 Task: Simulate Hollywood lighting for a vintage and cinematic visual effect.
Action: Mouse scrolled (735, 178) with delta (570, 295)
Screenshot: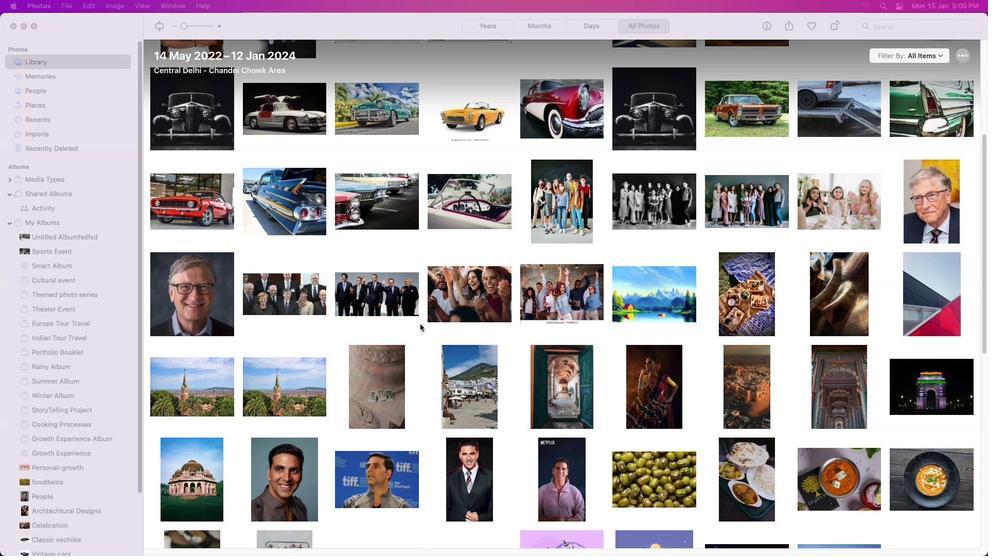 
Action: Mouse scrolled (735, 178) with delta (570, 295)
Screenshot: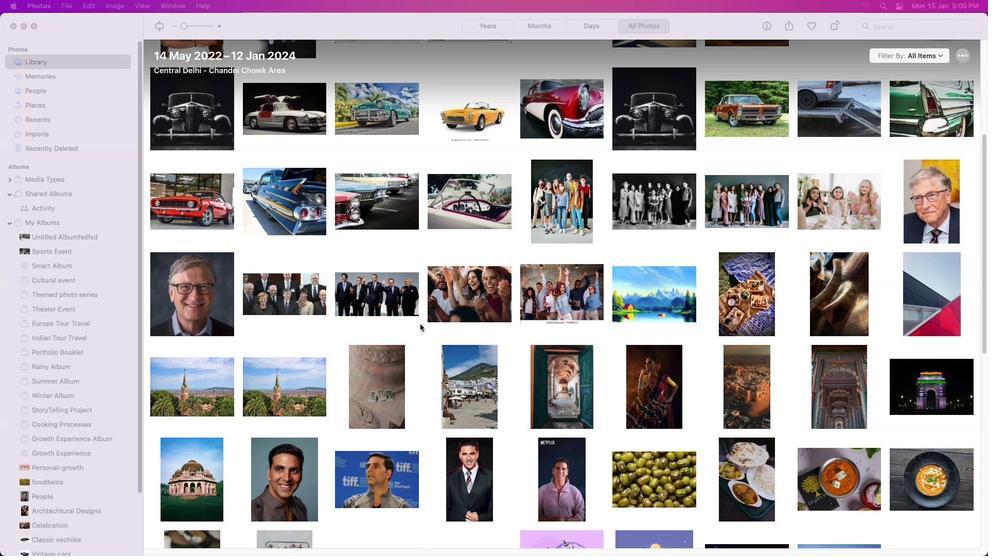 
Action: Mouse scrolled (735, 178) with delta (570, 296)
Screenshot: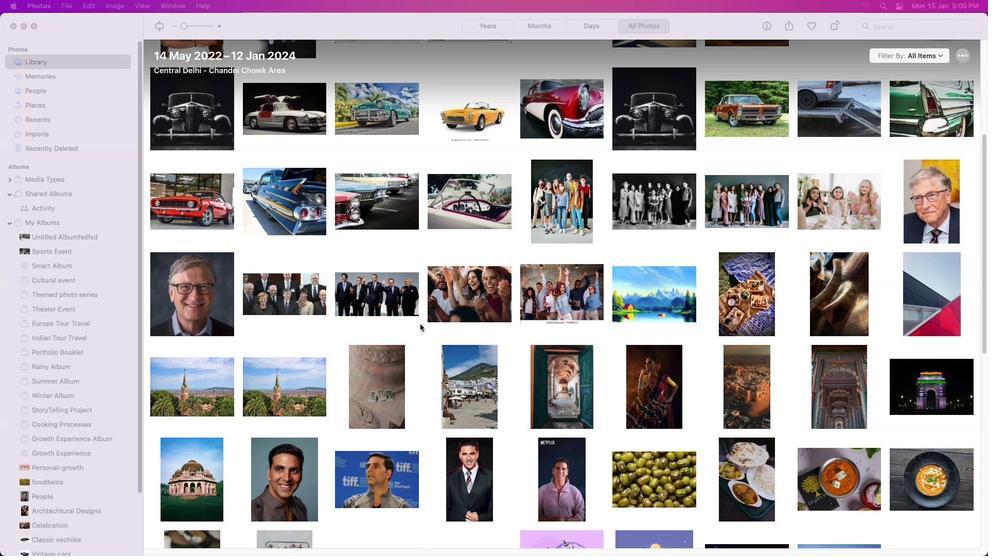
Action: Mouse scrolled (735, 178) with delta (570, 296)
Screenshot: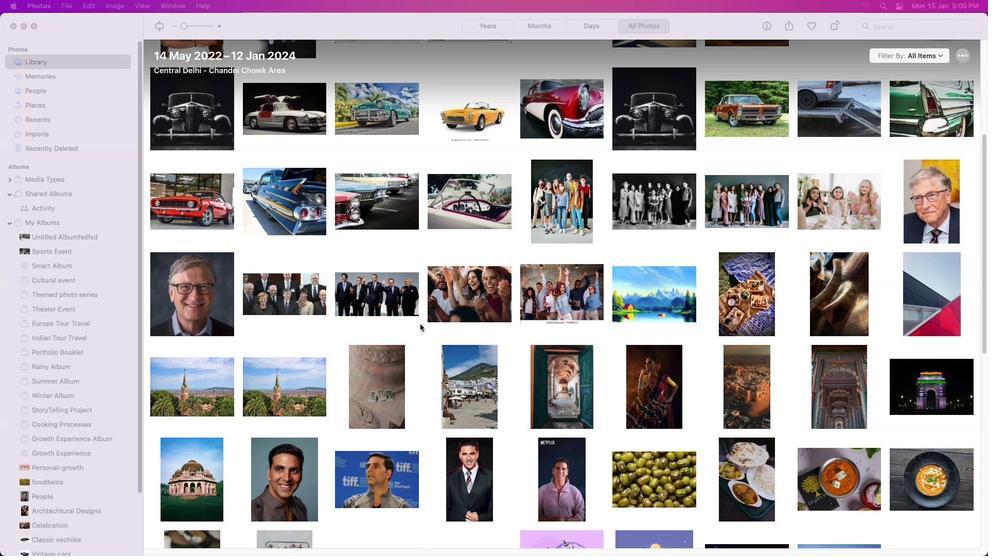 
Action: Mouse scrolled (735, 178) with delta (570, 296)
Screenshot: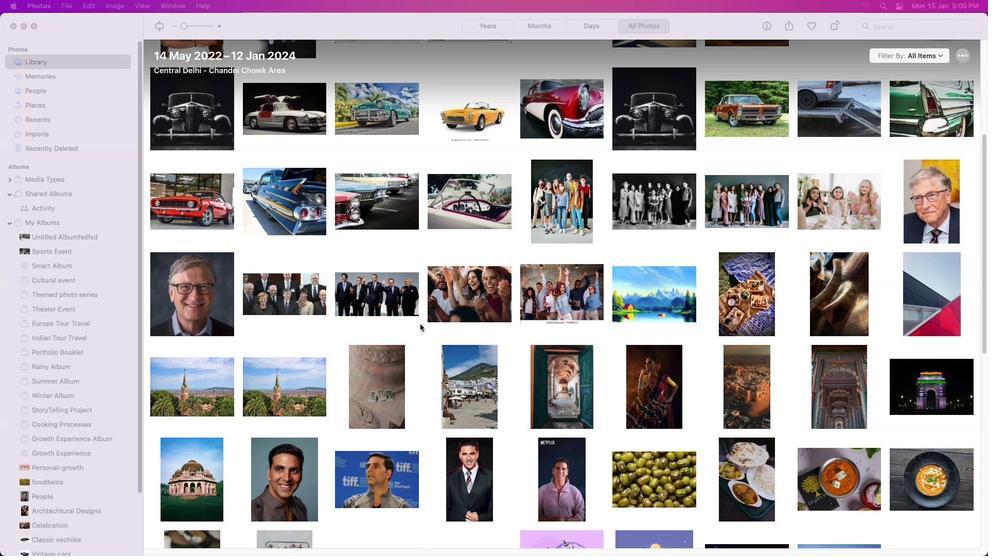 
Action: Mouse scrolled (735, 178) with delta (570, 296)
Screenshot: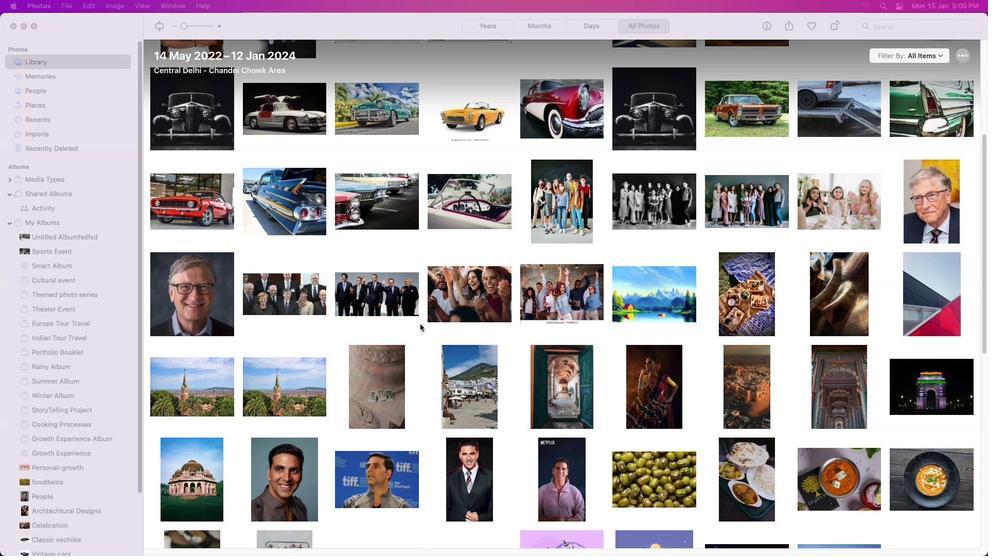 
Action: Mouse scrolled (735, 178) with delta (570, 295)
Screenshot: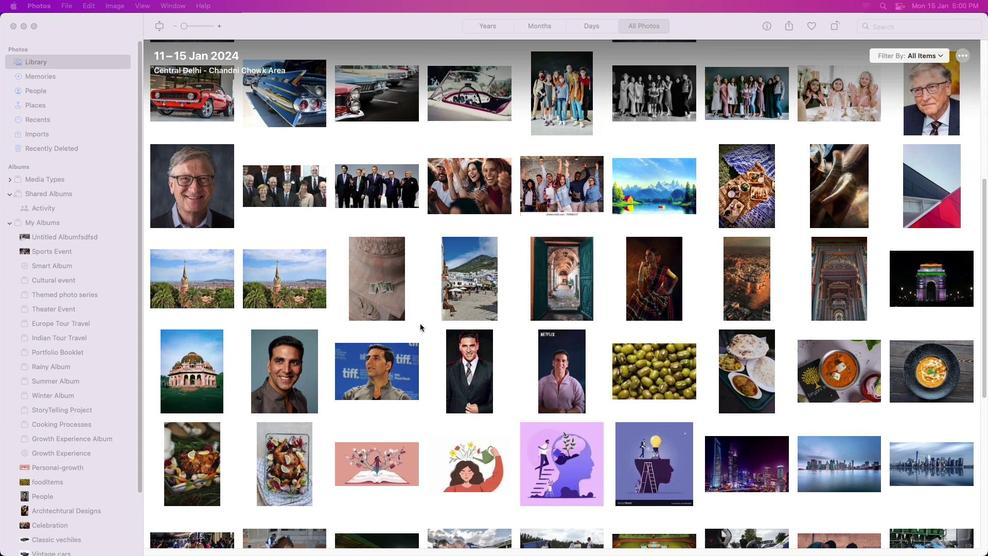 
Action: Mouse scrolled (735, 178) with delta (570, 295)
Screenshot: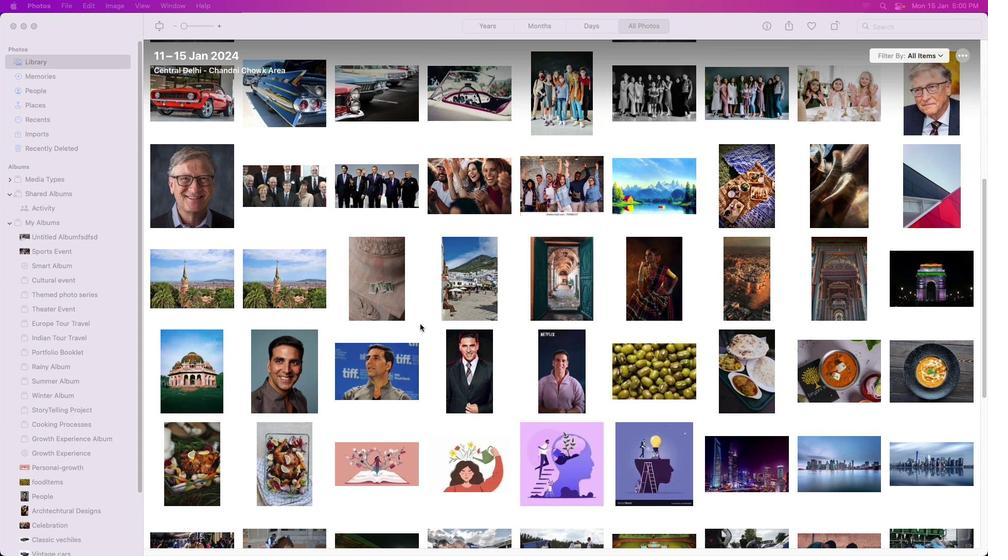 
Action: Mouse scrolled (735, 178) with delta (570, 296)
Screenshot: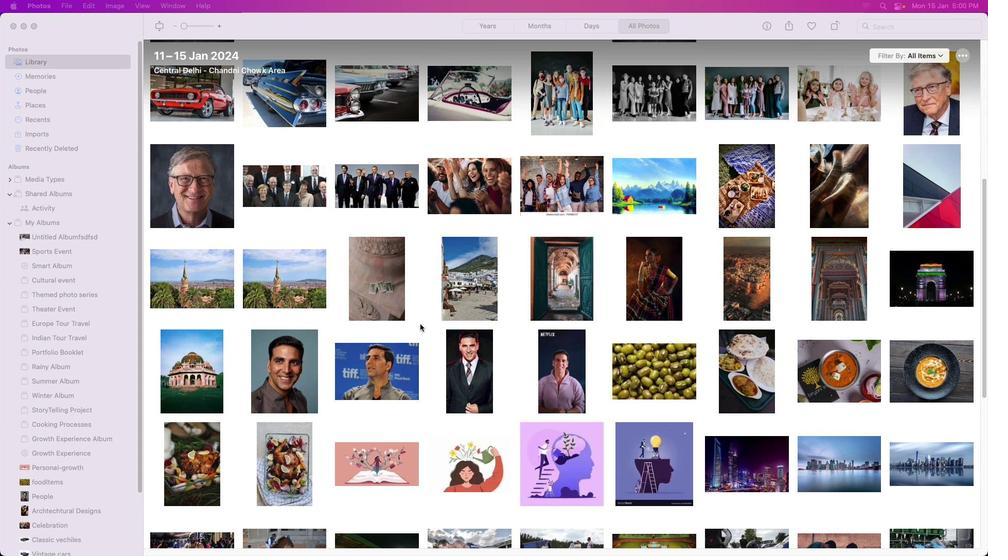 
Action: Mouse scrolled (735, 178) with delta (570, 296)
Screenshot: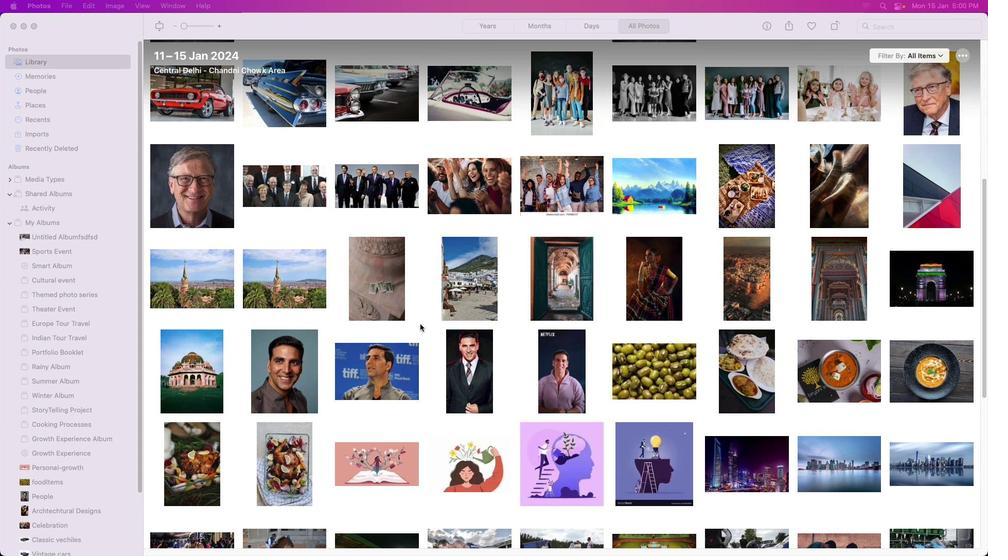 
Action: Mouse scrolled (735, 178) with delta (570, 296)
Screenshot: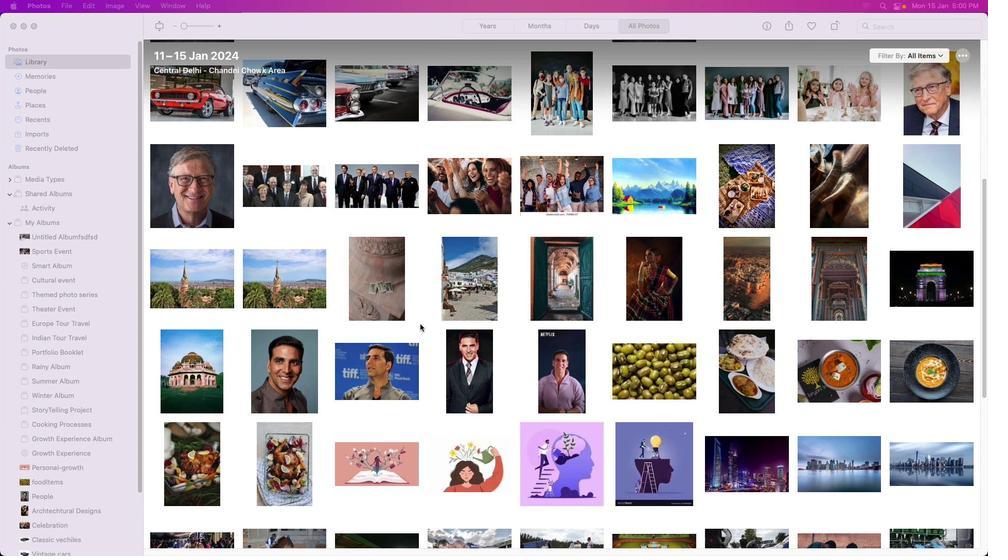 
Action: Mouse scrolled (735, 178) with delta (570, 296)
Screenshot: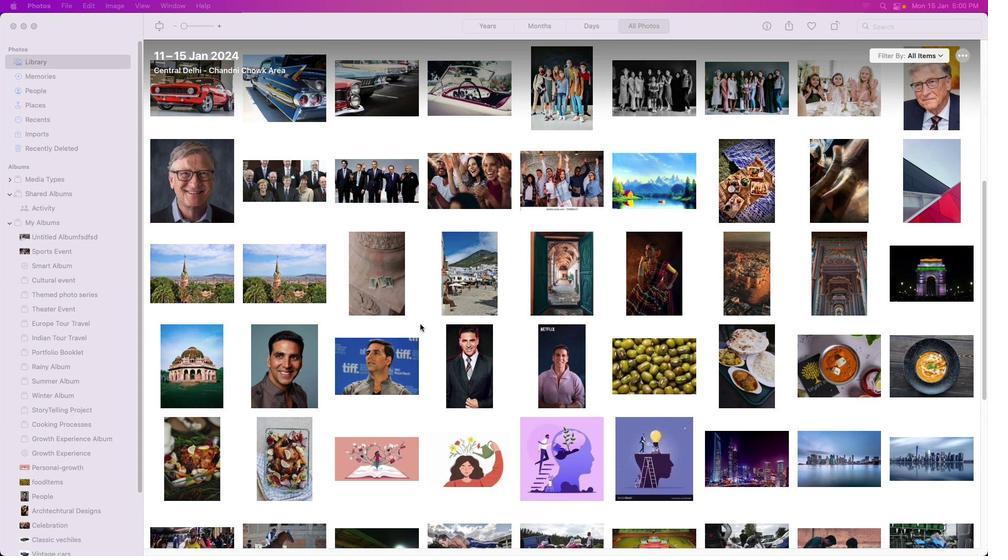 
Action: Mouse scrolled (735, 178) with delta (570, 295)
Screenshot: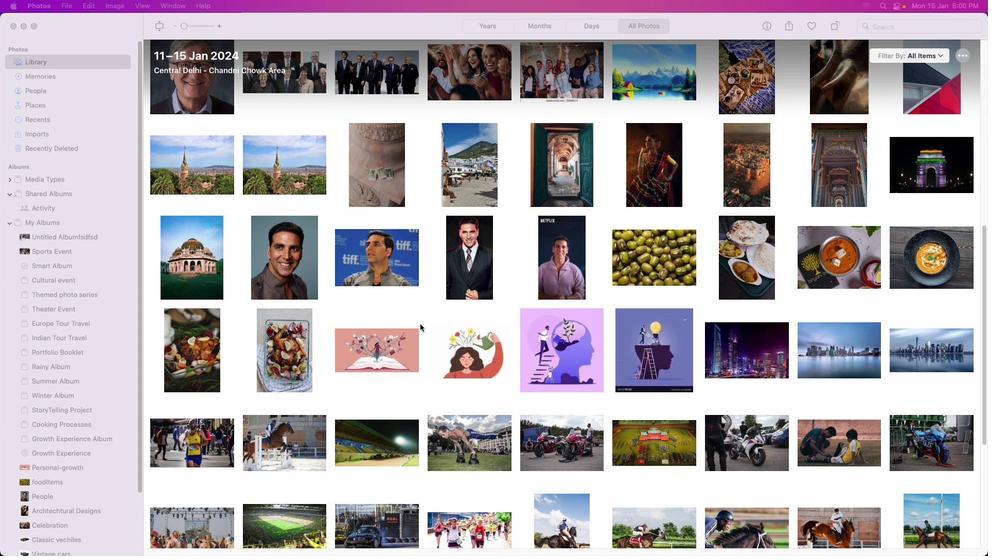 
Action: Mouse scrolled (735, 178) with delta (570, 295)
Screenshot: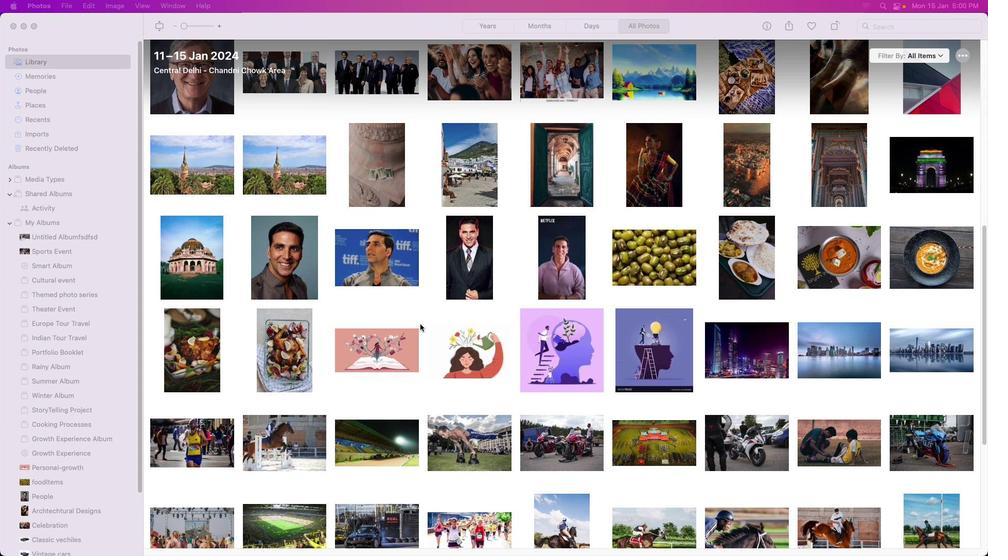 
Action: Mouse scrolled (735, 178) with delta (570, 296)
Screenshot: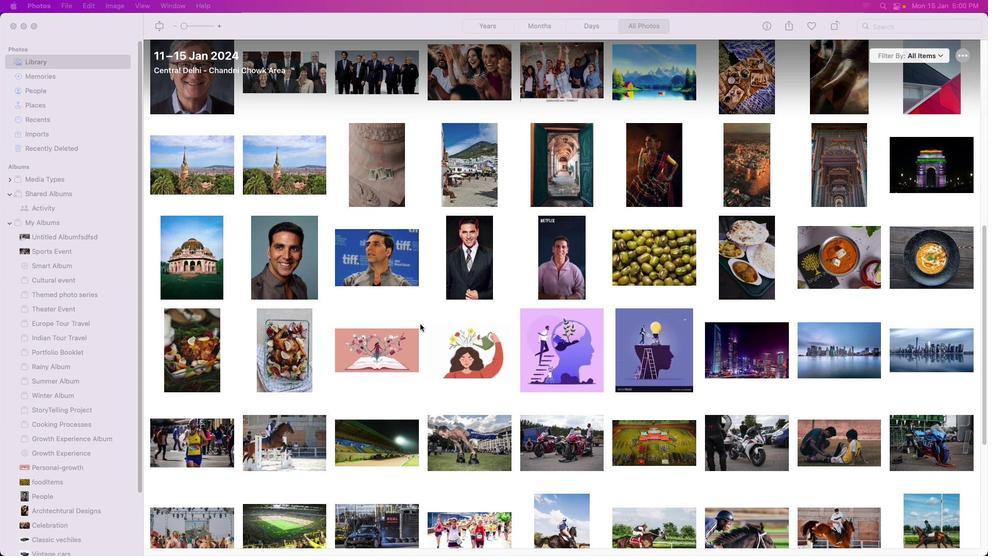 
Action: Mouse scrolled (735, 178) with delta (570, 296)
Screenshot: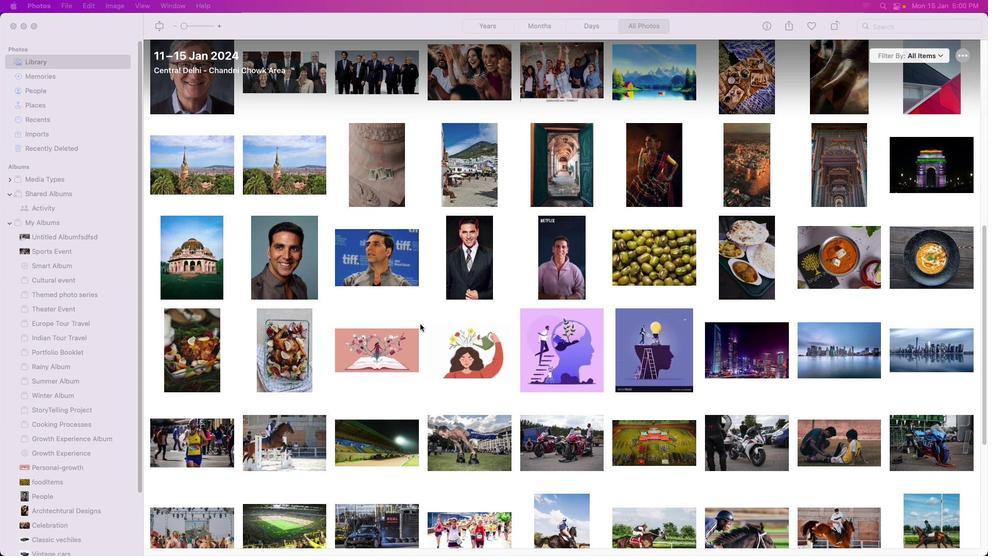 
Action: Mouse scrolled (735, 178) with delta (570, 296)
Screenshot: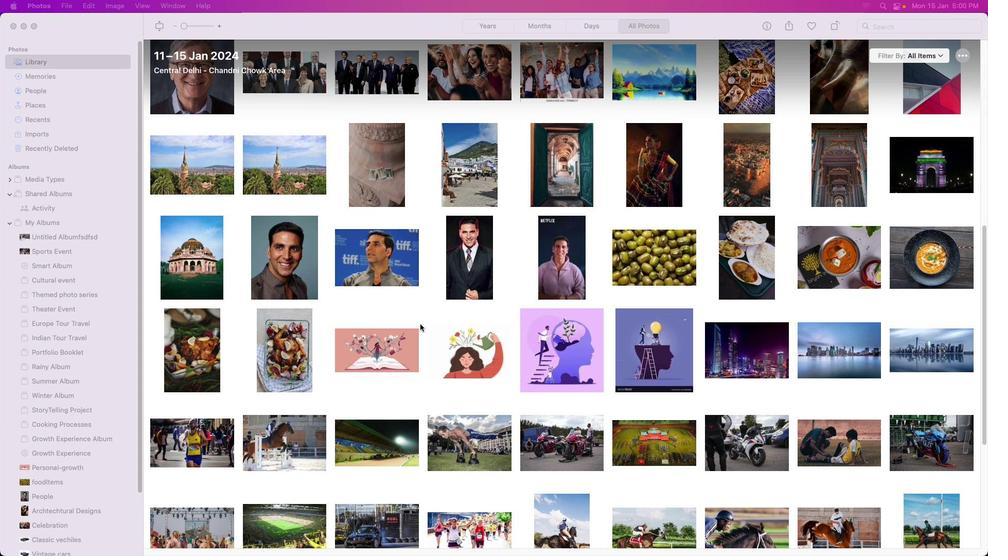 
Action: Mouse scrolled (735, 178) with delta (570, 296)
Screenshot: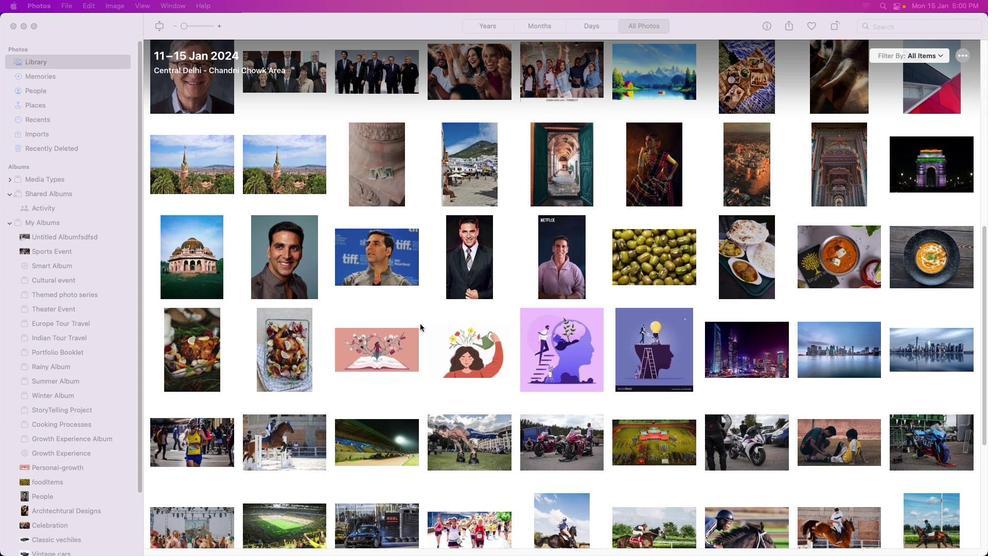 
Action: Mouse scrolled (735, 178) with delta (570, 295)
Screenshot: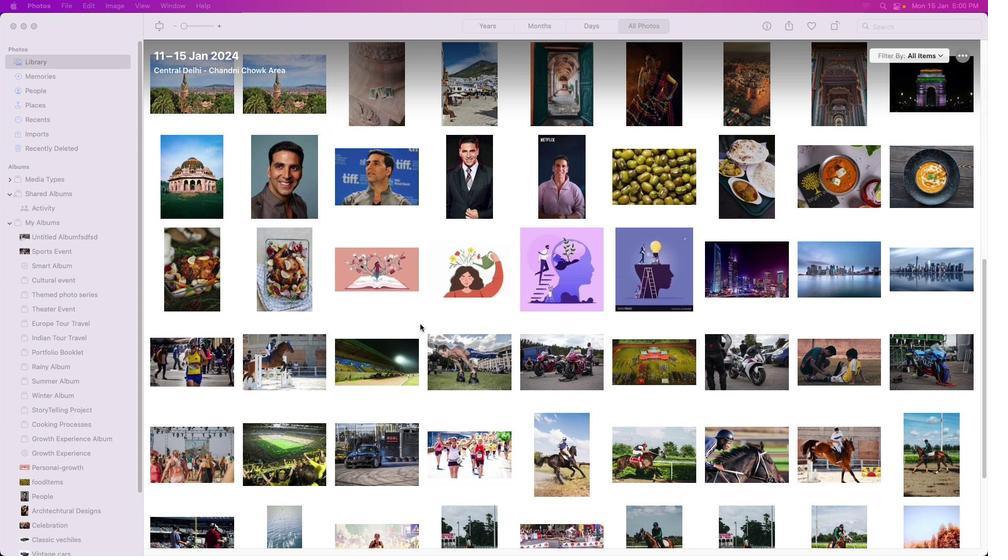 
Action: Mouse scrolled (735, 178) with delta (570, 295)
Screenshot: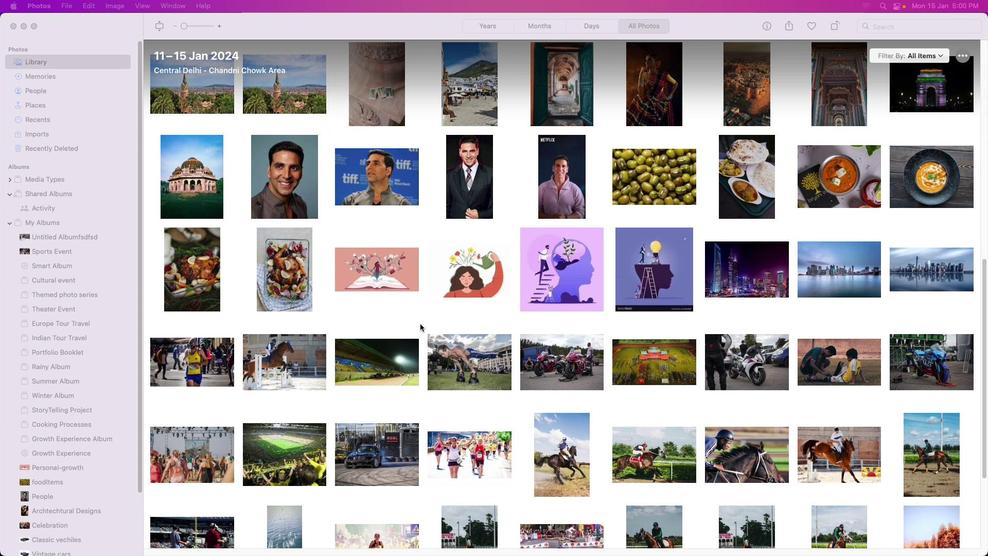 
Action: Mouse scrolled (735, 178) with delta (570, 296)
Screenshot: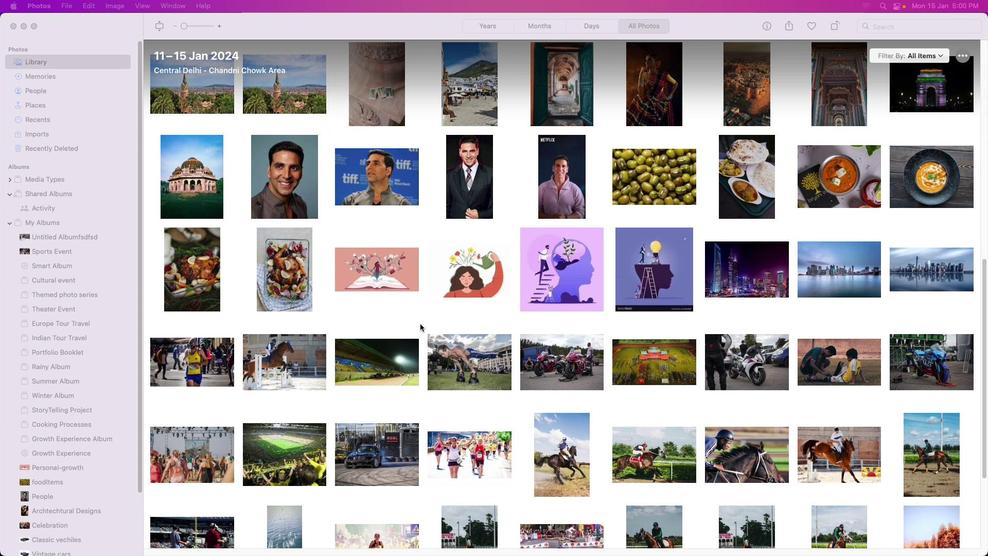 
Action: Mouse scrolled (735, 178) with delta (570, 296)
Screenshot: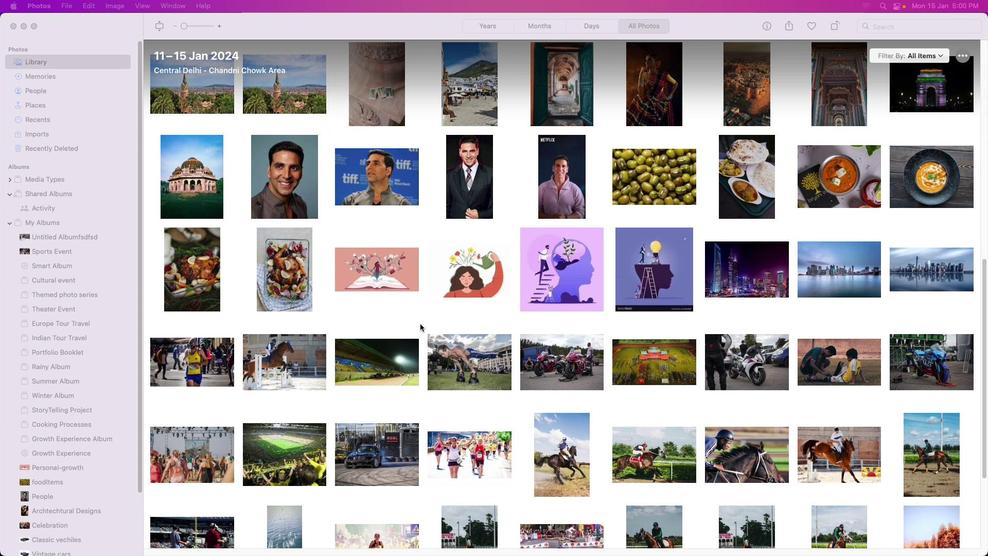 
Action: Mouse scrolled (735, 178) with delta (570, 296)
Screenshot: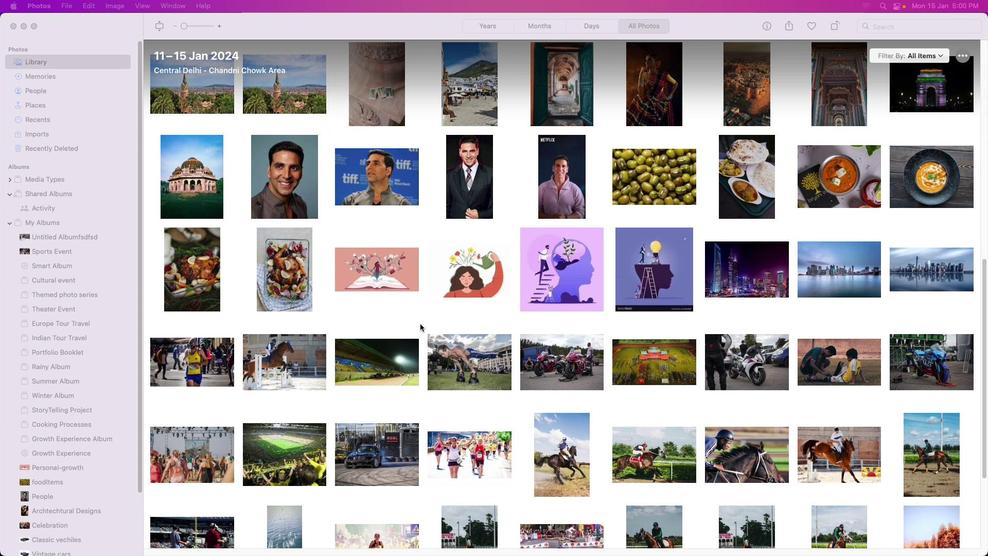 
Action: Mouse scrolled (735, 178) with delta (570, 295)
Screenshot: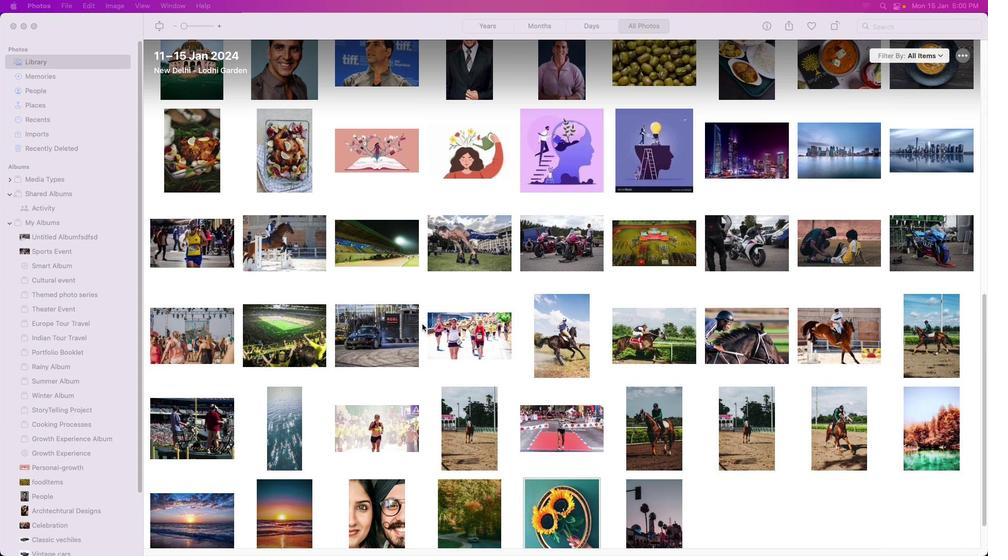 
Action: Mouse scrolled (735, 178) with delta (570, 295)
Screenshot: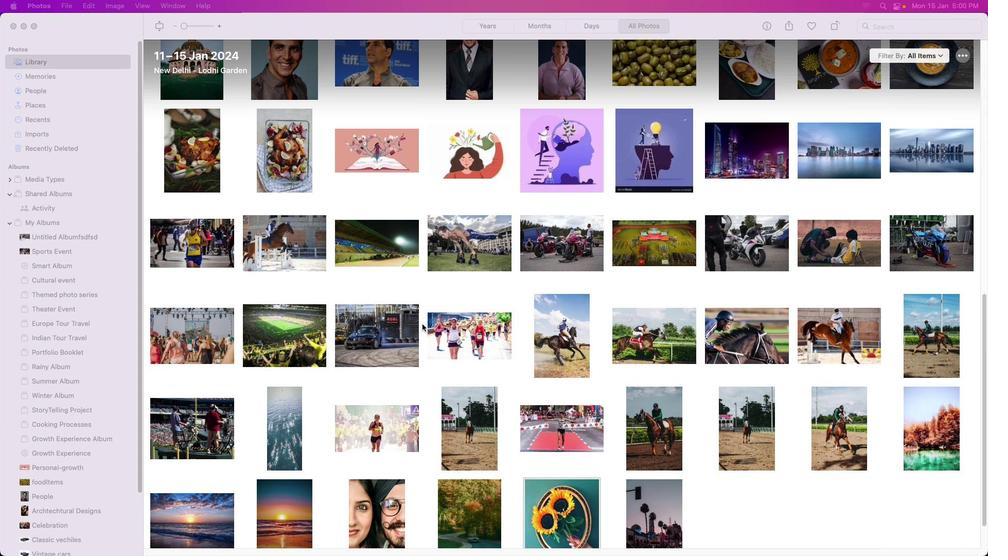 
Action: Mouse scrolled (735, 178) with delta (570, 296)
Screenshot: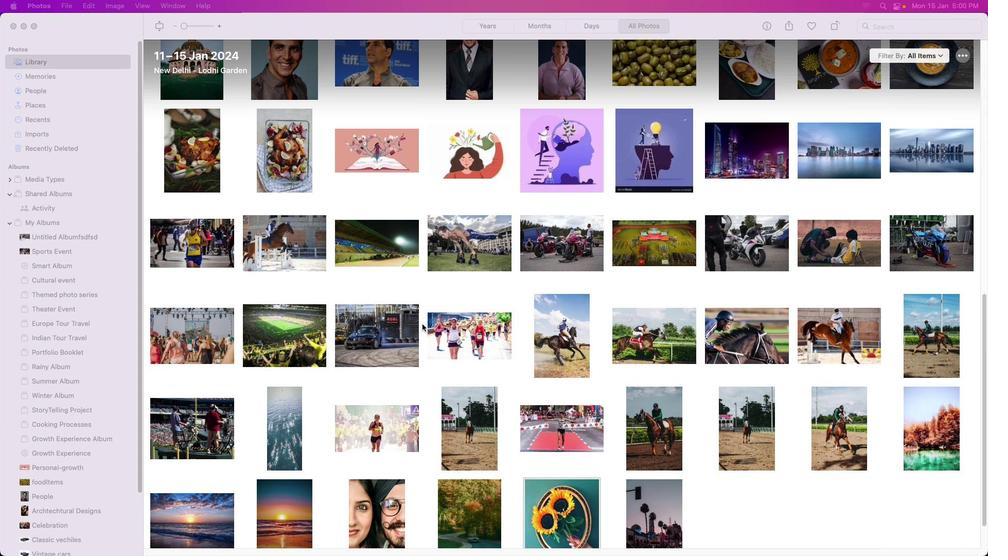 
Action: Mouse moved to (735, 178)
Screenshot: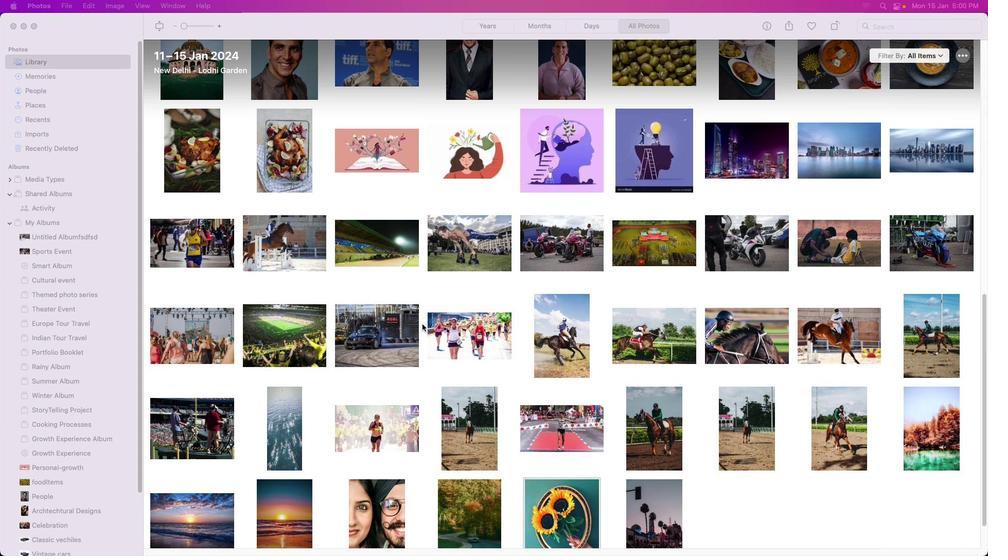 
Action: Mouse scrolled (735, 178) with delta (570, 296)
Screenshot: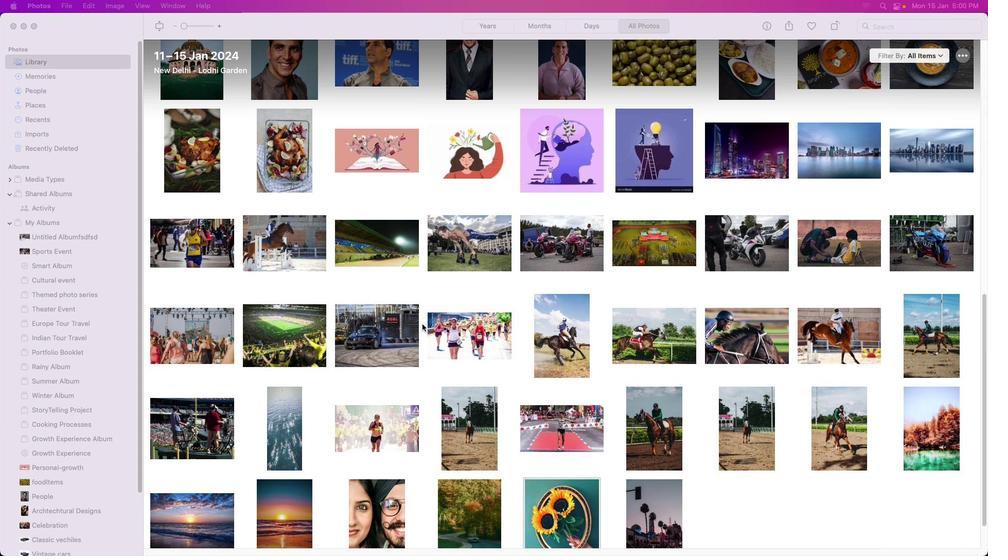 
Action: Mouse moved to (735, 178)
Screenshot: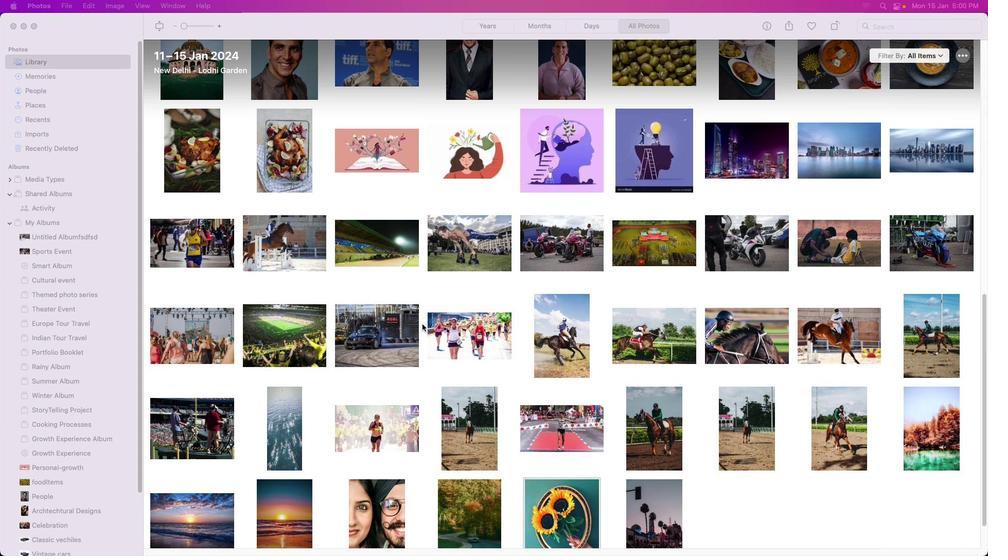 
Action: Mouse scrolled (735, 178) with delta (570, 296)
Screenshot: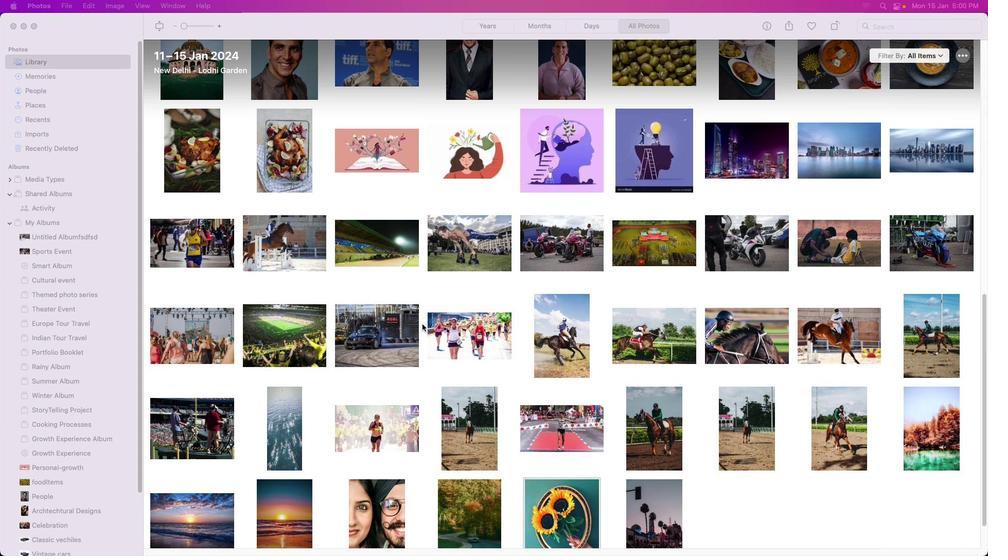 
Action: Mouse scrolled (735, 178) with delta (570, 296)
Screenshot: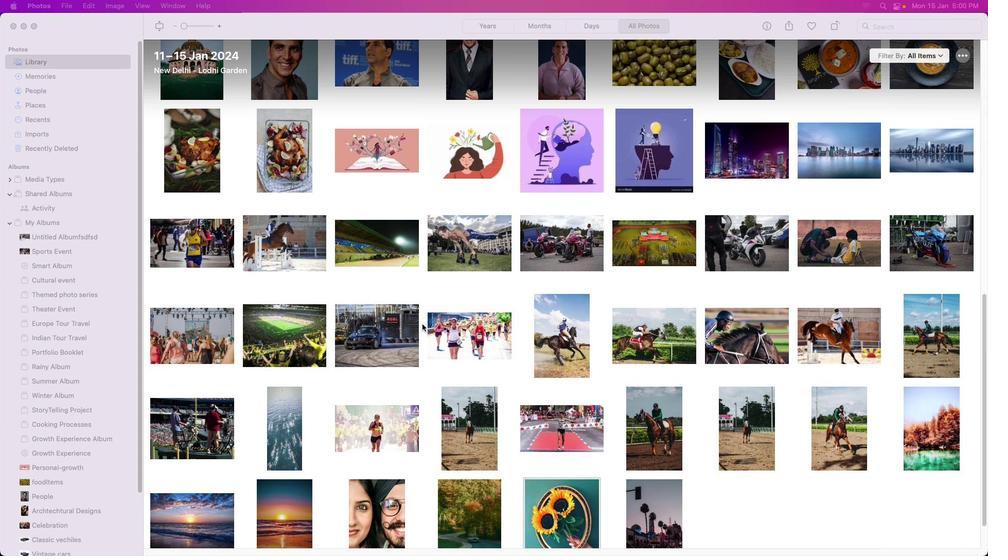 
Action: Mouse moved to (736, 178)
Screenshot: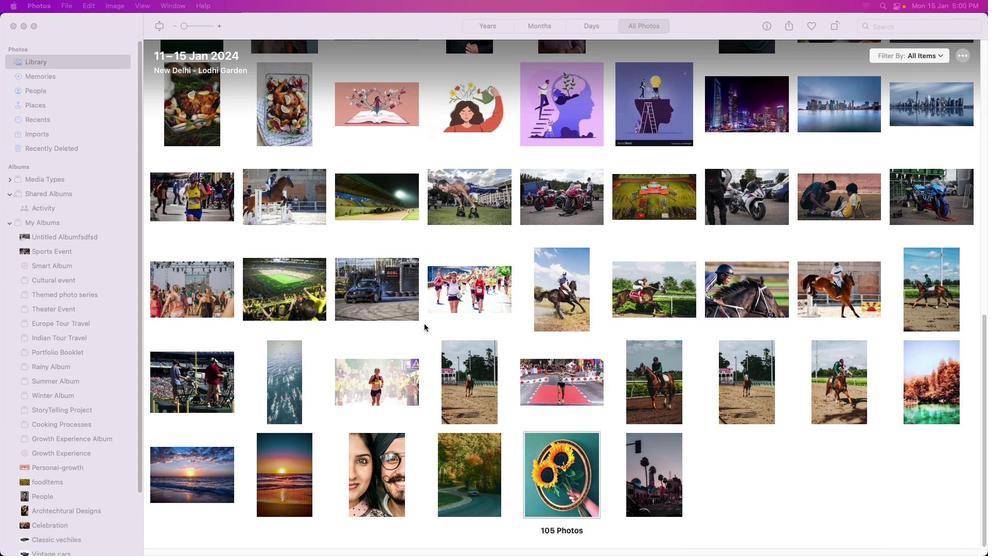 
Action: Mouse scrolled (736, 178) with delta (570, 295)
Screenshot: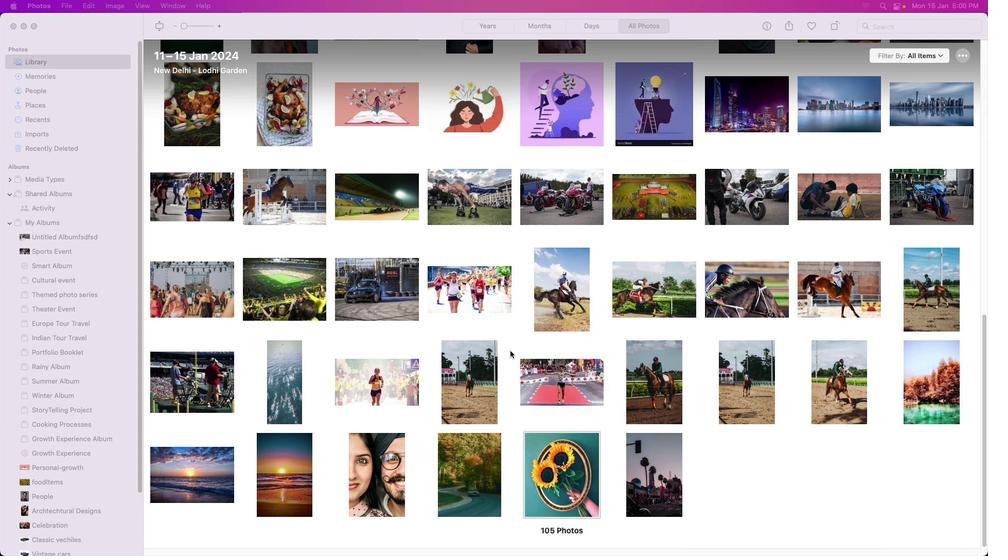 
Action: Mouse moved to (737, 178)
Screenshot: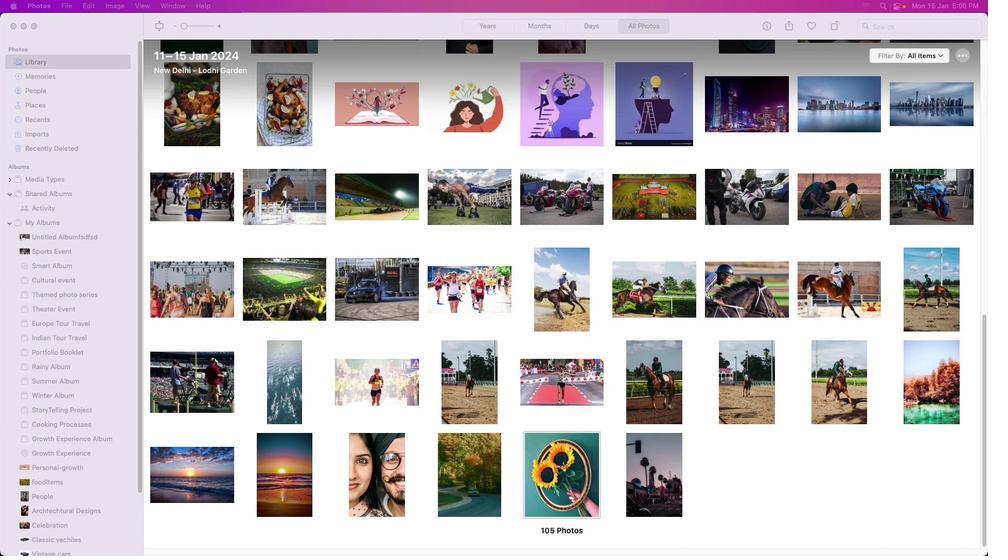 
Action: Mouse scrolled (737, 178) with delta (570, 295)
Screenshot: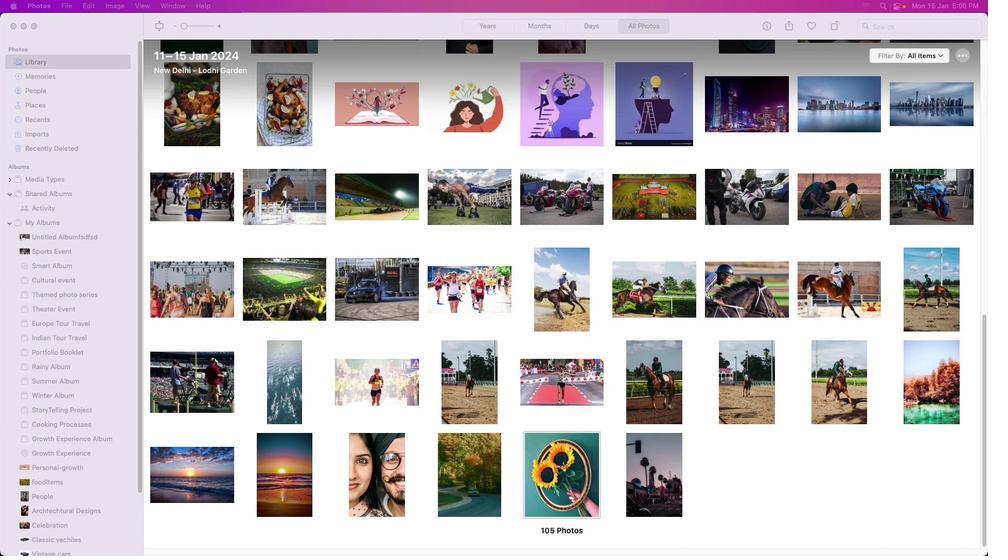 
Action: Mouse moved to (737, 178)
Screenshot: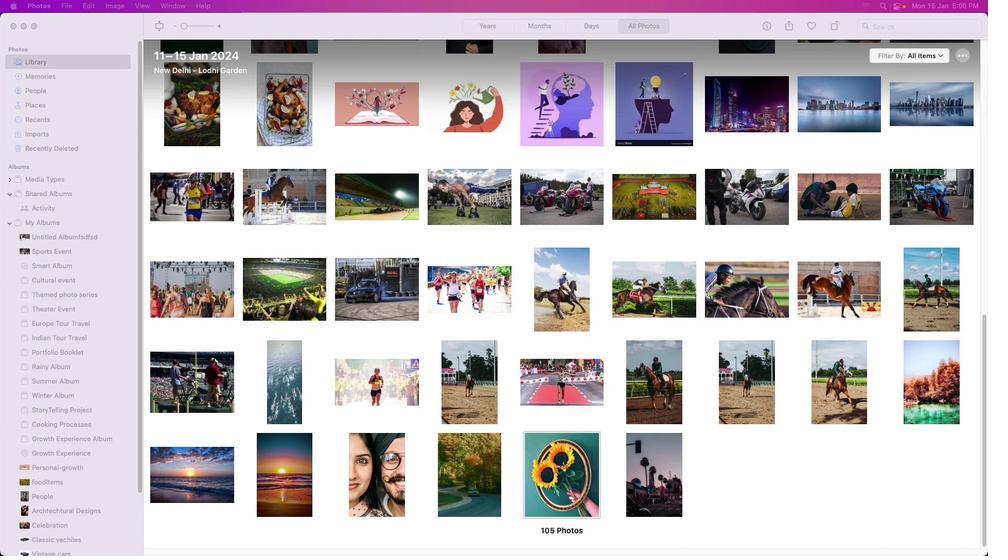 
Action: Mouse scrolled (737, 178) with delta (570, 296)
Screenshot: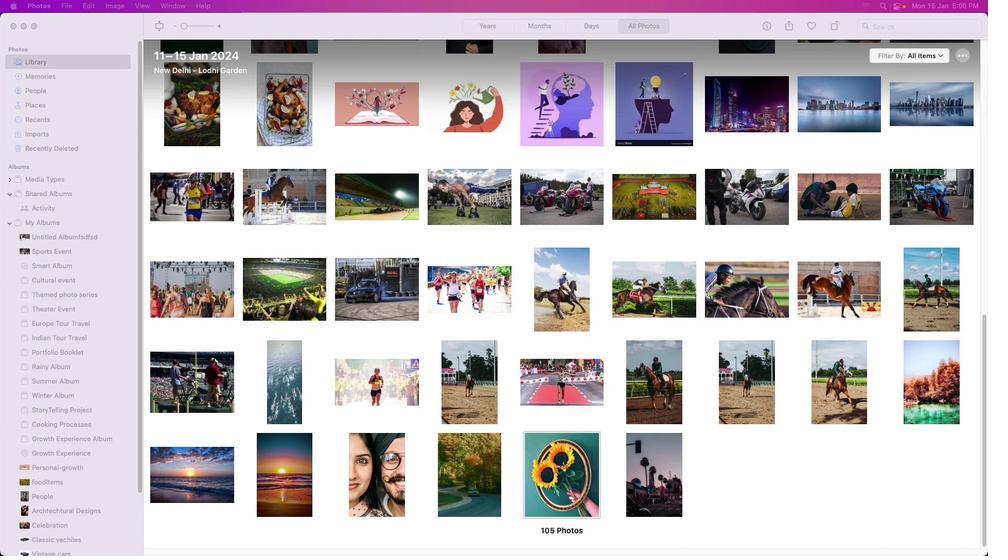 
Action: Mouse scrolled (737, 178) with delta (570, 296)
Screenshot: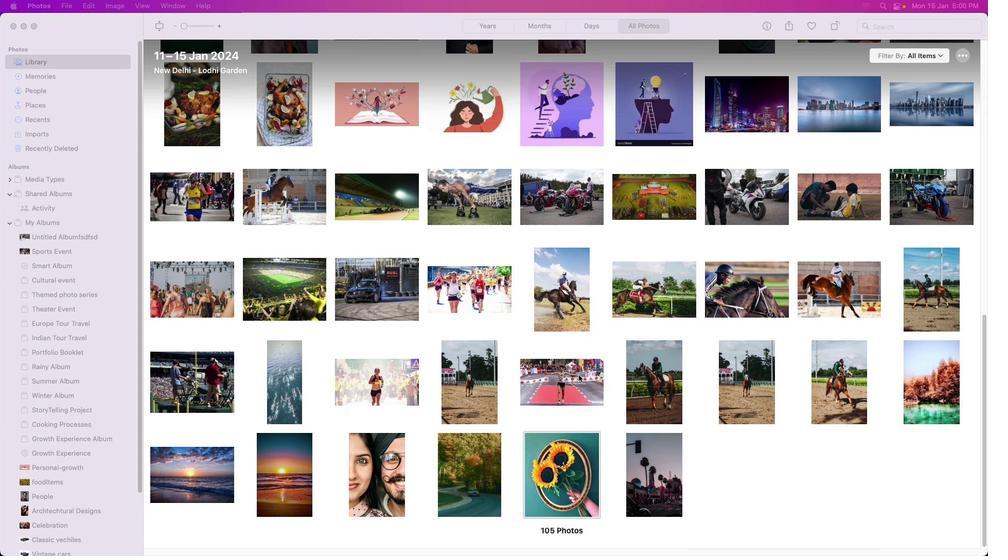 
Action: Mouse scrolled (737, 178) with delta (570, 296)
Screenshot: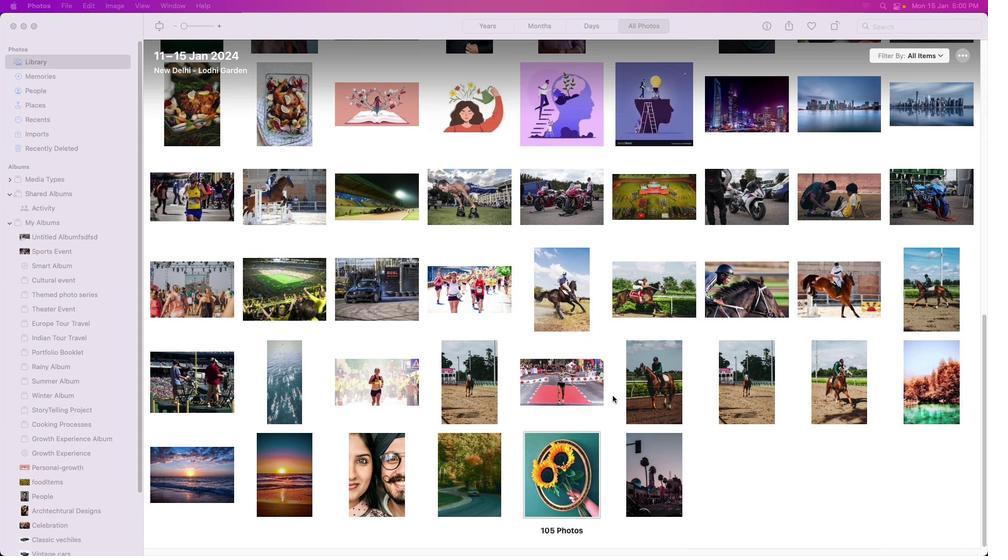 
Action: Mouse scrolled (737, 178) with delta (570, 296)
Screenshot: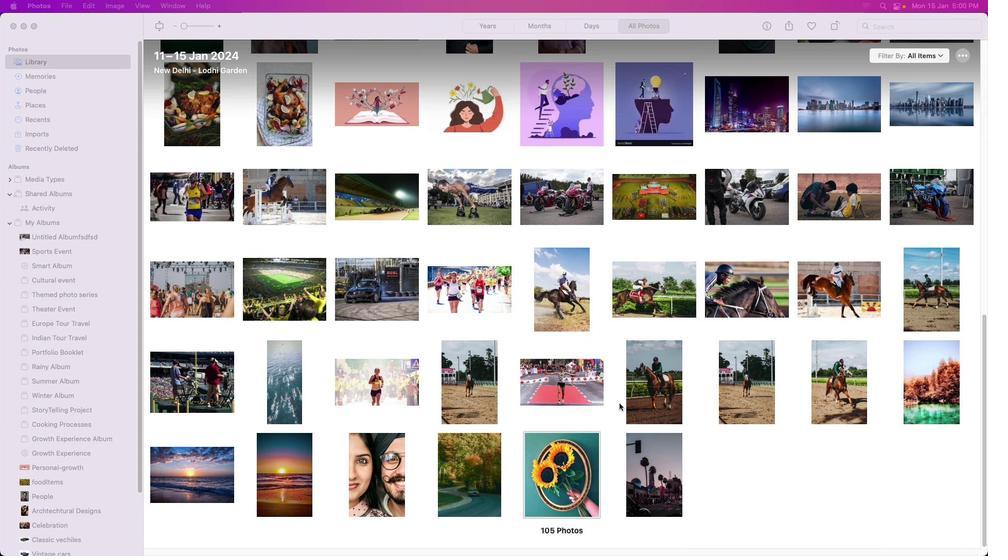 
Action: Mouse moved to (822, 128)
Screenshot: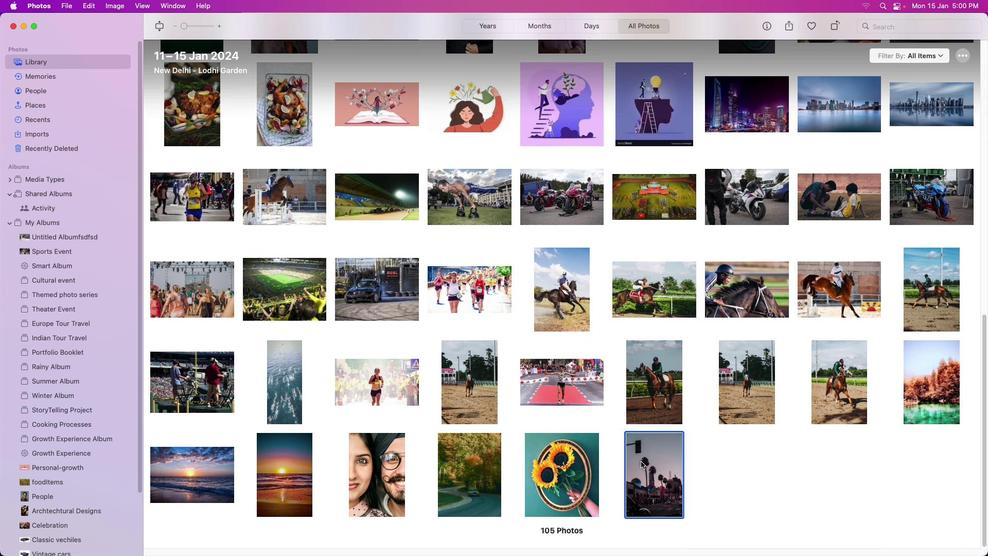 
Action: Mouse pressed left at (822, 128)
Screenshot: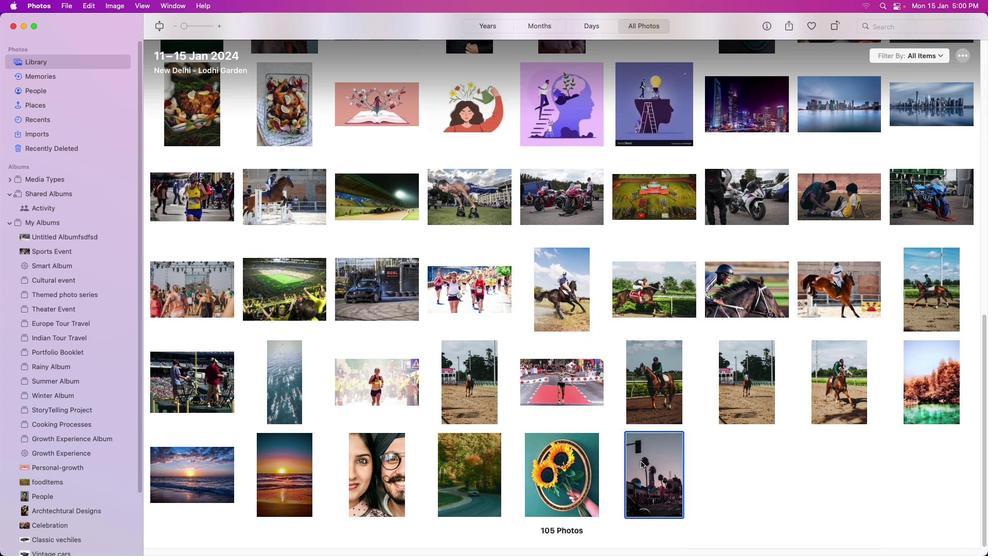 
Action: Mouse pressed left at (822, 128)
Screenshot: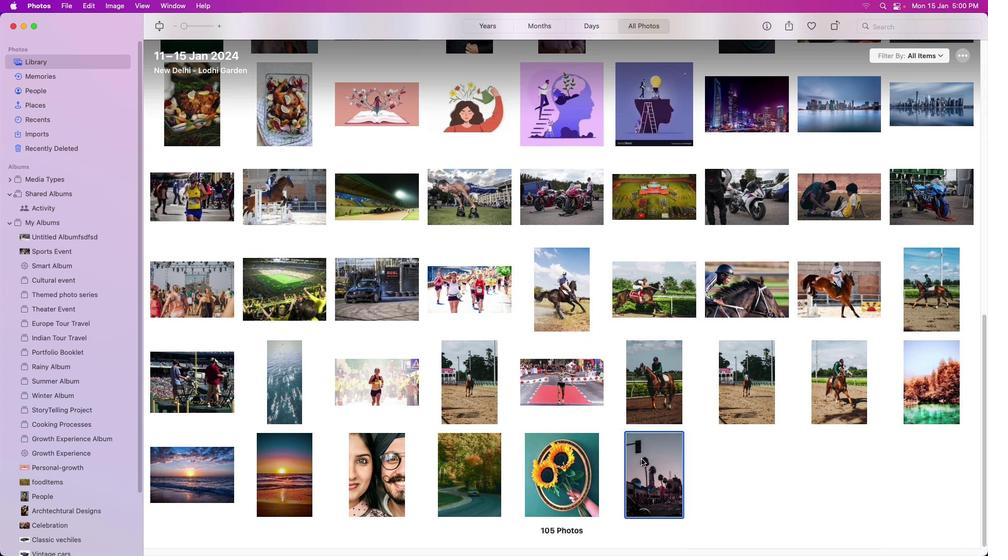 
Action: Mouse pressed left at (822, 128)
Screenshot: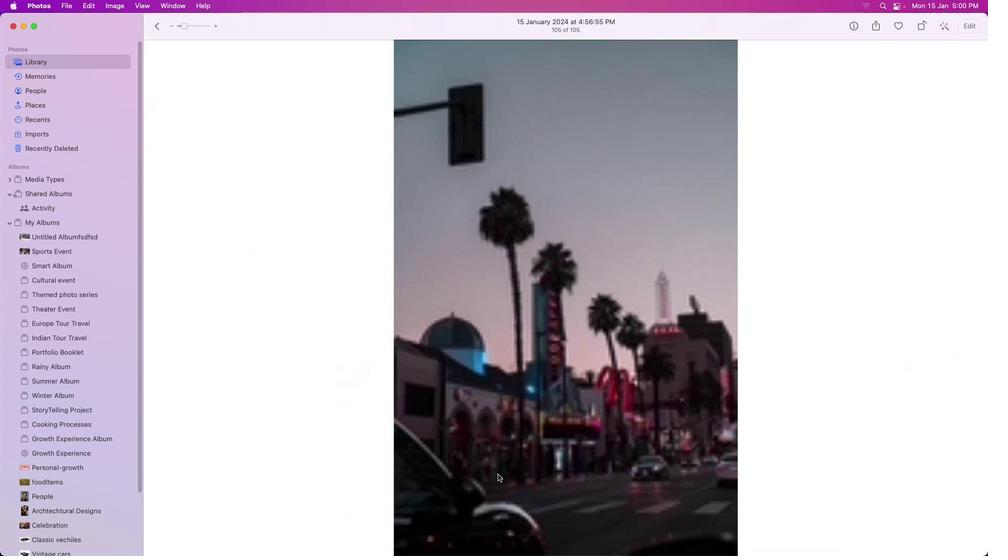 
Action: Mouse moved to (941, 286)
Screenshot: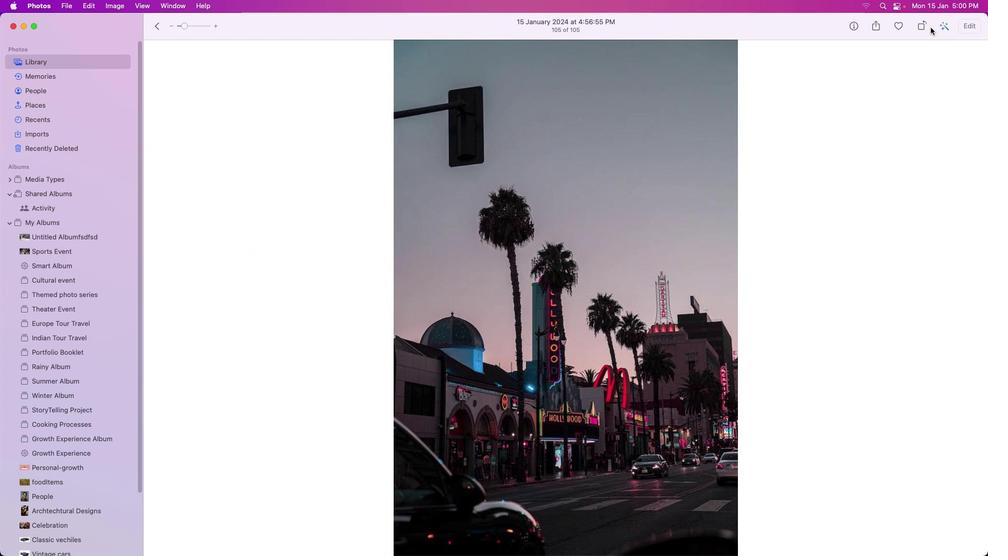 
Action: Mouse pressed left at (941, 286)
Screenshot: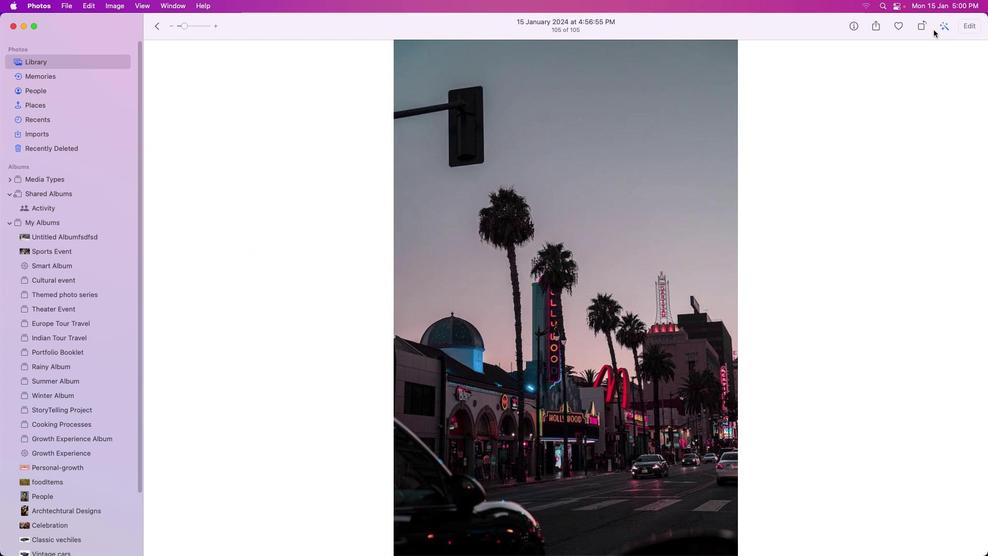 
Action: Mouse moved to (951, 286)
Screenshot: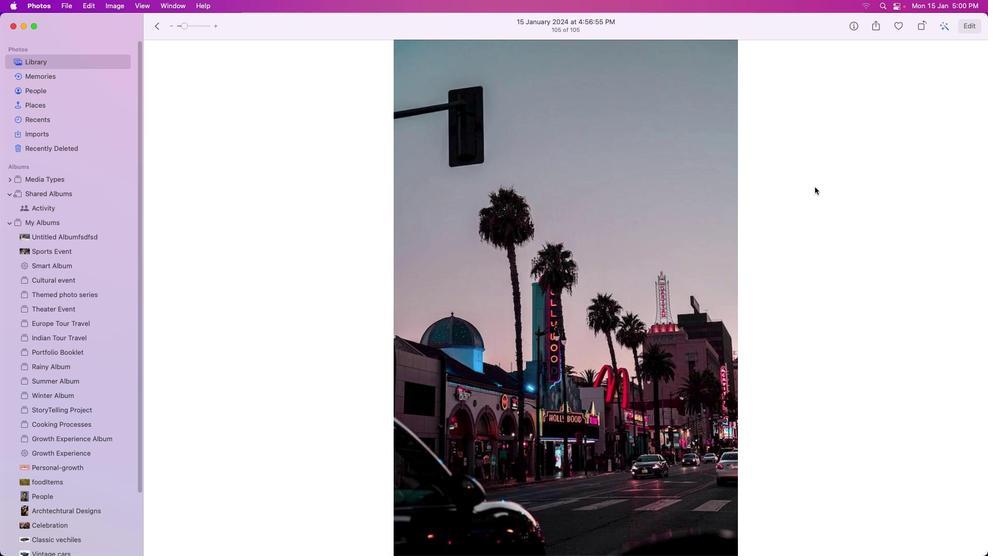 
Action: Mouse pressed left at (951, 286)
Screenshot: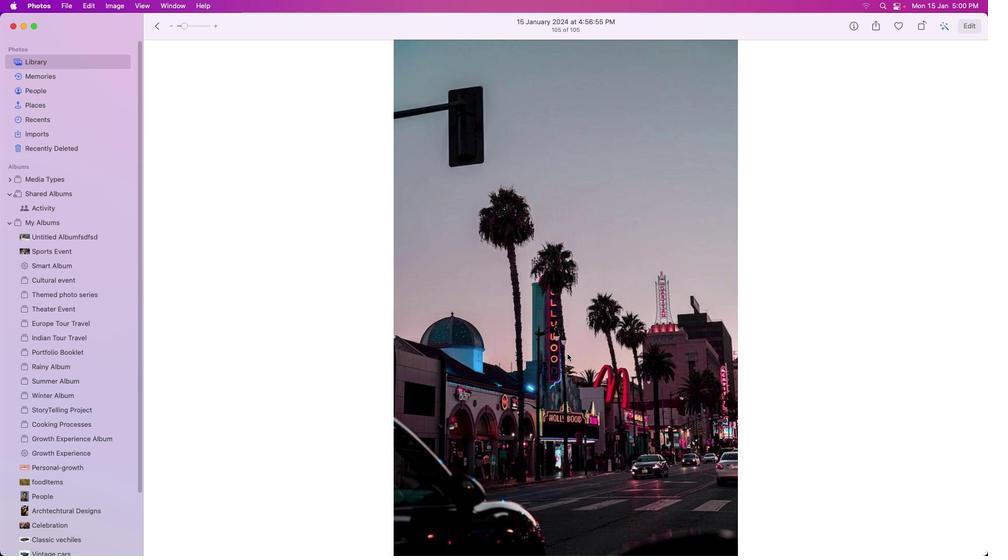 
Action: Mouse moved to (937, 263)
Screenshot: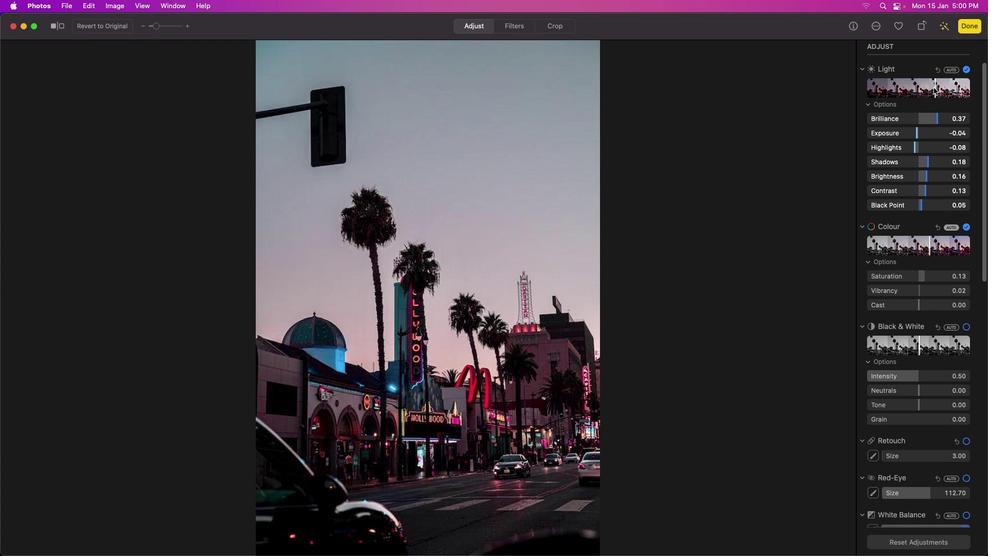 
Action: Mouse pressed left at (937, 263)
Screenshot: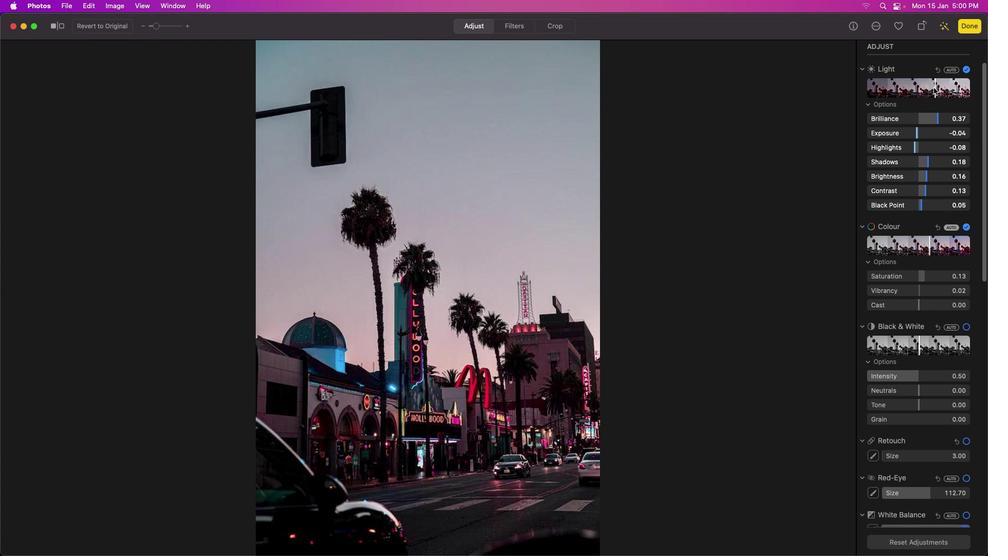 
Action: Mouse moved to (940, 251)
Screenshot: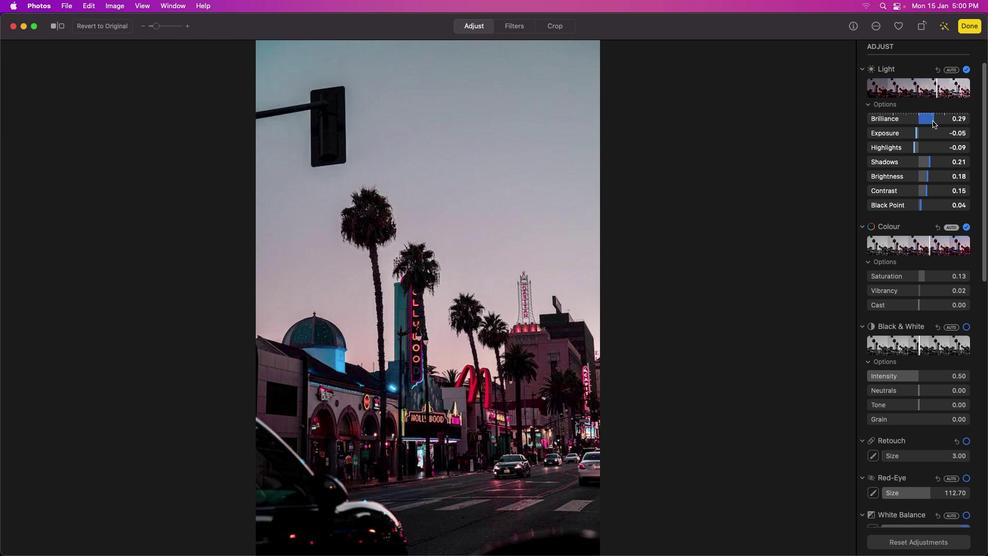 
Action: Mouse pressed left at (940, 251)
Screenshot: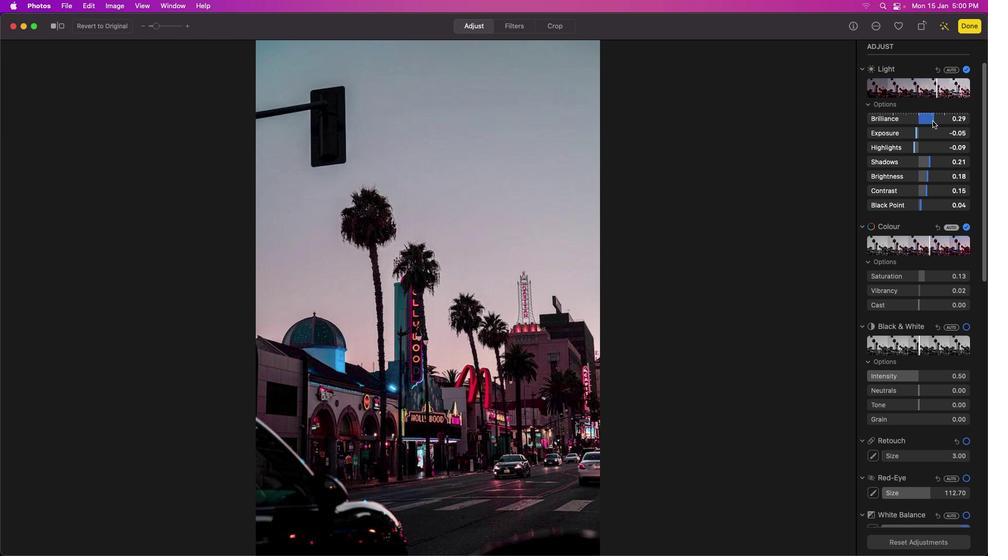 
Action: Mouse moved to (930, 247)
Screenshot: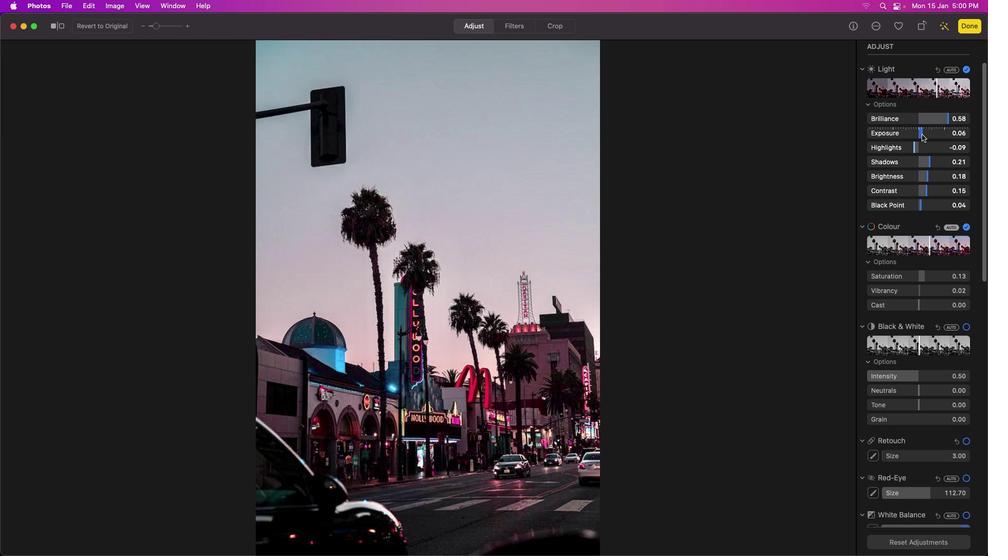 
Action: Mouse pressed left at (930, 247)
Screenshot: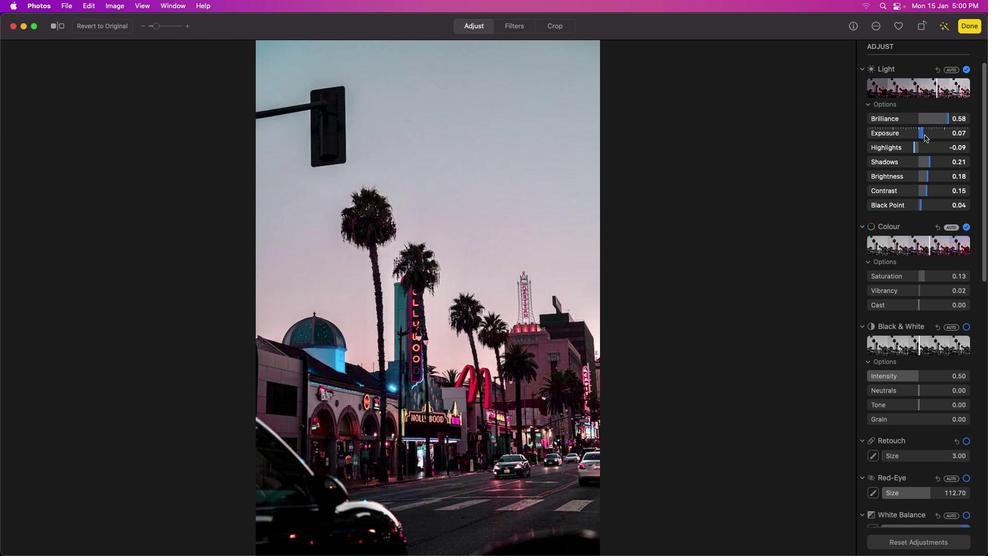 
Action: Mouse moved to (931, 241)
Screenshot: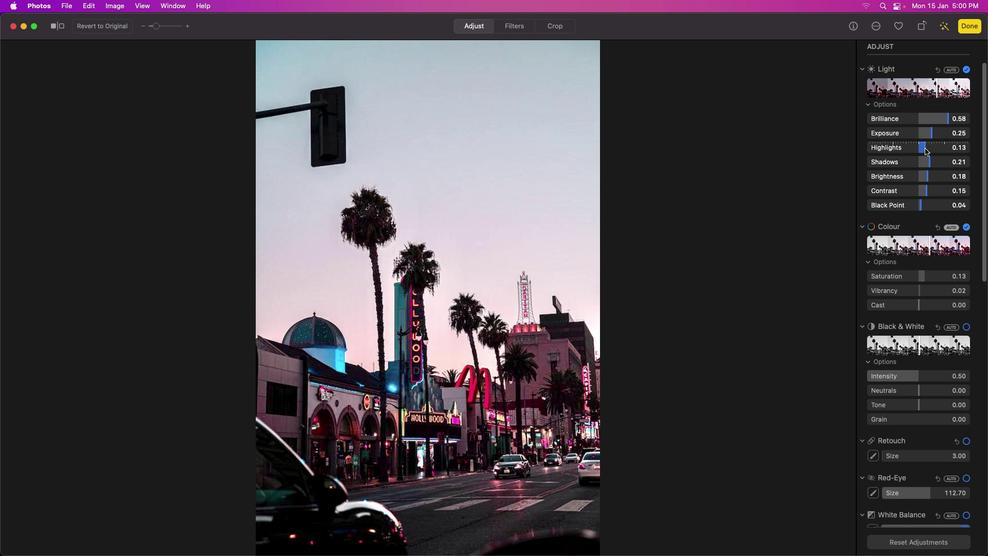 
Action: Mouse pressed left at (931, 241)
Screenshot: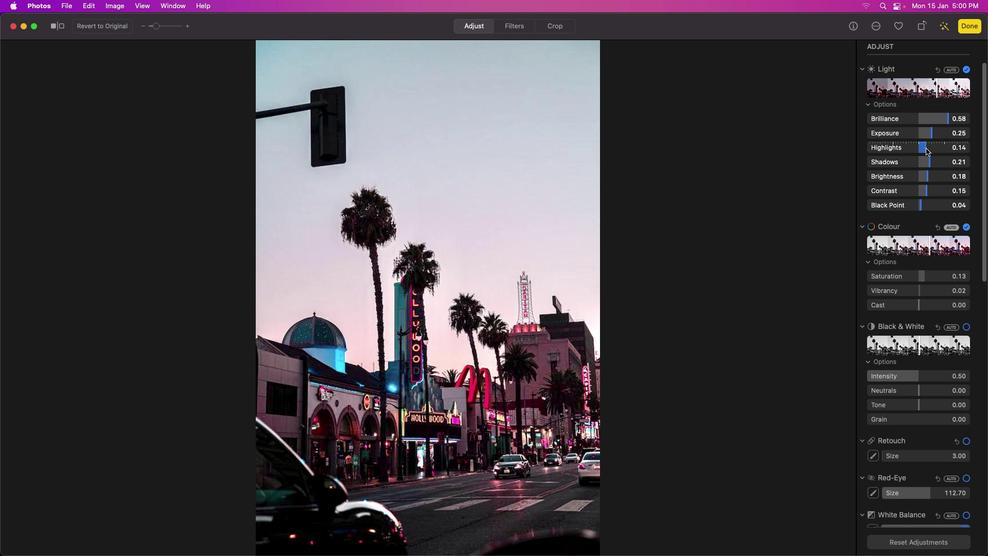 
Action: Mouse moved to (936, 236)
Screenshot: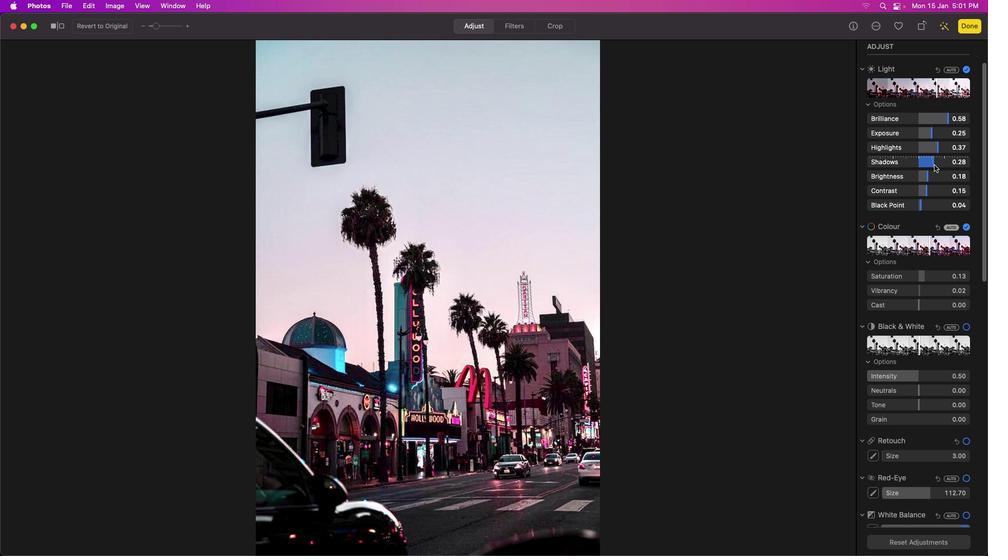 
Action: Mouse pressed left at (936, 236)
Screenshot: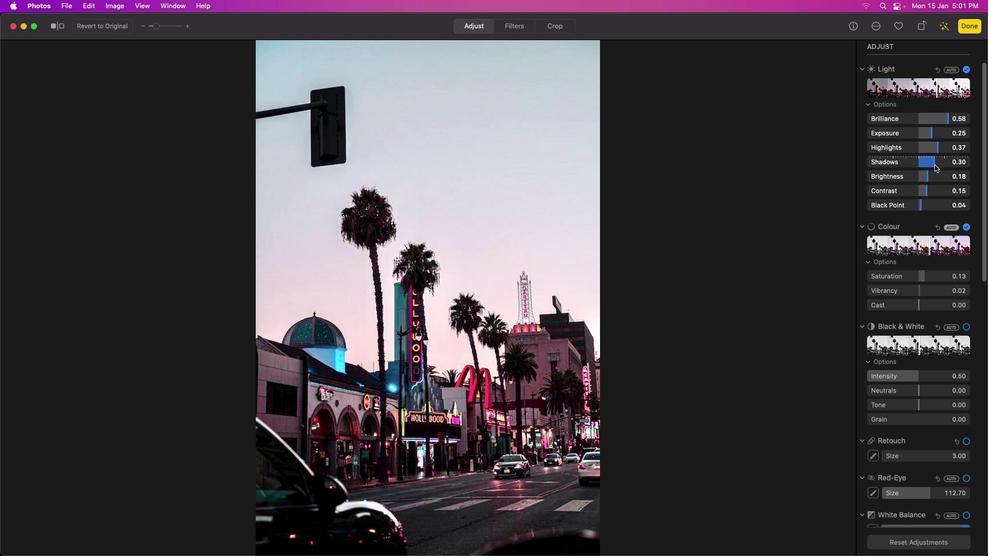 
Action: Mouse moved to (191, 109)
Screenshot: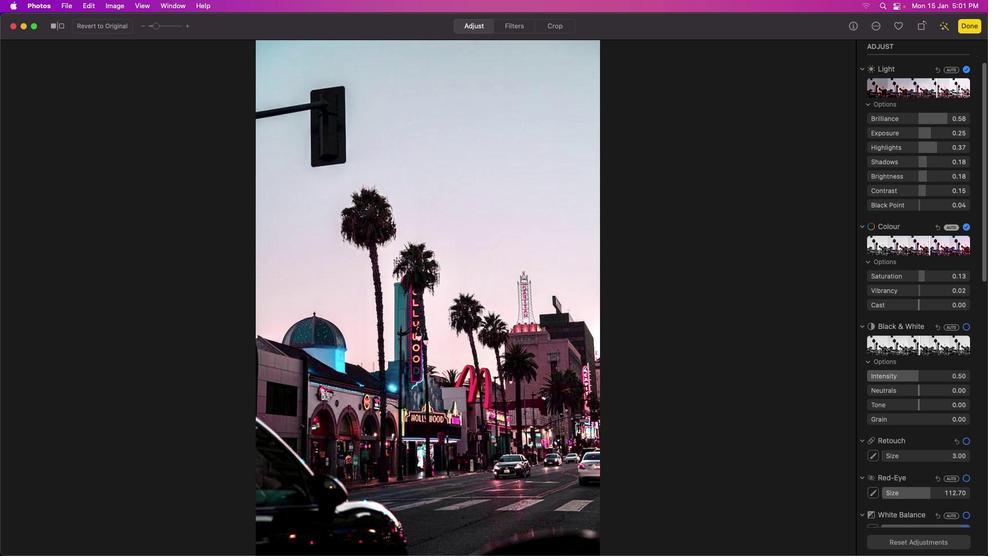 
Action: Mouse pressed left at (191, 109)
Screenshot: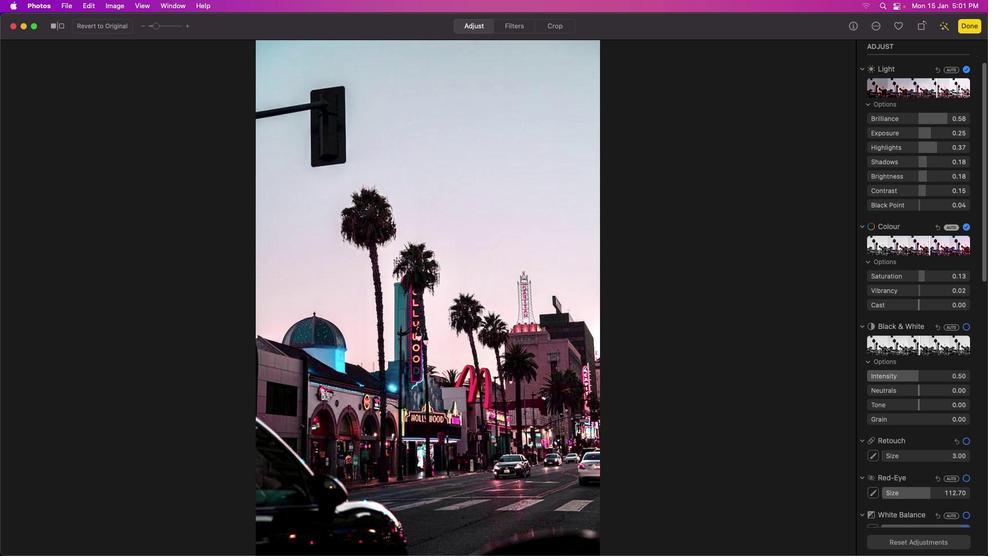 
Action: Mouse moved to (933, 226)
Screenshot: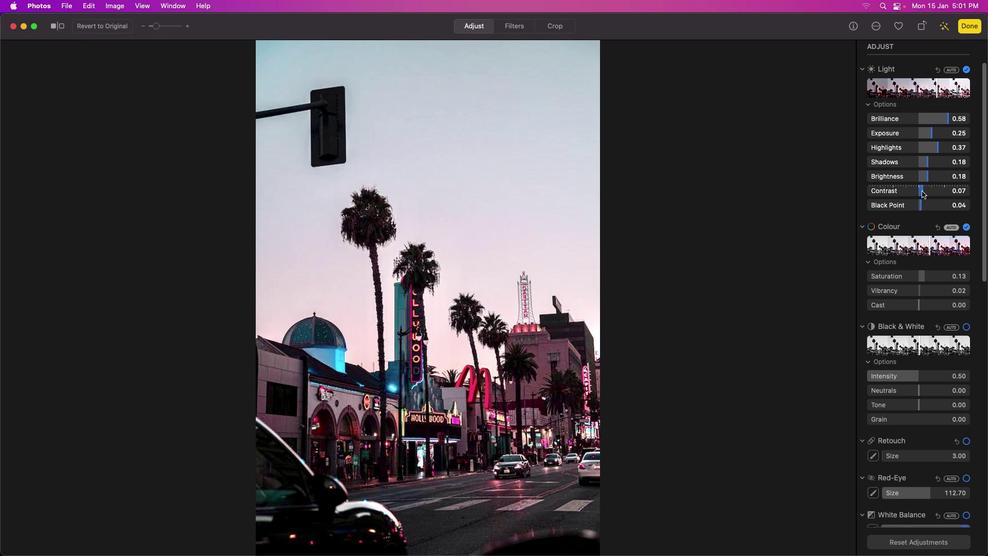 
Action: Mouse pressed left at (933, 226)
Screenshot: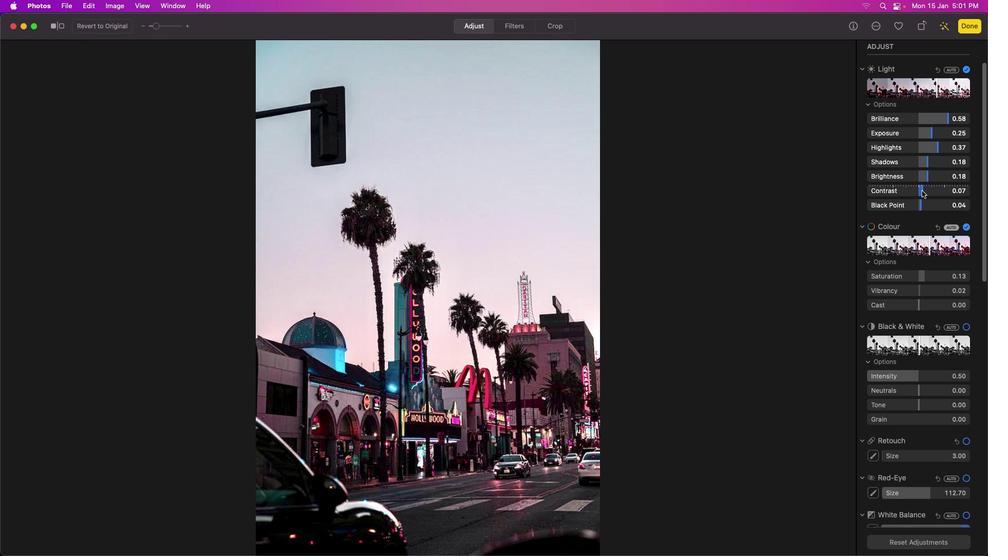 
Action: Mouse moved to (933, 226)
Screenshot: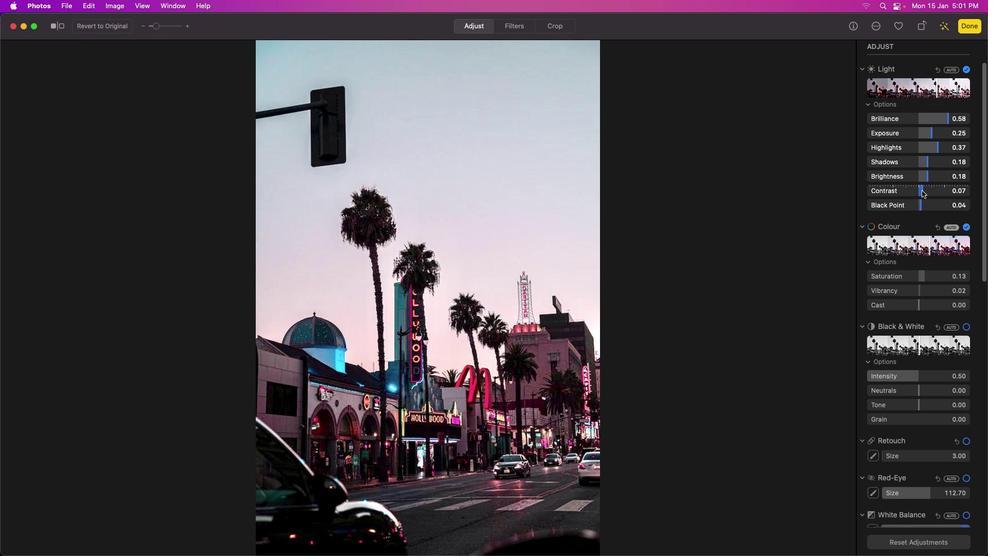 
Action: Mouse pressed left at (933, 226)
Screenshot: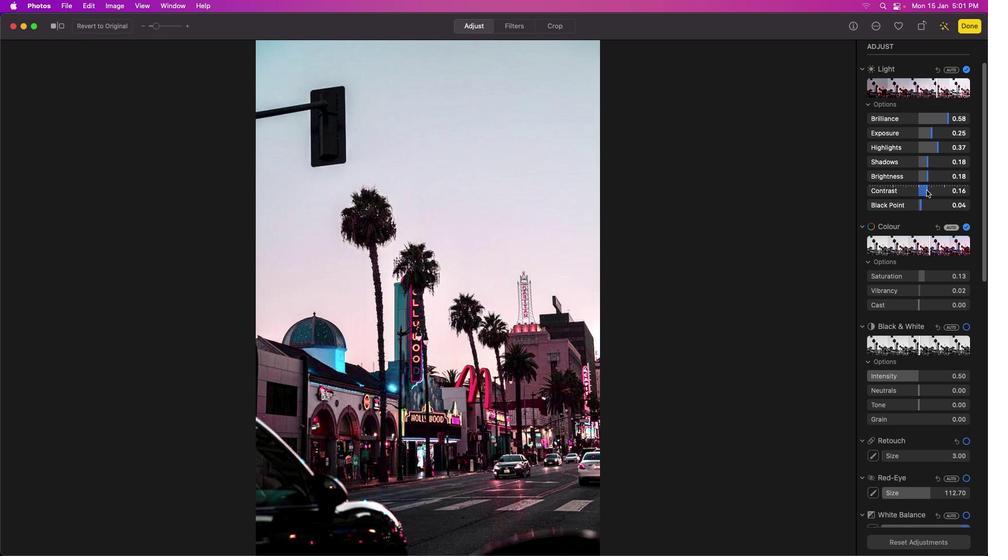 
Action: Mouse moved to (933, 221)
Screenshot: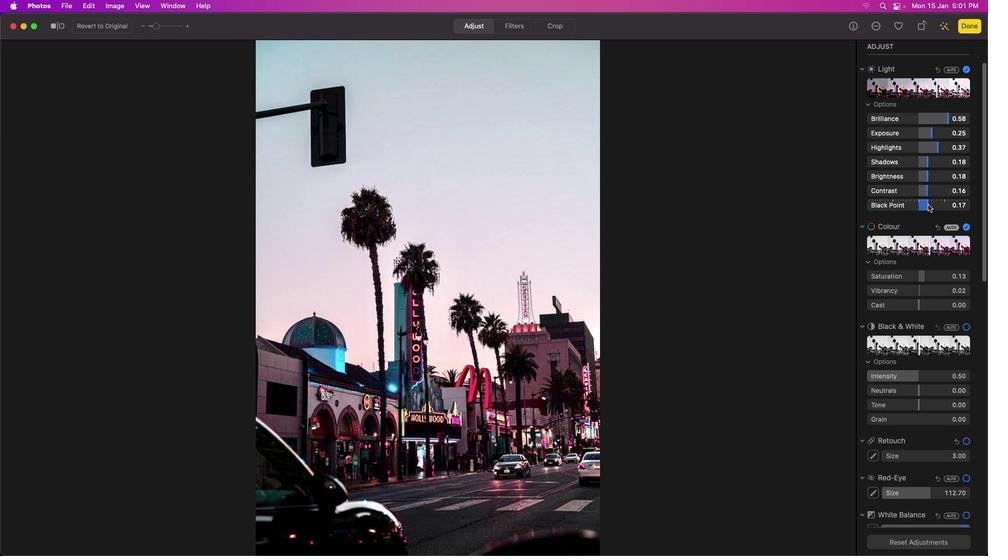 
Action: Mouse pressed left at (933, 221)
Screenshot: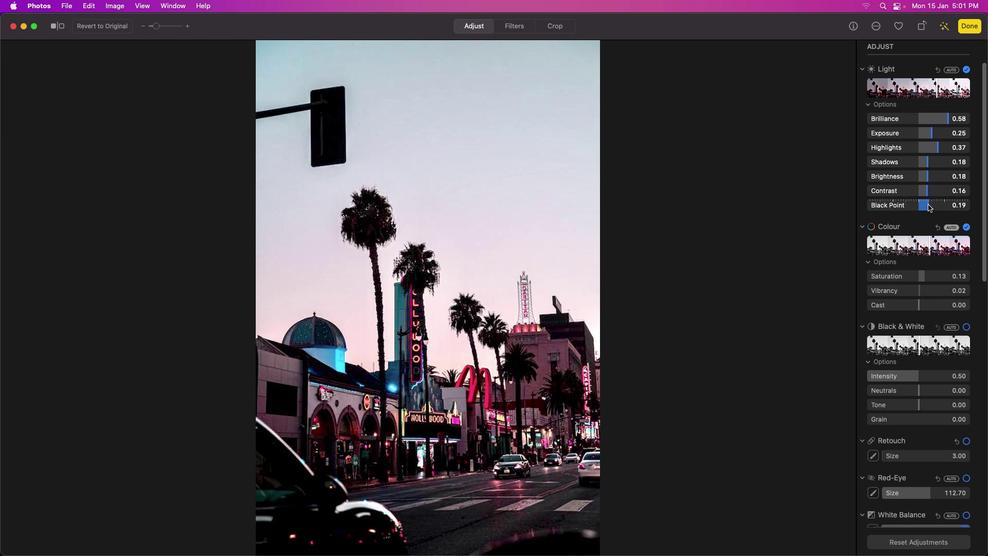 
Action: Mouse moved to (931, 188)
Screenshot: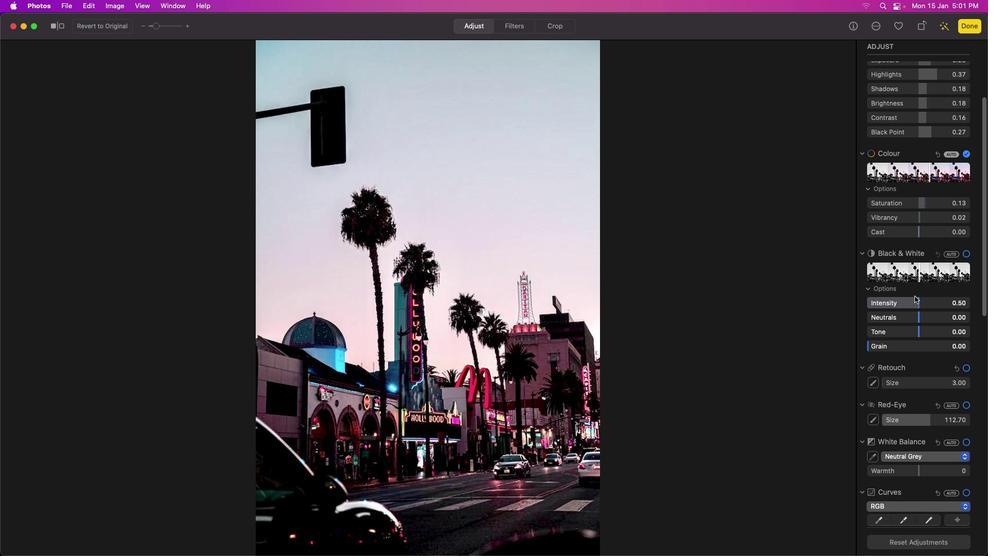 
Action: Mouse scrolled (931, 188) with delta (570, 295)
Screenshot: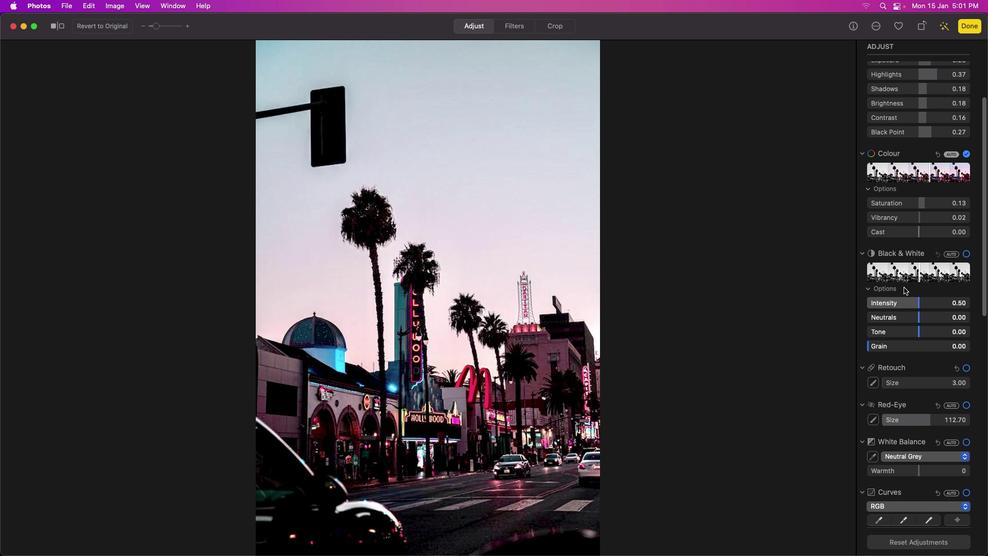 
Action: Mouse scrolled (931, 188) with delta (570, 295)
Screenshot: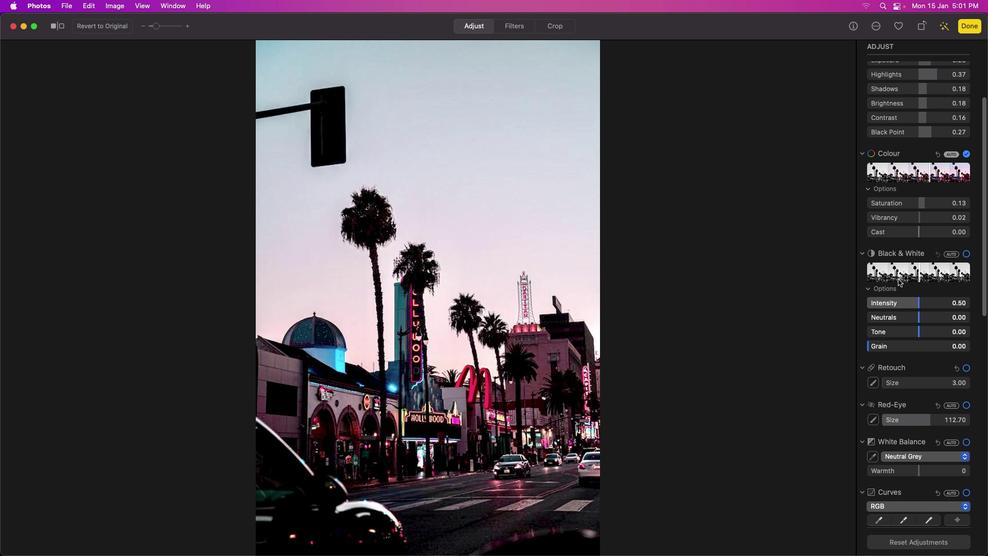 
Action: Mouse moved to (930, 188)
Screenshot: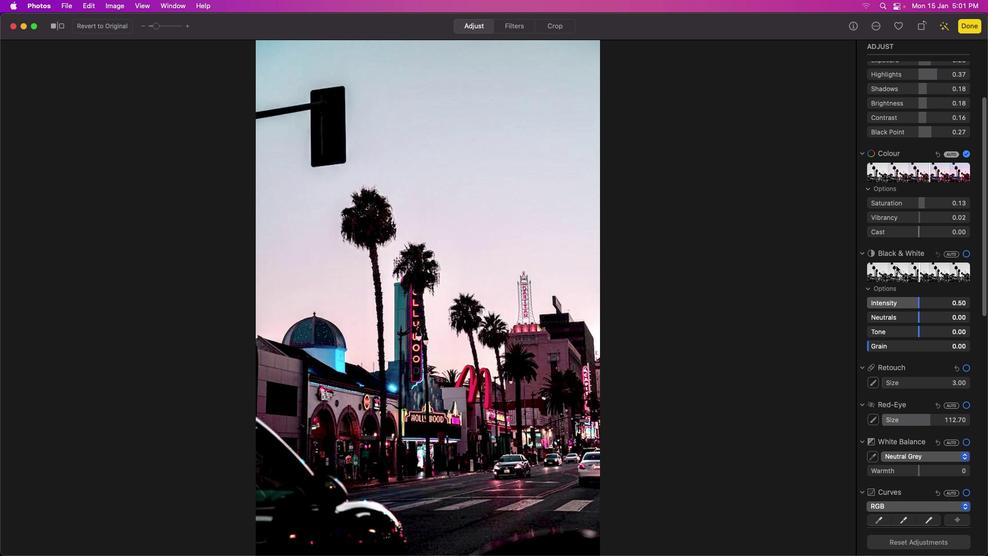 
Action: Mouse scrolled (930, 188) with delta (570, 296)
Screenshot: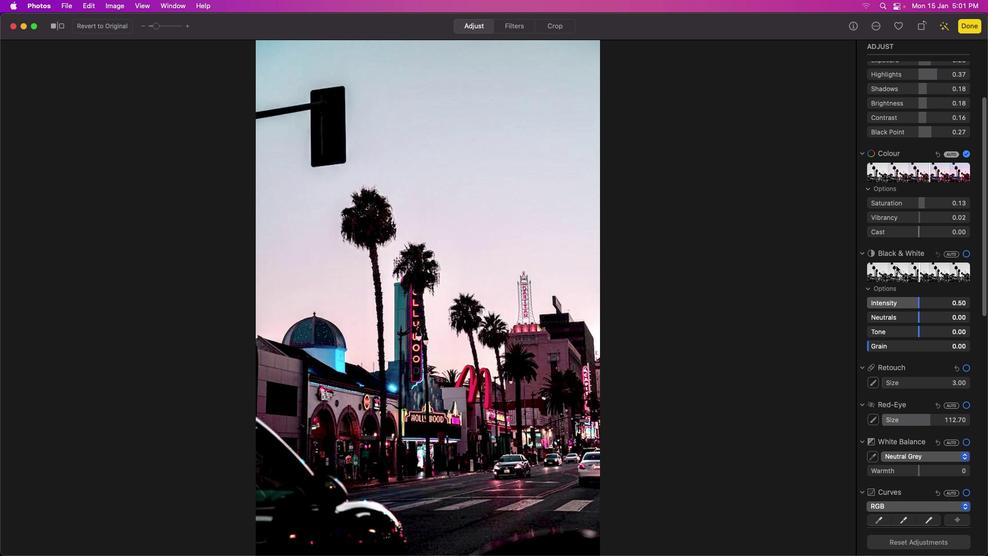 
Action: Mouse moved to (930, 187)
Screenshot: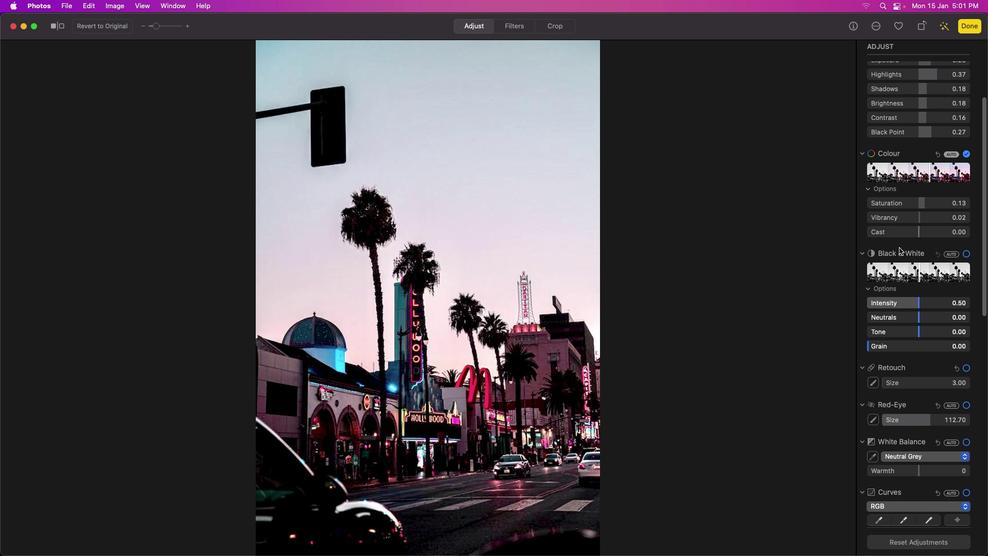 
Action: Mouse scrolled (930, 187) with delta (570, 296)
Screenshot: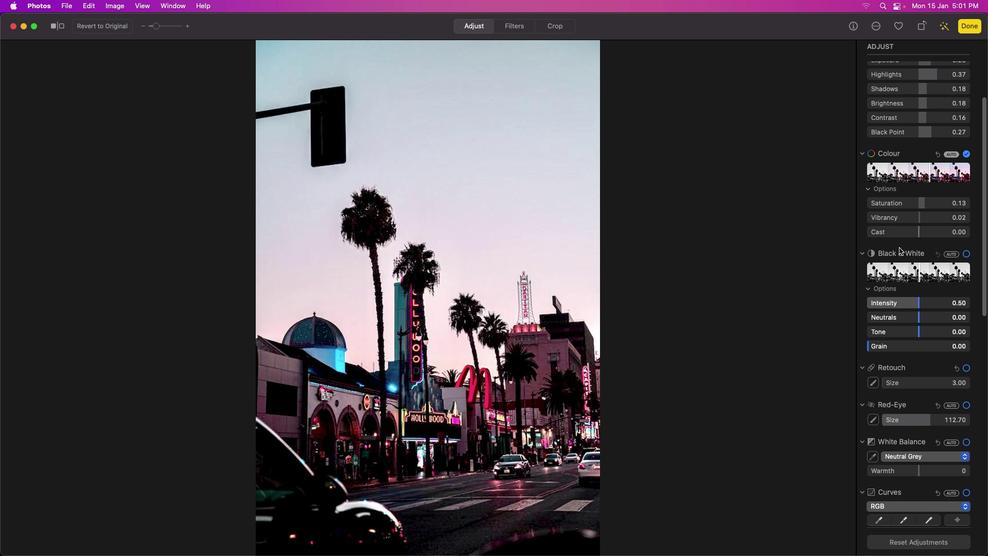 
Action: Mouse moved to (930, 187)
Screenshot: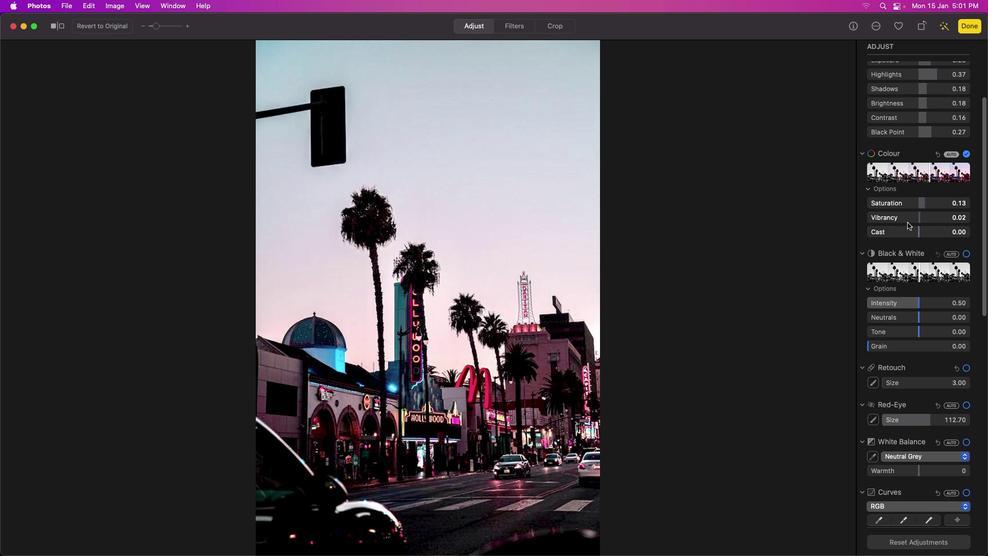 
Action: Mouse scrolled (930, 187) with delta (570, 296)
Screenshot: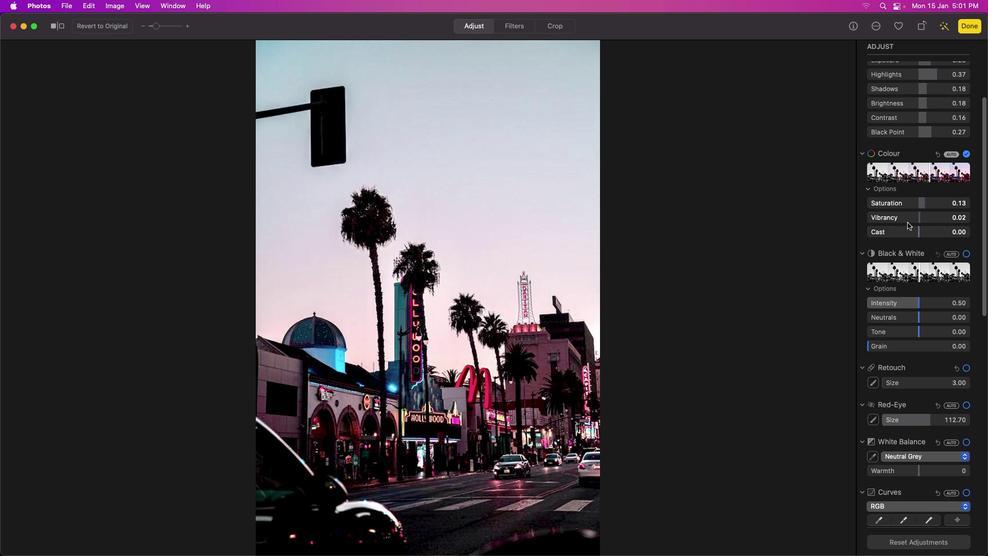 
Action: Mouse moved to (934, 222)
Screenshot: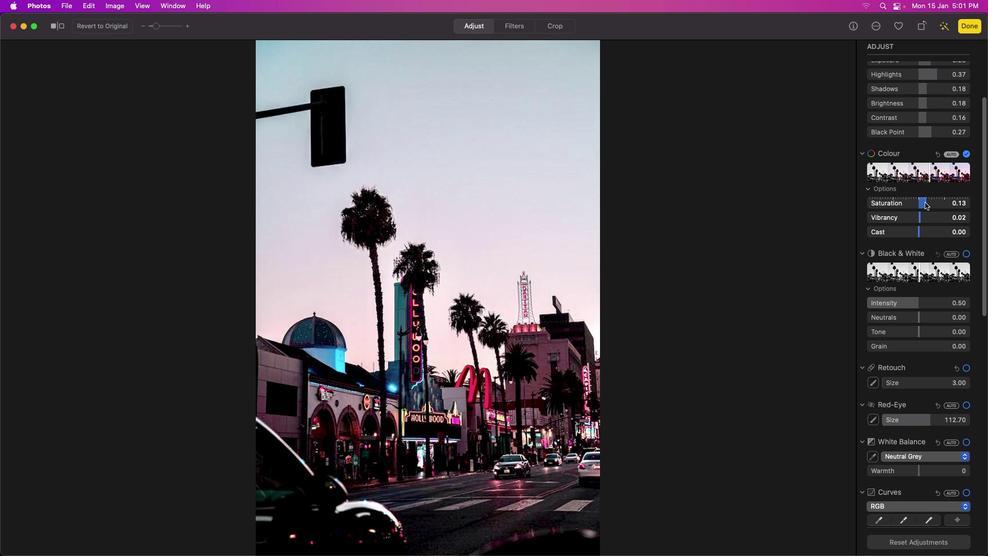 
Action: Mouse pressed left at (934, 222)
Screenshot: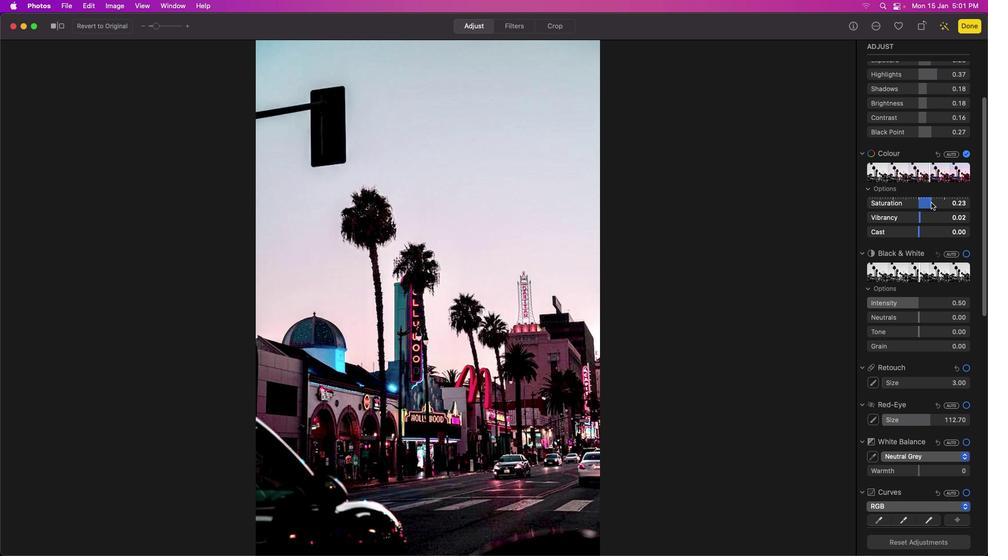 
Action: Mouse moved to (933, 216)
Screenshot: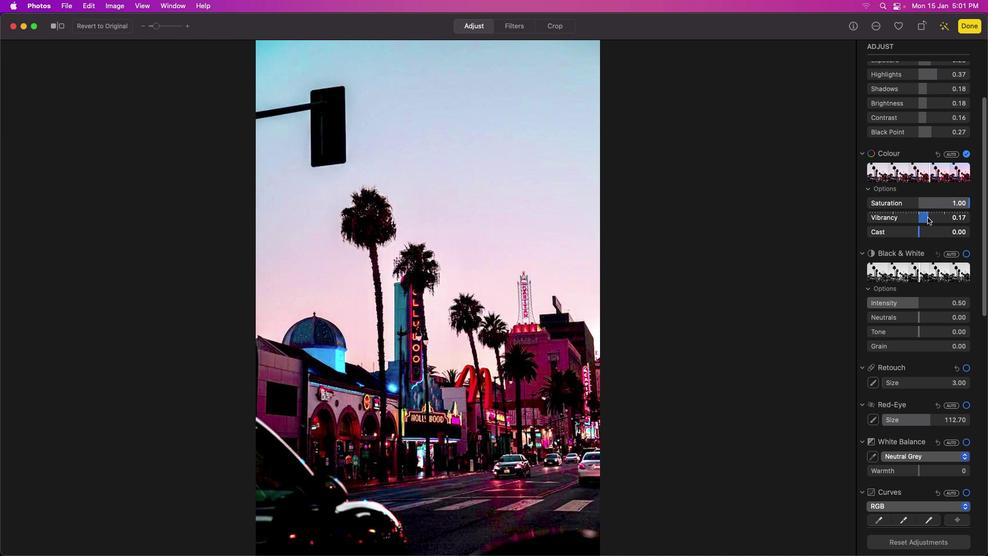 
Action: Mouse pressed left at (933, 216)
Screenshot: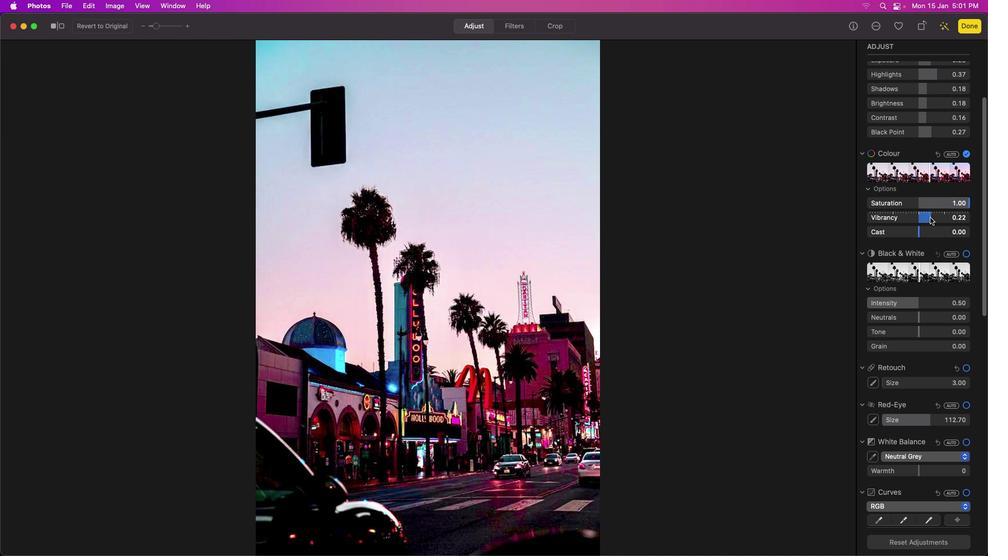 
Action: Mouse moved to (932, 211)
Screenshot: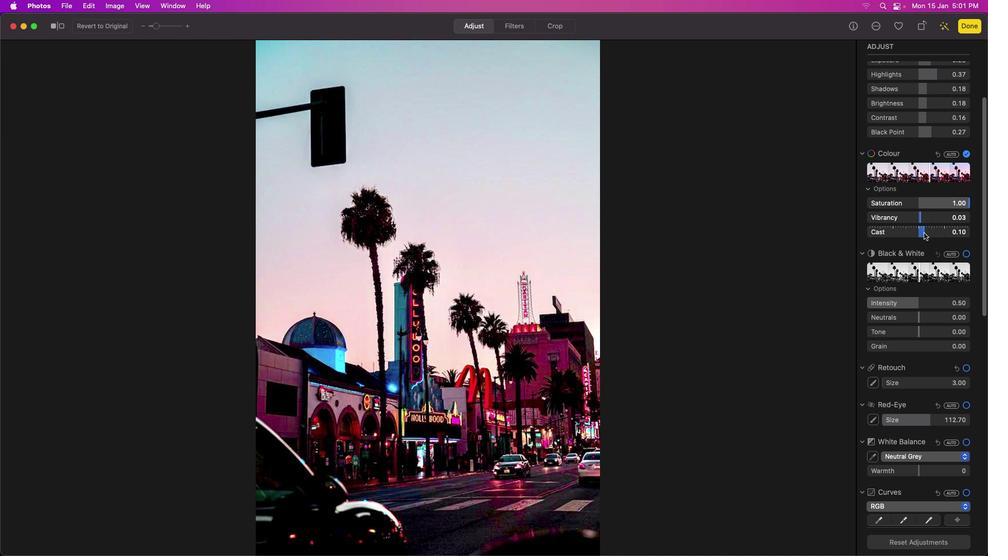 
Action: Mouse pressed left at (932, 211)
Screenshot: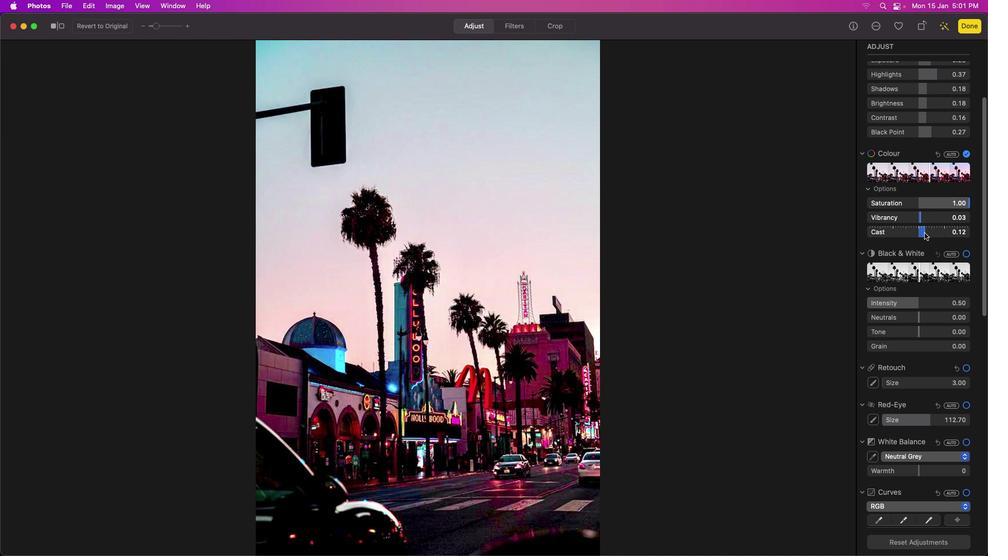 
Action: Mouse moved to (938, 159)
Screenshot: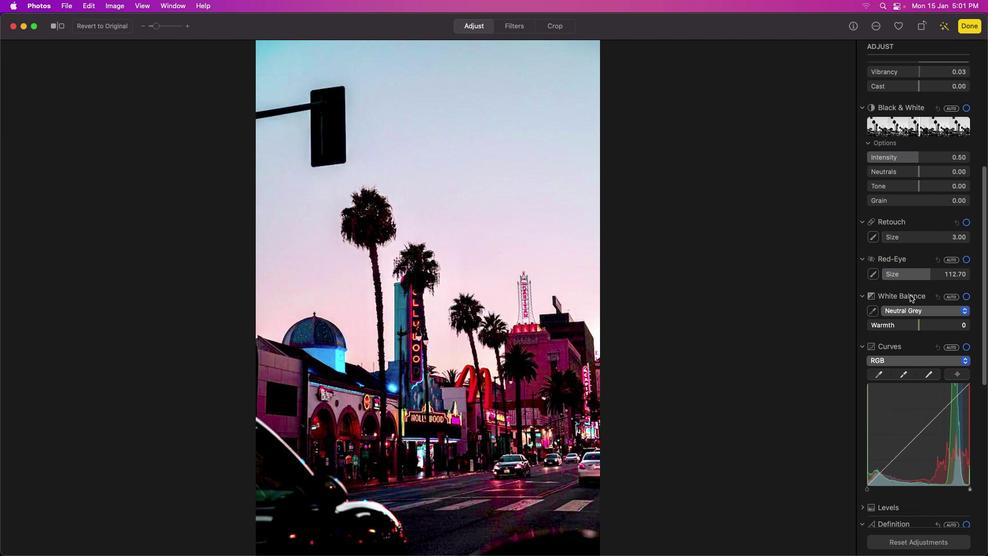
Action: Mouse scrolled (938, 159) with delta (570, 295)
Screenshot: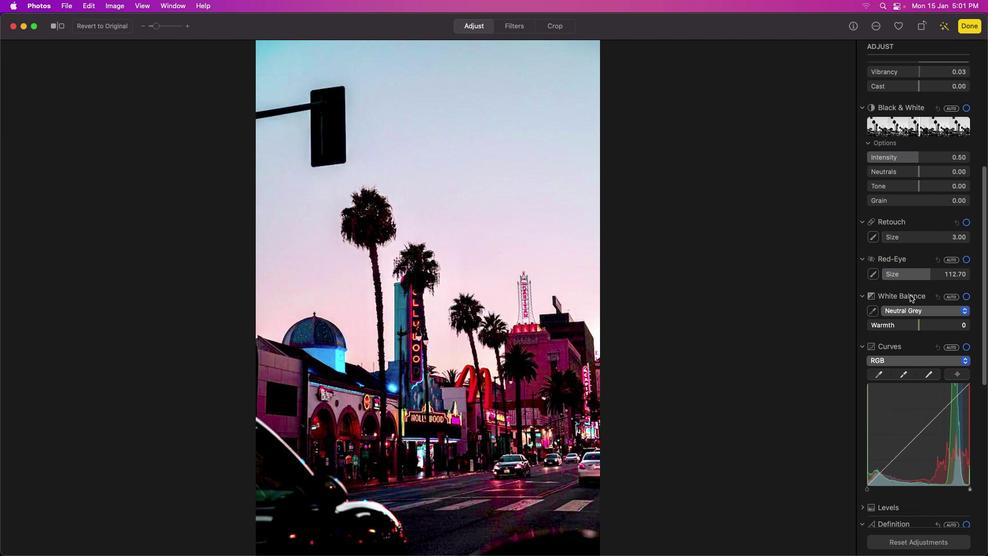 
Action: Mouse moved to (938, 159)
Screenshot: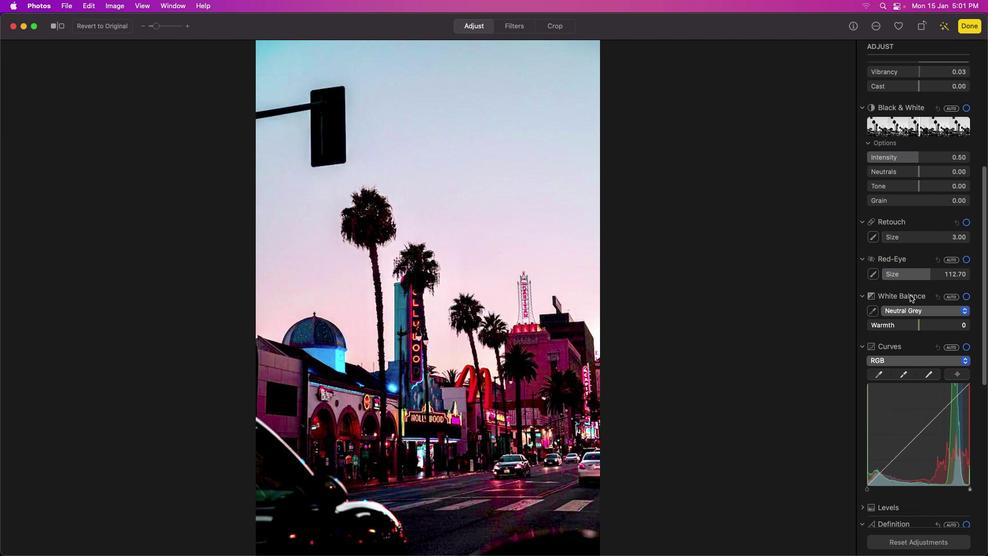 
Action: Mouse scrolled (938, 159) with delta (570, 295)
Screenshot: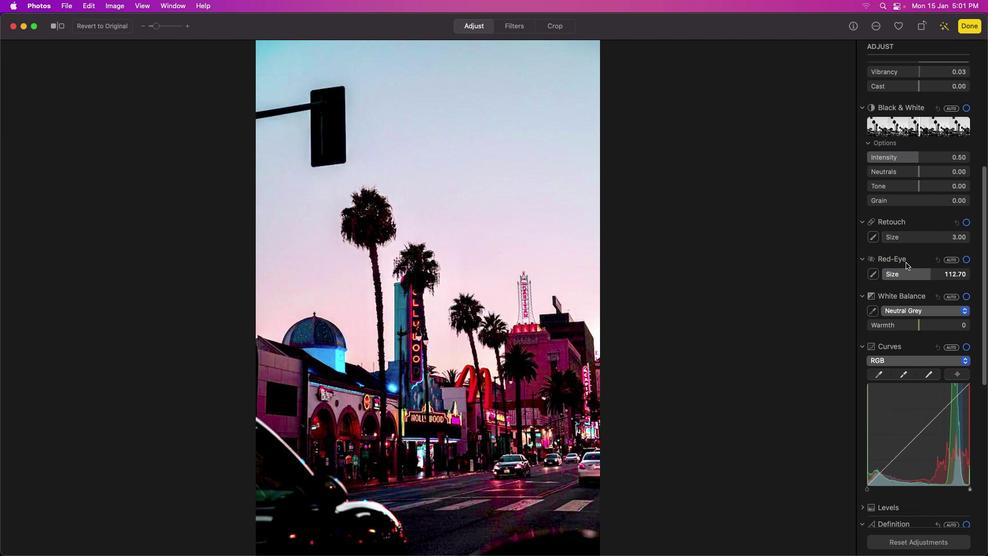 
Action: Mouse scrolled (938, 159) with delta (570, 296)
Screenshot: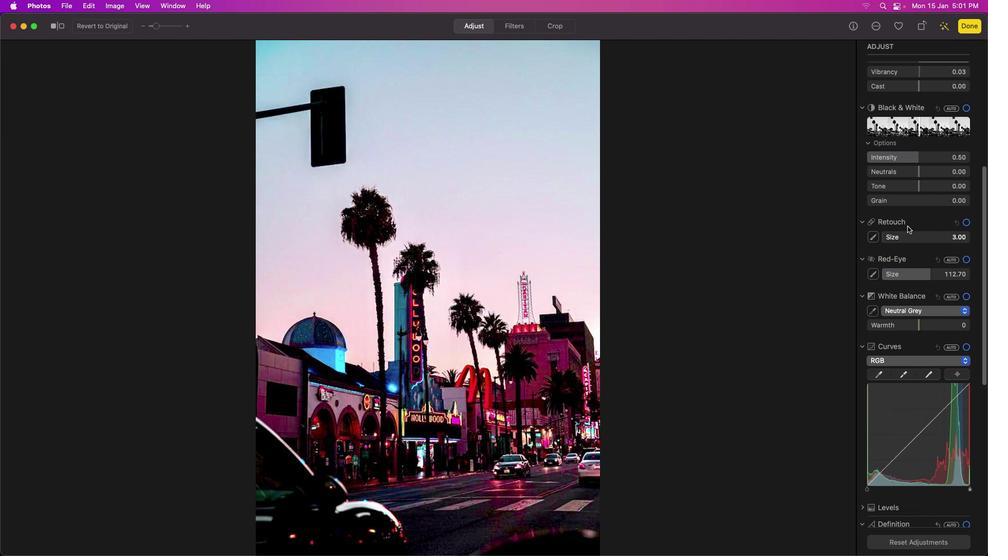 
Action: Mouse scrolled (938, 159) with delta (570, 296)
Screenshot: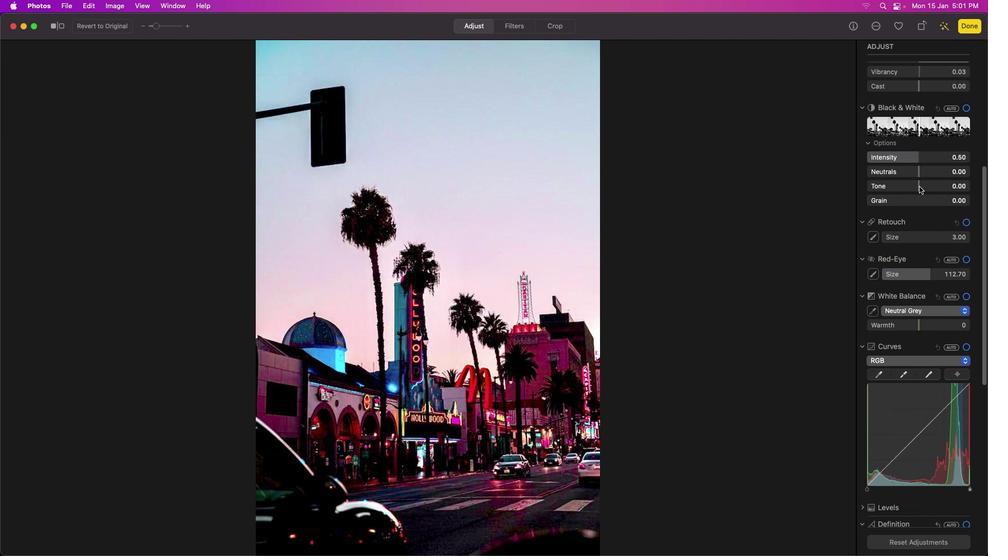 
Action: Mouse scrolled (938, 159) with delta (570, 296)
Screenshot: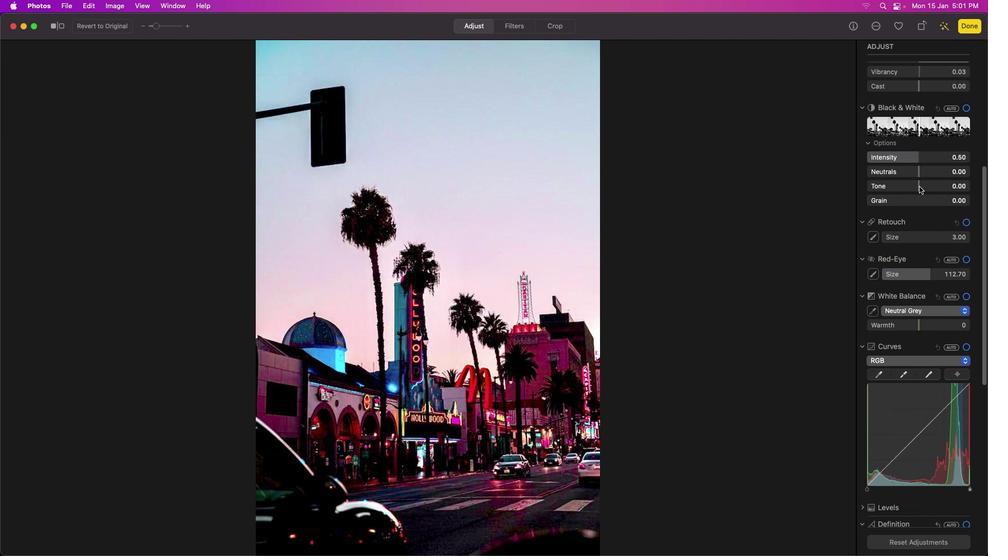 
Action: Mouse scrolled (938, 159) with delta (570, 296)
Screenshot: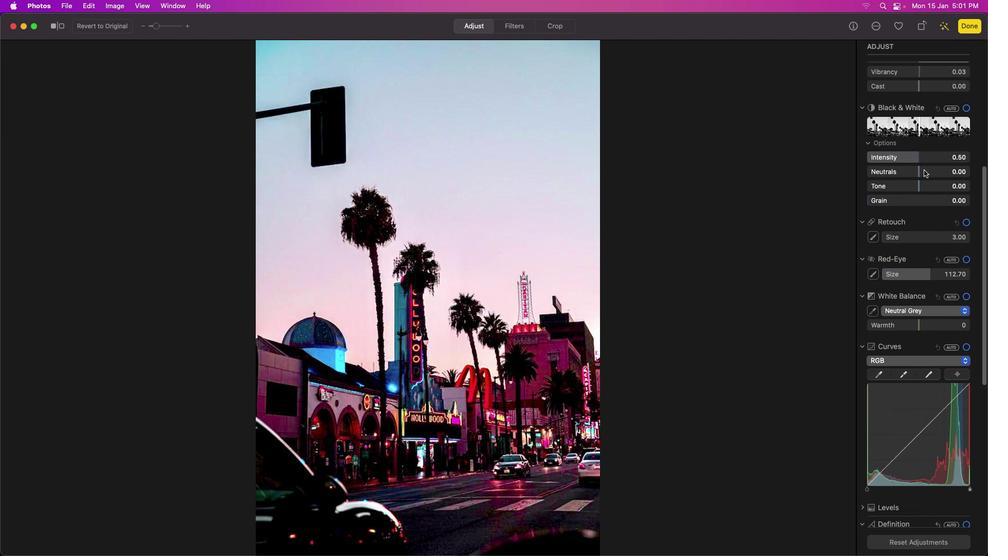 
Action: Mouse scrolled (938, 159) with delta (570, 296)
Screenshot: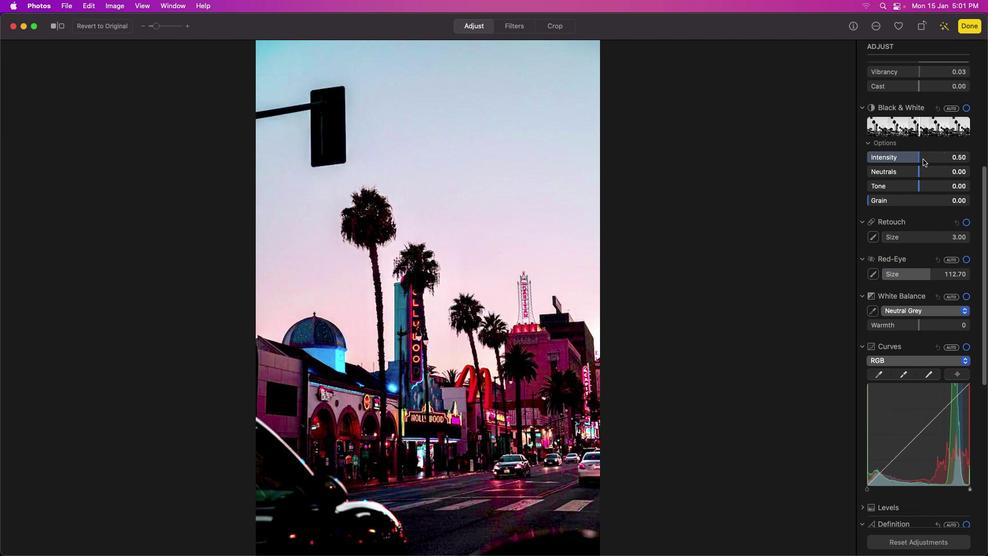 
Action: Mouse moved to (932, 237)
Screenshot: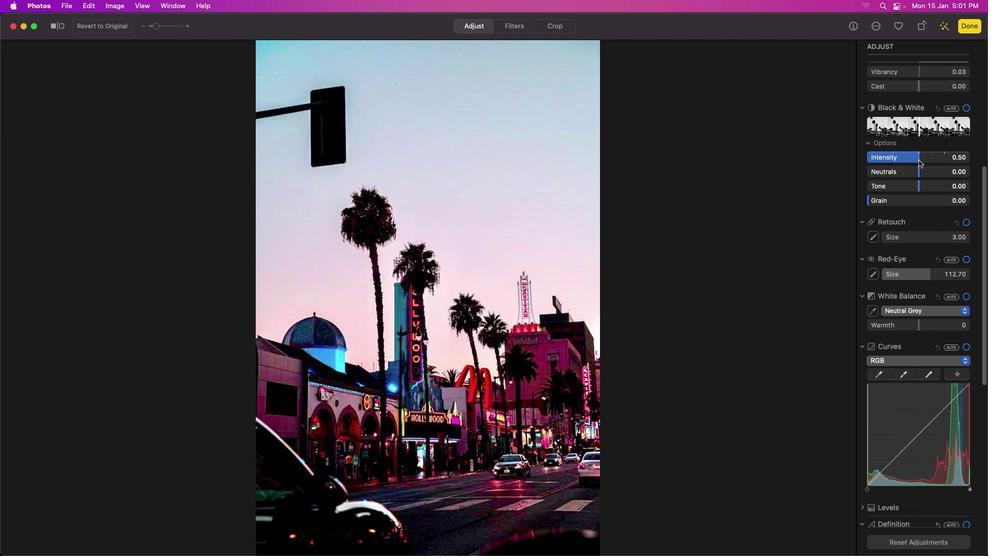 
Action: Mouse pressed left at (932, 237)
Screenshot: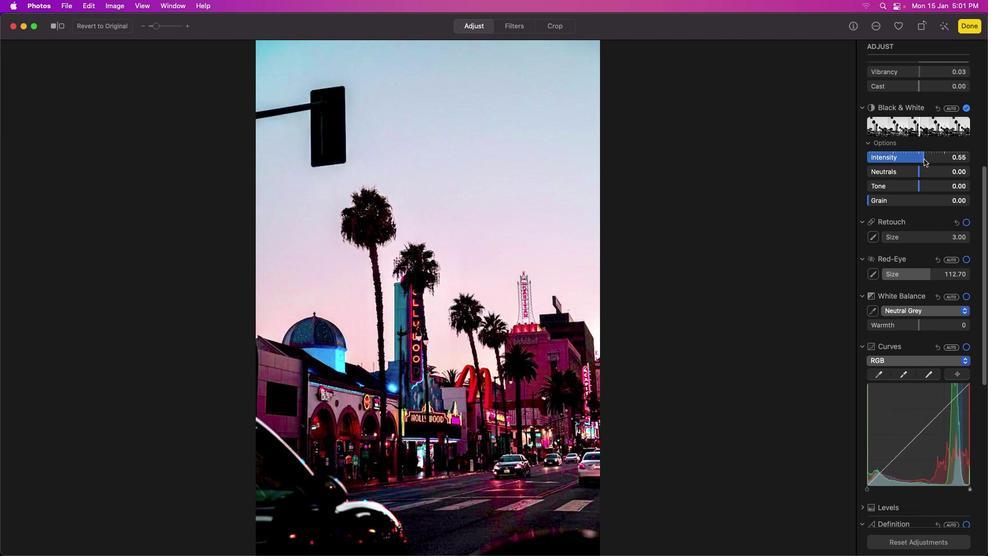 
Action: Mouse moved to (950, 255)
Screenshot: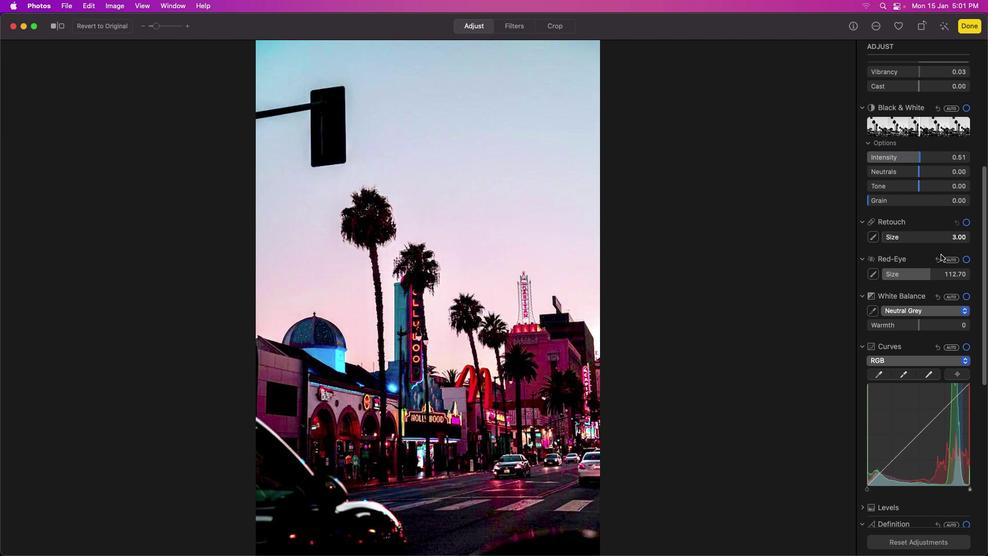 
Action: Mouse pressed left at (950, 255)
Screenshot: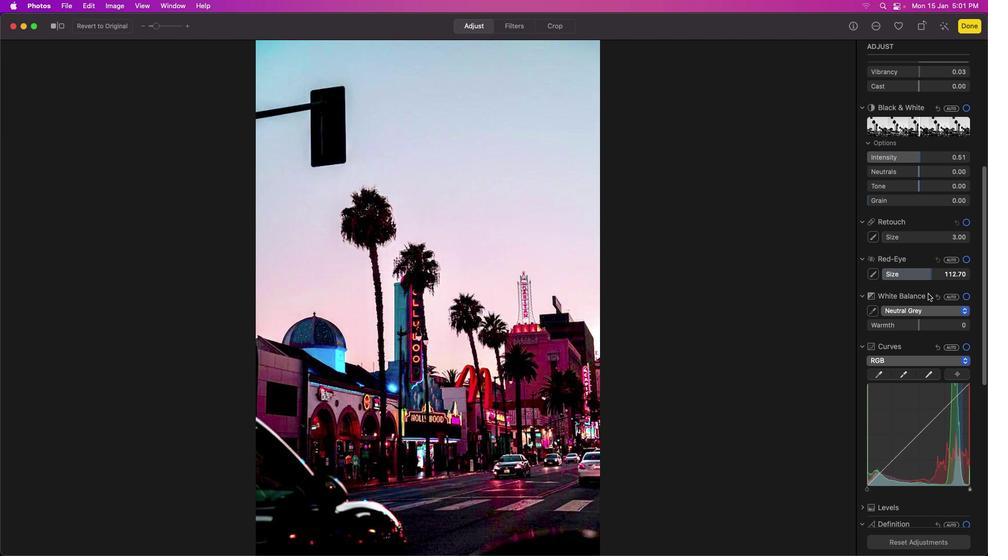 
Action: Mouse moved to (928, 195)
Screenshot: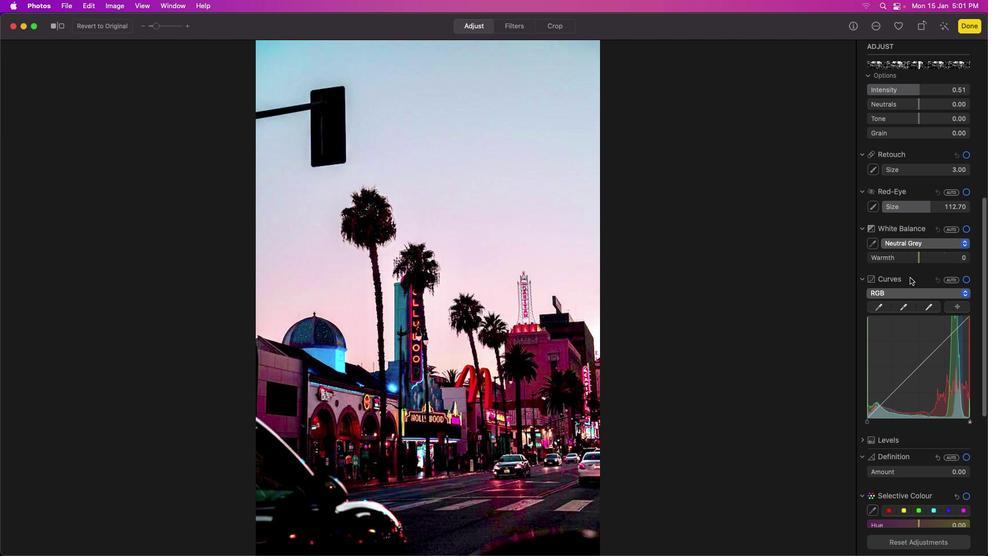 
Action: Mouse scrolled (928, 195) with delta (570, 295)
Screenshot: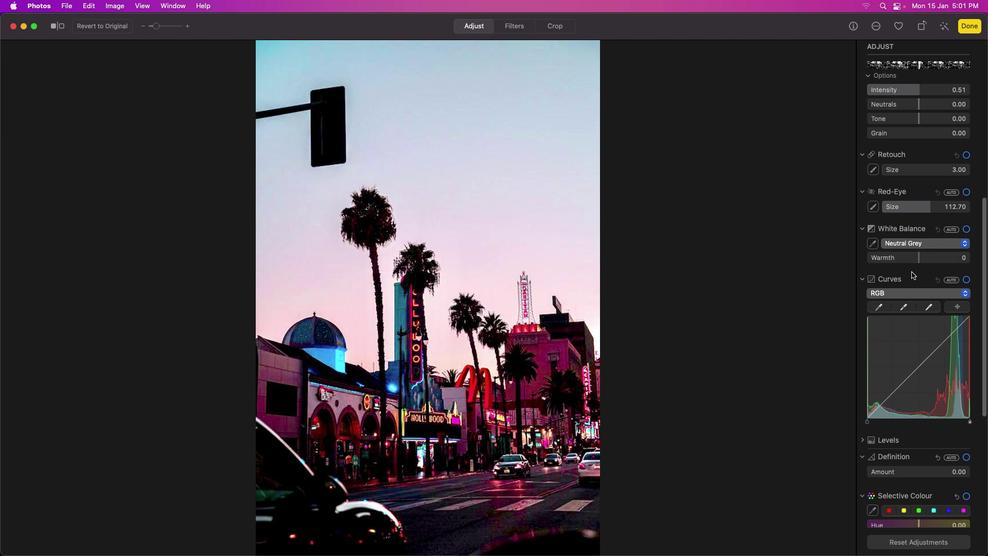 
Action: Mouse scrolled (928, 195) with delta (570, 295)
Screenshot: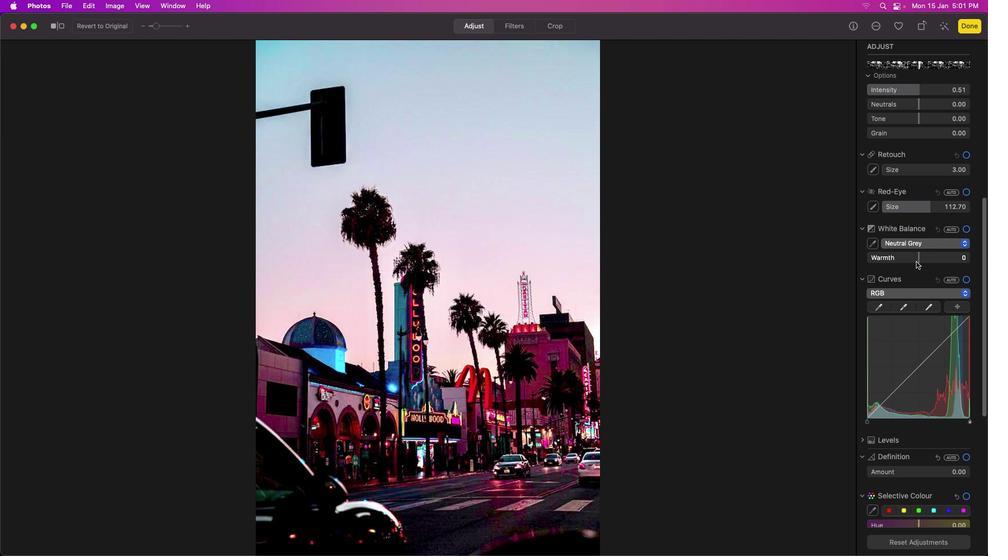 
Action: Mouse scrolled (928, 195) with delta (570, 296)
Screenshot: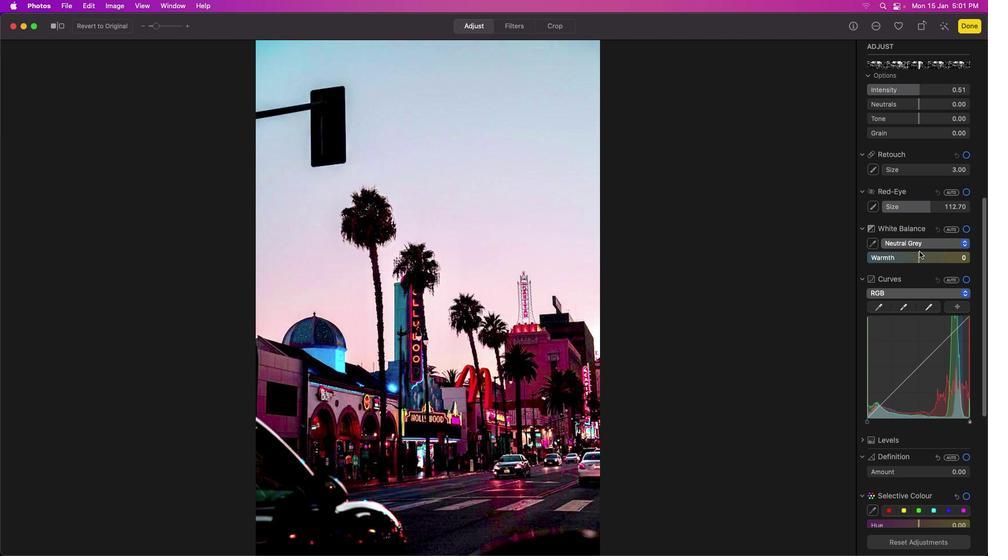 
Action: Mouse scrolled (928, 195) with delta (570, 296)
Screenshot: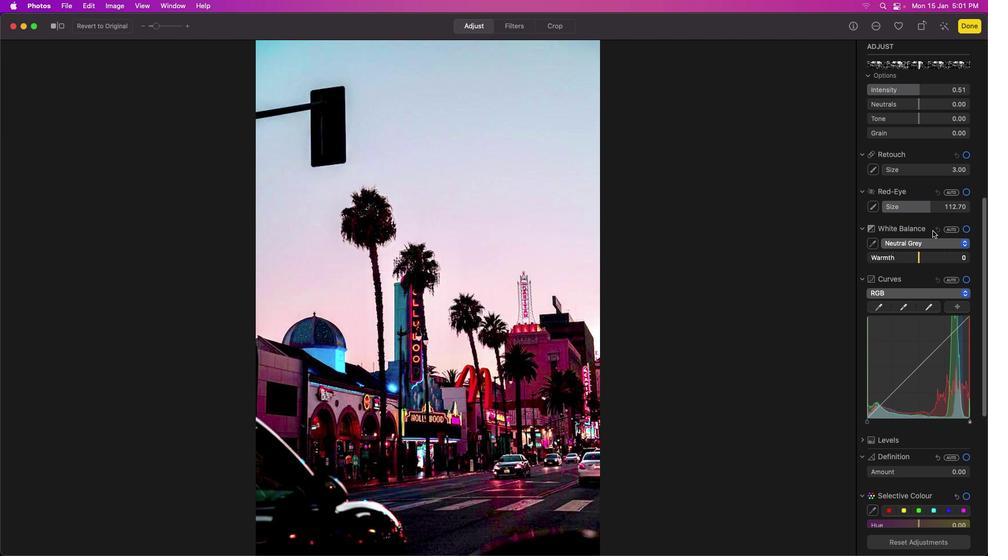 
Action: Mouse scrolled (928, 195) with delta (570, 296)
Screenshot: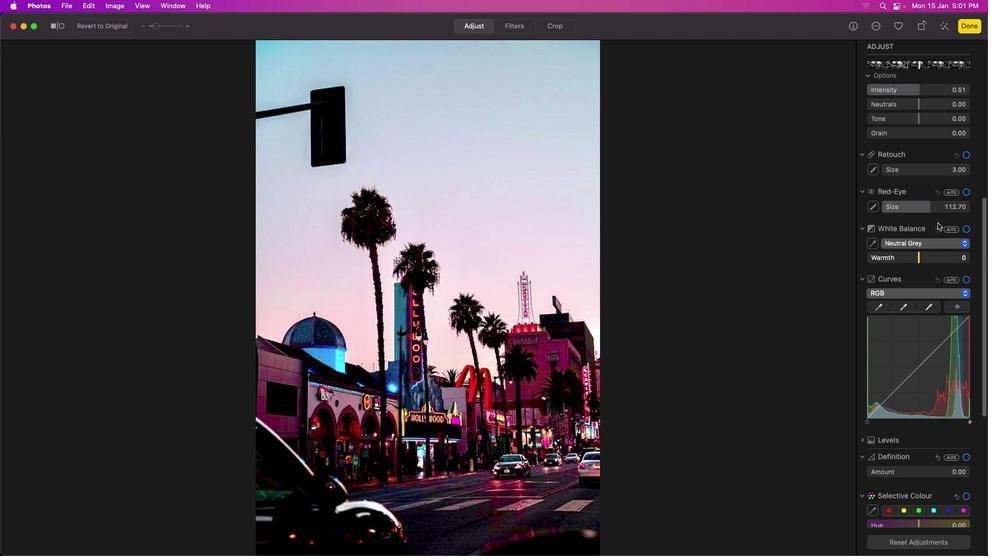 
Action: Mouse moved to (936, 219)
Screenshot: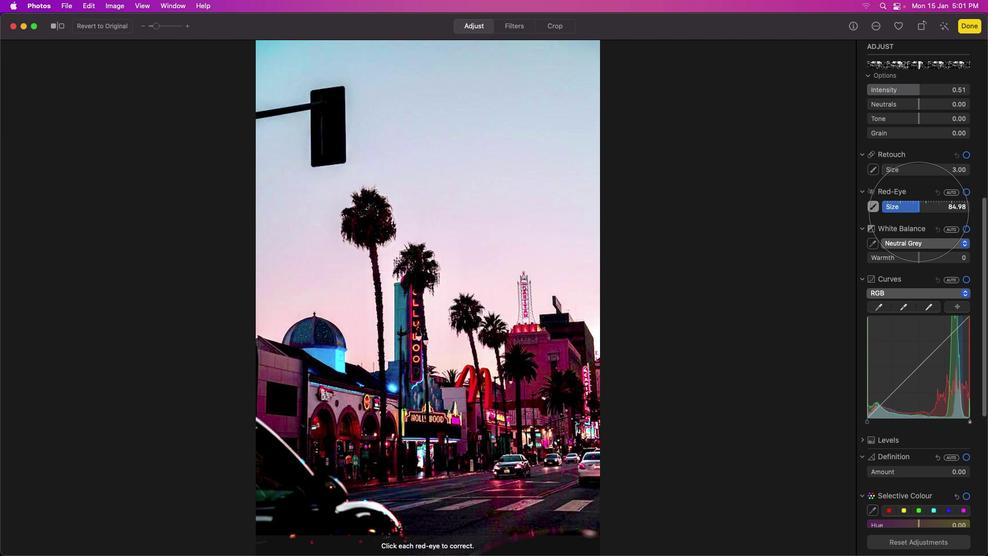 
Action: Mouse pressed left at (936, 219)
Screenshot: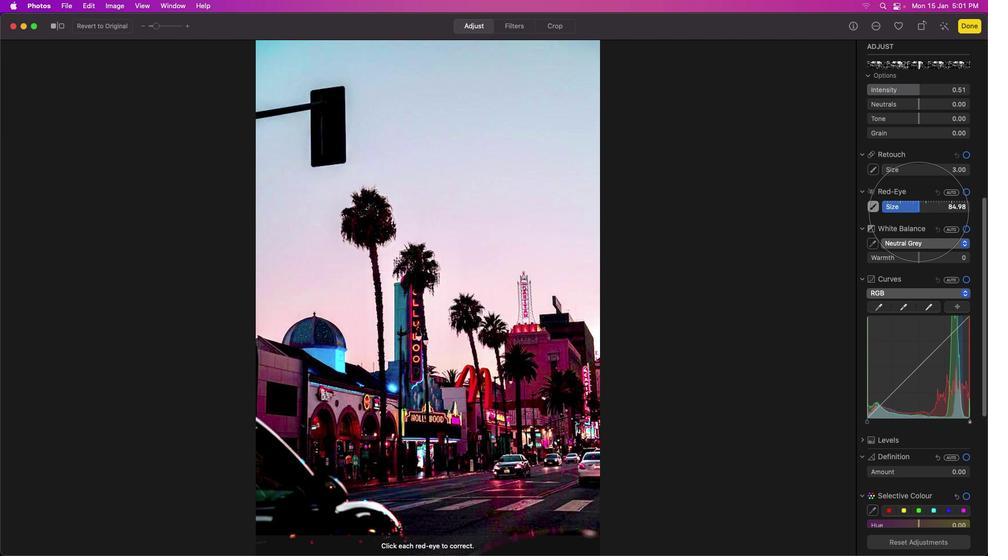 
Action: Mouse moved to (932, 202)
Screenshot: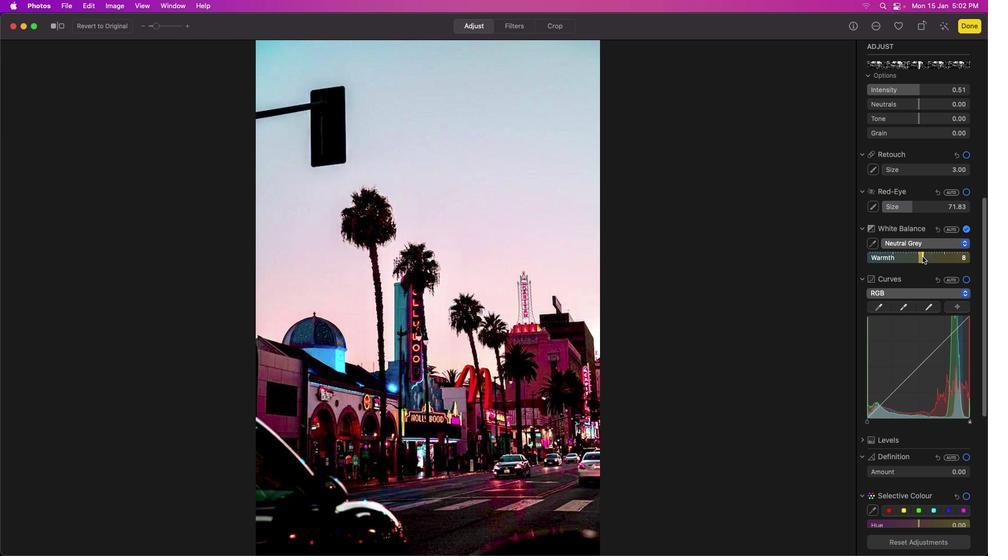 
Action: Mouse pressed left at (932, 202)
Screenshot: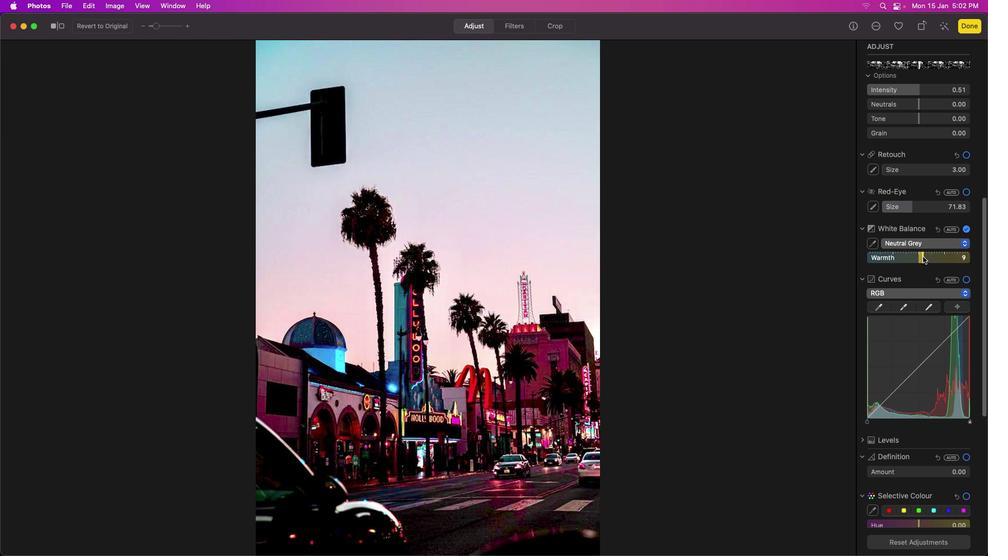 
Action: Mouse moved to (917, 165)
Screenshot: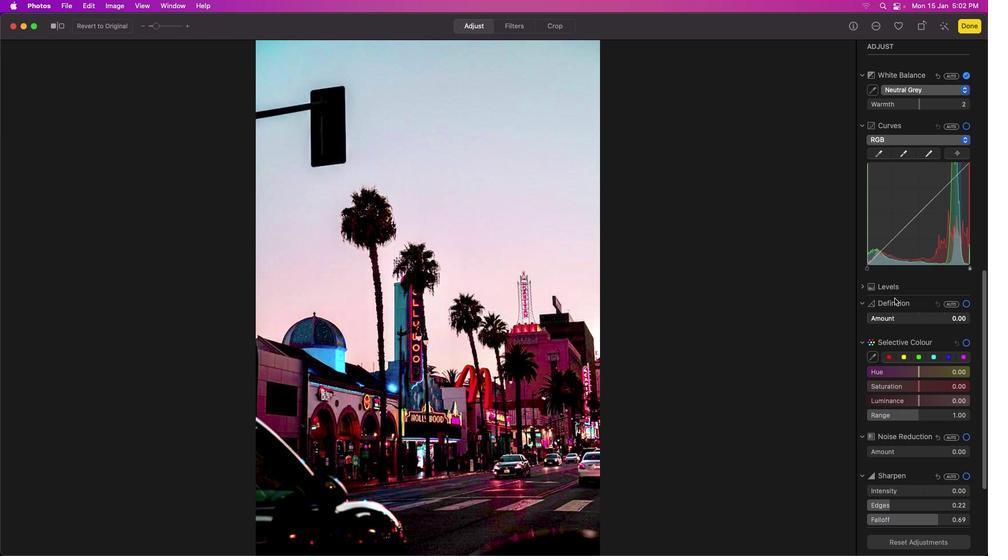 
Action: Mouse scrolled (917, 165) with delta (570, 295)
Screenshot: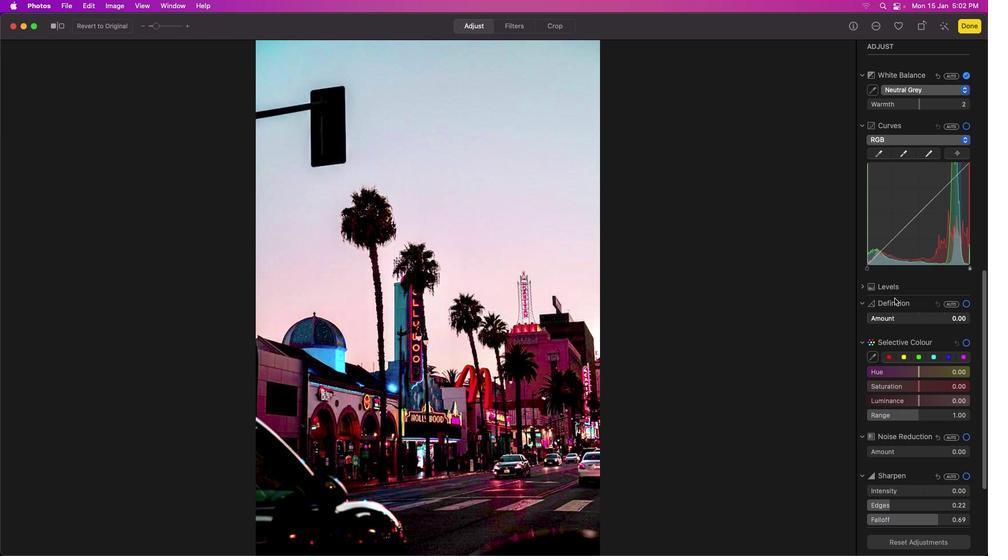 
Action: Mouse scrolled (917, 165) with delta (570, 295)
Screenshot: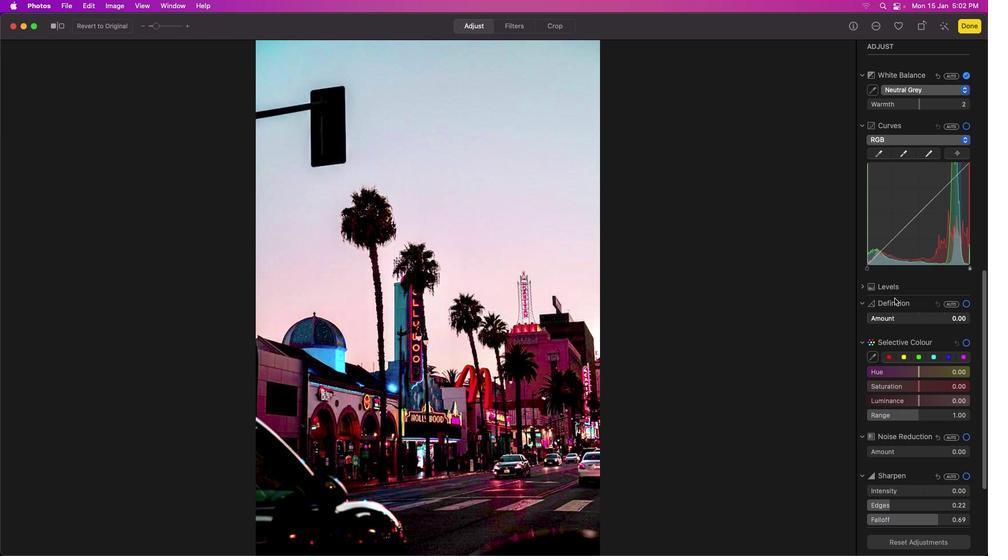 
Action: Mouse scrolled (917, 165) with delta (570, 296)
Screenshot: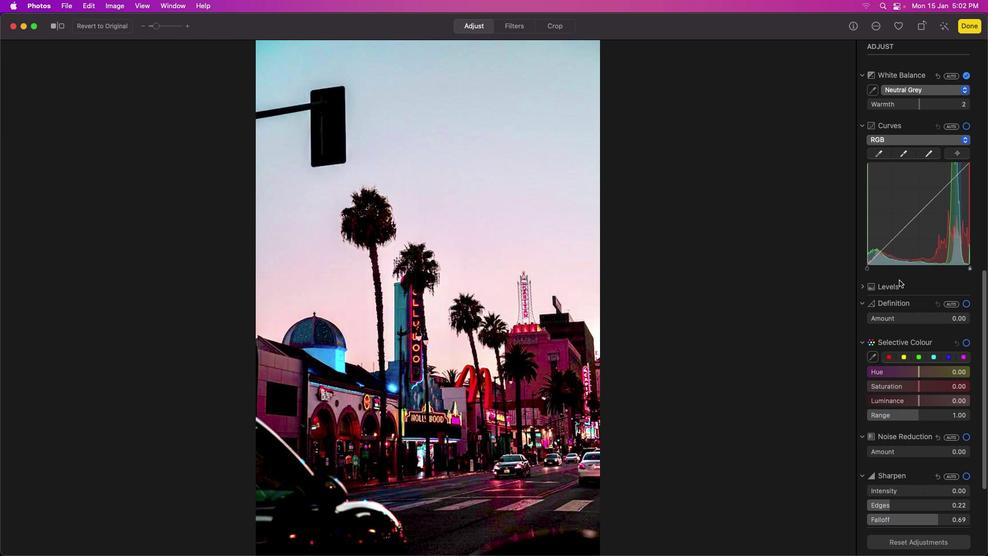 
Action: Mouse scrolled (917, 165) with delta (570, 296)
Screenshot: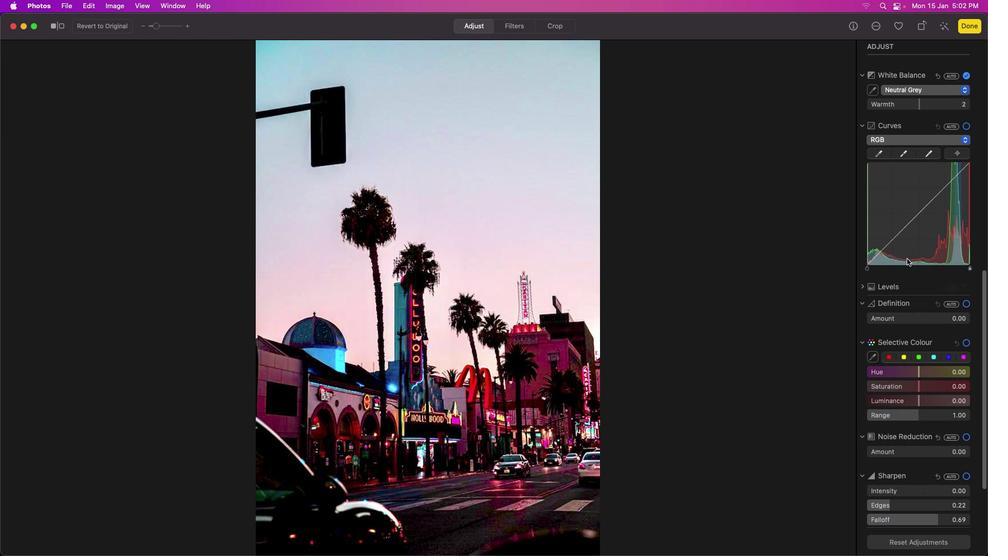 
Action: Mouse scrolled (917, 165) with delta (570, 296)
Screenshot: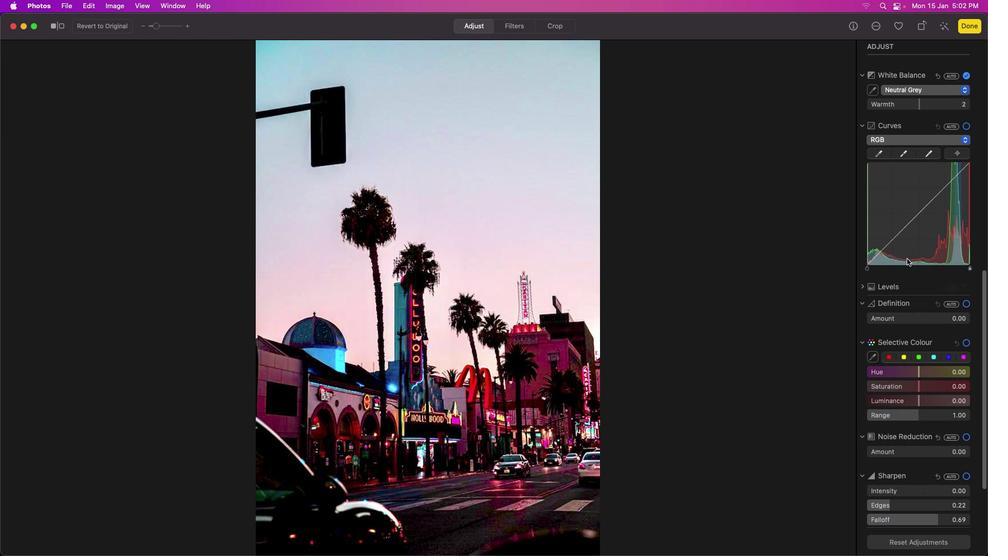 
Action: Mouse scrolled (917, 165) with delta (570, 296)
Screenshot: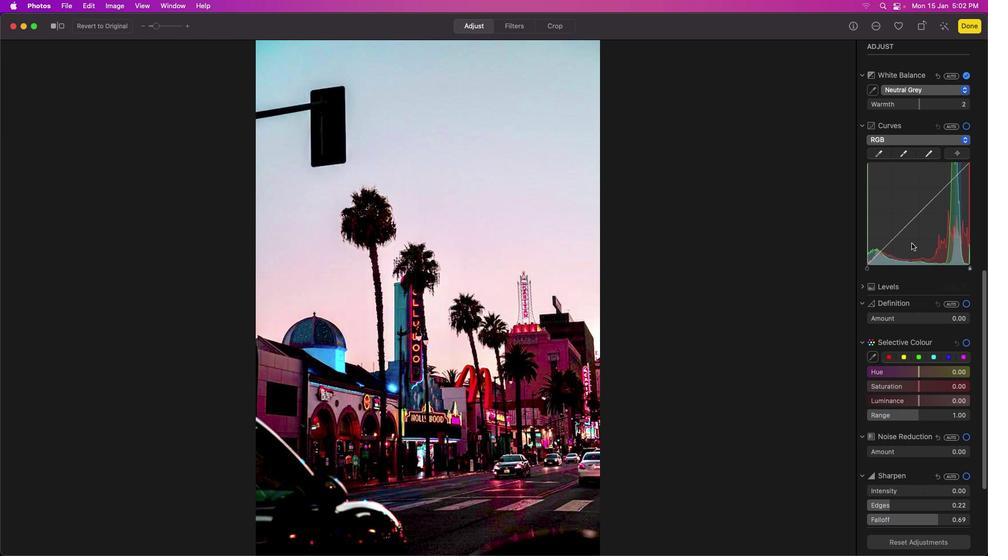 
Action: Mouse scrolled (917, 165) with delta (570, 297)
Screenshot: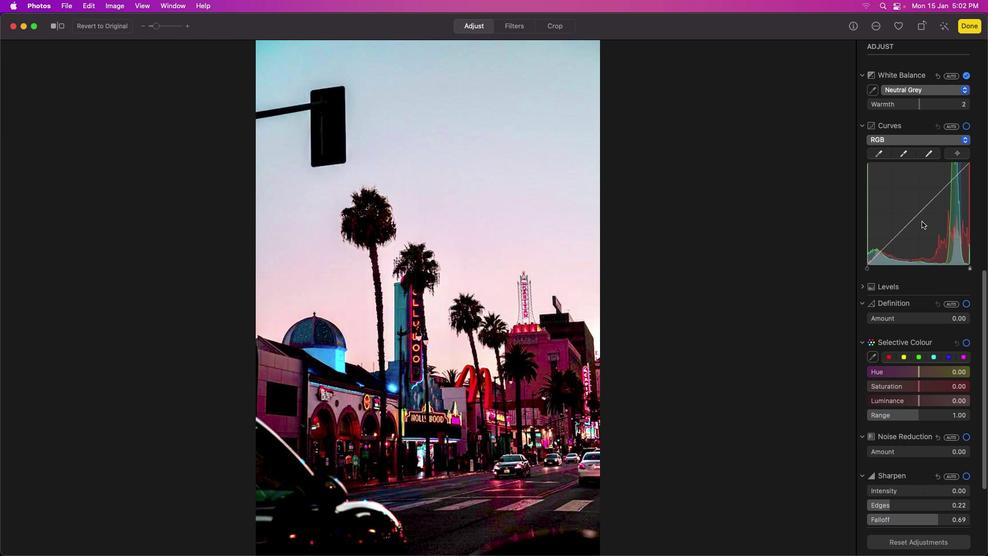 
Action: Mouse moved to (930, 218)
Screenshot: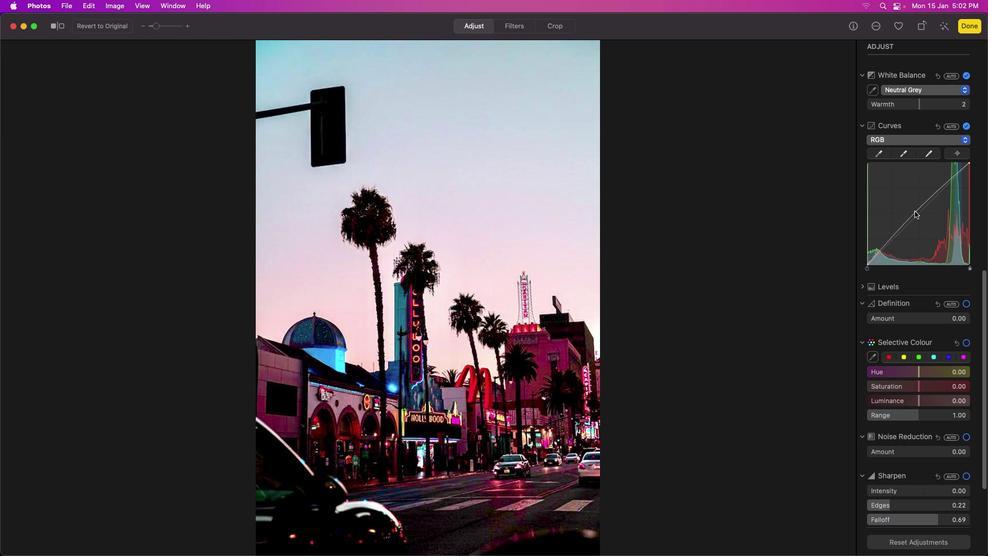 
Action: Mouse pressed left at (930, 218)
Screenshot: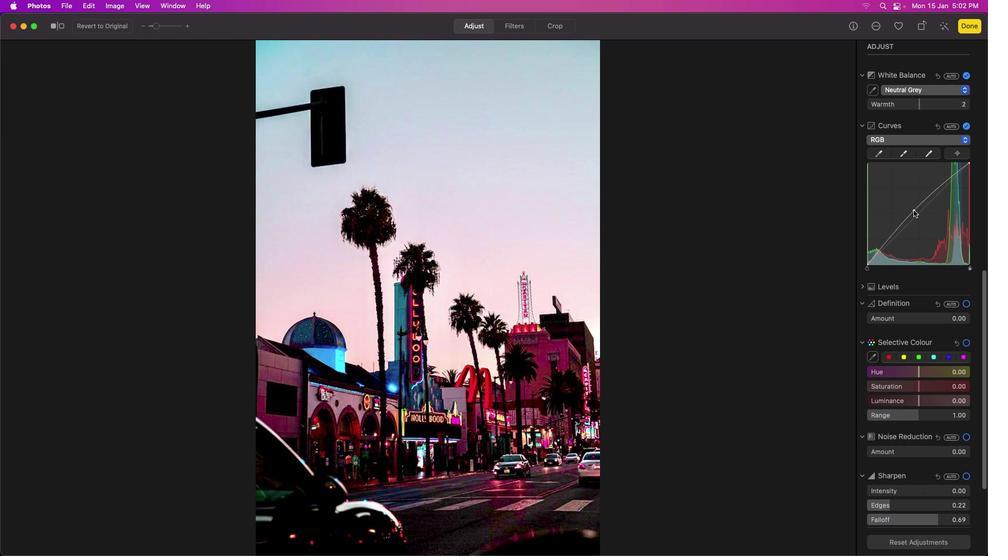 
Action: Mouse moved to (934, 152)
Screenshot: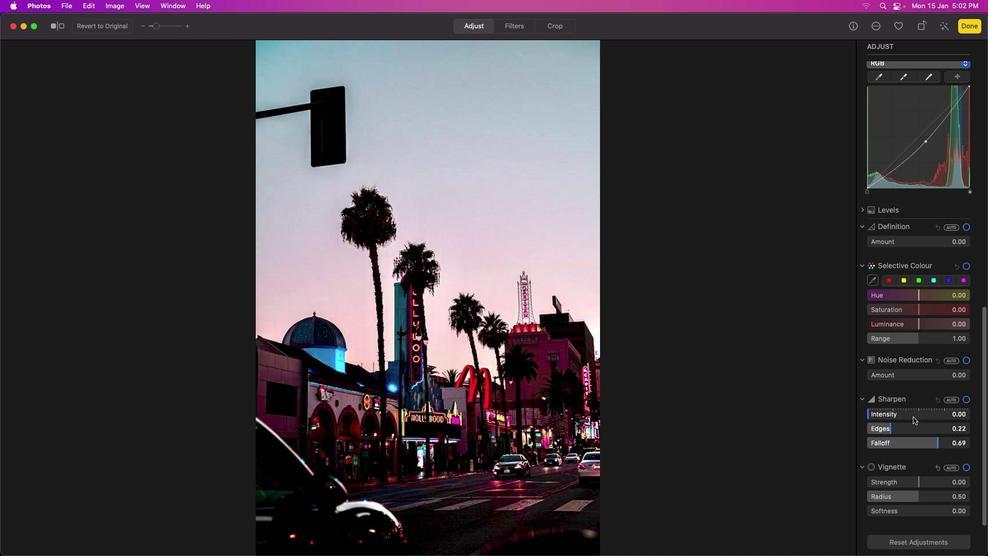 
Action: Mouse scrolled (934, 152) with delta (570, 295)
Screenshot: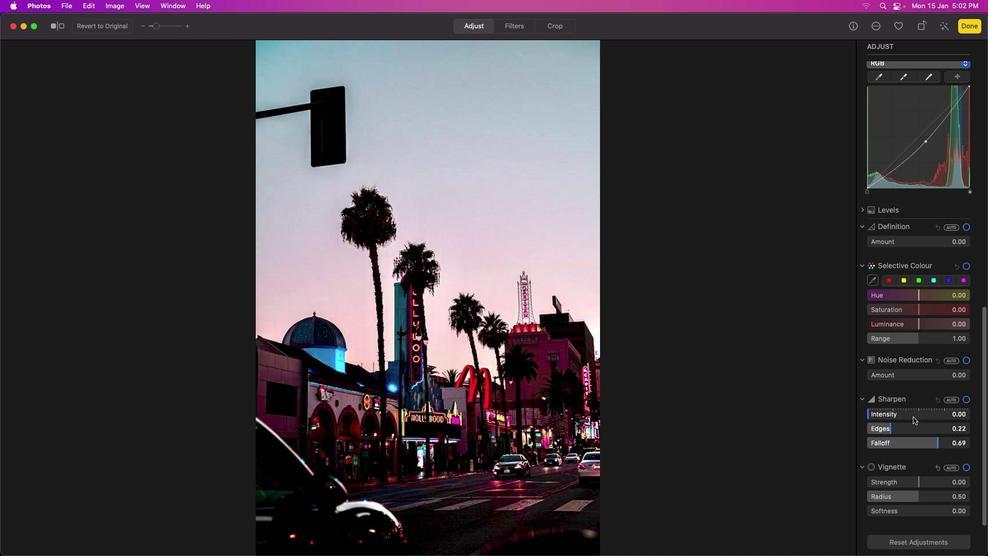 
Action: Mouse moved to (934, 152)
Screenshot: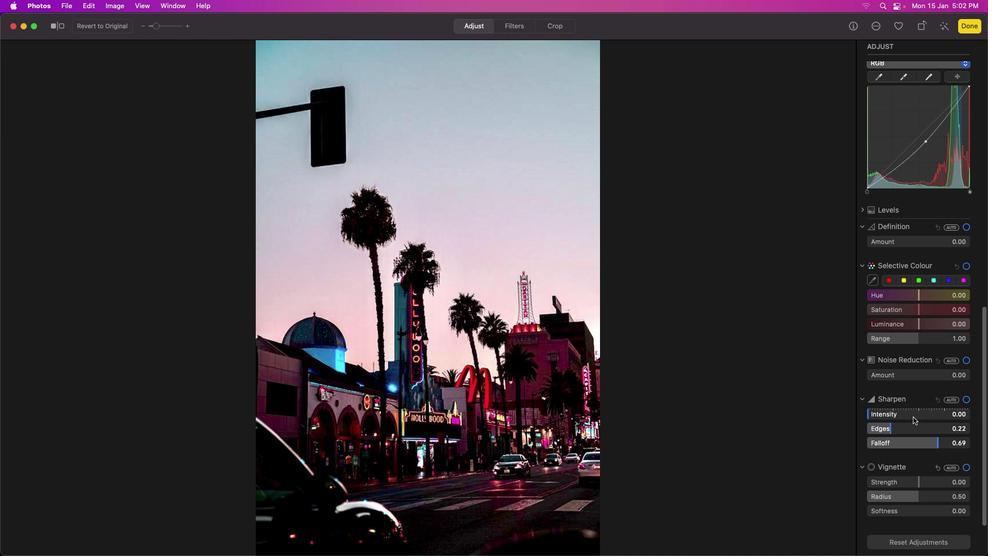 
Action: Mouse scrolled (934, 152) with delta (570, 295)
Screenshot: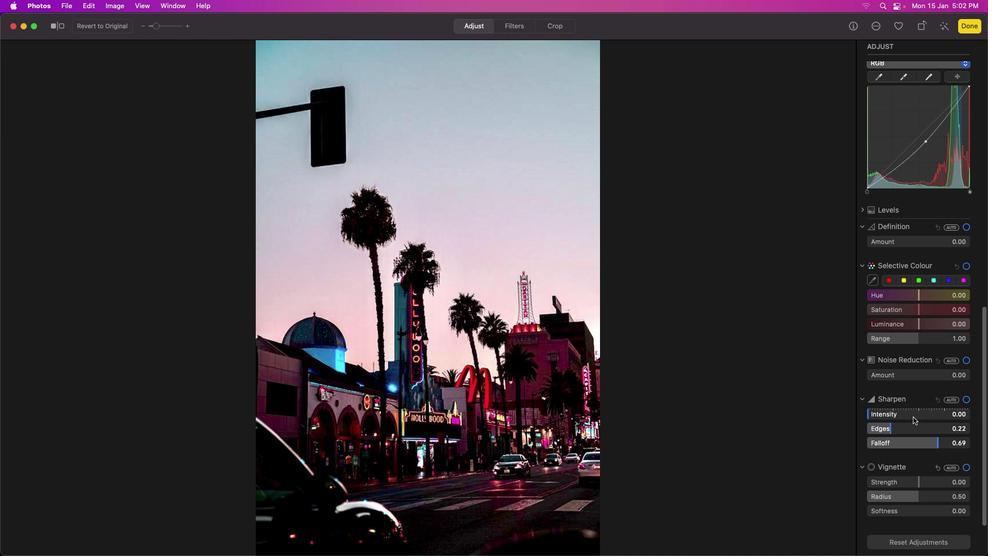
Action: Mouse moved to (934, 152)
Screenshot: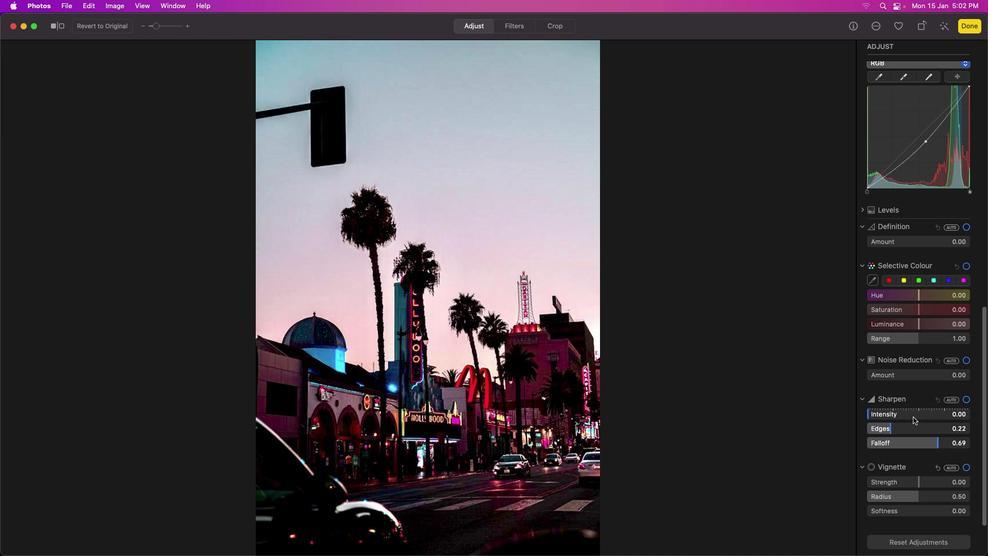 
Action: Mouse scrolled (934, 152) with delta (570, 296)
Screenshot: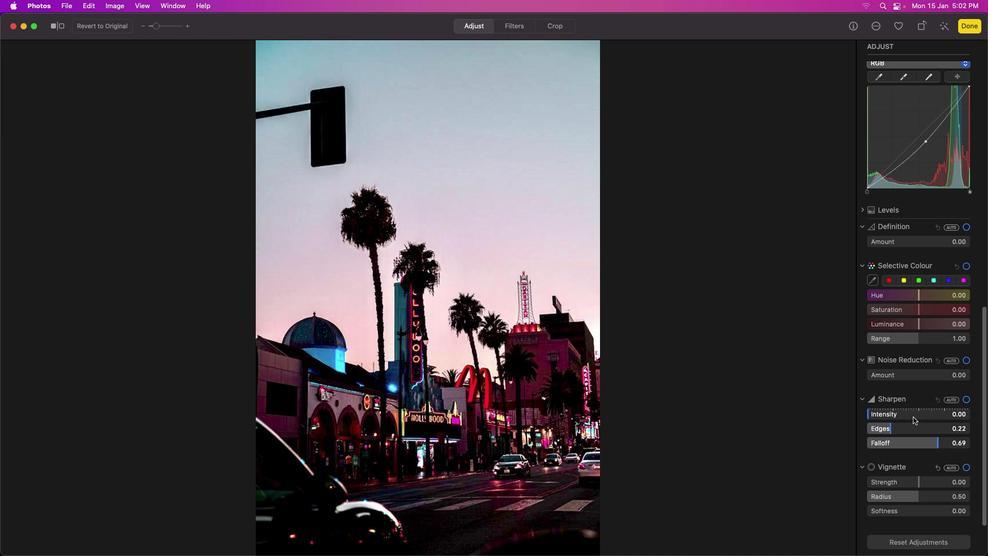 
Action: Mouse moved to (934, 152)
Screenshot: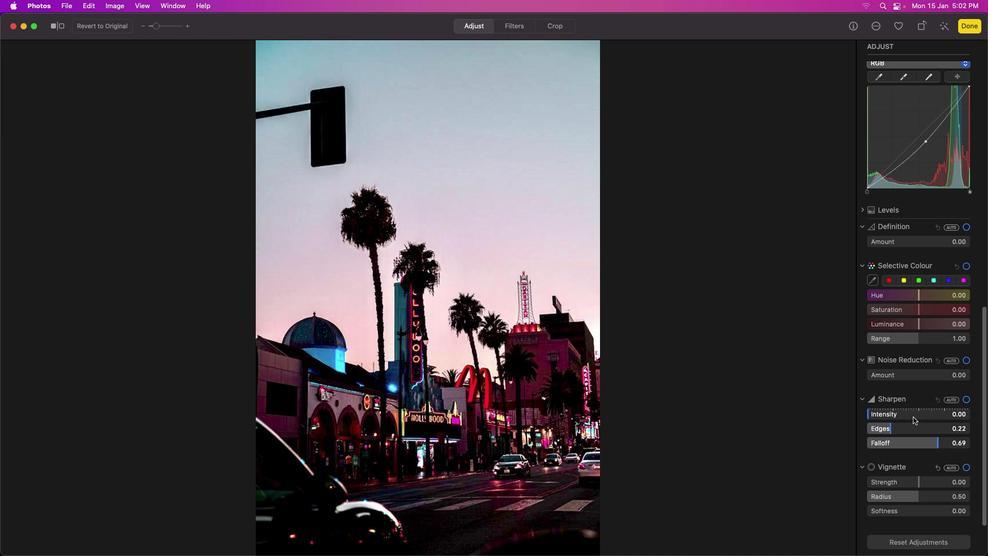 
Action: Mouse scrolled (934, 152) with delta (570, 296)
Screenshot: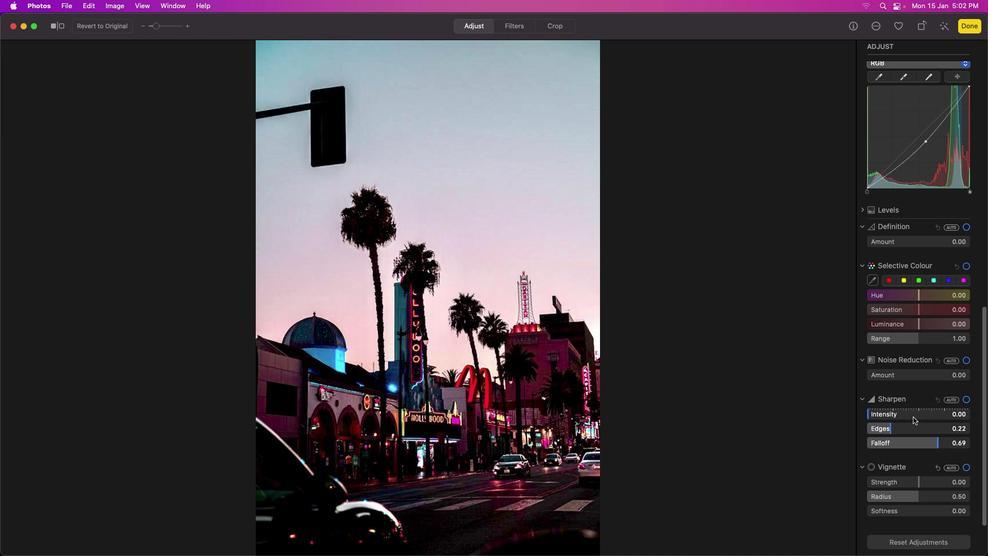 
Action: Mouse moved to (934, 152)
Screenshot: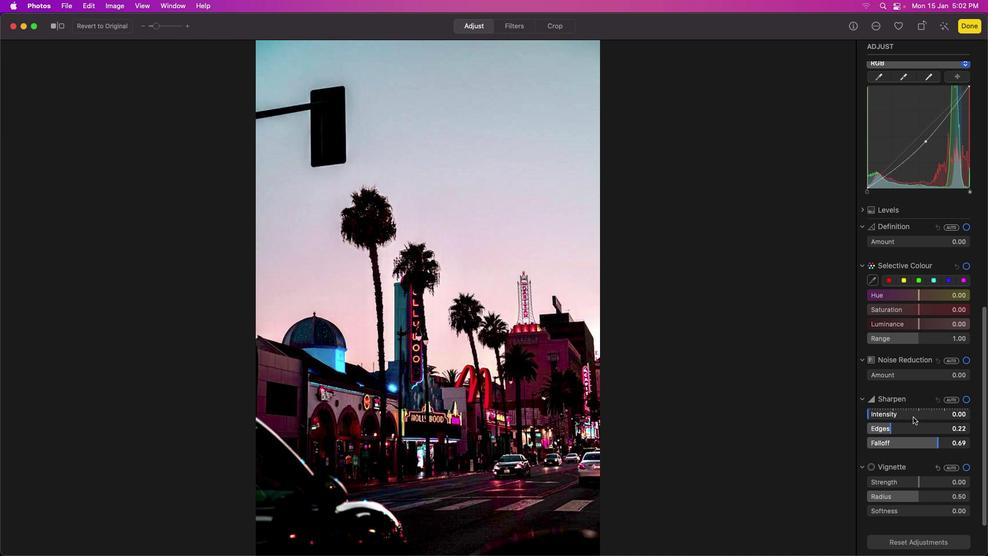 
Action: Mouse scrolled (934, 152) with delta (570, 296)
Screenshot: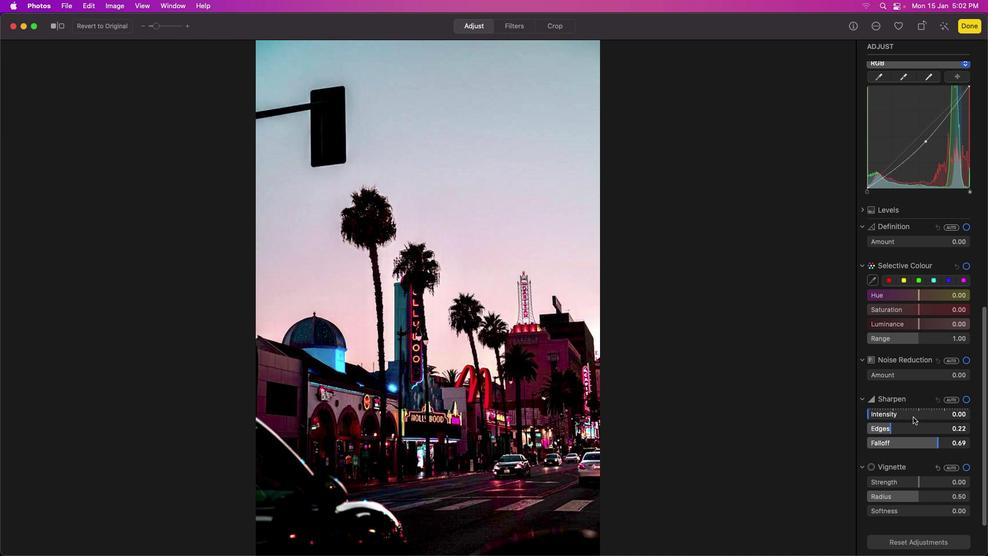 
Action: Mouse moved to (934, 152)
Screenshot: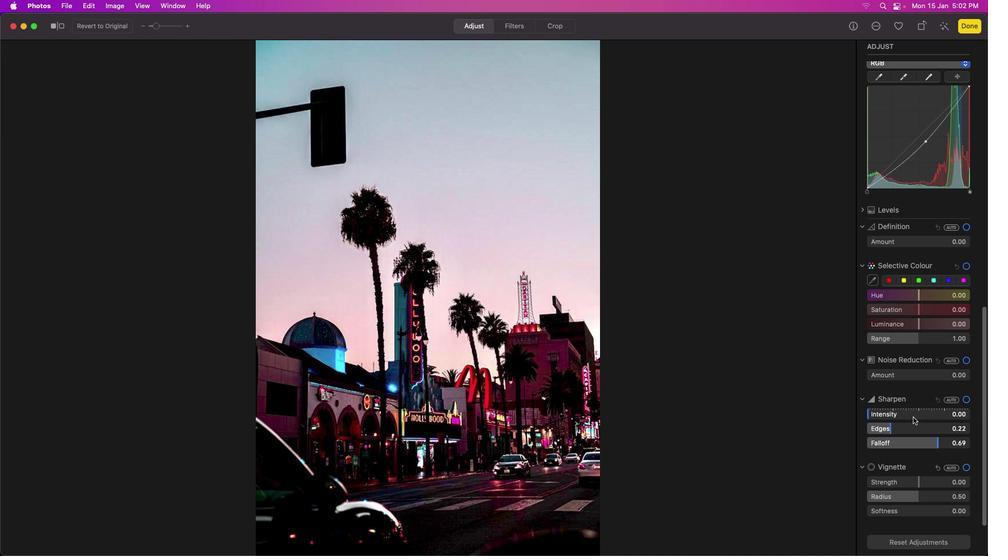 
Action: Mouse scrolled (934, 152) with delta (570, 296)
Screenshot: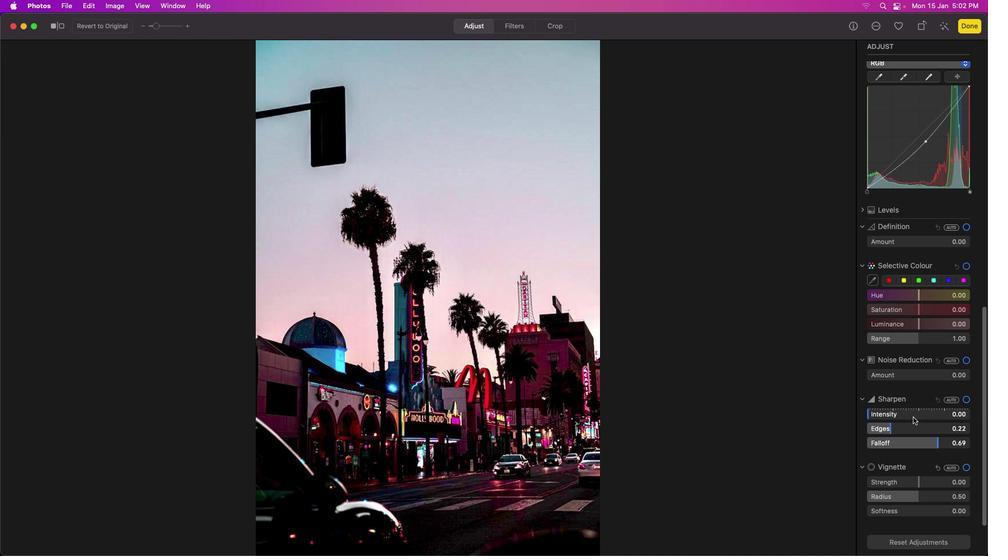 
Action: Mouse moved to (934, 151)
Screenshot: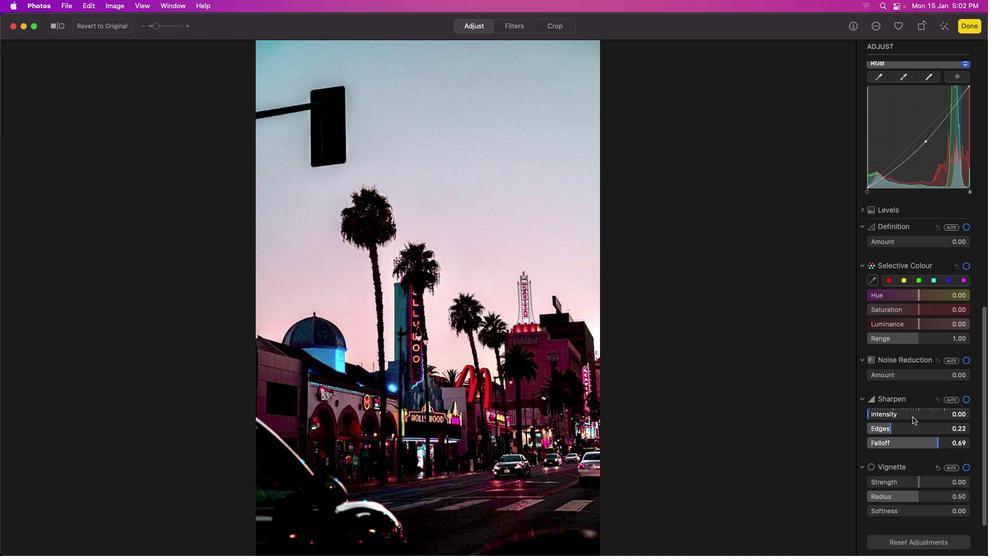 
Action: Mouse scrolled (934, 151) with delta (570, 296)
Screenshot: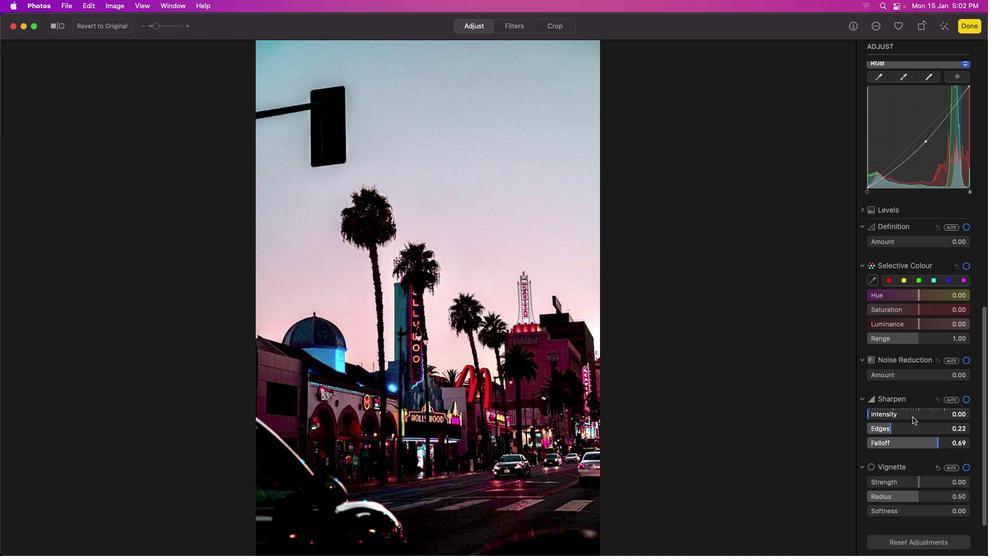 
Action: Mouse moved to (929, 144)
Screenshot: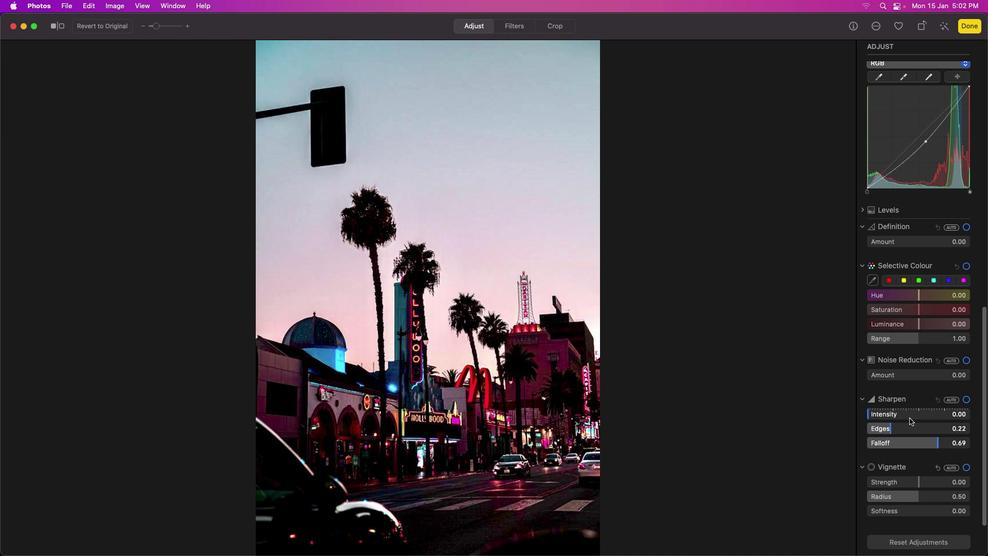 
Action: Mouse scrolled (929, 144) with delta (570, 295)
Screenshot: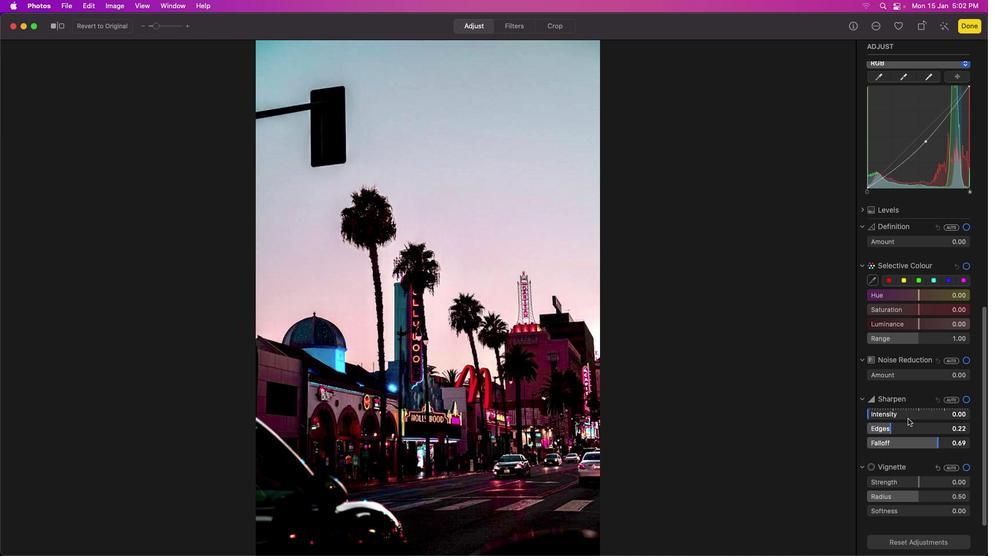 
Action: Mouse scrolled (929, 144) with delta (570, 295)
Screenshot: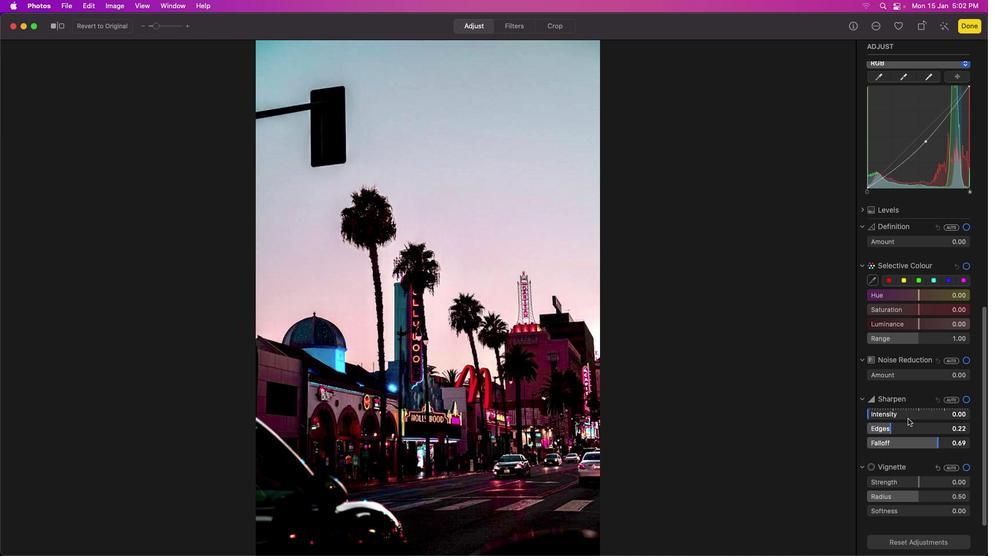 
Action: Mouse moved to (929, 144)
Screenshot: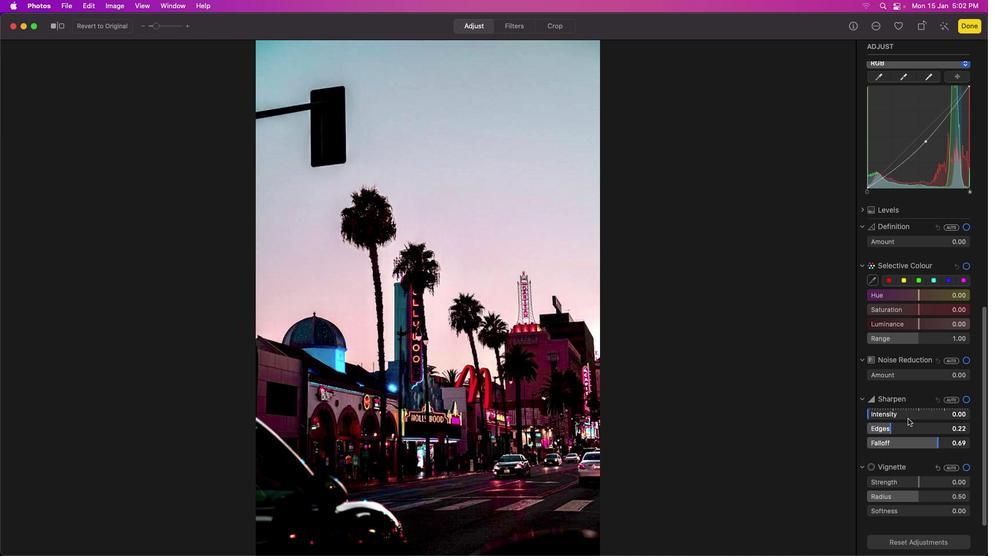 
Action: Mouse scrolled (929, 144) with delta (570, 296)
Screenshot: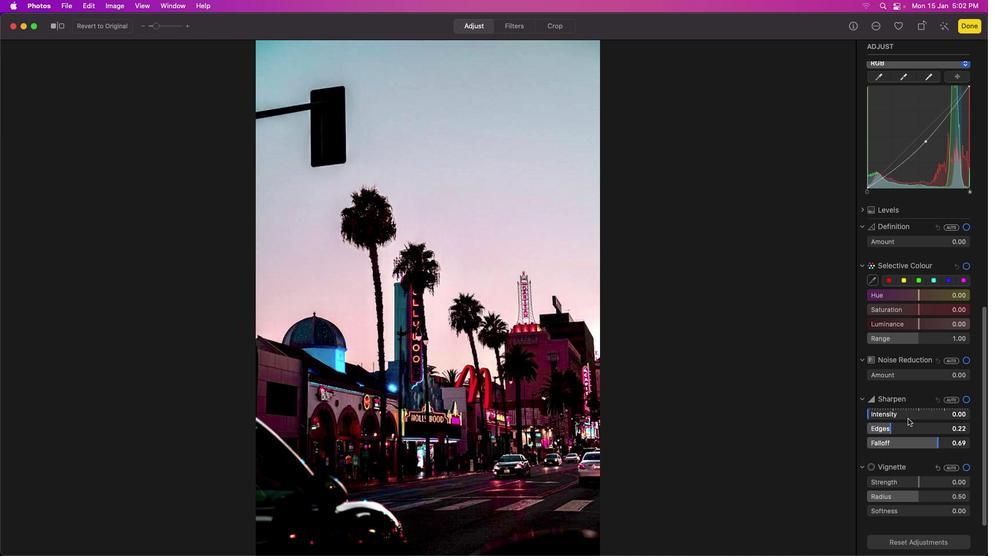 
Action: Mouse moved to (929, 144)
Screenshot: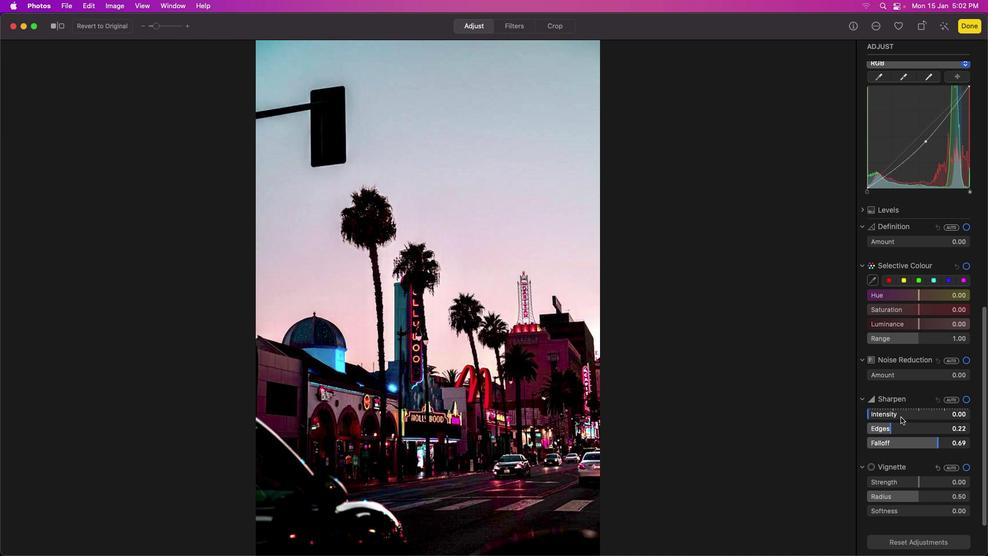 
Action: Mouse scrolled (929, 144) with delta (570, 296)
Screenshot: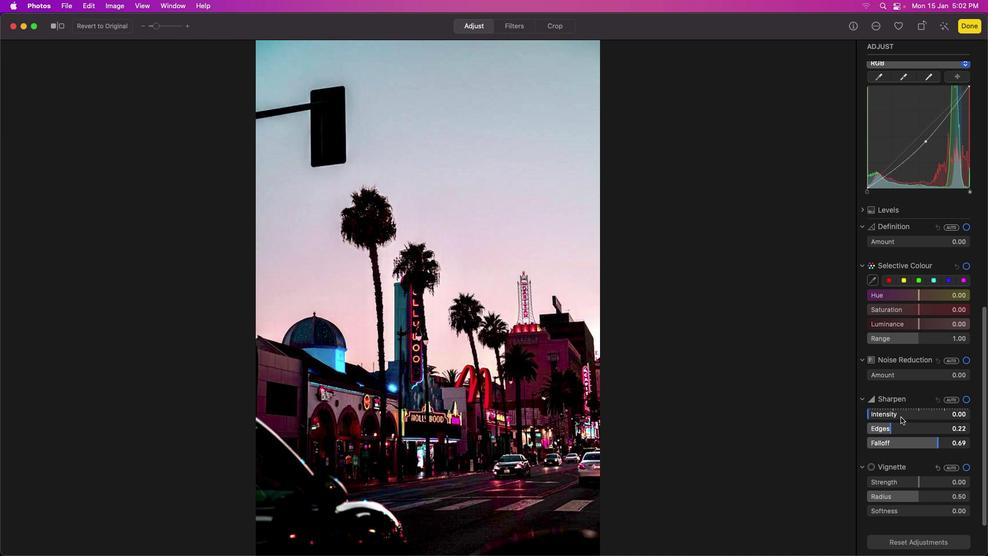 
Action: Mouse moved to (929, 144)
Screenshot: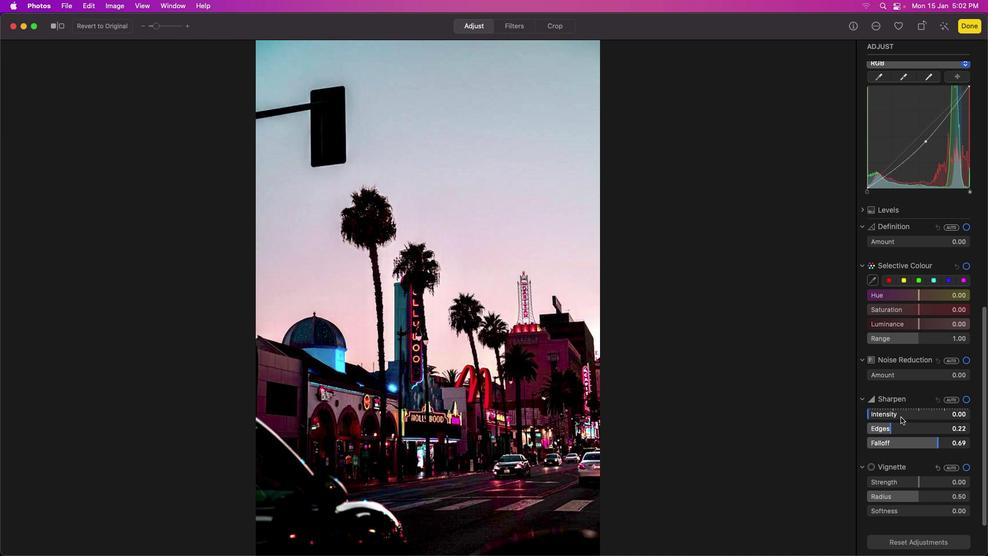 
Action: Mouse scrolled (929, 144) with delta (570, 296)
Screenshot: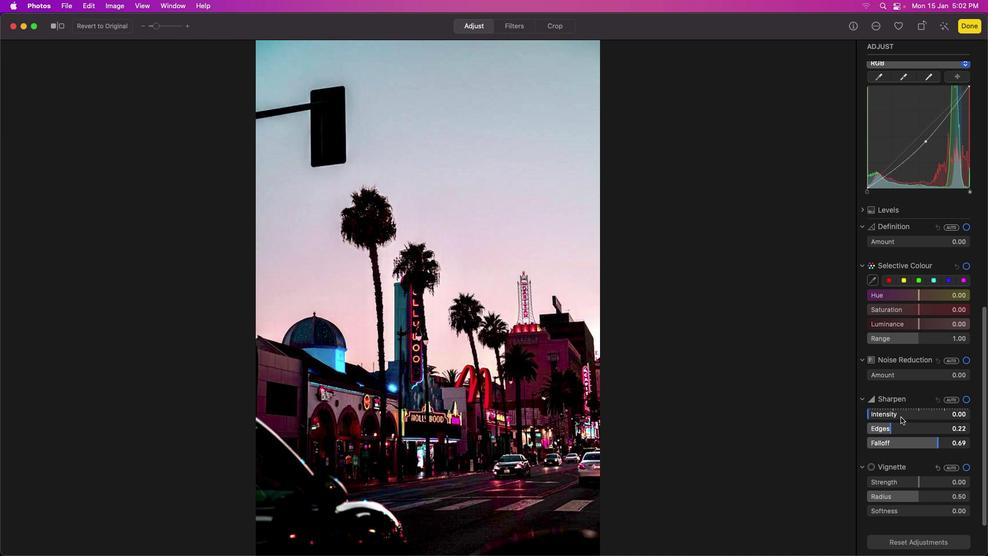 
Action: Mouse scrolled (929, 144) with delta (570, 296)
Screenshot: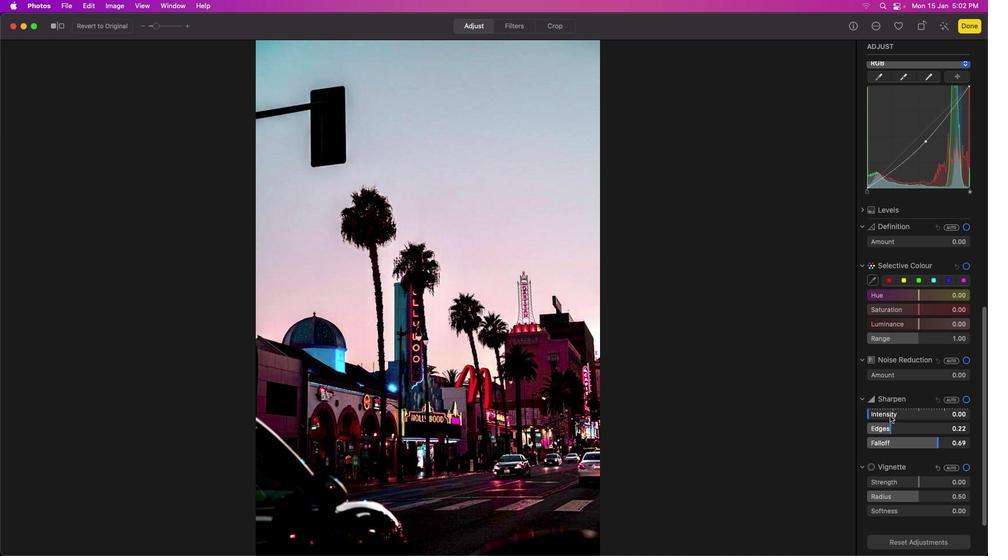 
Action: Mouse moved to (920, 145)
Screenshot: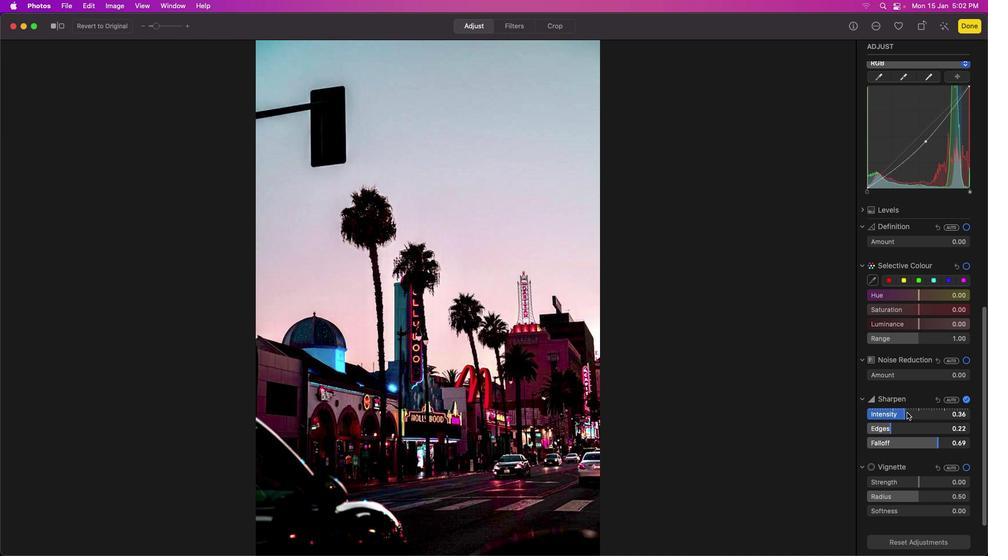 
Action: Mouse pressed left at (920, 145)
Screenshot: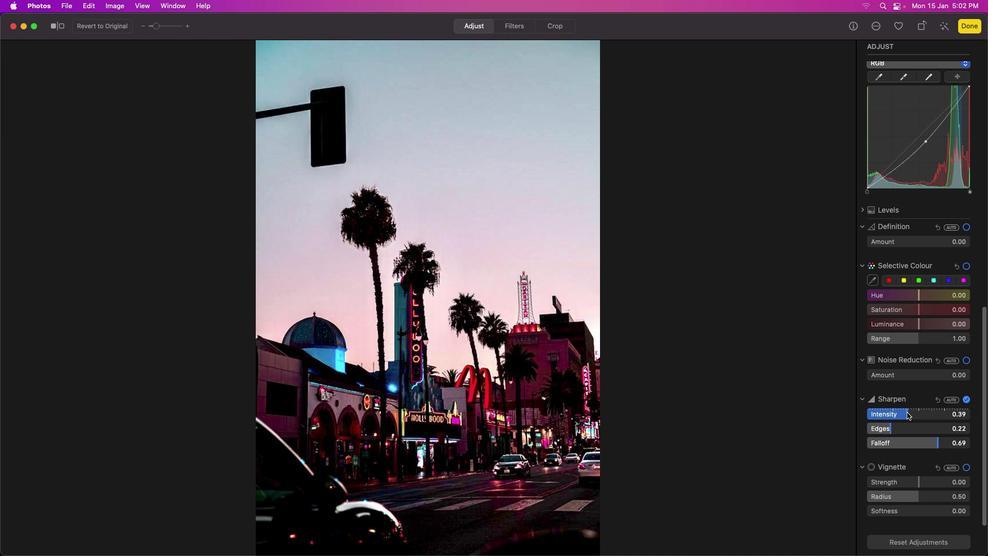
Action: Mouse moved to (920, 140)
Screenshot: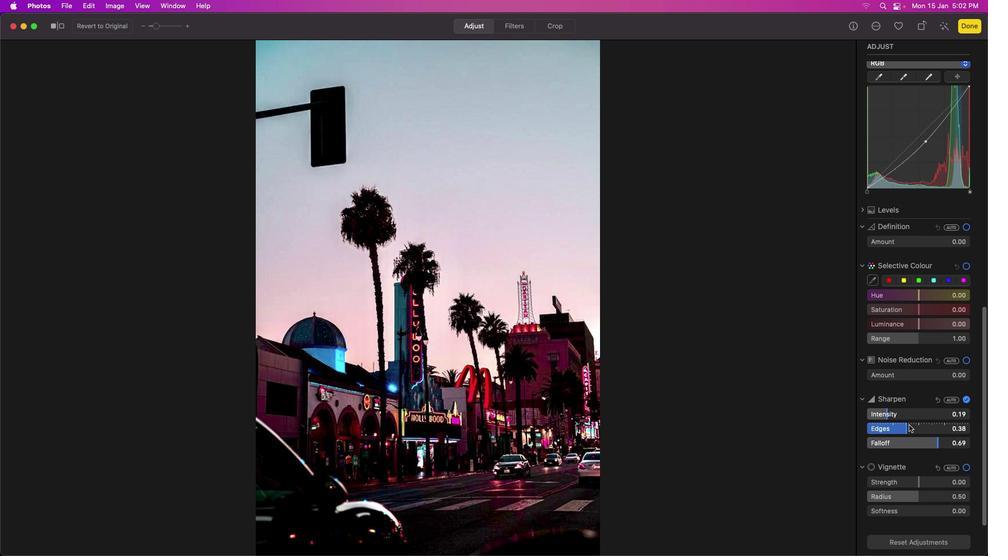 
Action: Mouse pressed left at (920, 140)
Screenshot: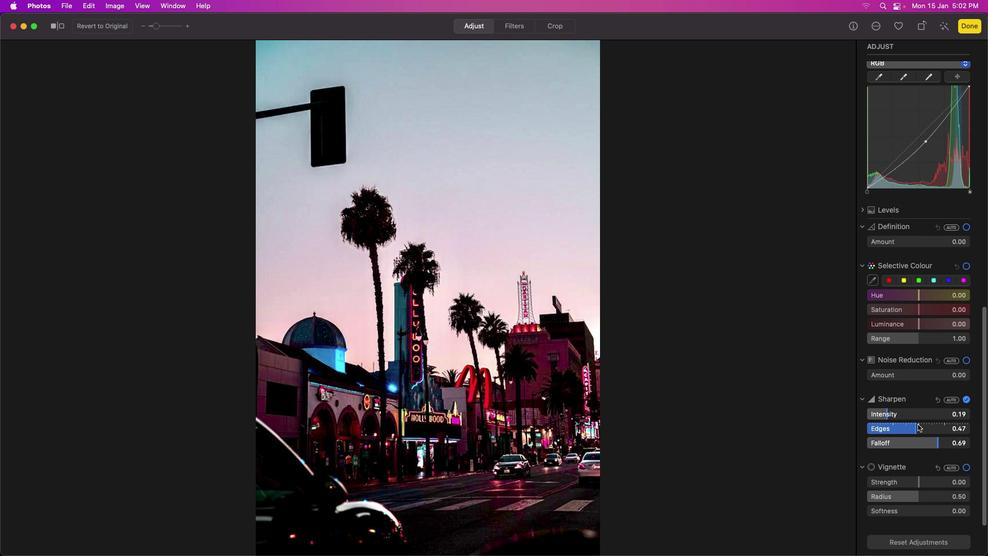 
Action: Mouse moved to (939, 135)
Screenshot: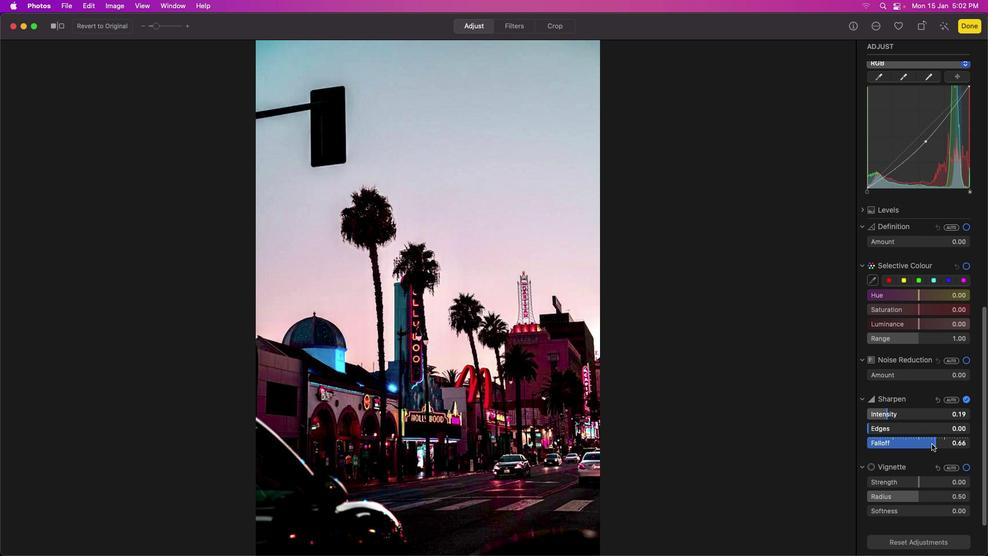 
Action: Mouse pressed left at (939, 135)
Screenshot: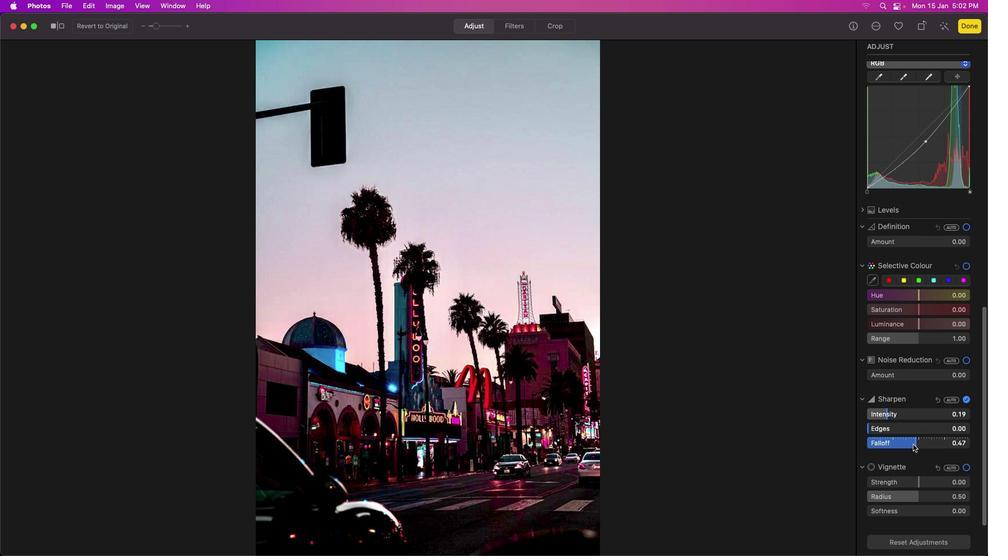 
Action: Mouse moved to (932, 121)
Screenshot: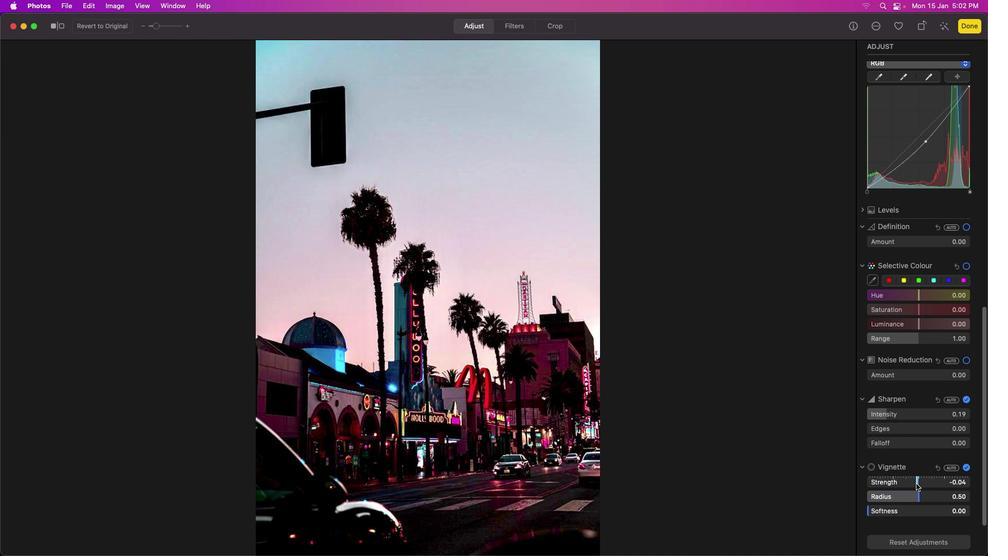 
Action: Mouse pressed left at (932, 121)
Screenshot: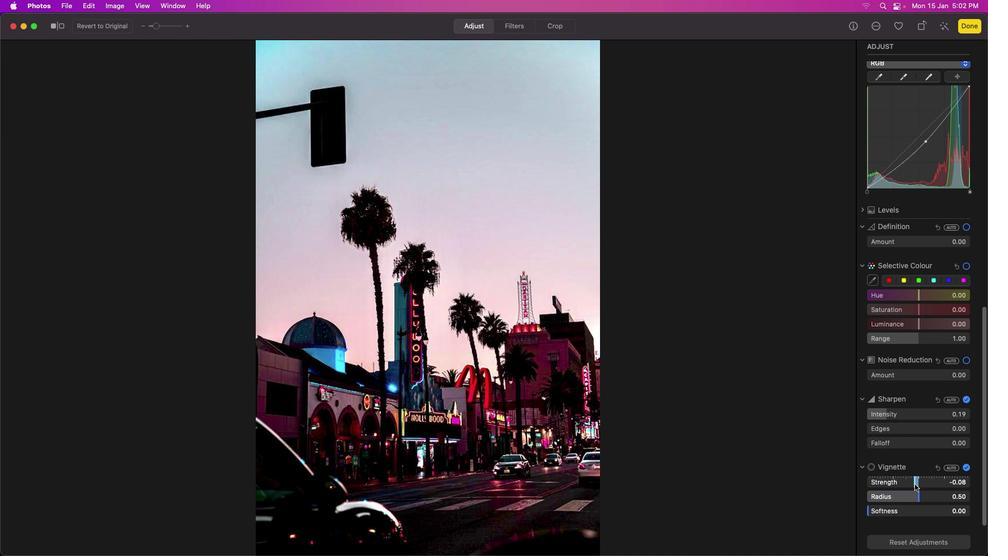 
Action: Mouse moved to (933, 121)
Screenshot: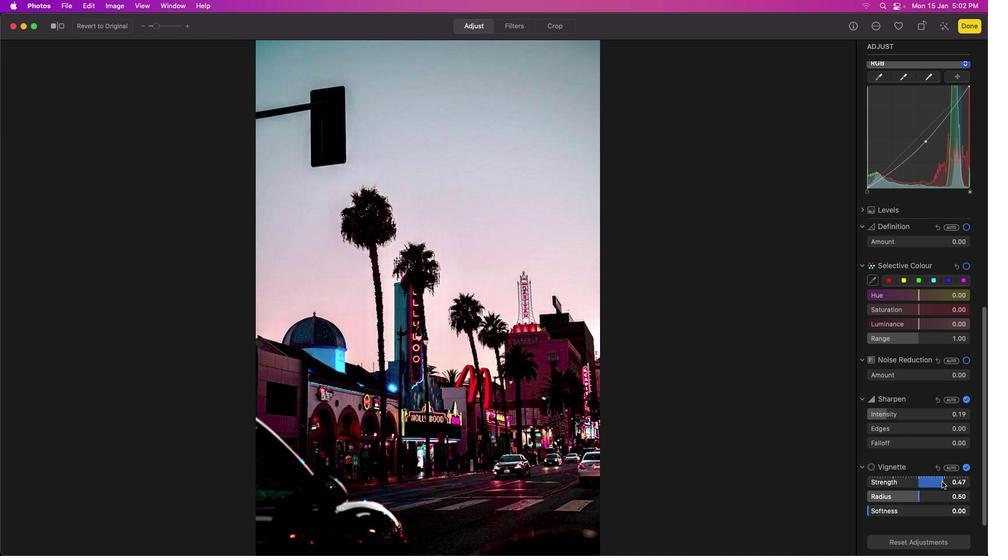 
Action: Mouse pressed left at (933, 121)
Screenshot: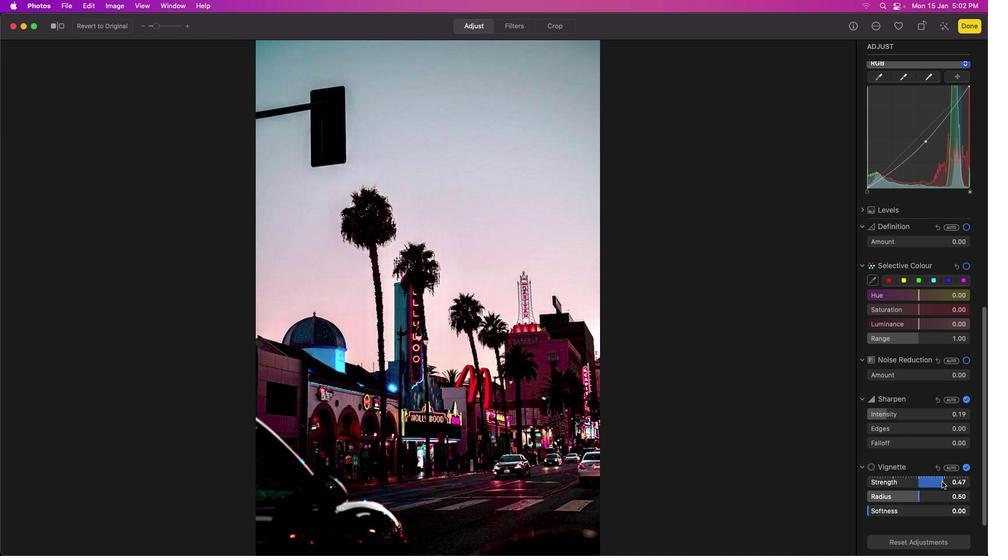 
Action: Mouse moved to (931, 116)
Screenshot: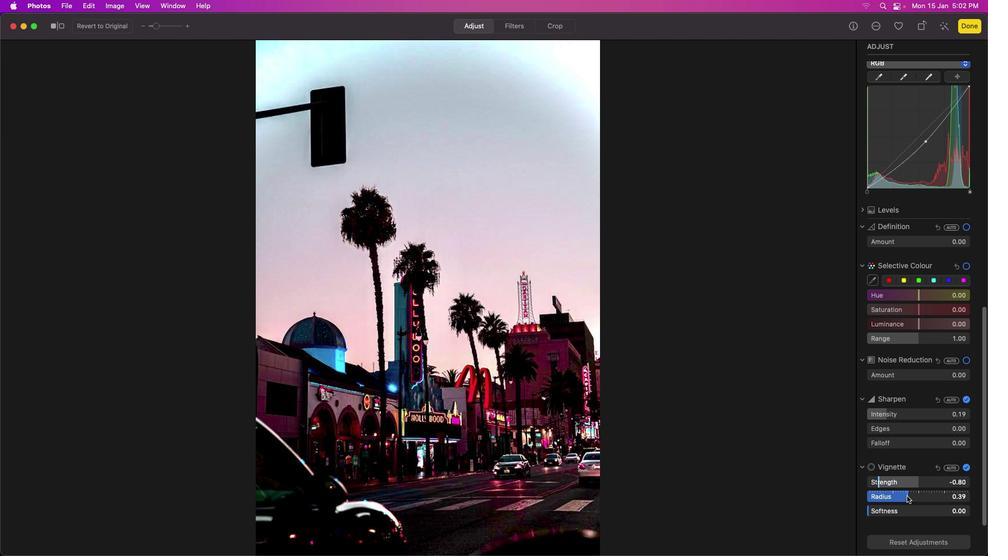 
Action: Mouse pressed left at (931, 116)
Screenshot: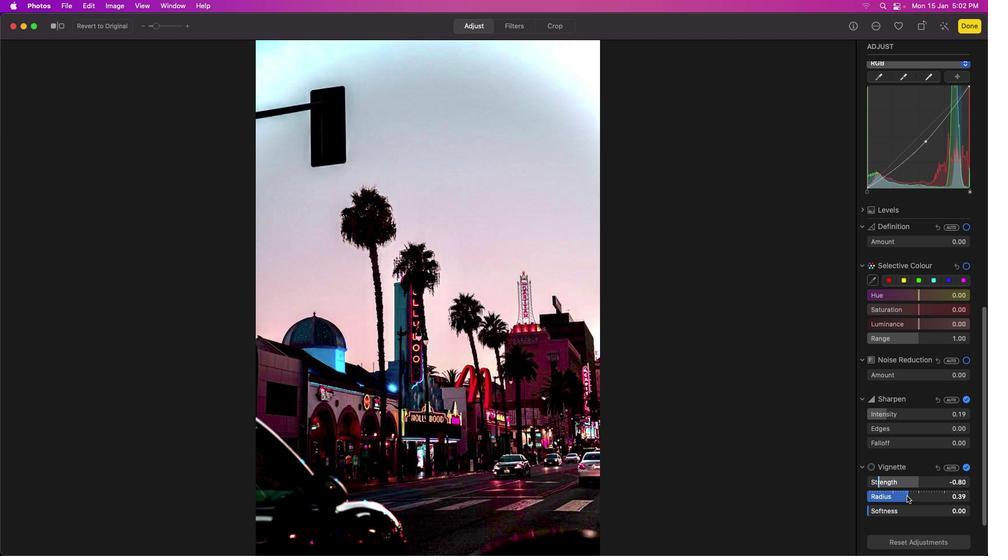 
Action: Mouse moved to (916, 110)
Screenshot: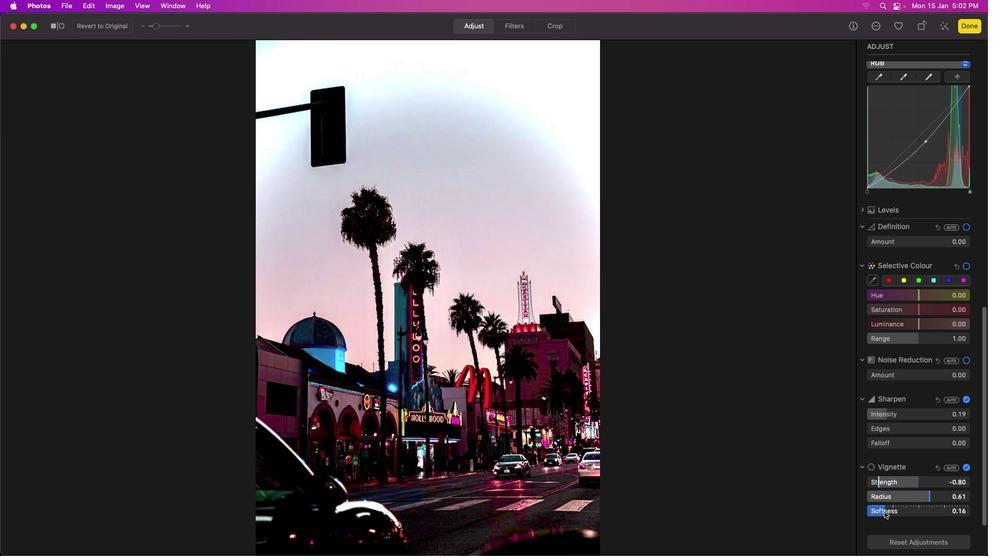 
Action: Mouse pressed left at (916, 110)
Screenshot: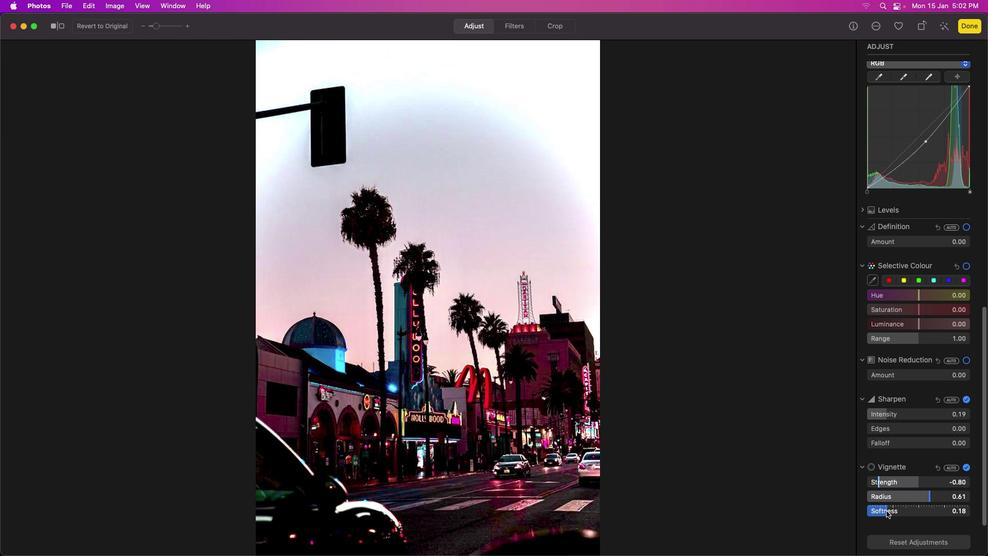 
Action: Mouse moved to (934, 110)
Screenshot: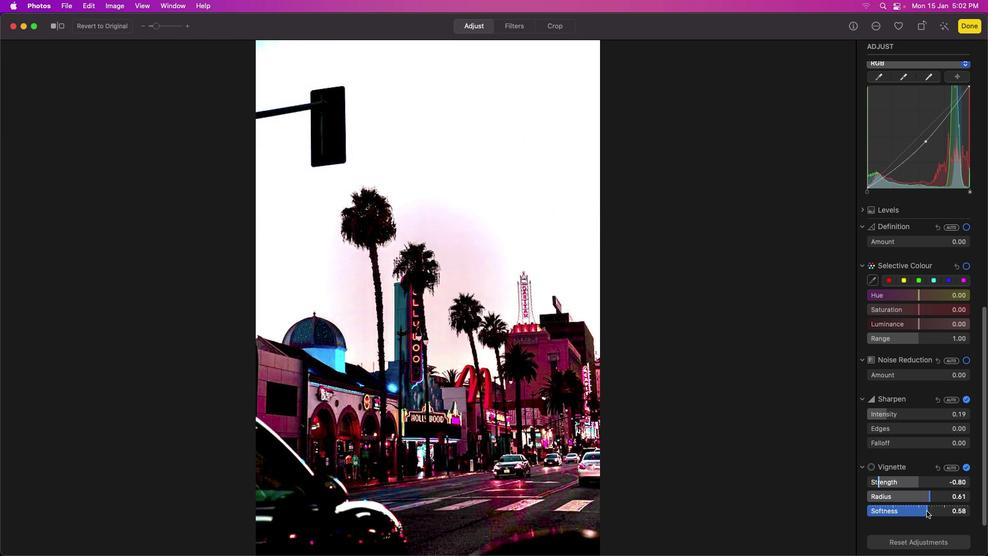 
Action: Mouse pressed left at (934, 110)
Screenshot: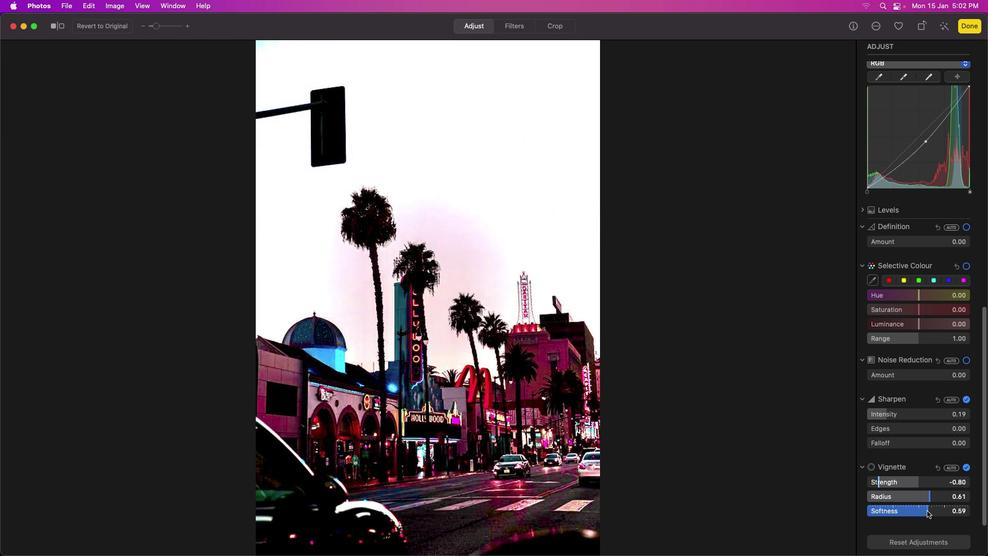 
Action: Mouse moved to (928, 126)
Screenshot: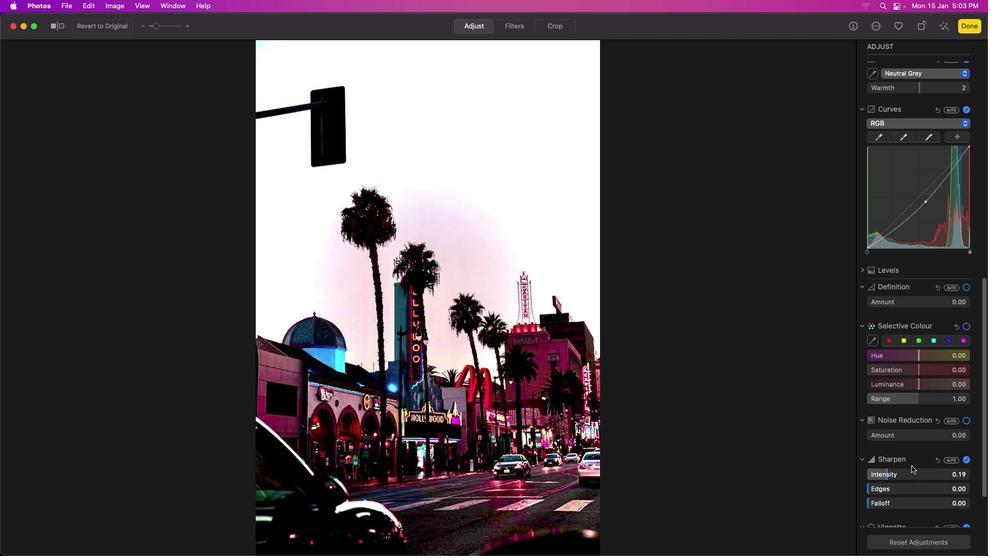 
Action: Mouse scrolled (928, 126) with delta (570, 295)
Screenshot: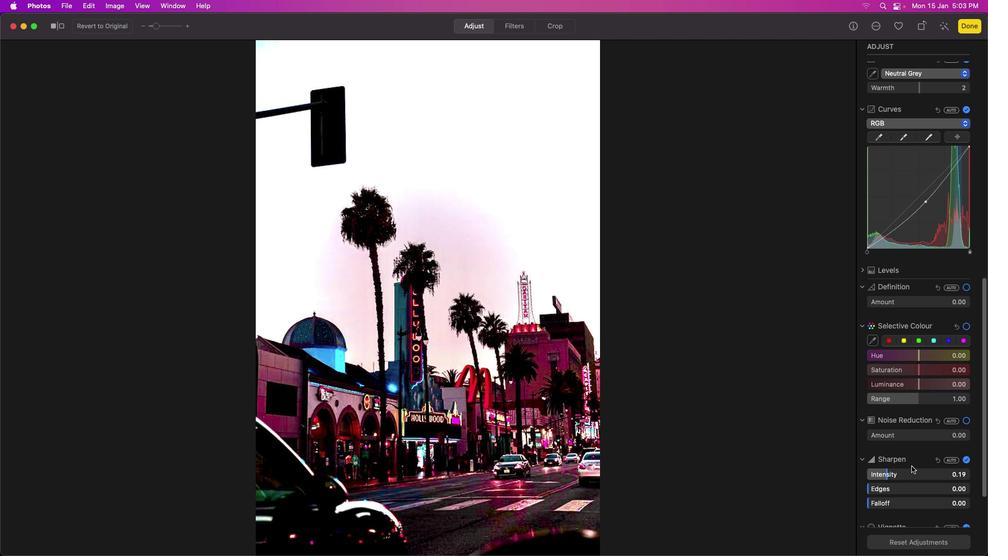 
Action: Mouse scrolled (928, 126) with delta (570, 295)
Screenshot: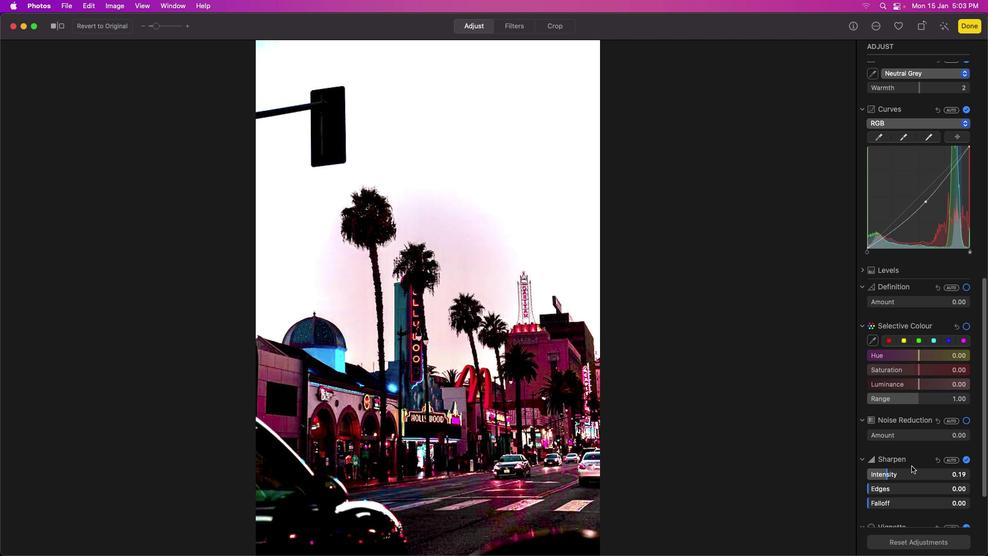 
Action: Mouse scrolled (928, 126) with delta (570, 295)
Screenshot: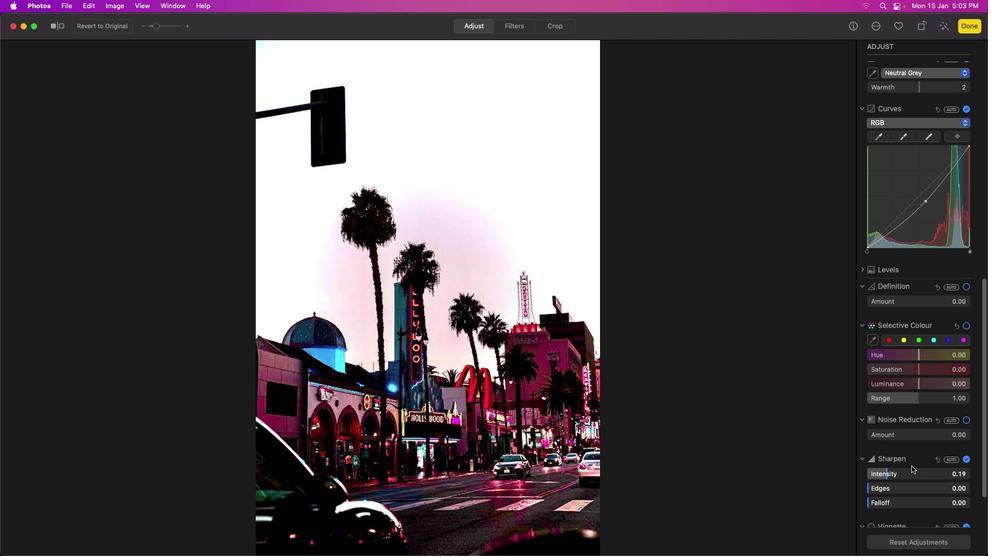 
Action: Mouse scrolled (928, 126) with delta (570, 295)
Screenshot: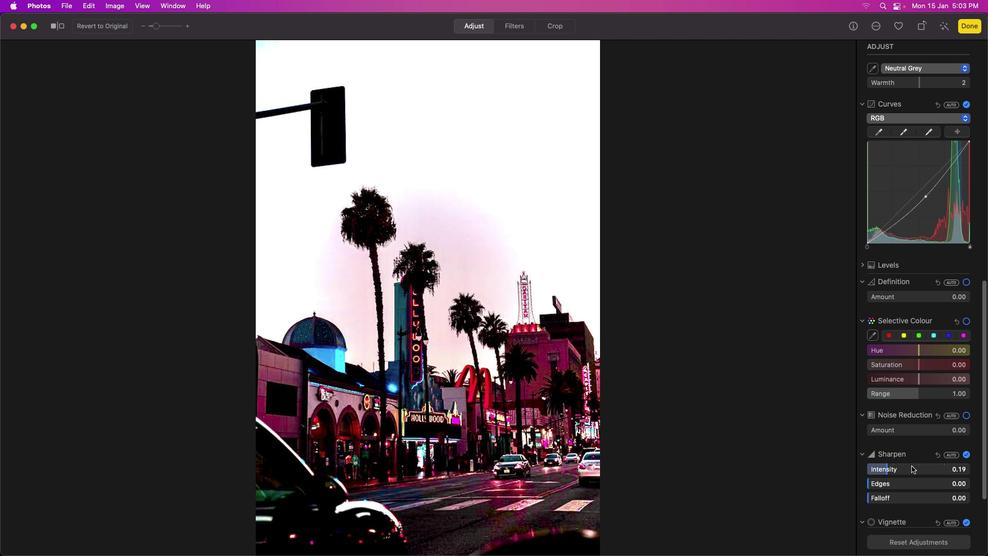 
Action: Mouse scrolled (928, 126) with delta (570, 295)
Screenshot: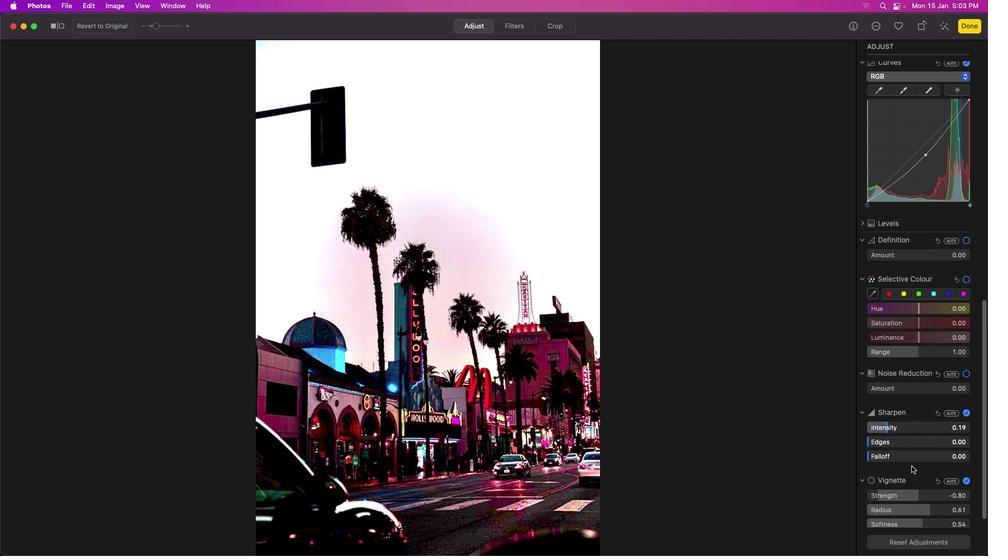 
Action: Mouse scrolled (928, 126) with delta (570, 295)
Screenshot: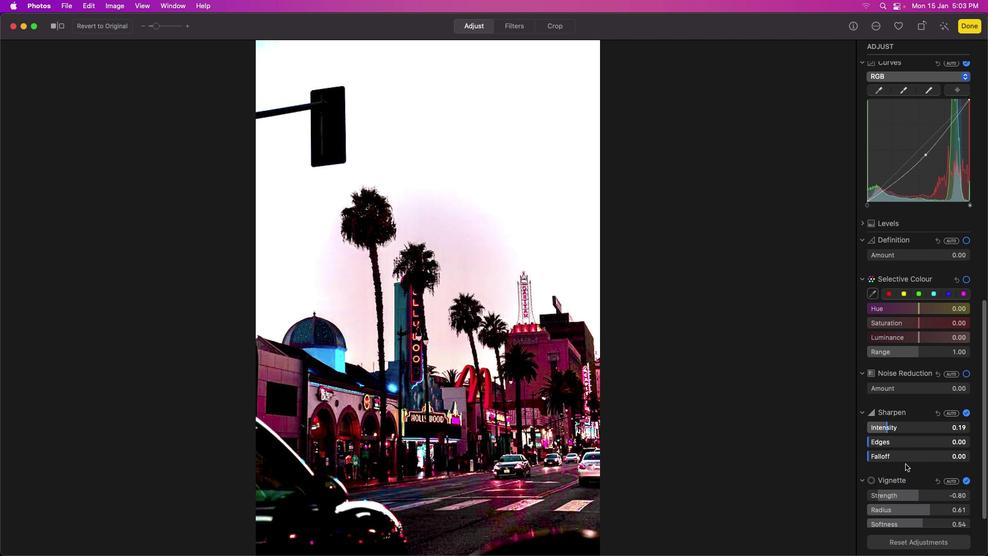 
Action: Mouse scrolled (928, 126) with delta (570, 295)
Screenshot: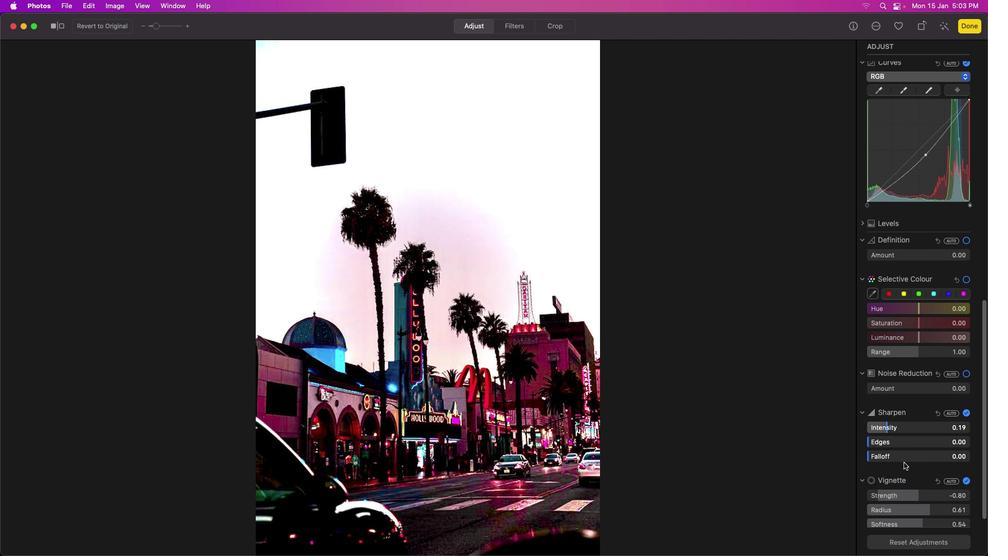 
Action: Mouse scrolled (928, 126) with delta (570, 296)
Screenshot: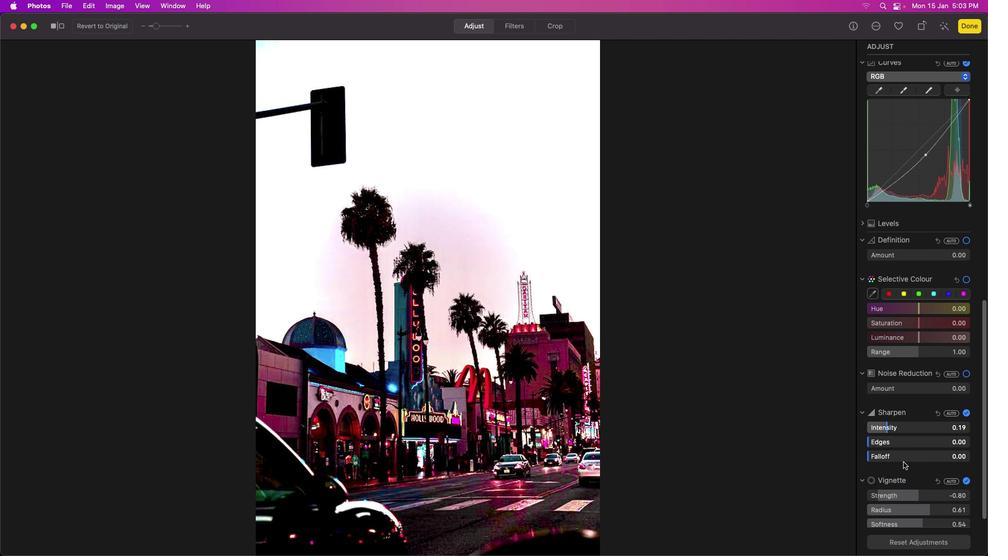 
Action: Mouse scrolled (928, 126) with delta (570, 296)
Screenshot: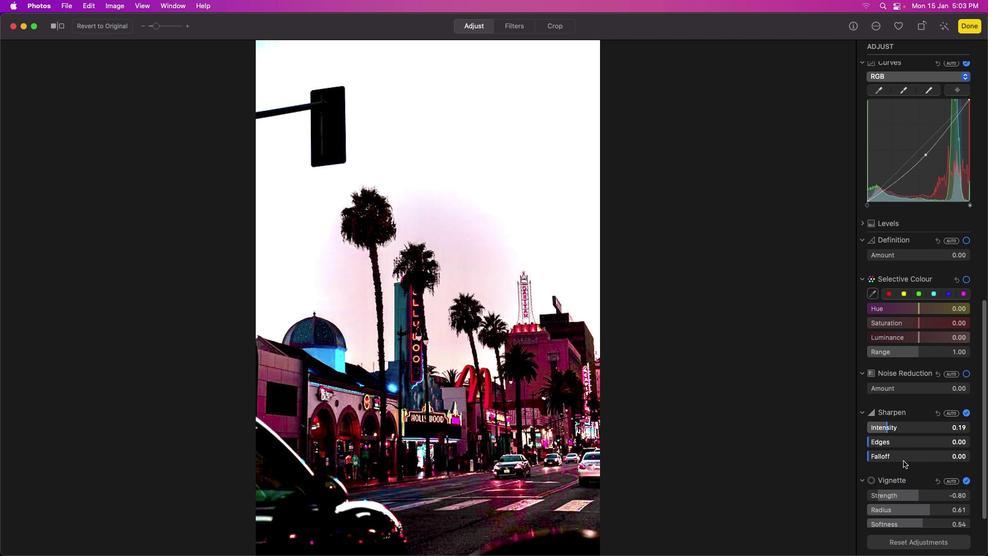 
Action: Mouse moved to (920, 135)
Screenshot: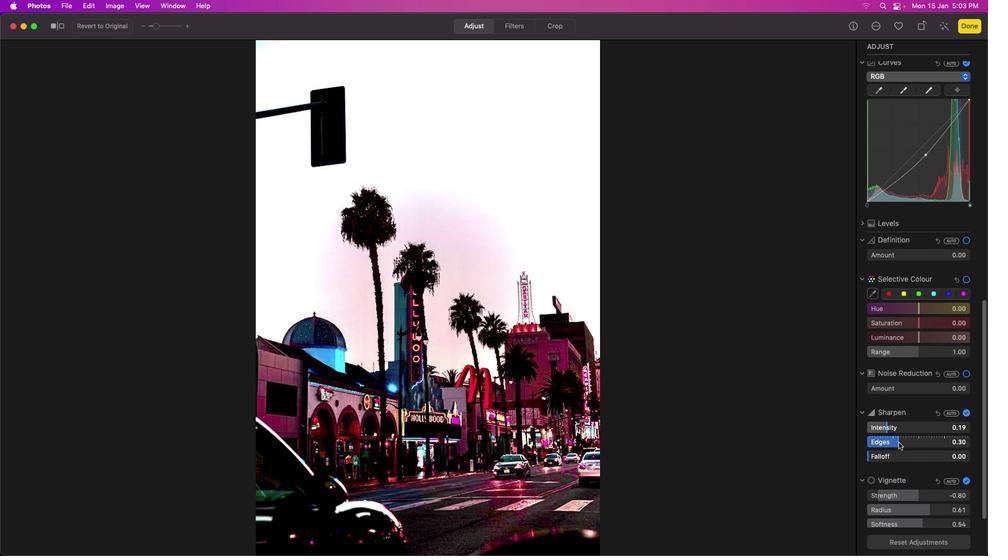
Action: Mouse pressed left at (920, 135)
Screenshot: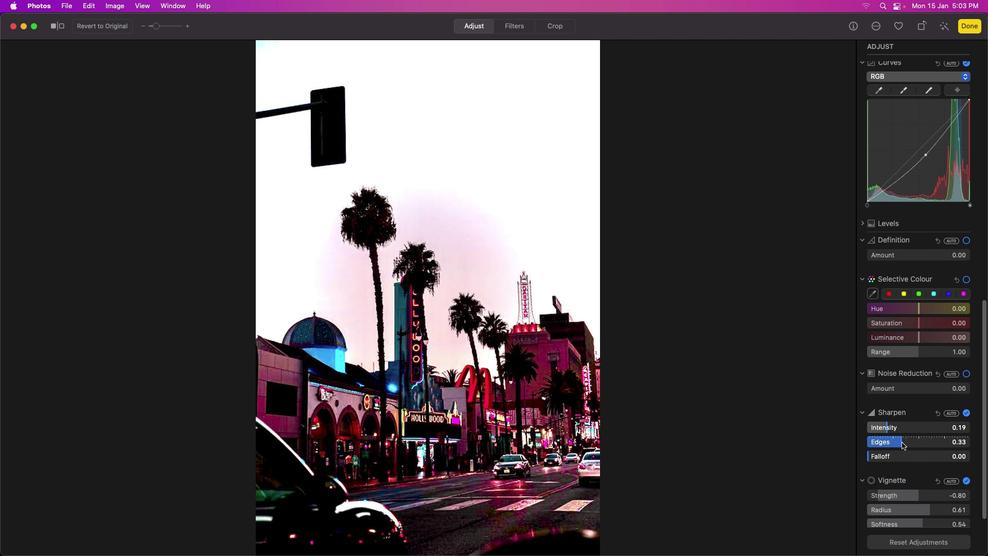 
Action: Mouse moved to (917, 130)
Screenshot: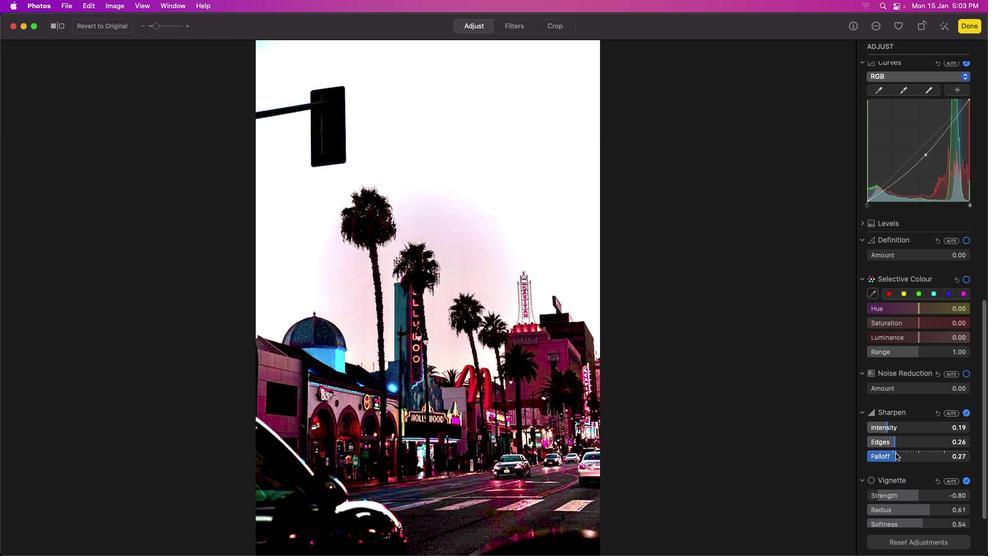 
Action: Mouse pressed left at (917, 130)
Screenshot: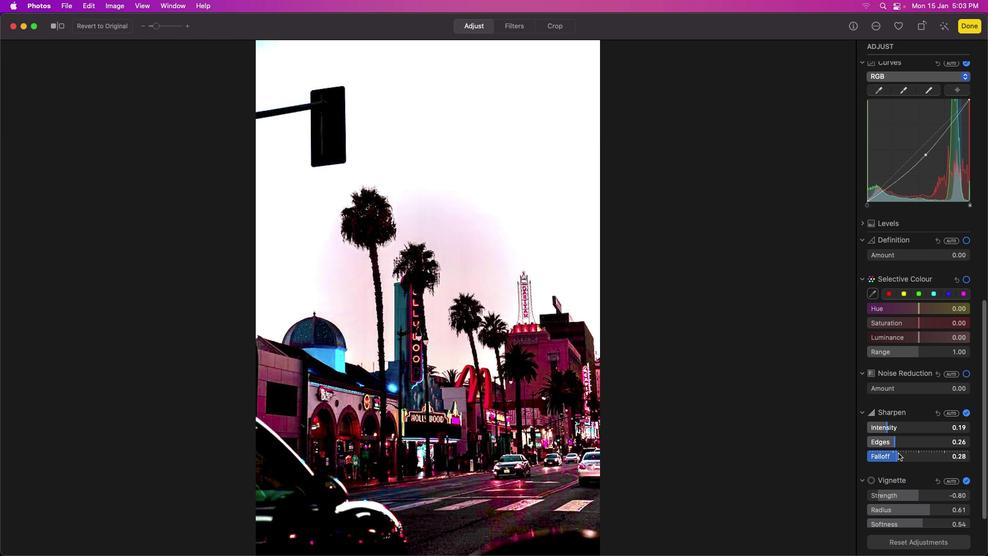 
Action: Mouse moved to (933, 111)
Screenshot: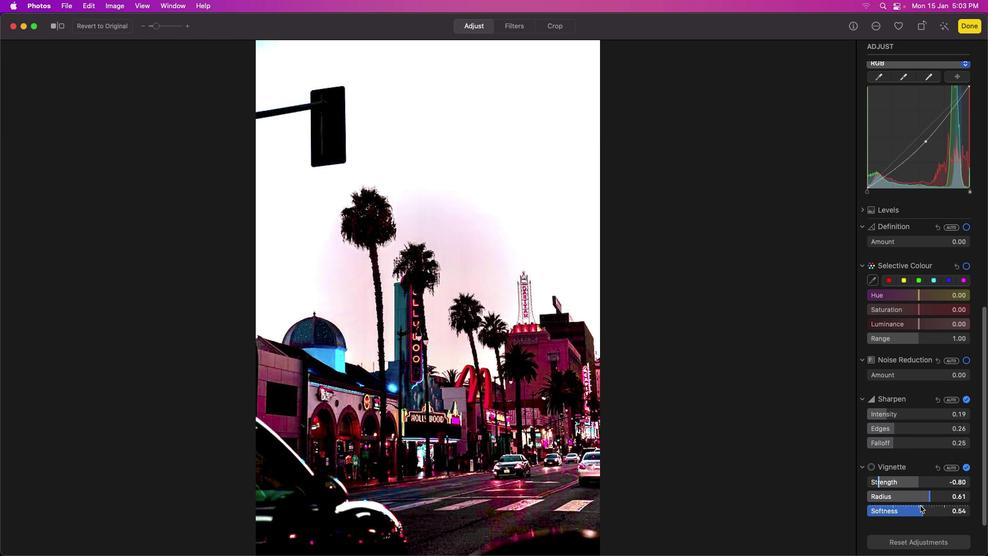 
Action: Mouse scrolled (933, 111) with delta (570, 295)
Screenshot: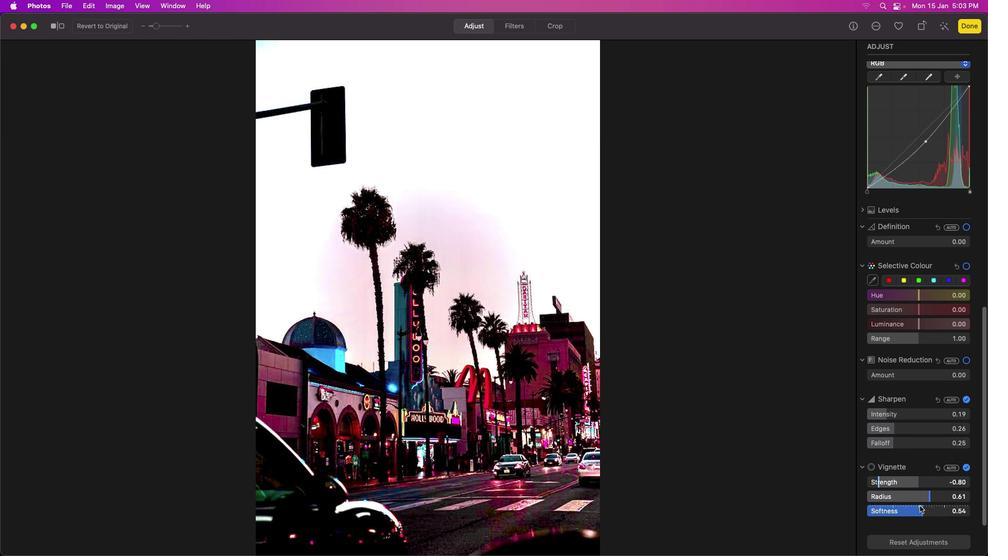
Action: Mouse scrolled (933, 111) with delta (570, 295)
Screenshot: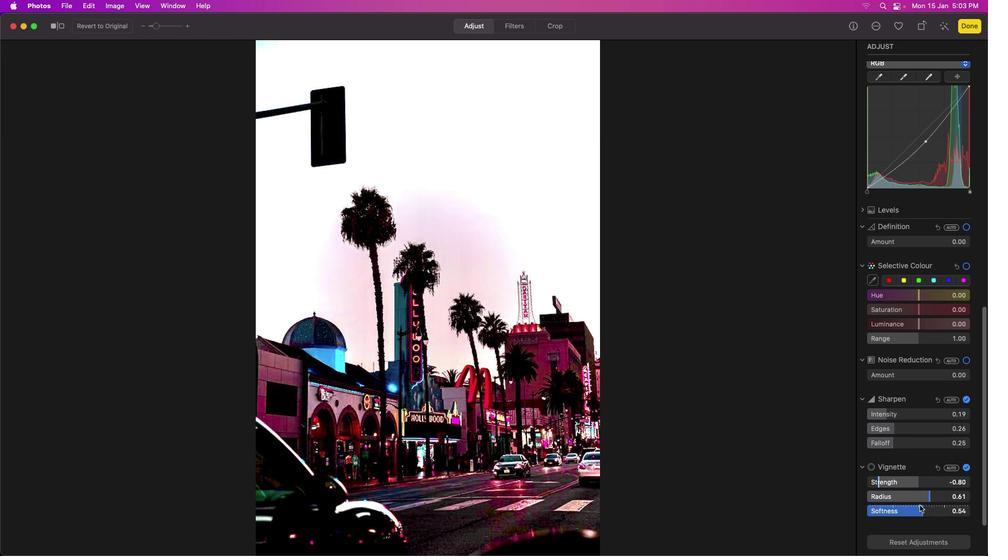 
Action: Mouse scrolled (933, 111) with delta (570, 296)
Screenshot: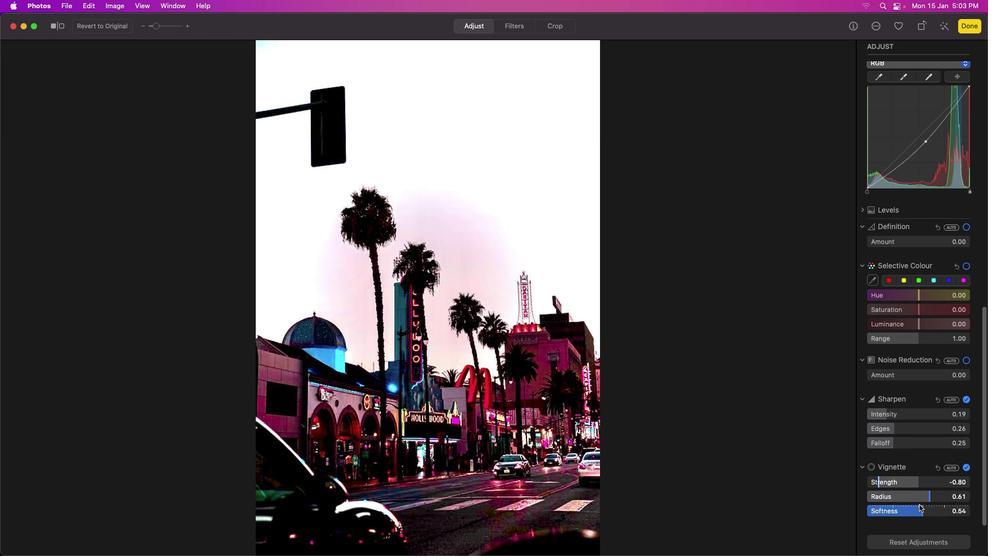 
Action: Mouse scrolled (933, 111) with delta (570, 296)
Screenshot: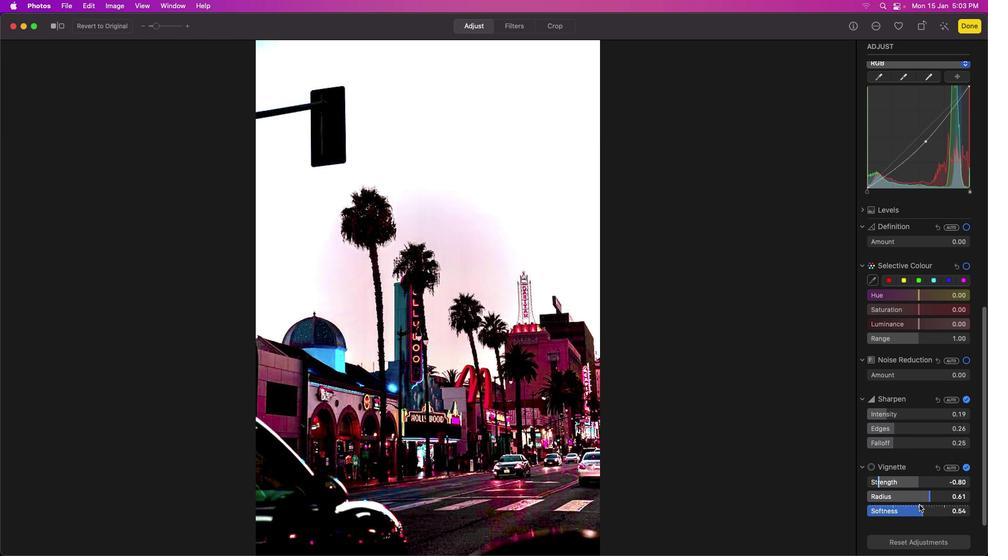
Action: Mouse scrolled (933, 111) with delta (570, 296)
Screenshot: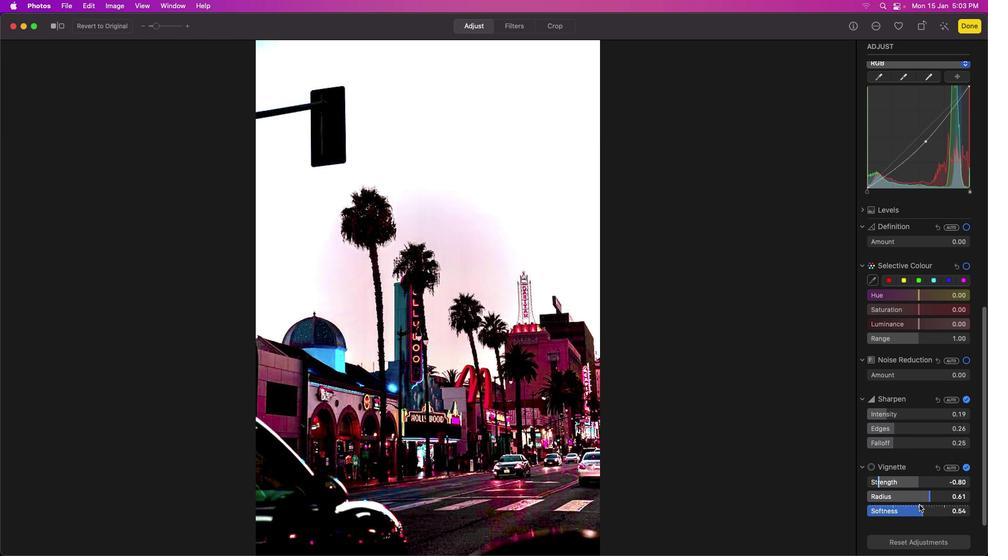 
Action: Mouse moved to (933, 111)
Screenshot: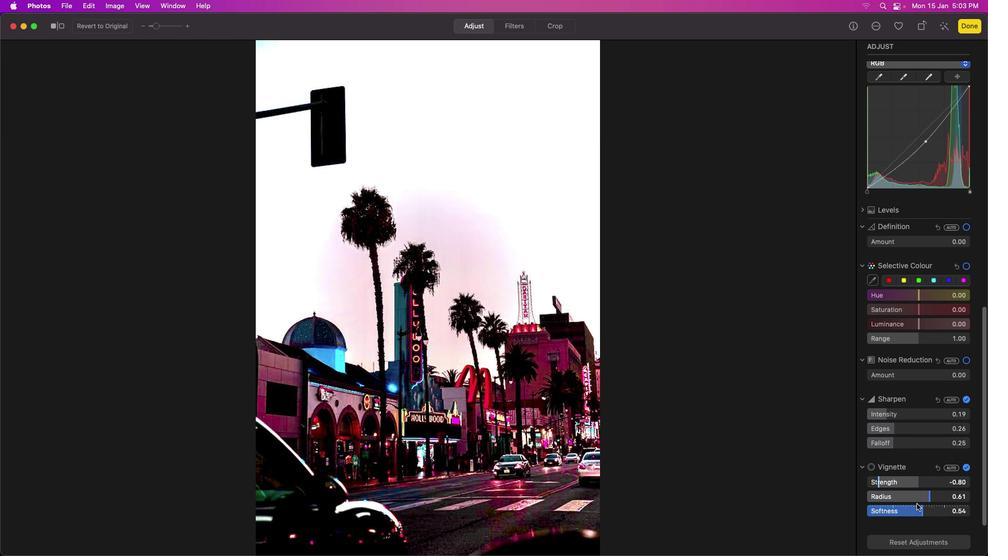 
Action: Mouse scrolled (933, 111) with delta (570, 296)
Screenshot: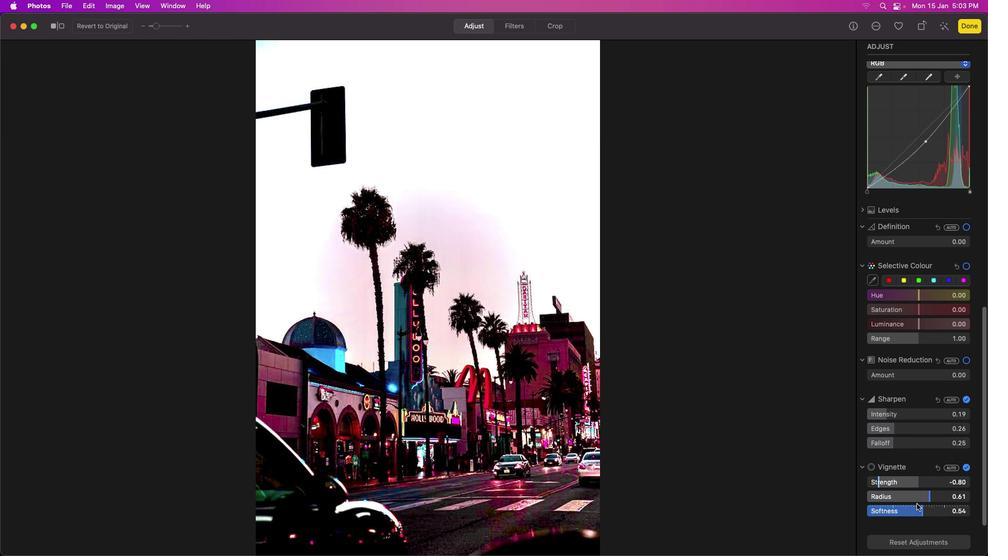 
Action: Mouse moved to (922, 135)
Screenshot: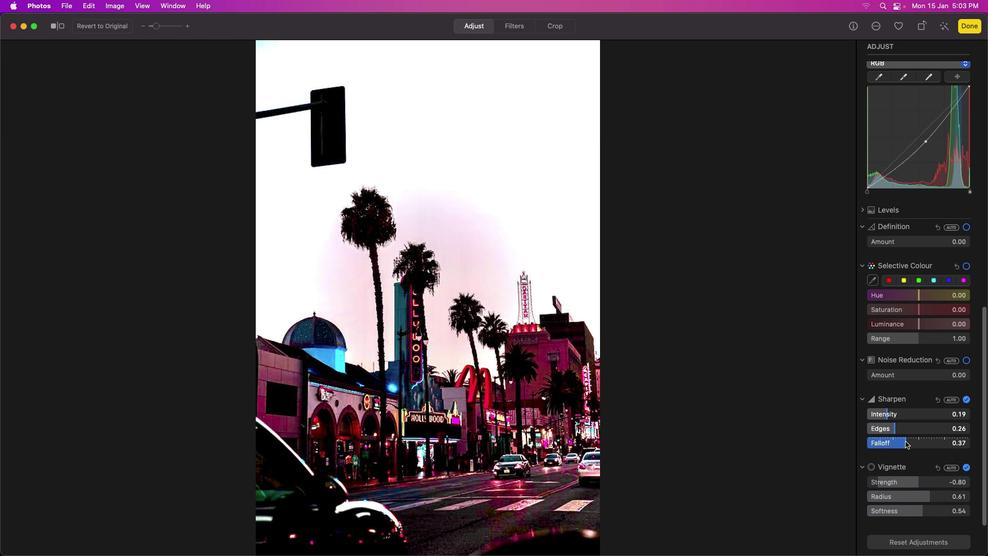 
Action: Mouse pressed left at (922, 135)
Screenshot: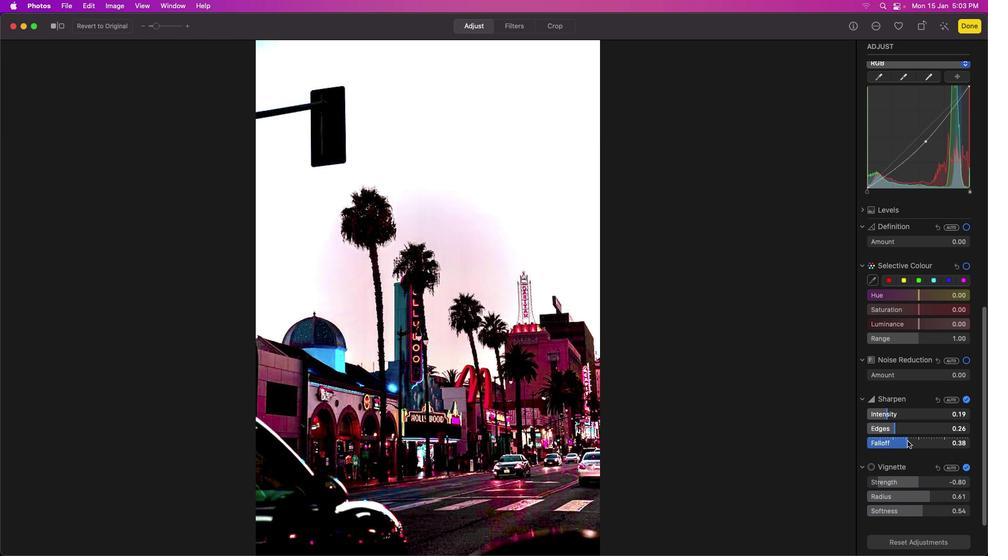 
Action: Mouse moved to (932, 112)
Screenshot: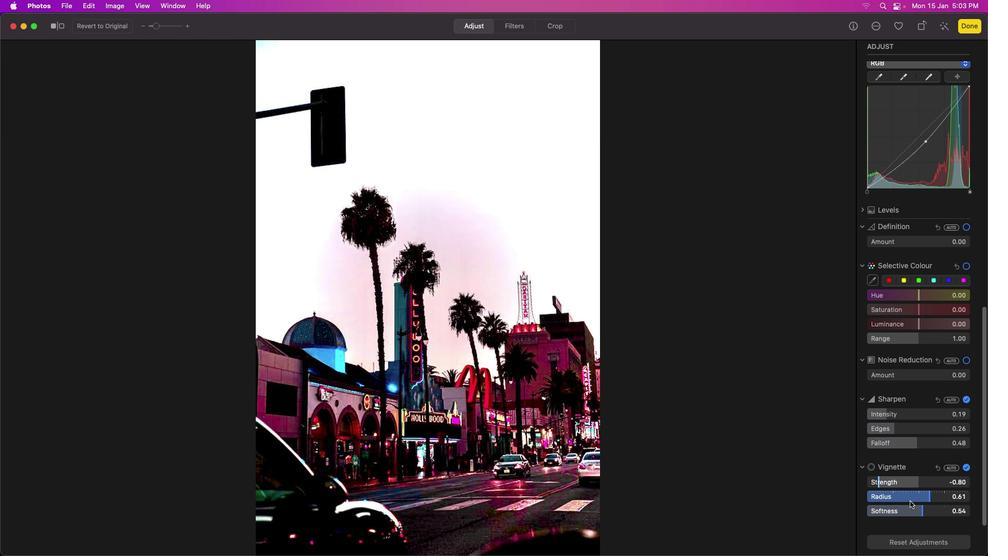
Action: Mouse scrolled (932, 112) with delta (570, 295)
Screenshot: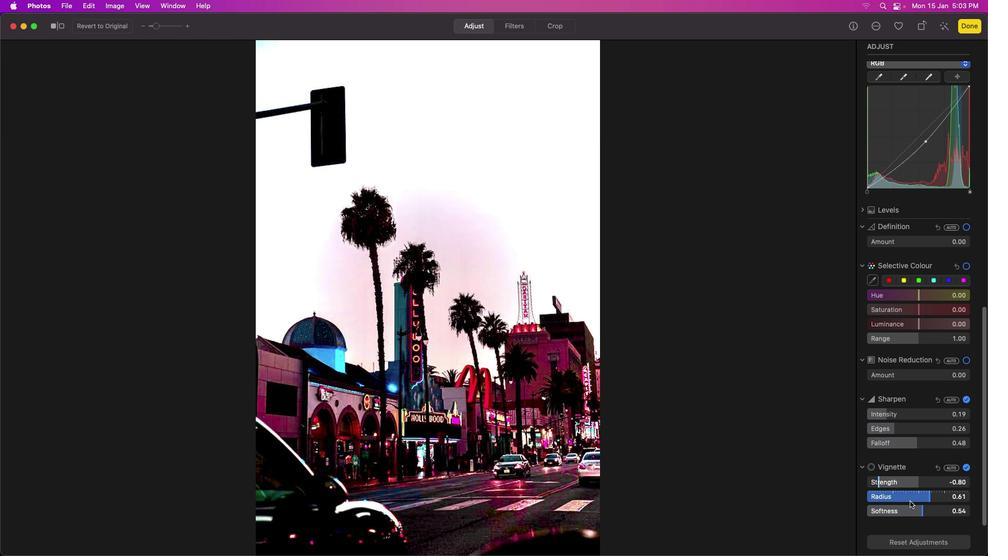 
Action: Mouse scrolled (932, 112) with delta (570, 295)
Screenshot: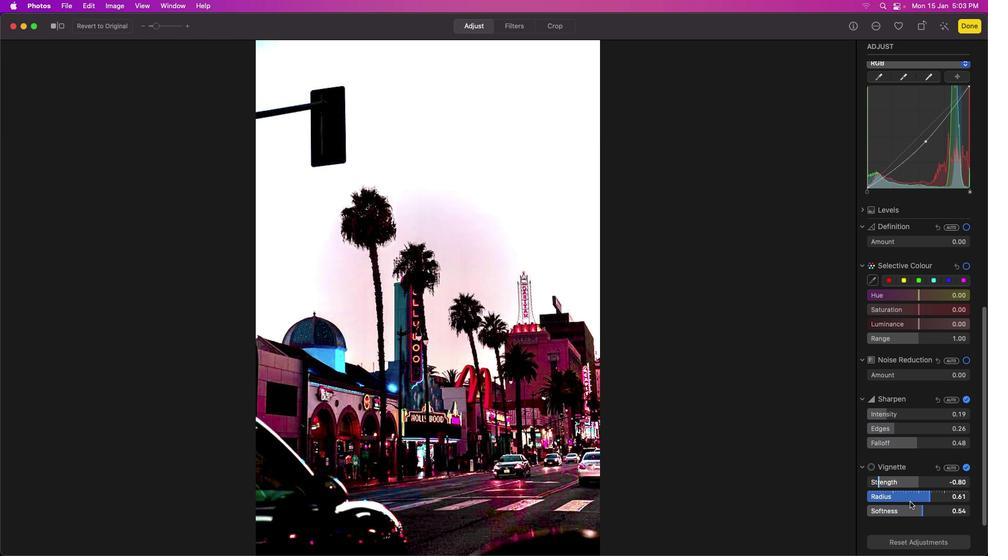 
Action: Mouse scrolled (932, 112) with delta (570, 296)
Screenshot: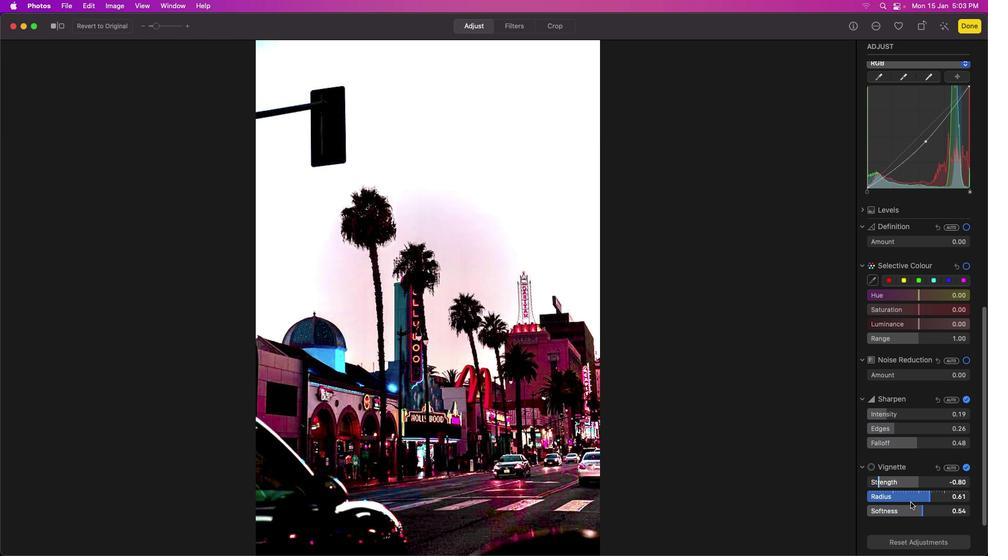 
Action: Mouse scrolled (932, 112) with delta (570, 296)
Screenshot: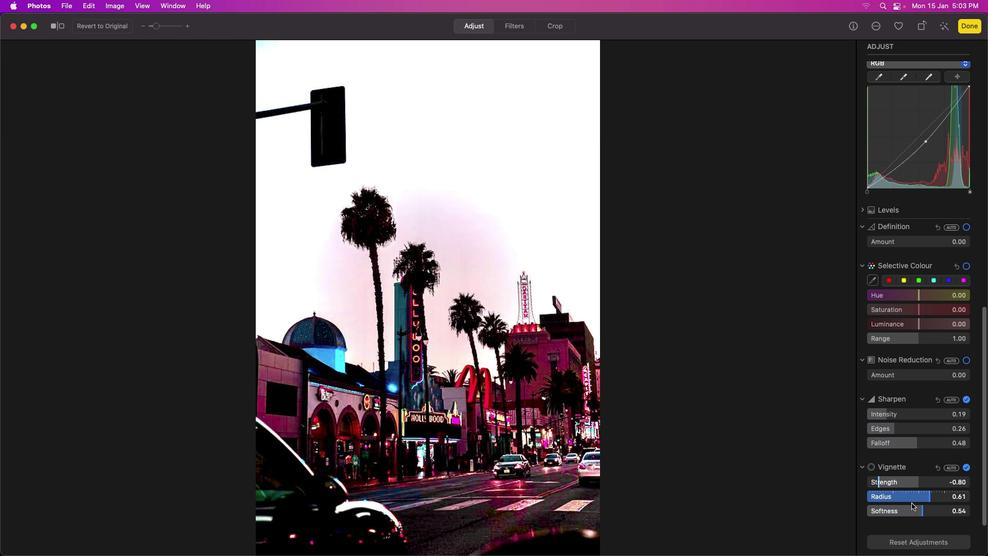 
Action: Mouse scrolled (932, 112) with delta (570, 296)
Screenshot: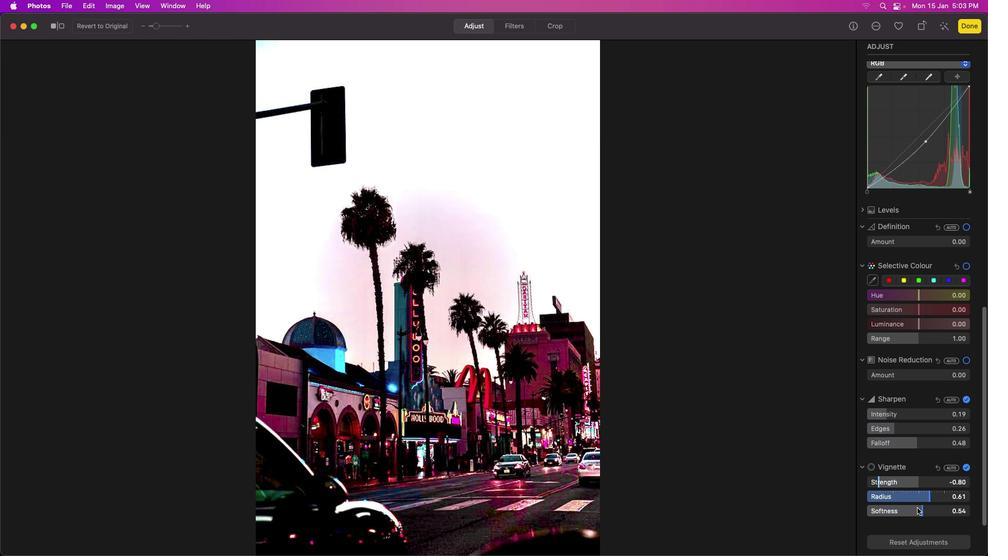 
Action: Mouse moved to (934, 110)
Screenshot: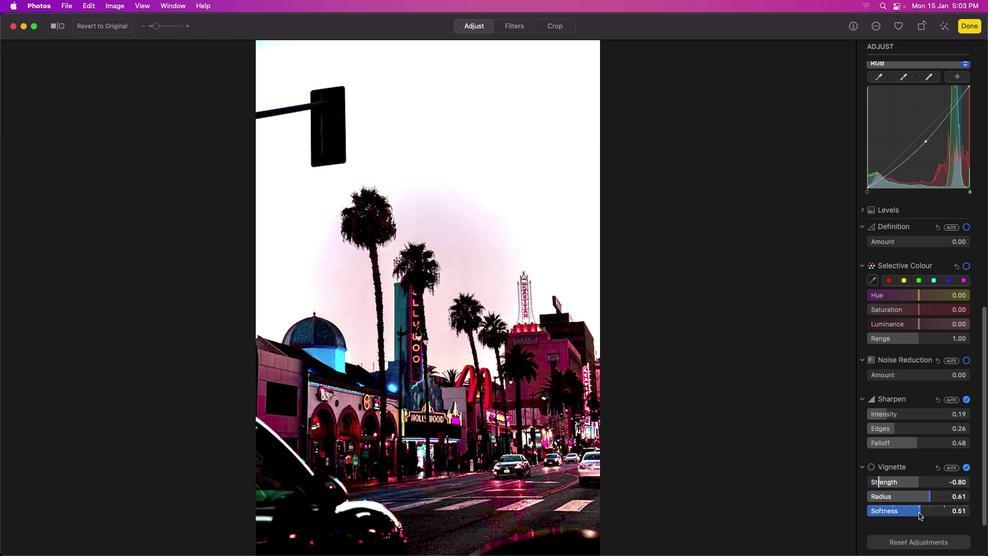 
Action: Mouse pressed left at (934, 110)
Screenshot: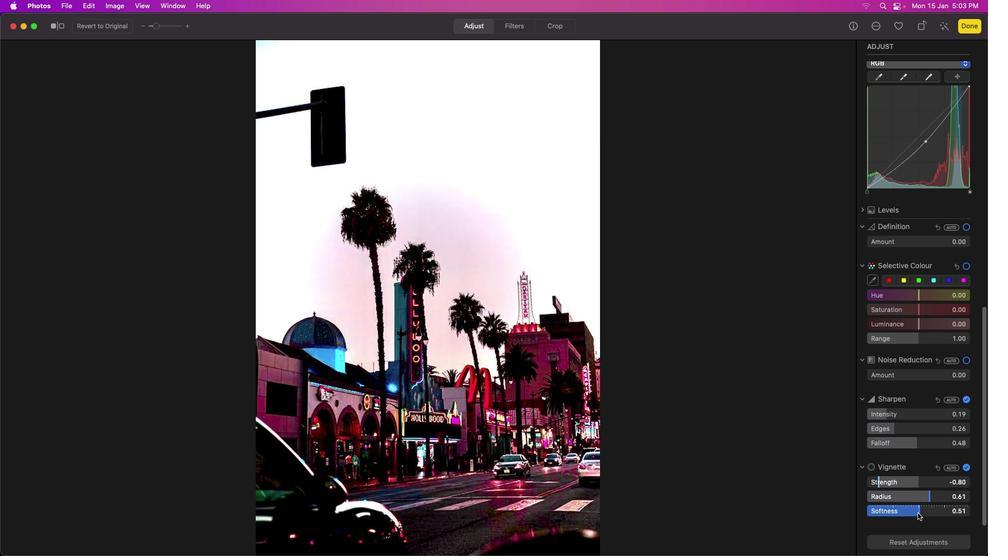 
Action: Mouse moved to (928, 152)
Screenshot: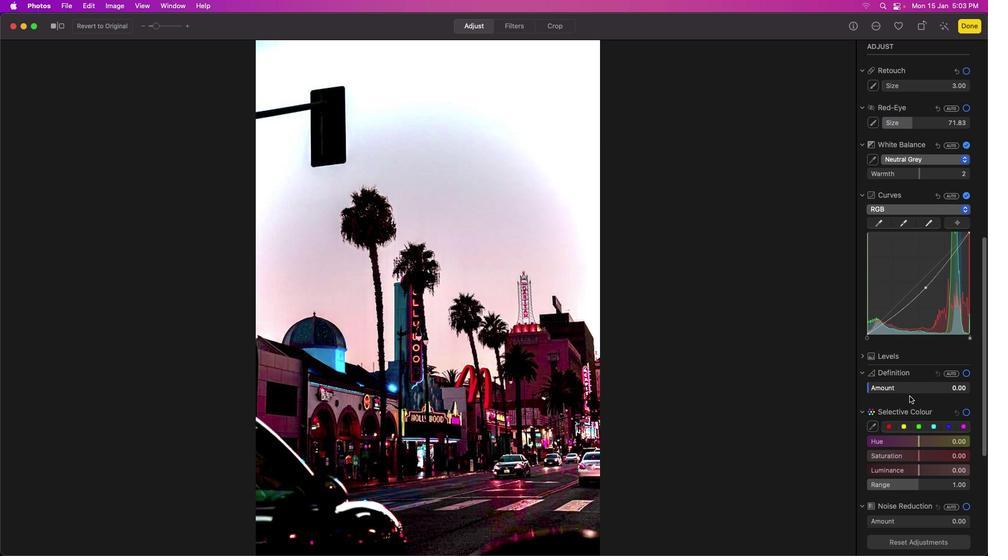 
Action: Mouse scrolled (928, 152) with delta (570, 295)
Screenshot: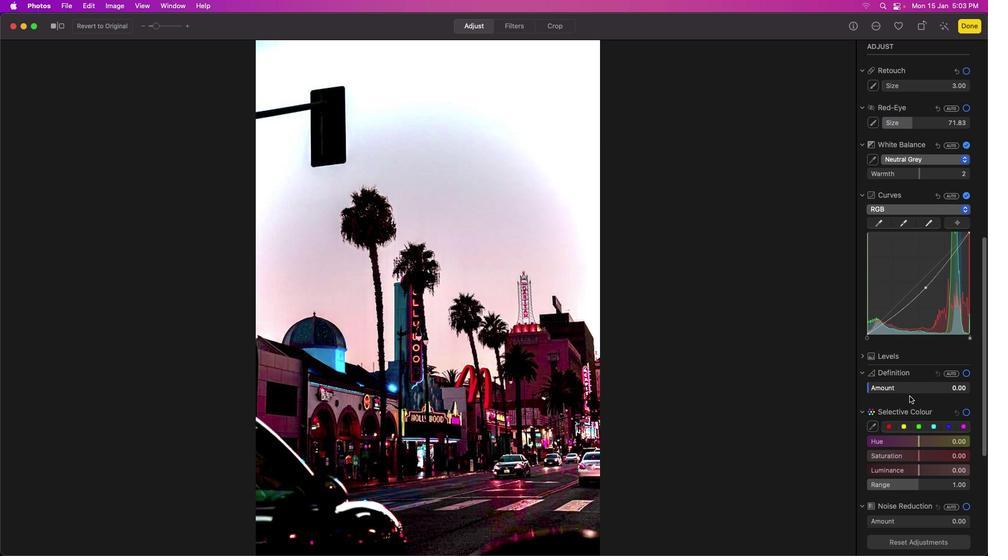 
Action: Mouse scrolled (928, 152) with delta (570, 295)
Screenshot: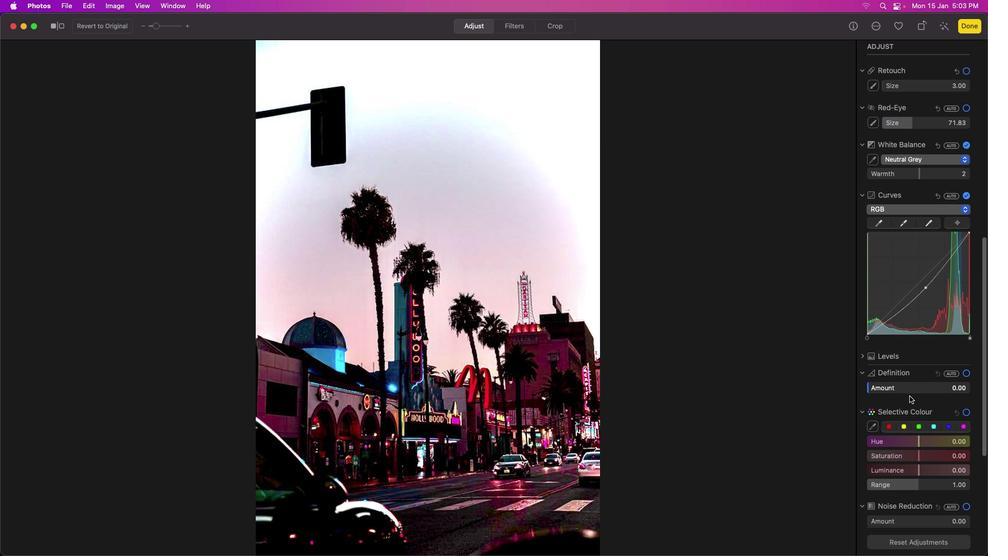 
Action: Mouse scrolled (928, 152) with delta (570, 295)
Screenshot: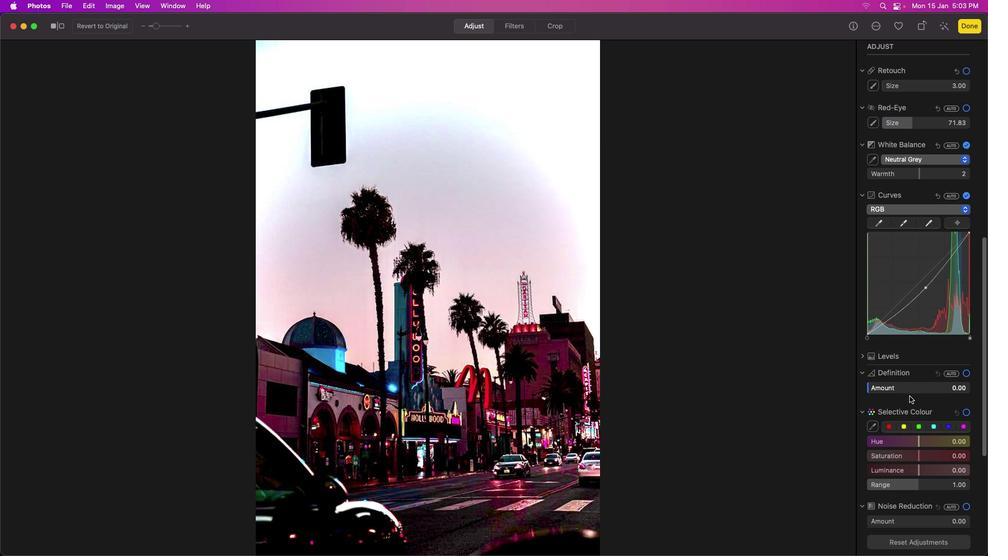 
Action: Mouse scrolled (928, 152) with delta (570, 294)
Screenshot: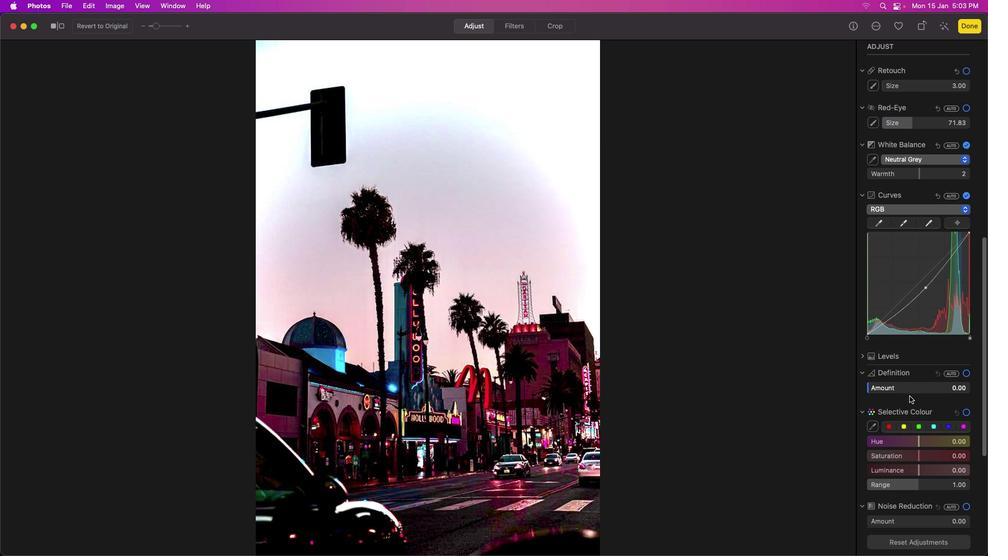 
Action: Mouse scrolled (928, 152) with delta (570, 294)
Screenshot: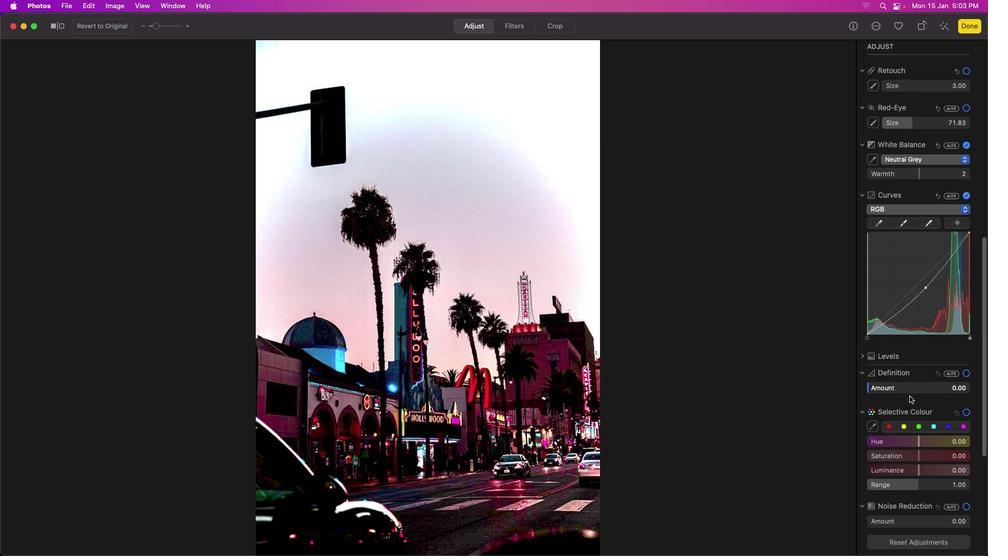 
Action: Mouse scrolled (928, 152) with delta (570, 294)
Screenshot: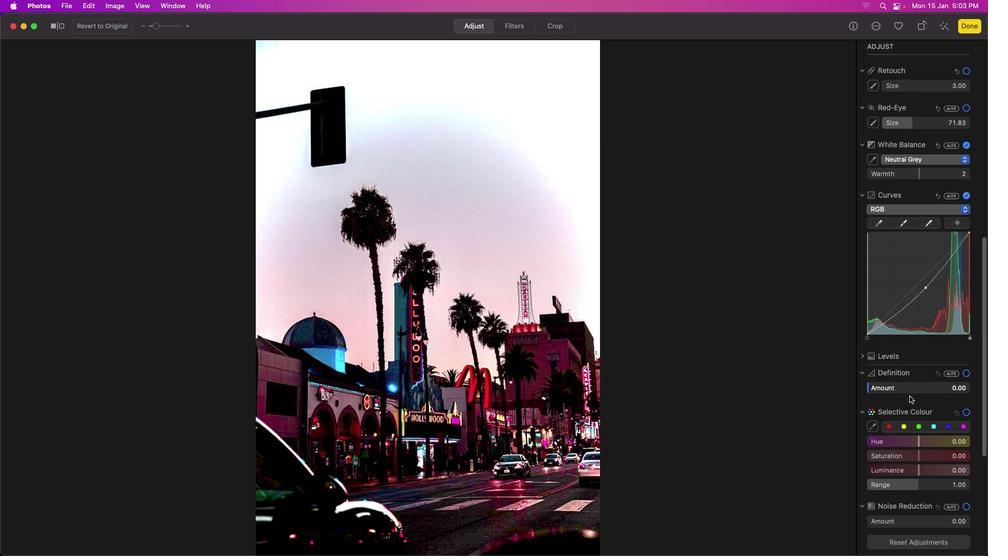 
Action: Mouse scrolled (928, 152) with delta (570, 294)
Screenshot: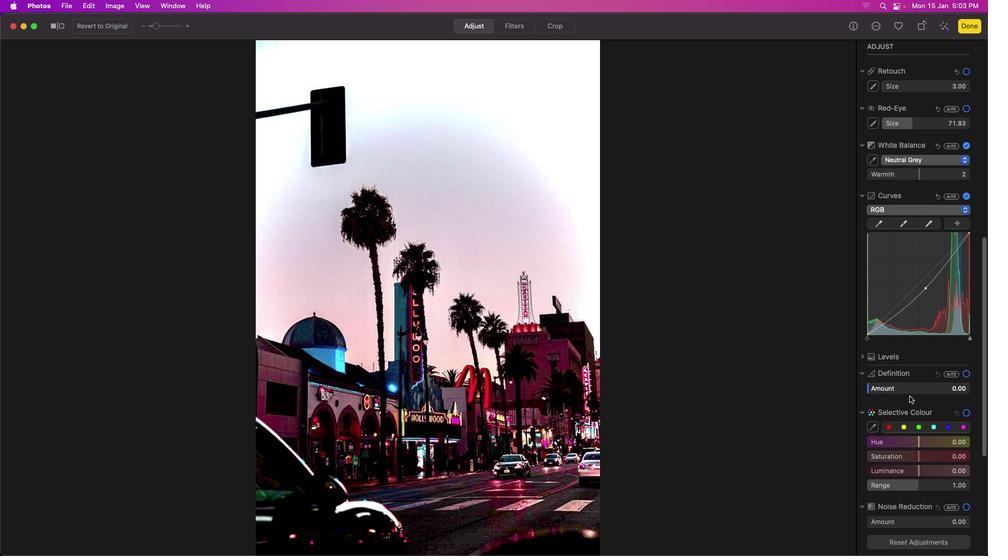 
Action: Mouse scrolled (928, 152) with delta (570, 295)
Screenshot: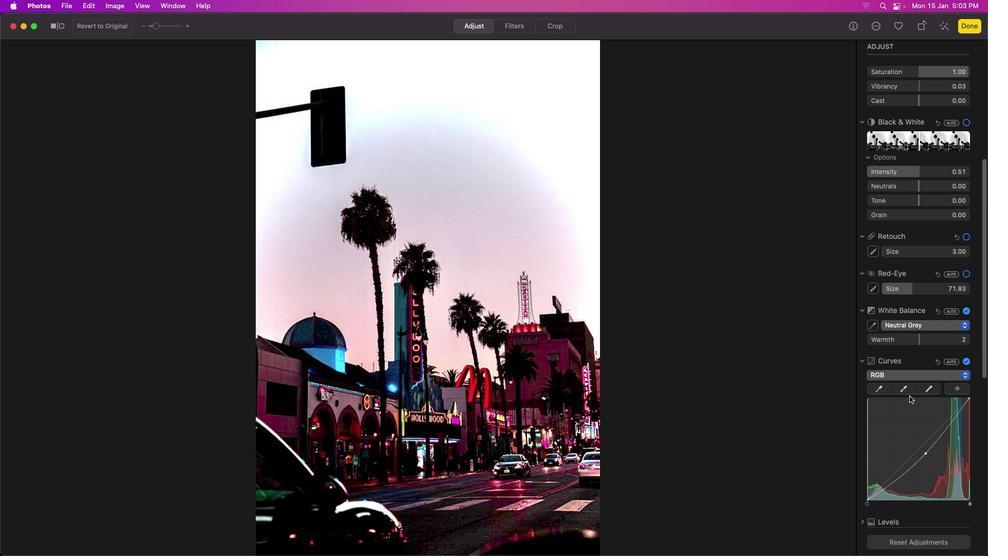 
Action: Mouse scrolled (928, 152) with delta (570, 295)
Screenshot: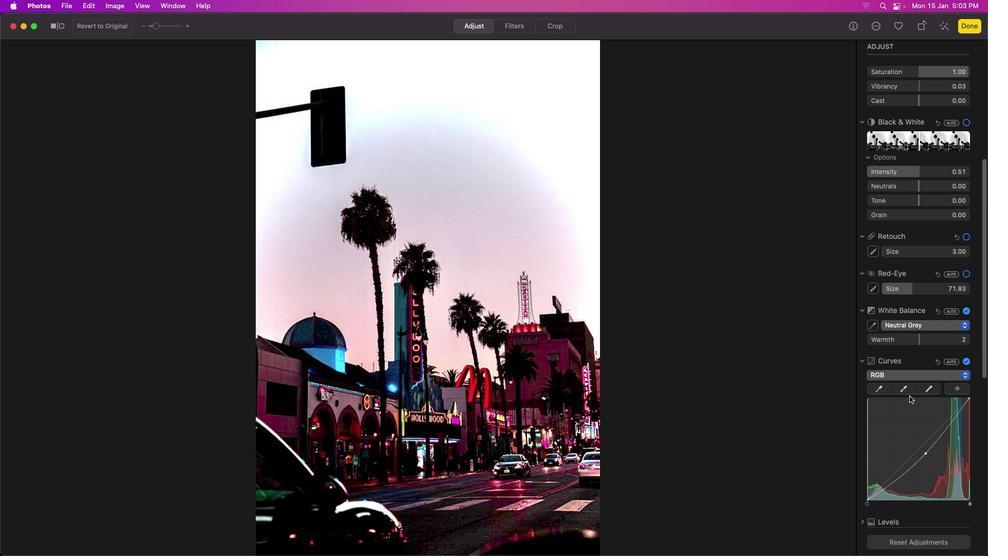 
Action: Mouse scrolled (928, 152) with delta (570, 295)
Screenshot: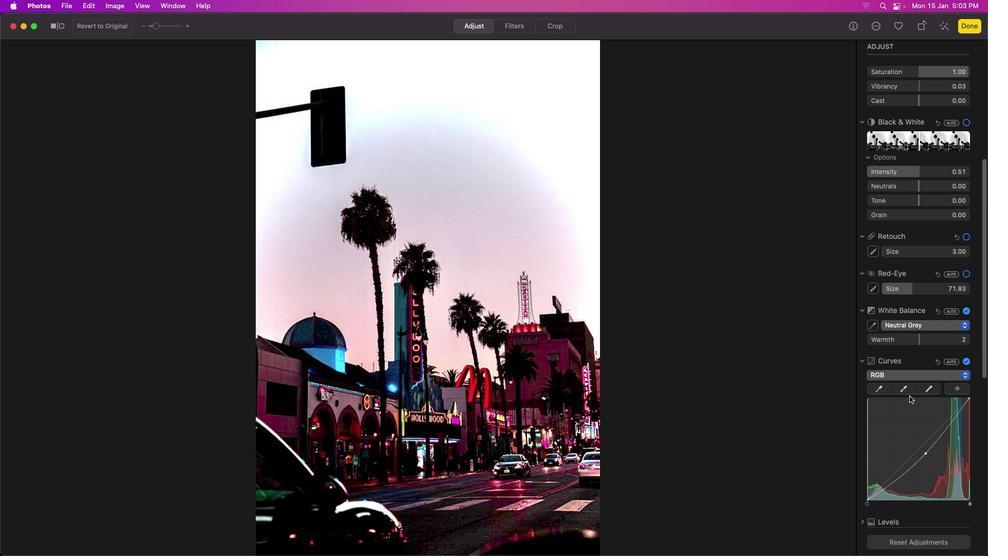 
Action: Mouse scrolled (928, 152) with delta (570, 294)
Screenshot: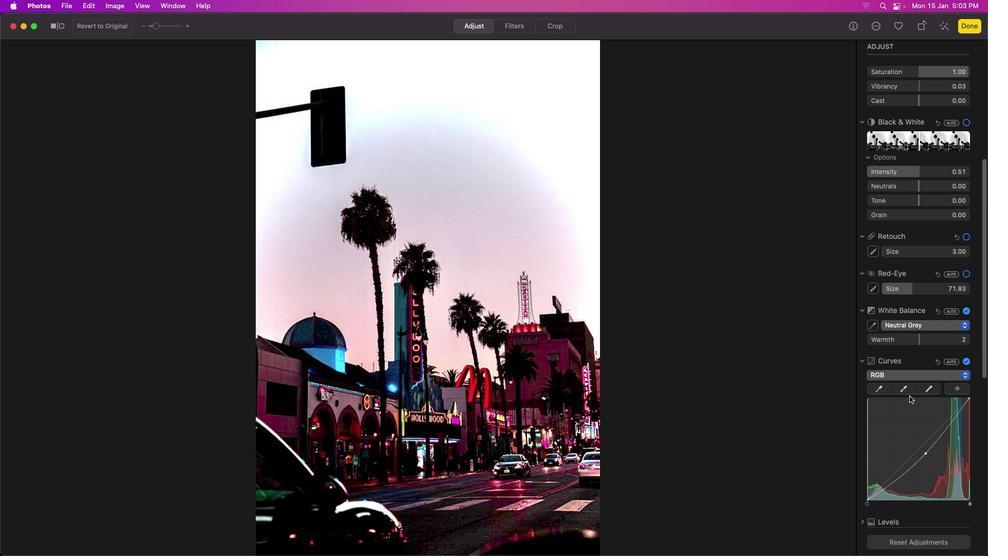 
Action: Mouse scrolled (928, 152) with delta (570, 294)
Screenshot: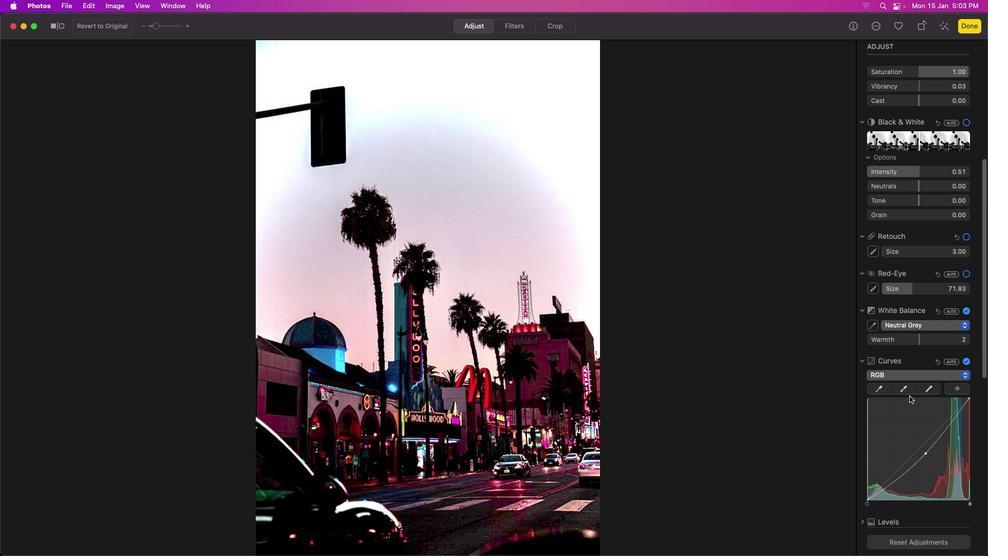 
Action: Mouse scrolled (928, 152) with delta (570, 294)
Screenshot: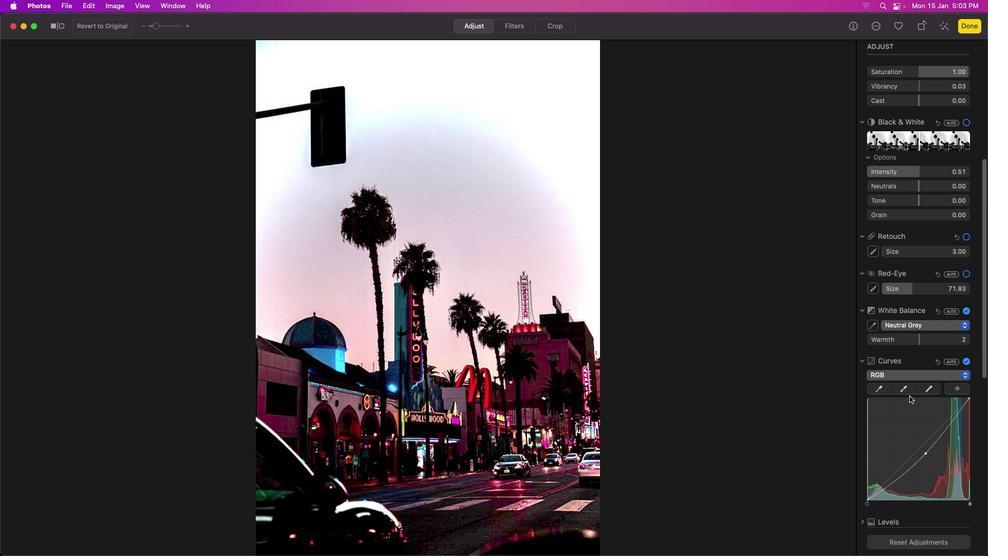 
Action: Mouse scrolled (928, 152) with delta (570, 294)
Screenshot: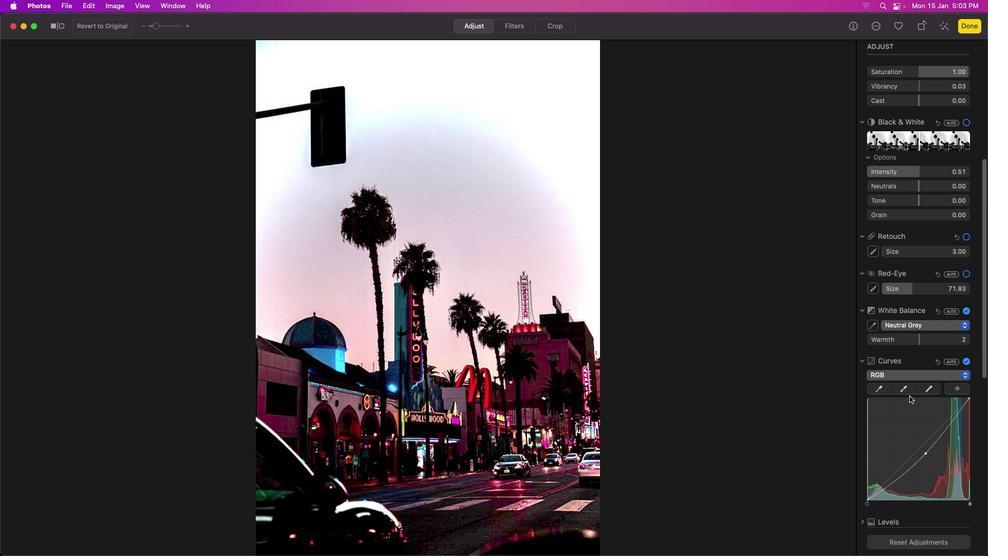 
Action: Mouse scrolled (928, 152) with delta (570, 295)
Screenshot: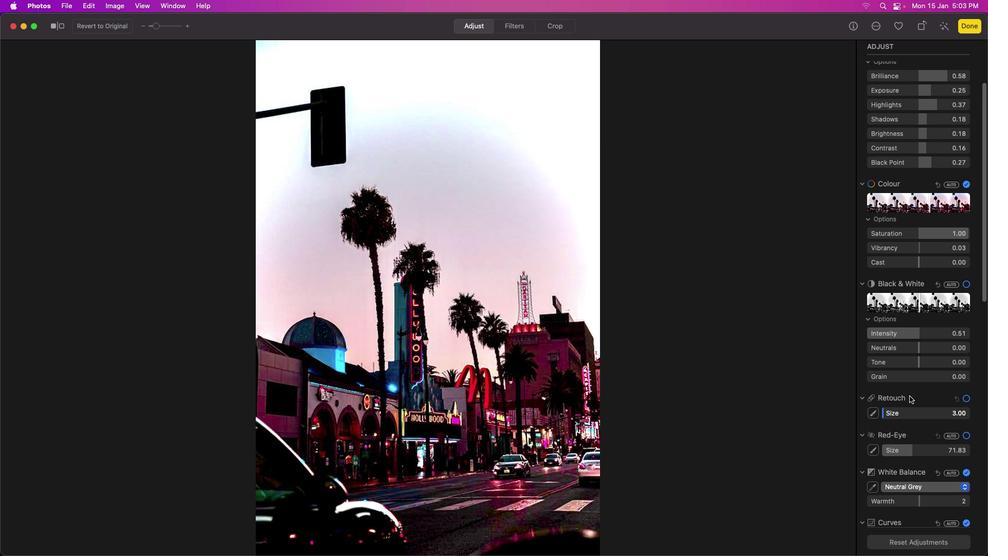 
Action: Mouse scrolled (928, 152) with delta (570, 295)
Screenshot: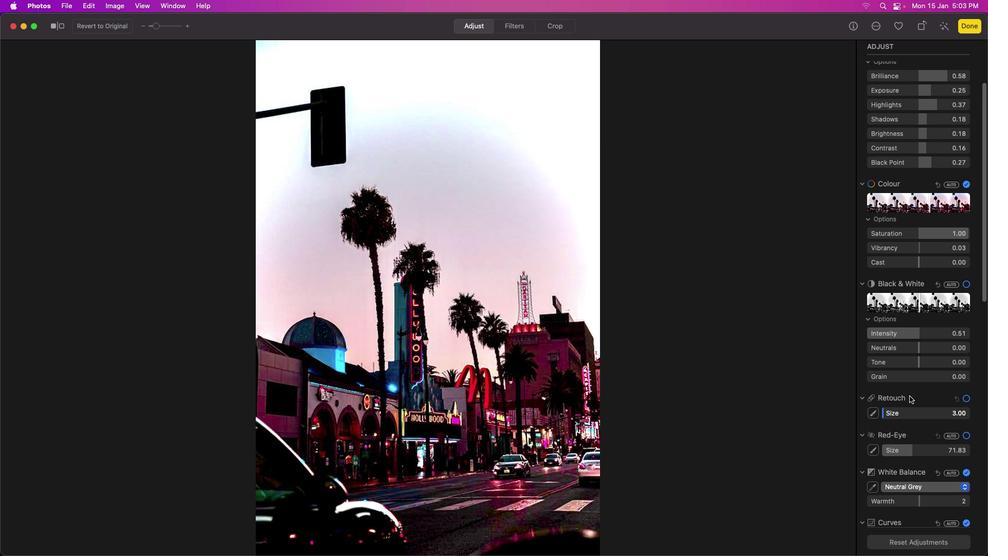 
Action: Mouse scrolled (928, 152) with delta (570, 295)
Screenshot: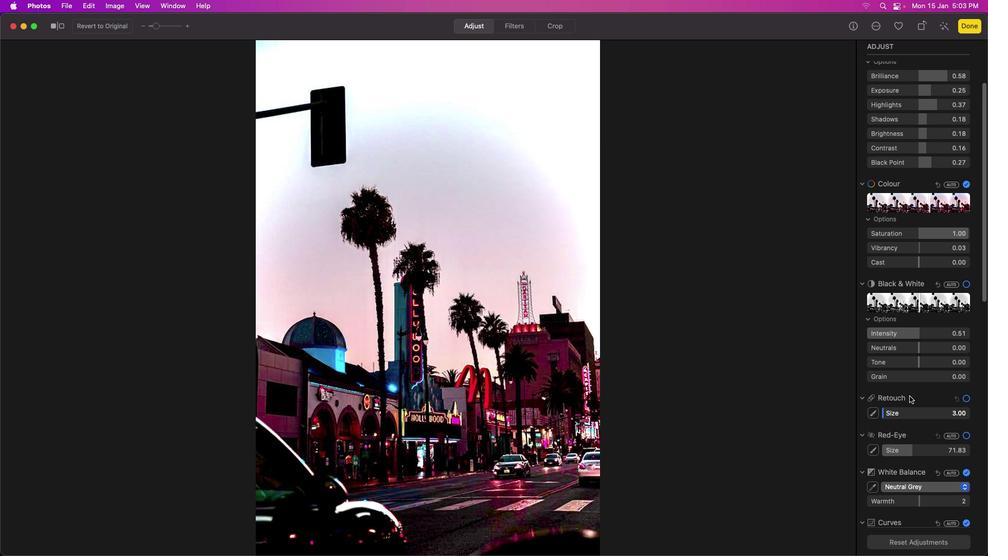 
Action: Mouse scrolled (928, 152) with delta (570, 294)
Screenshot: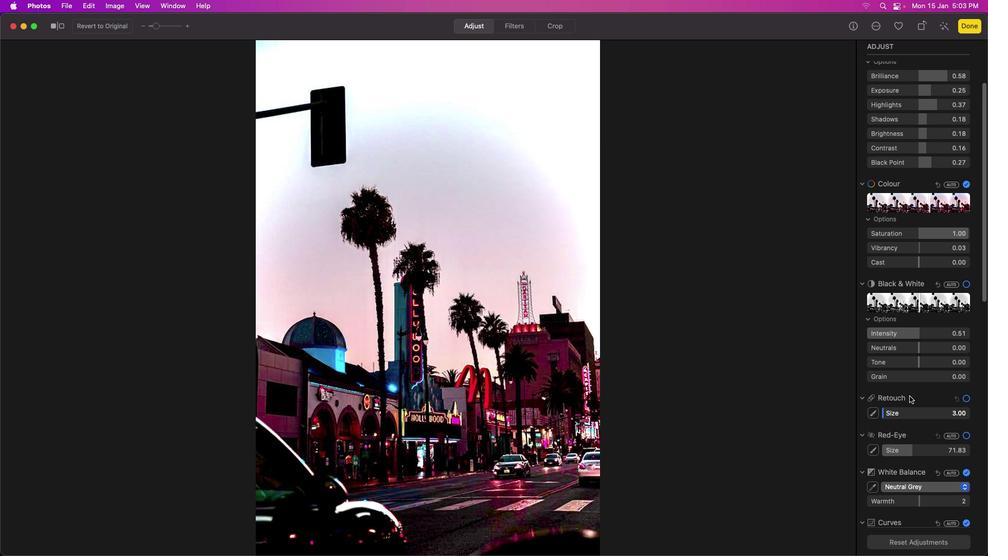 
Action: Mouse scrolled (928, 152) with delta (570, 294)
Screenshot: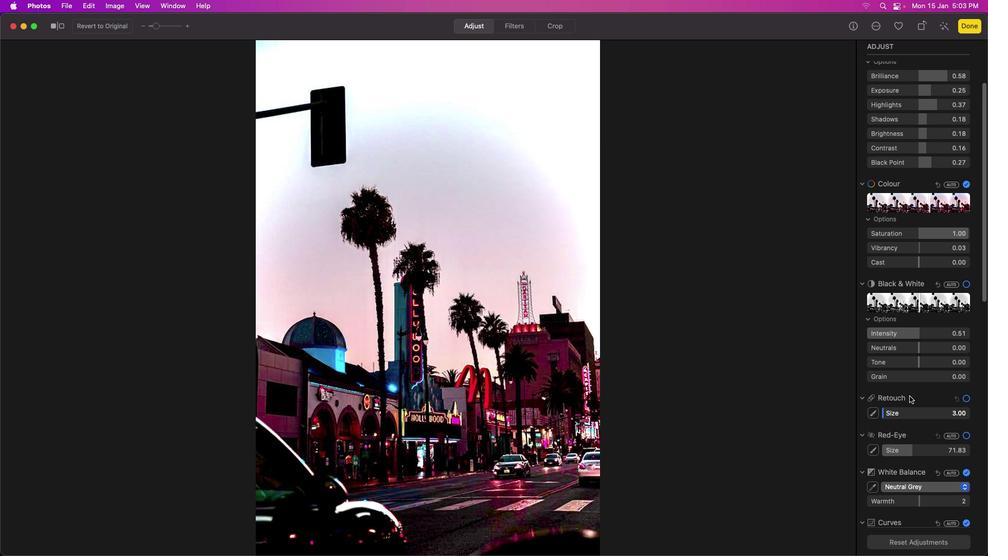 
Action: Mouse scrolled (928, 152) with delta (570, 294)
Screenshot: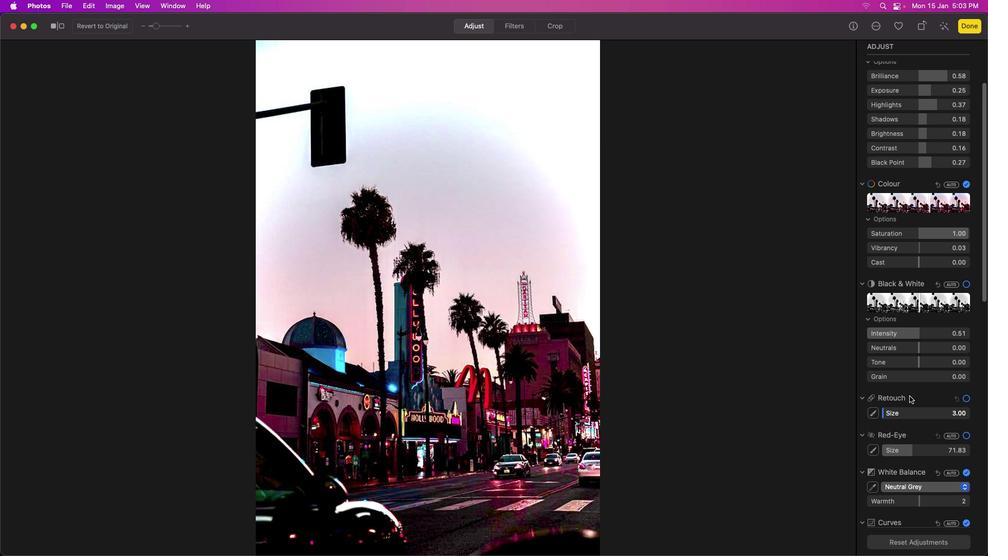 
Action: Mouse scrolled (928, 152) with delta (570, 294)
Screenshot: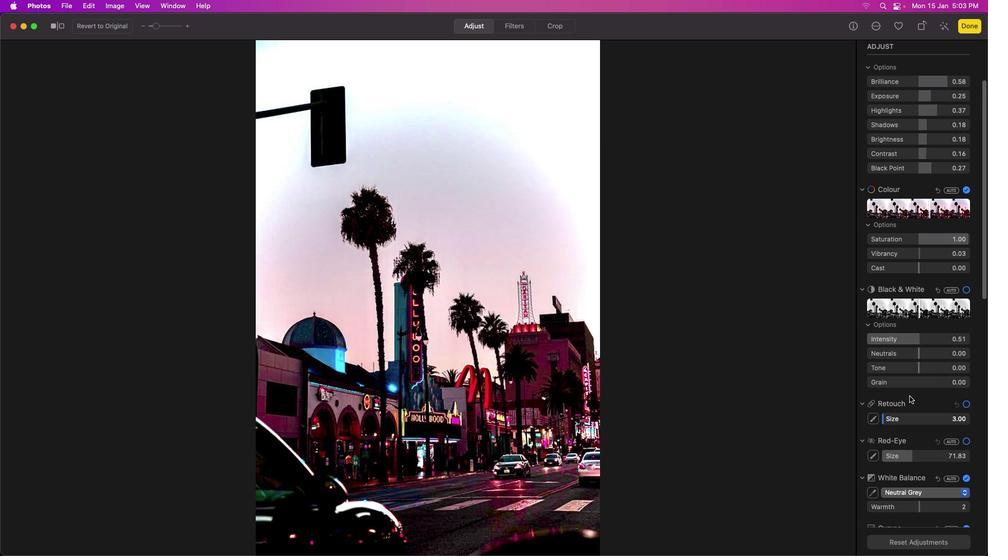 
Action: Mouse scrolled (928, 152) with delta (570, 295)
Screenshot: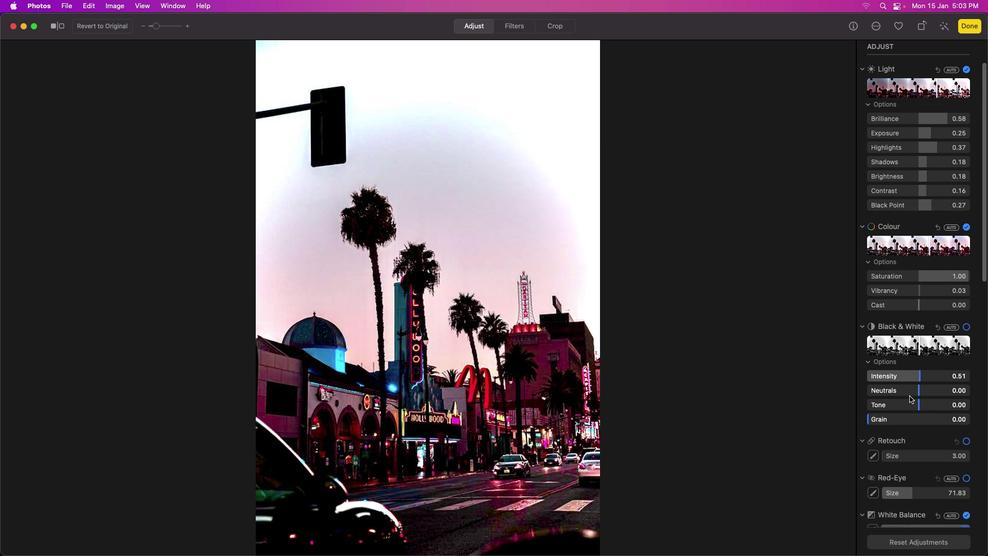 
Action: Mouse scrolled (928, 152) with delta (570, 295)
Screenshot: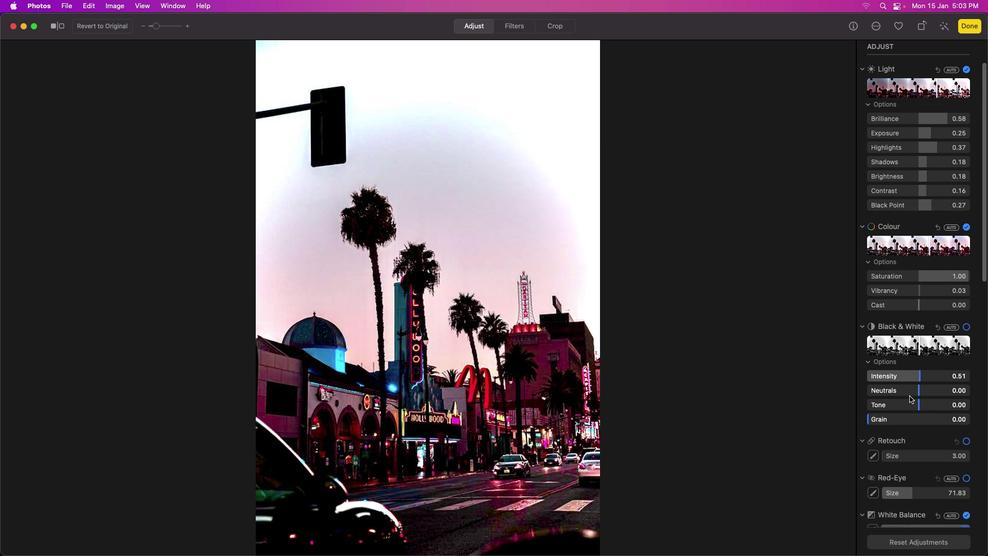 
Action: Mouse scrolled (928, 152) with delta (570, 295)
Screenshot: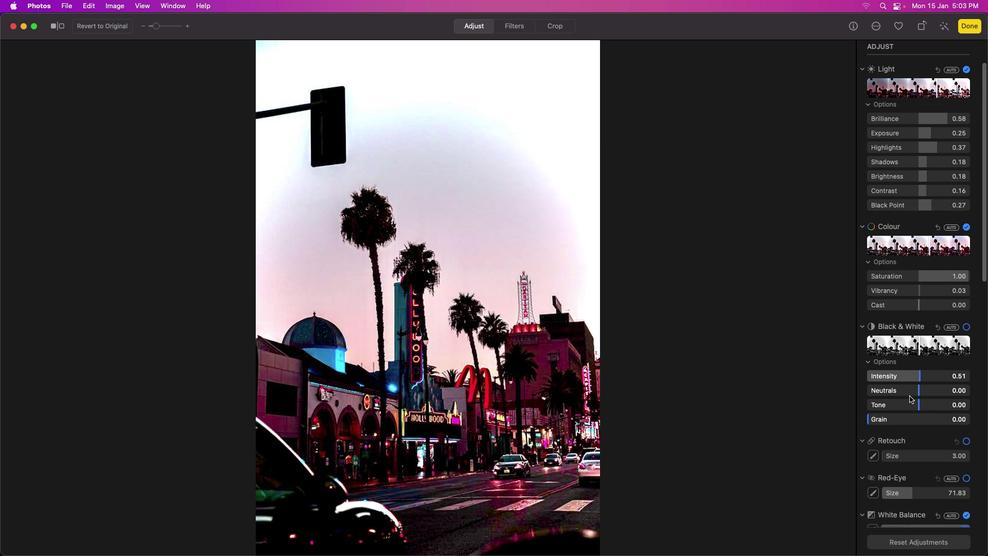 
Action: Mouse scrolled (928, 152) with delta (570, 294)
Screenshot: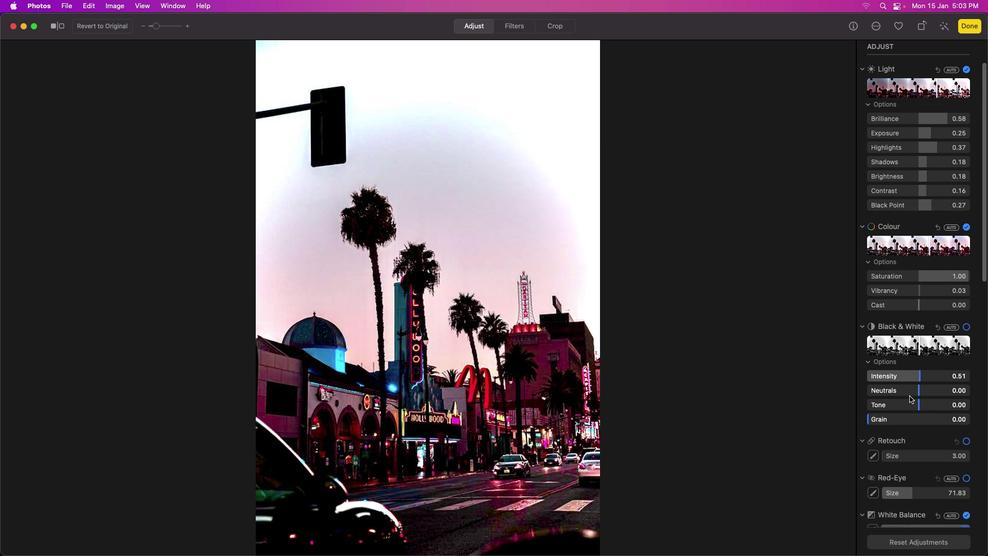 
Action: Mouse scrolled (928, 152) with delta (570, 294)
Screenshot: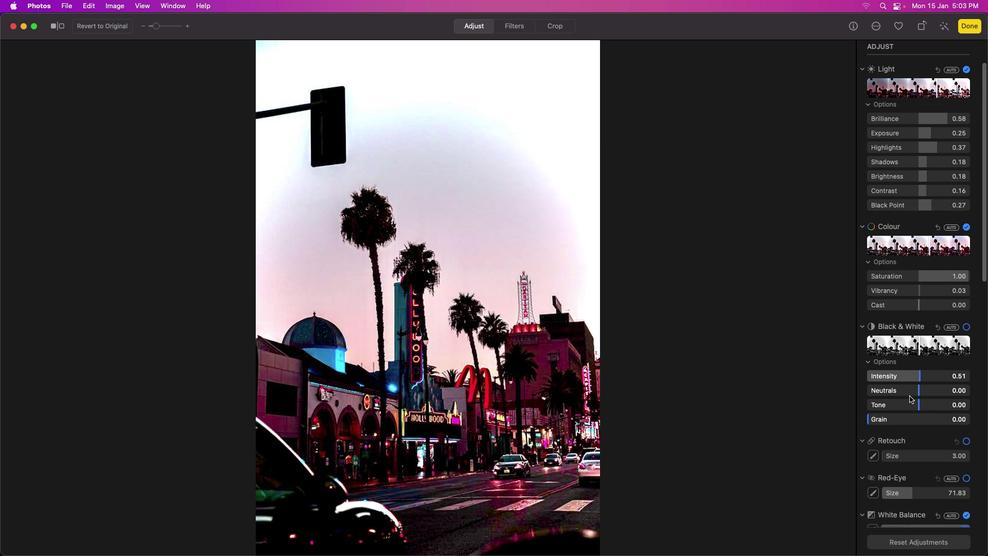 
Action: Mouse scrolled (928, 152) with delta (570, 294)
Screenshot: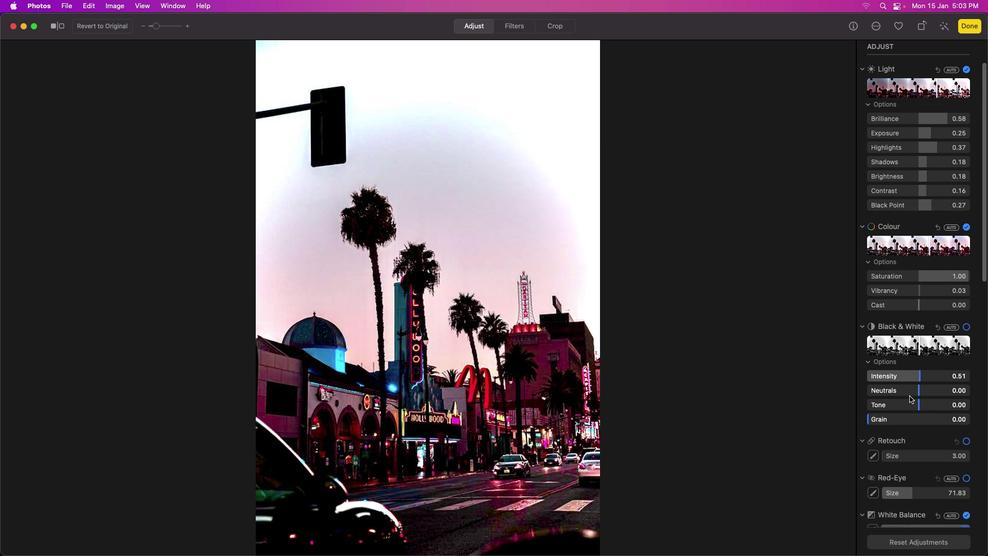 
Action: Mouse scrolled (928, 152) with delta (570, 295)
Screenshot: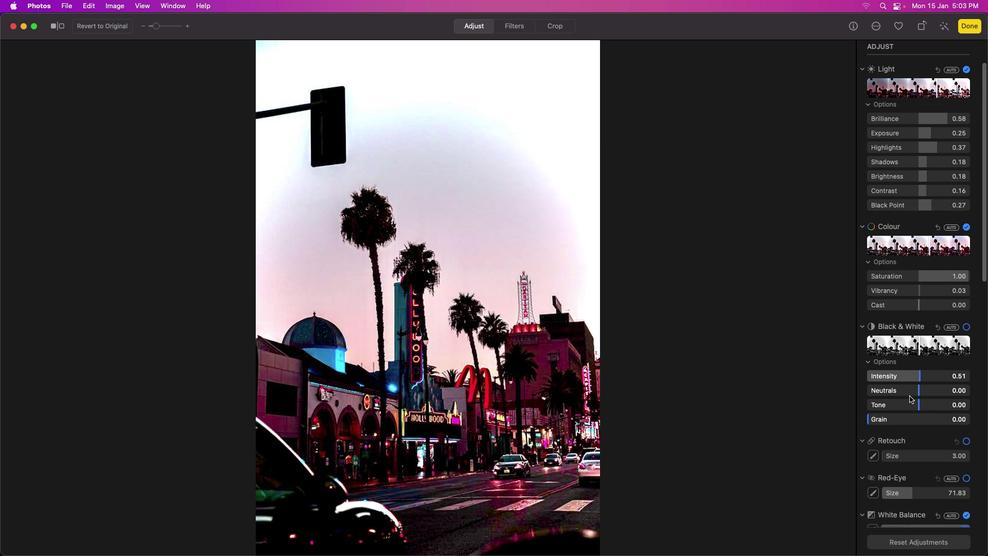 
Action: Mouse scrolled (928, 152) with delta (570, 295)
Screenshot: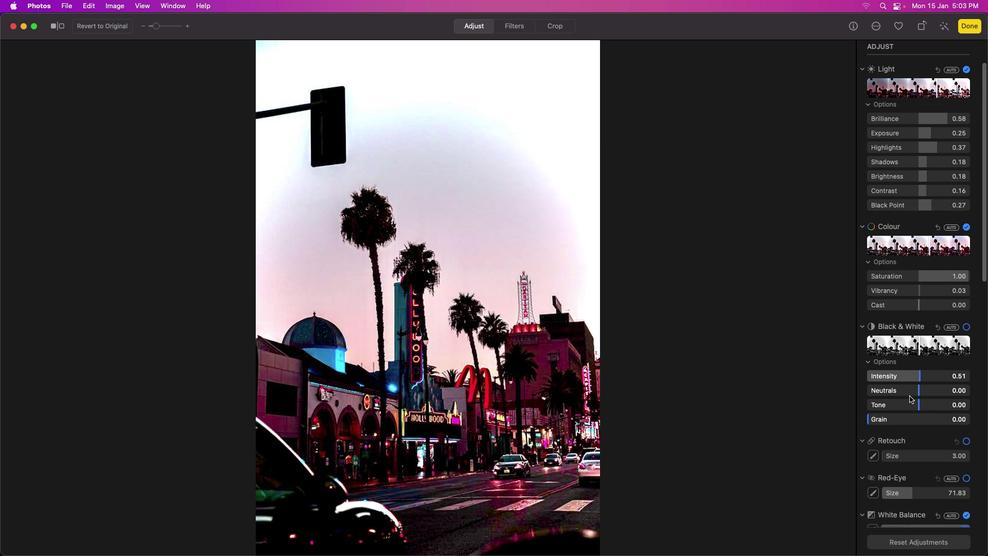 
Action: Mouse scrolled (928, 152) with delta (570, 295)
Screenshot: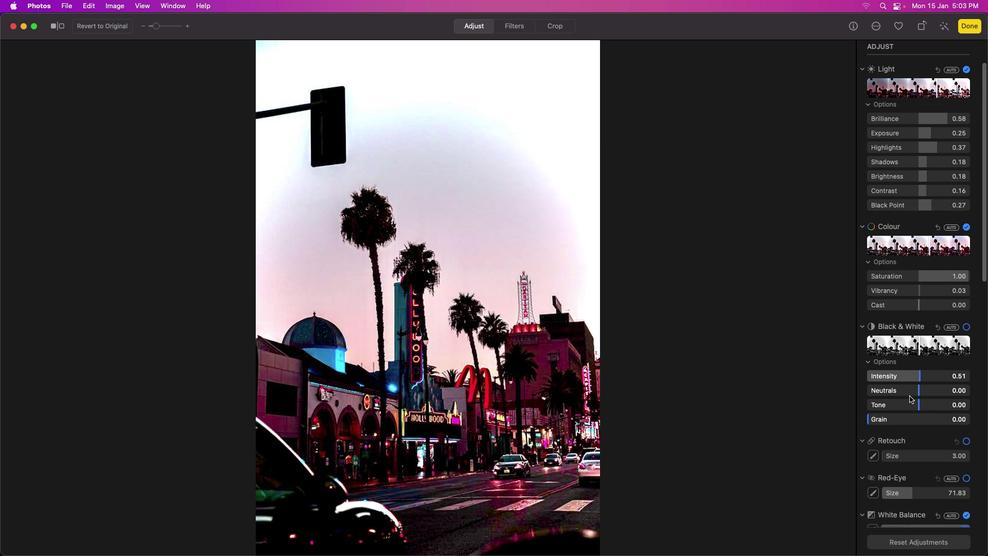 
Action: Mouse scrolled (928, 152) with delta (570, 294)
Screenshot: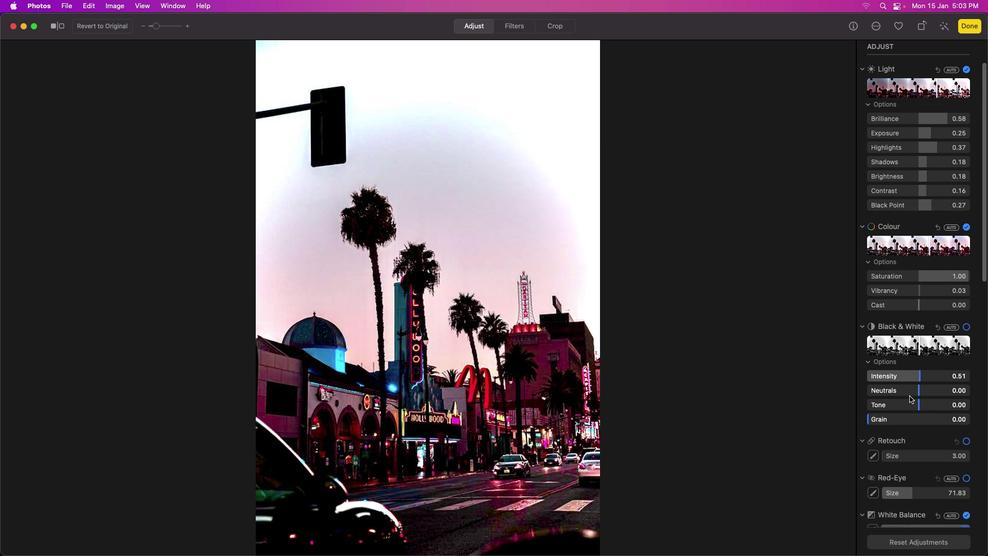 
Action: Mouse scrolled (928, 152) with delta (570, 294)
Screenshot: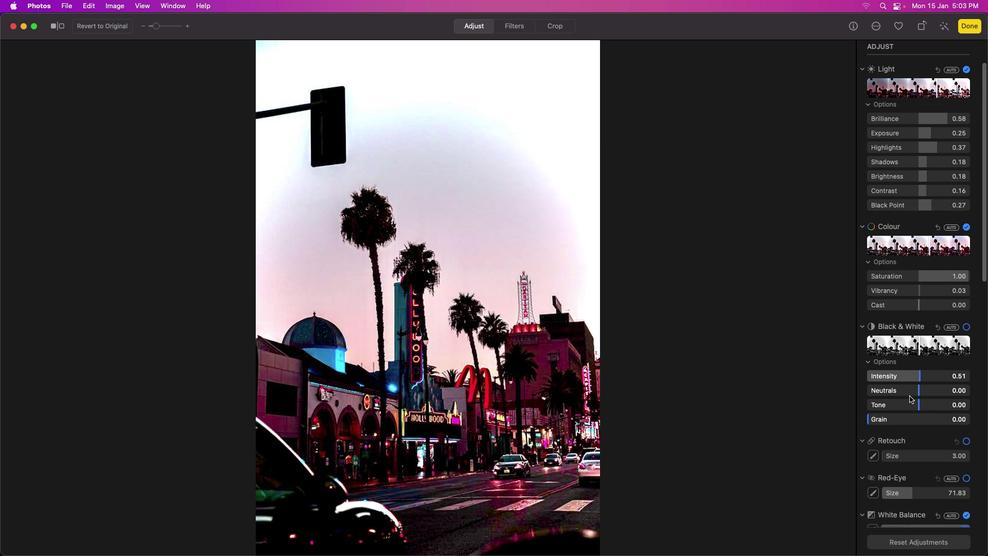 
Action: Mouse moved to (939, 264)
Screenshot: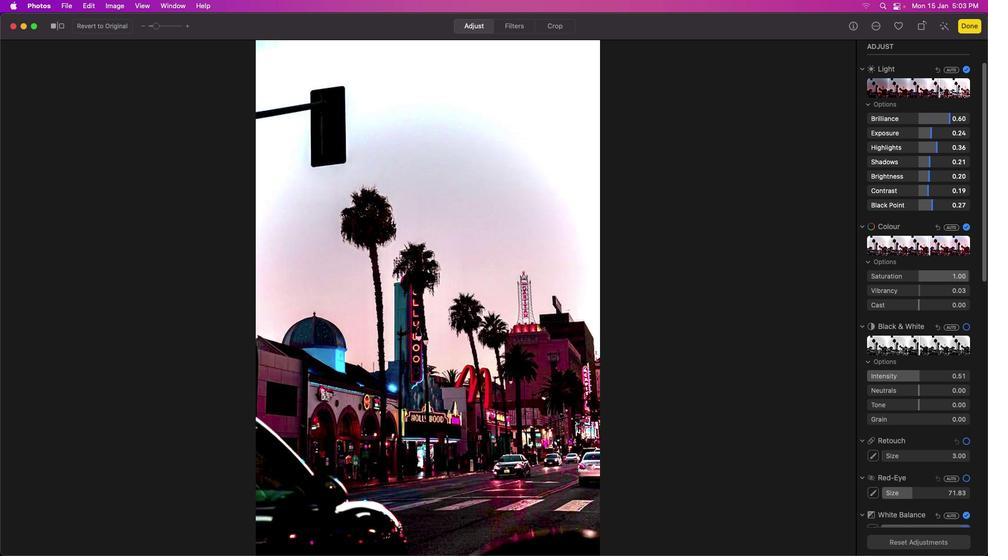 
Action: Mouse pressed left at (939, 264)
Screenshot: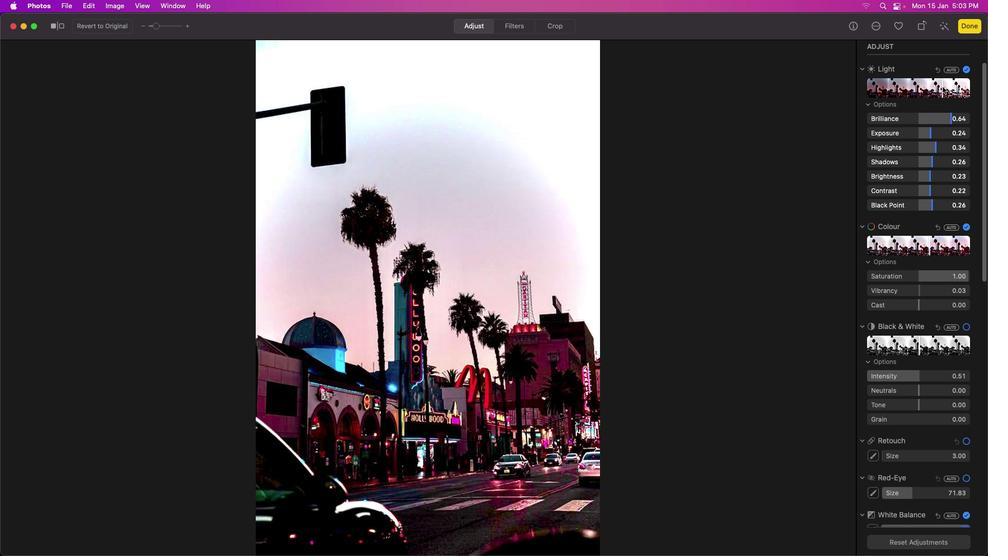 
Action: Mouse moved to (770, 286)
Screenshot: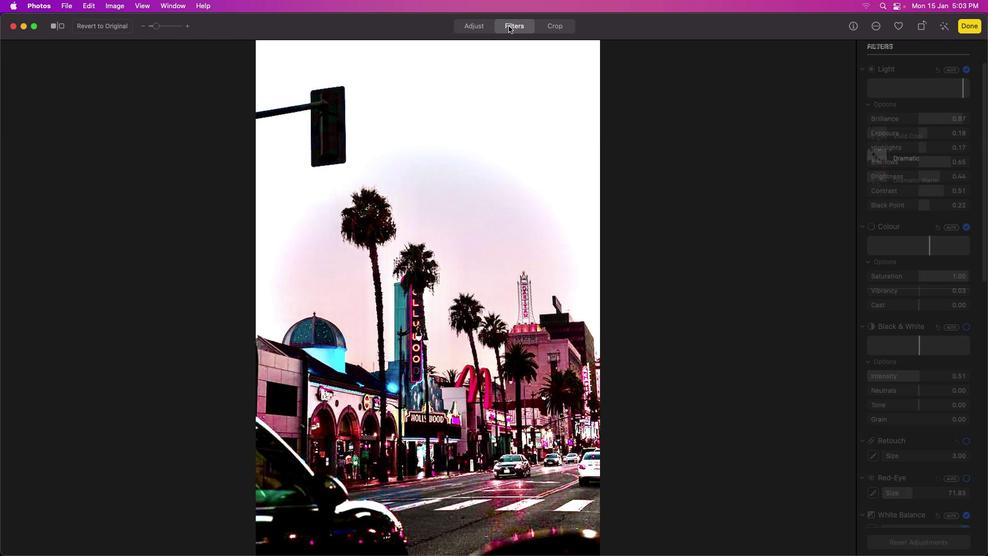 
Action: Mouse pressed left at (770, 286)
Screenshot: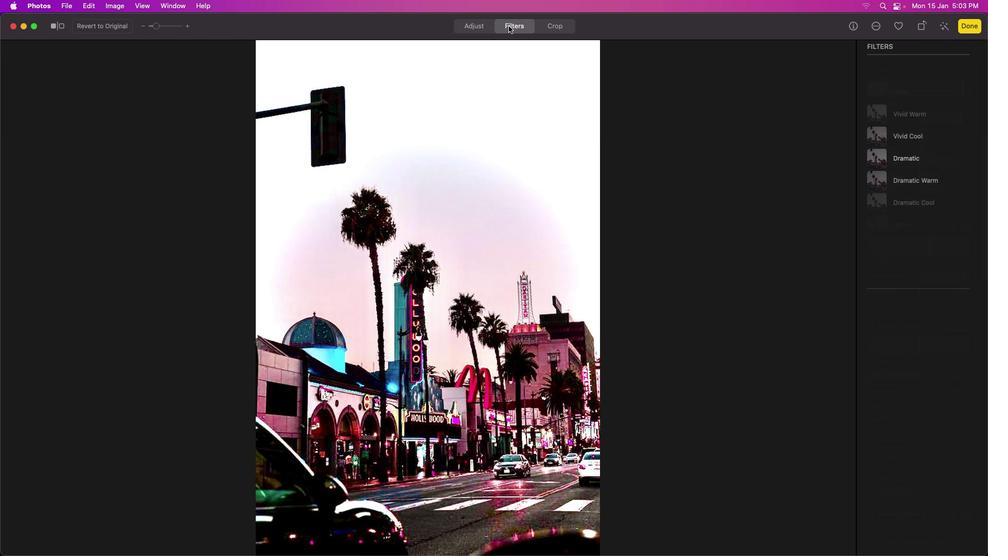 
Action: Mouse moved to (920, 261)
Screenshot: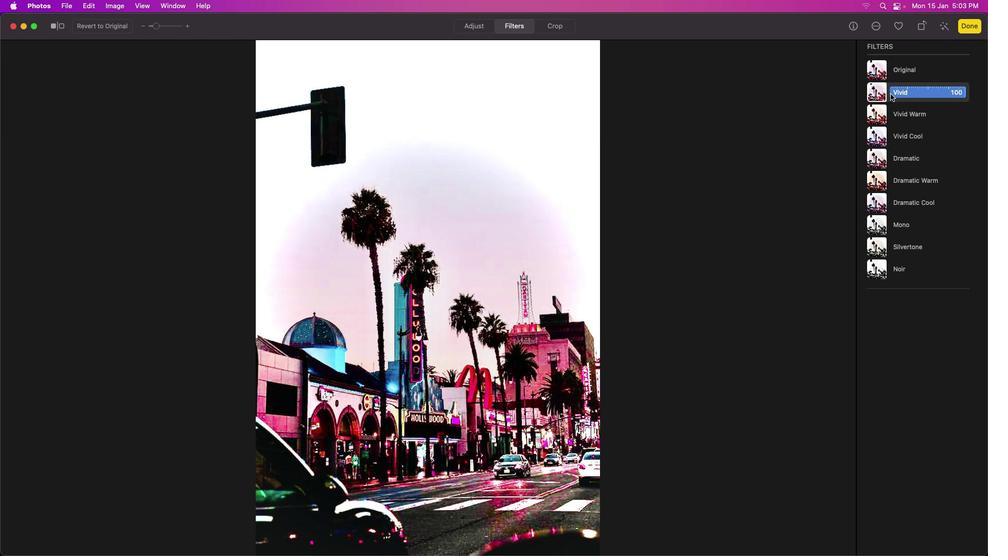 
Action: Mouse pressed left at (920, 261)
Screenshot: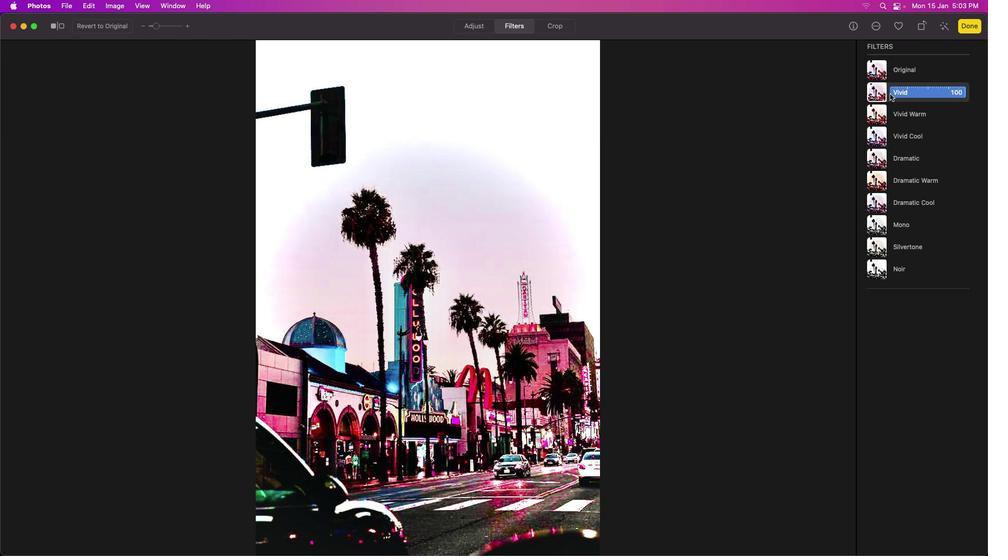 
Action: Mouse moved to (925, 254)
Screenshot: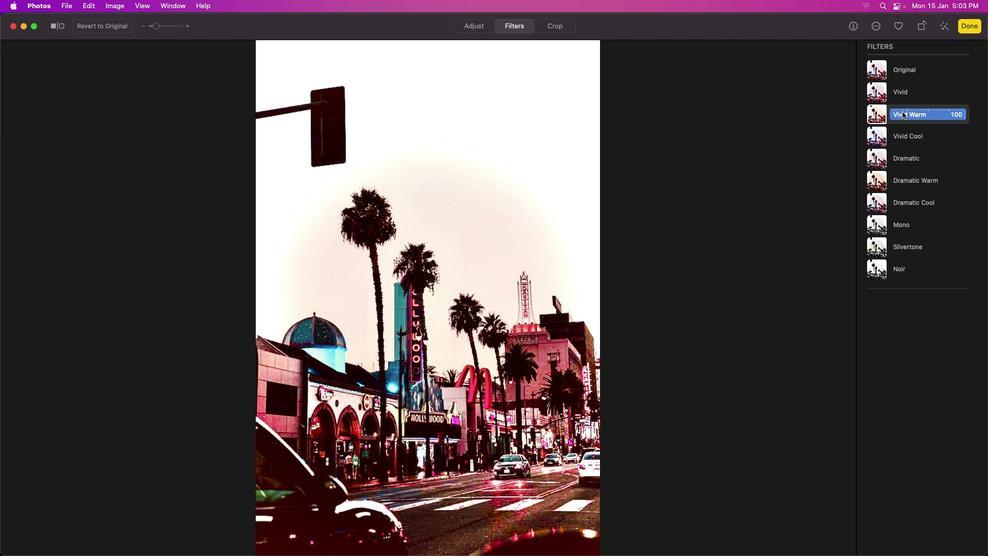 
Action: Mouse pressed left at (925, 254)
Screenshot: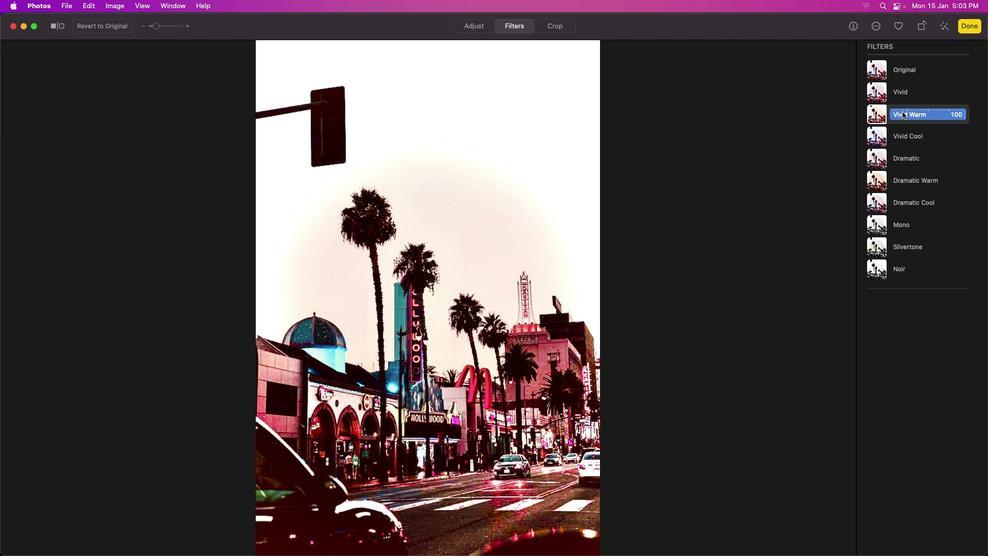 
Action: Mouse moved to (938, 253)
Screenshot: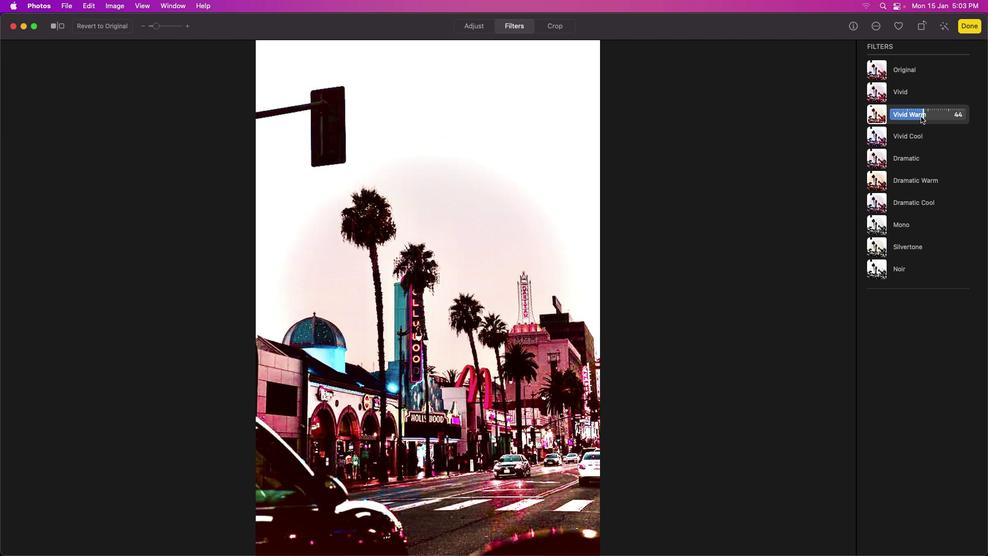 
Action: Mouse pressed left at (938, 253)
Screenshot: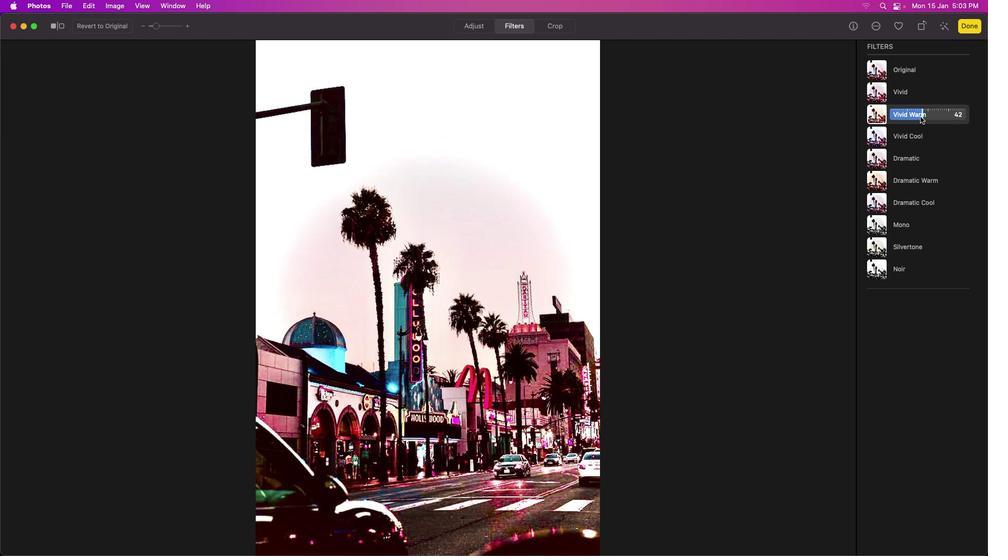 
Action: Mouse moved to (924, 244)
Screenshot: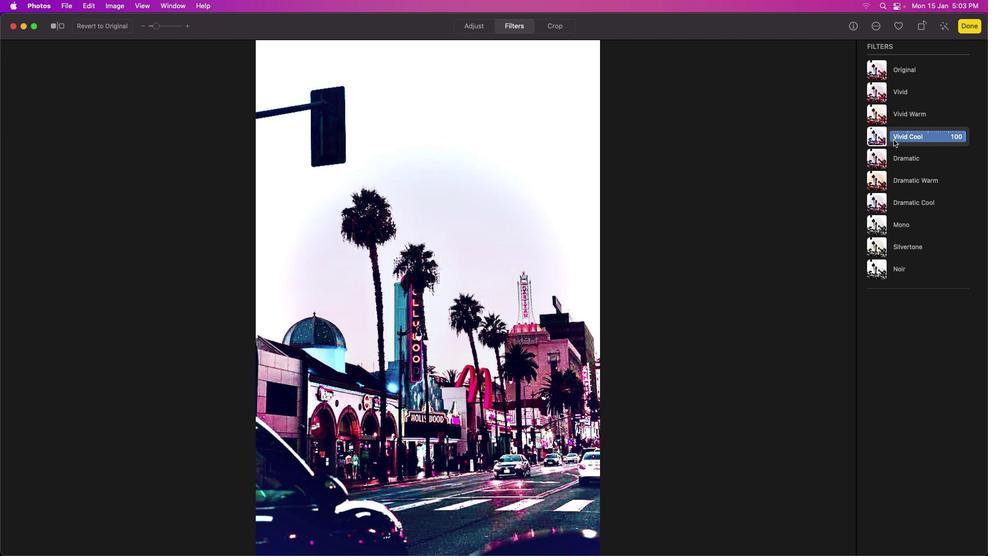 
Action: Mouse pressed left at (924, 244)
Screenshot: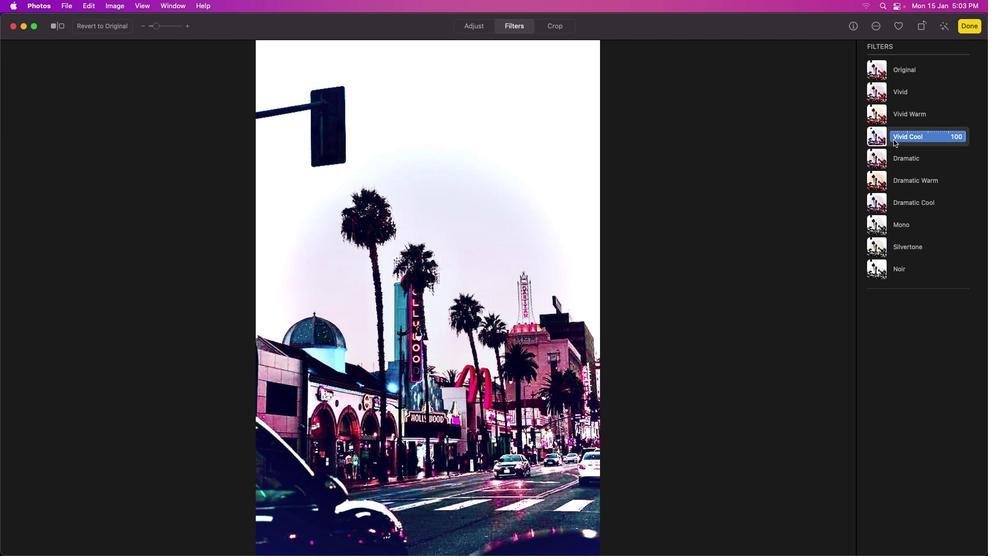 
Action: Mouse moved to (926, 235)
Screenshot: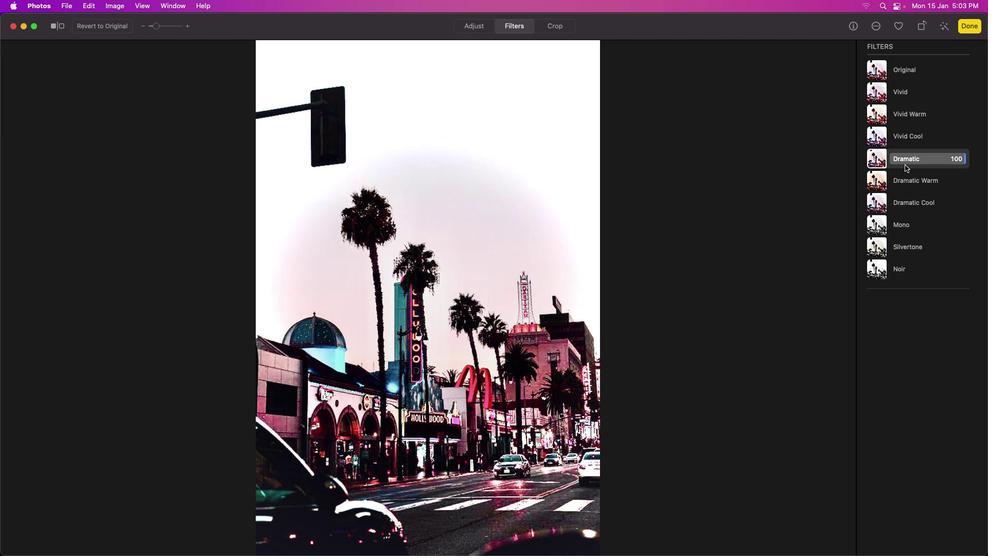 
Action: Mouse pressed left at (926, 235)
Screenshot: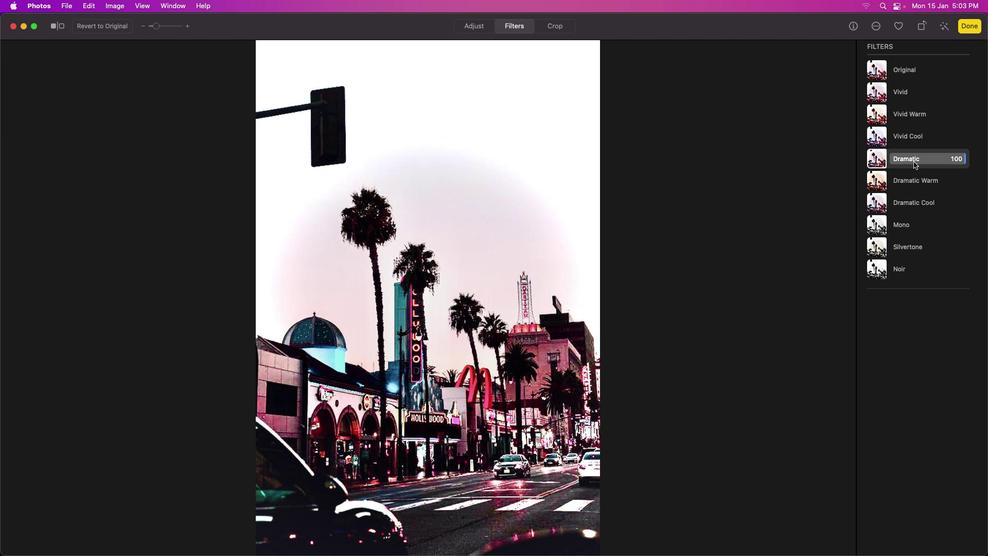 
Action: Mouse moved to (945, 237)
Screenshot: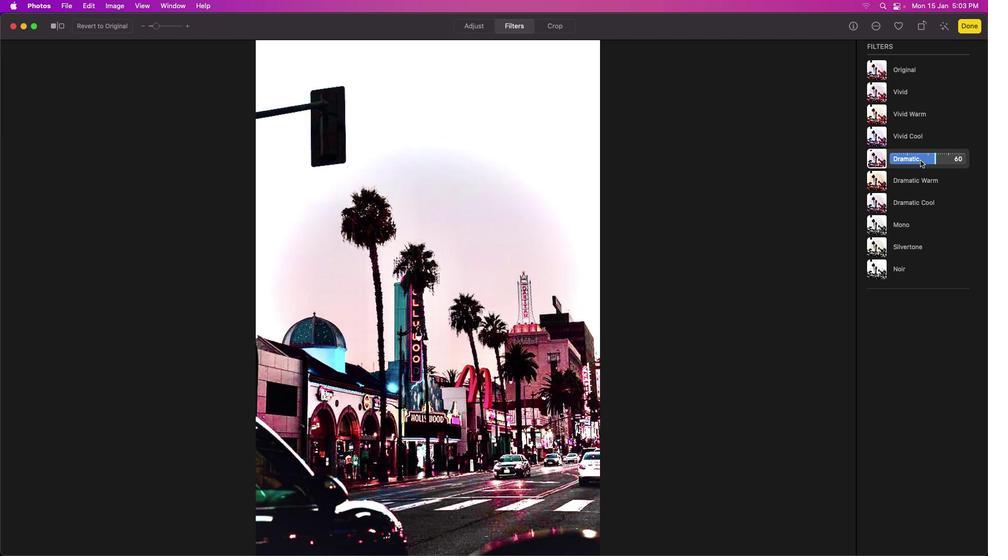 
Action: Mouse pressed left at (945, 237)
Screenshot: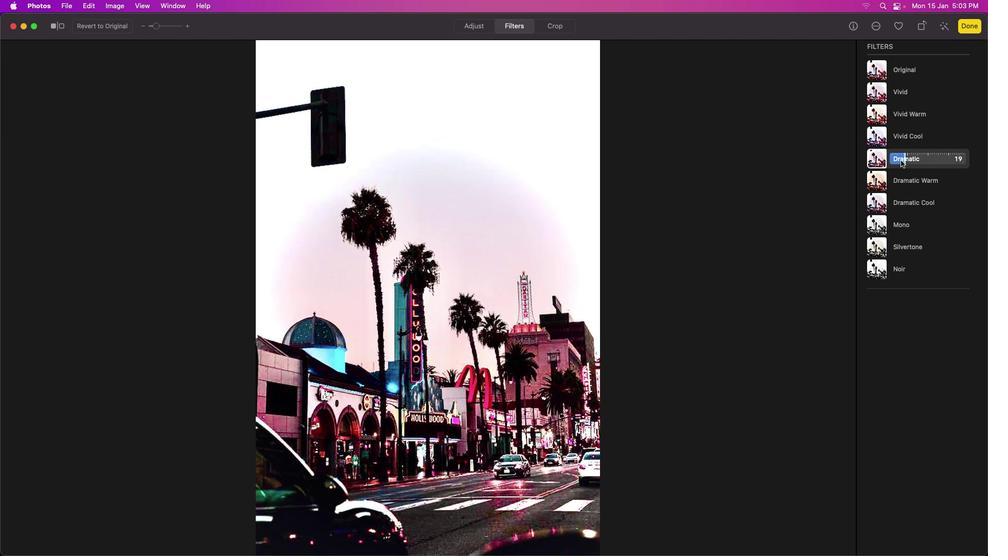 
Action: Mouse moved to (924, 228)
Screenshot: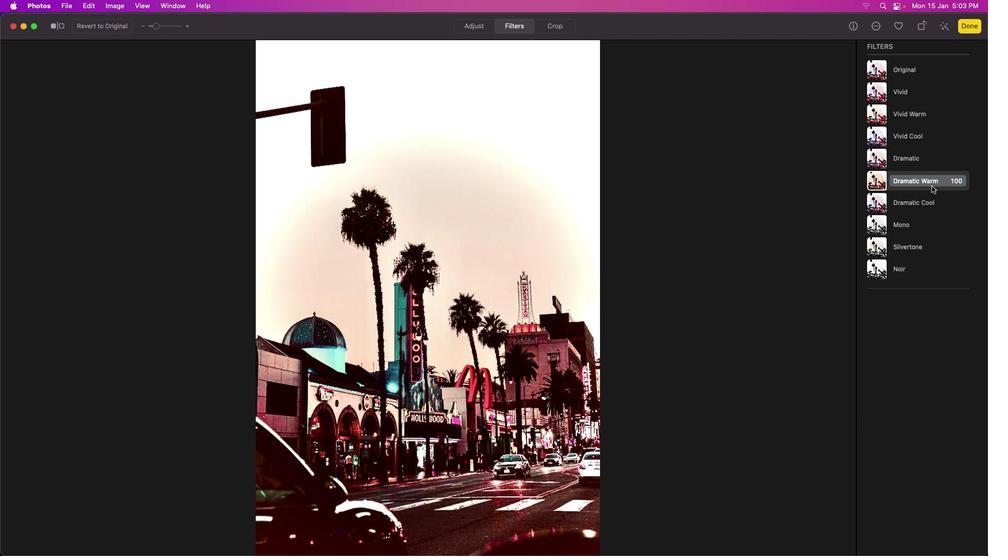 
Action: Mouse pressed left at (924, 228)
Screenshot: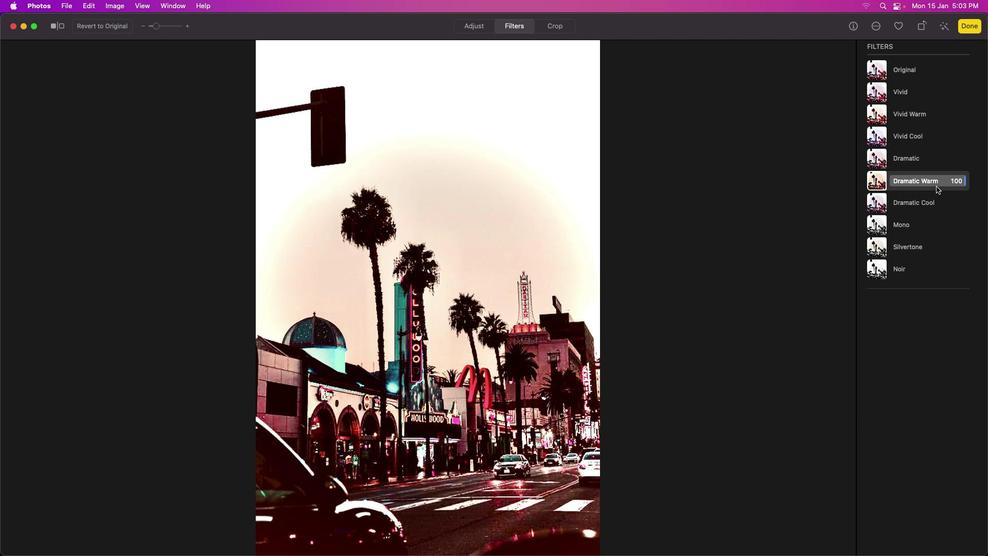 
Action: Mouse moved to (944, 230)
Screenshot: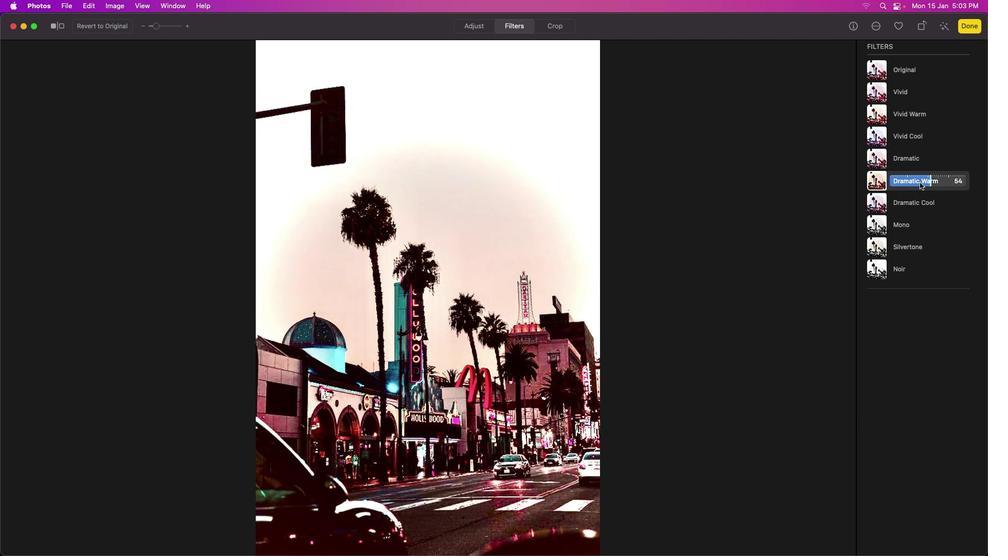 
Action: Mouse pressed left at (944, 230)
Screenshot: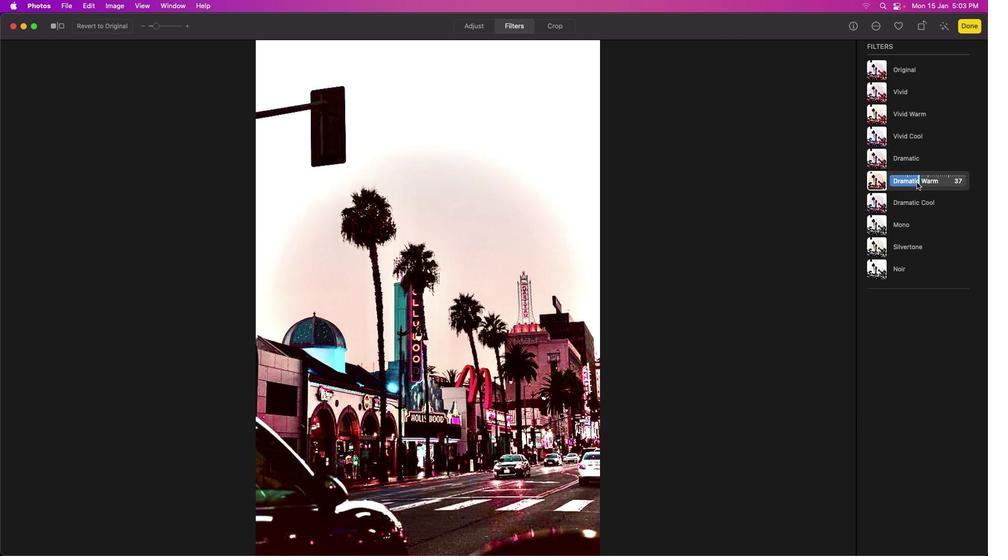 
Action: Mouse moved to (932, 222)
Screenshot: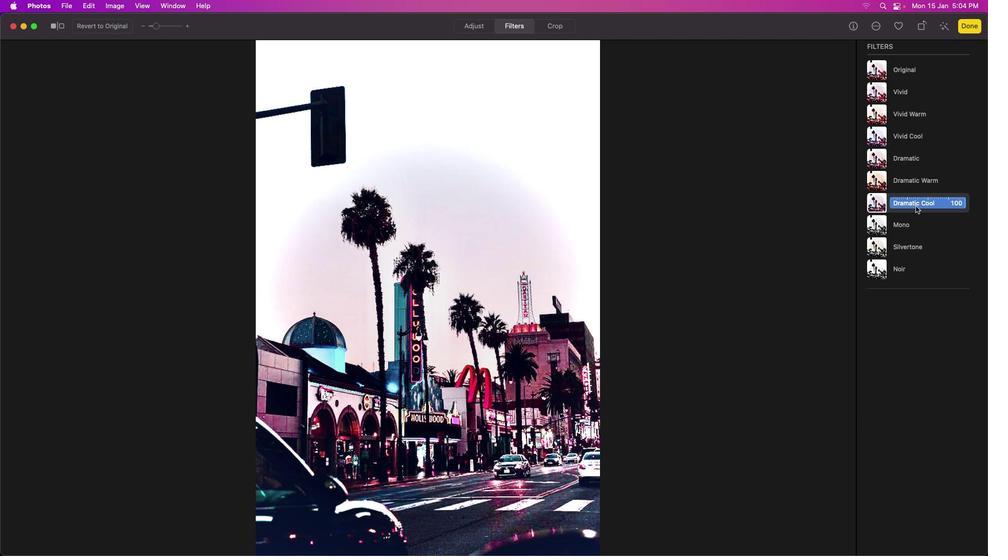
Action: Mouse pressed left at (932, 222)
Screenshot: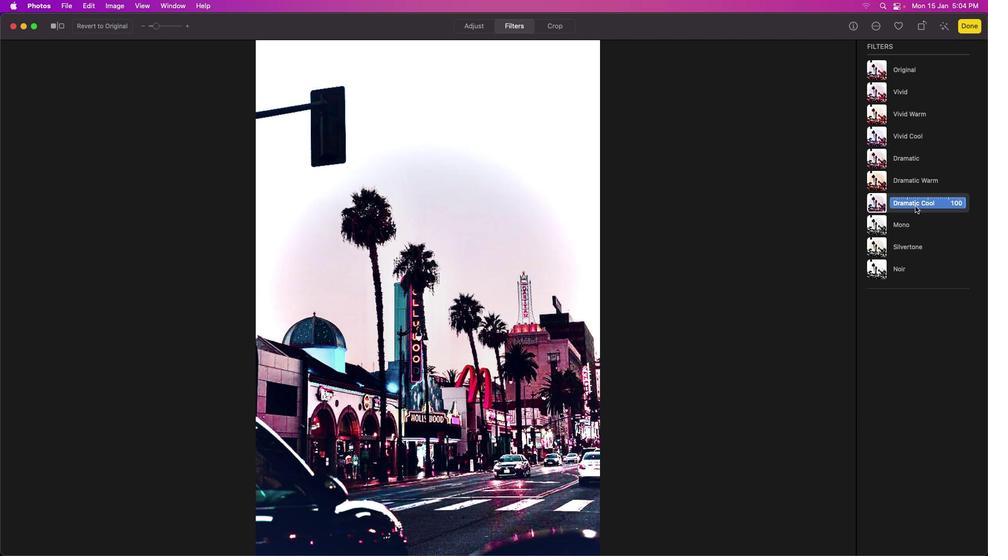 
Action: Mouse moved to (930, 220)
Screenshot: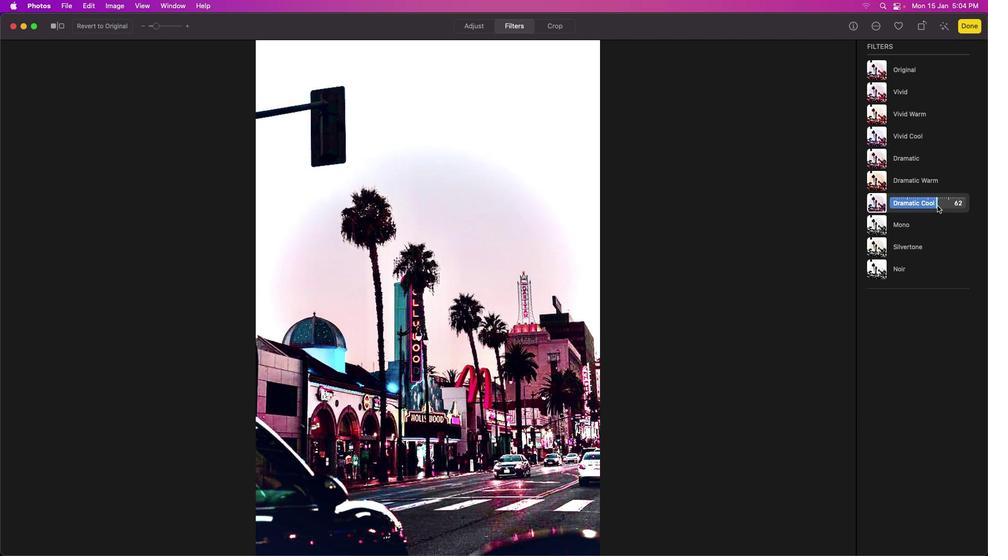 
Action: Mouse pressed left at (930, 220)
Screenshot: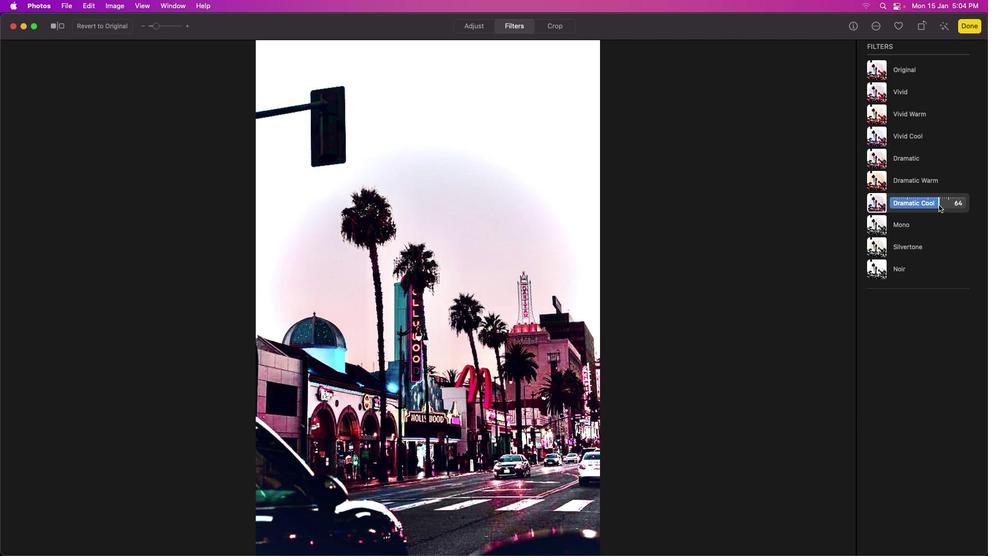 
Action: Mouse moved to (921, 222)
Screenshot: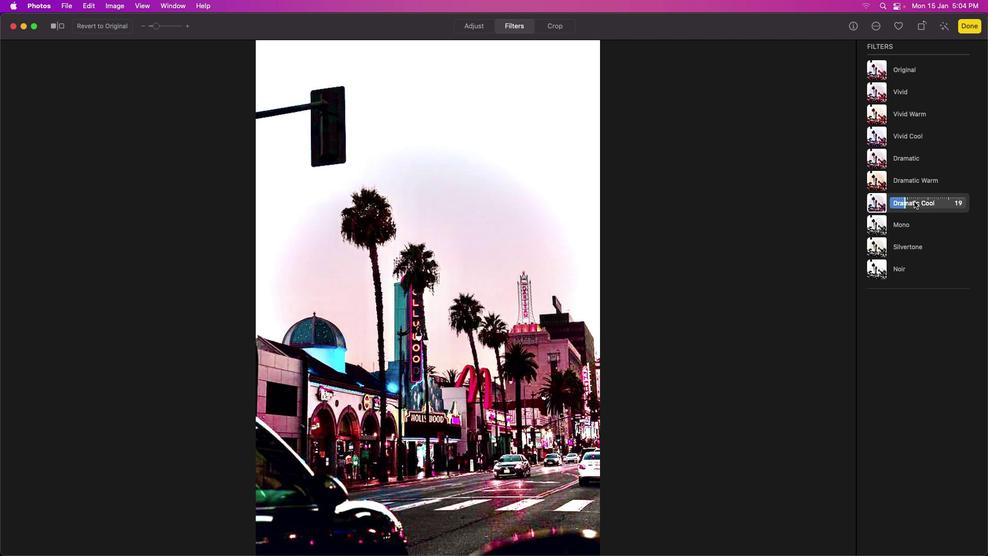 
Action: Mouse pressed left at (921, 222)
Screenshot: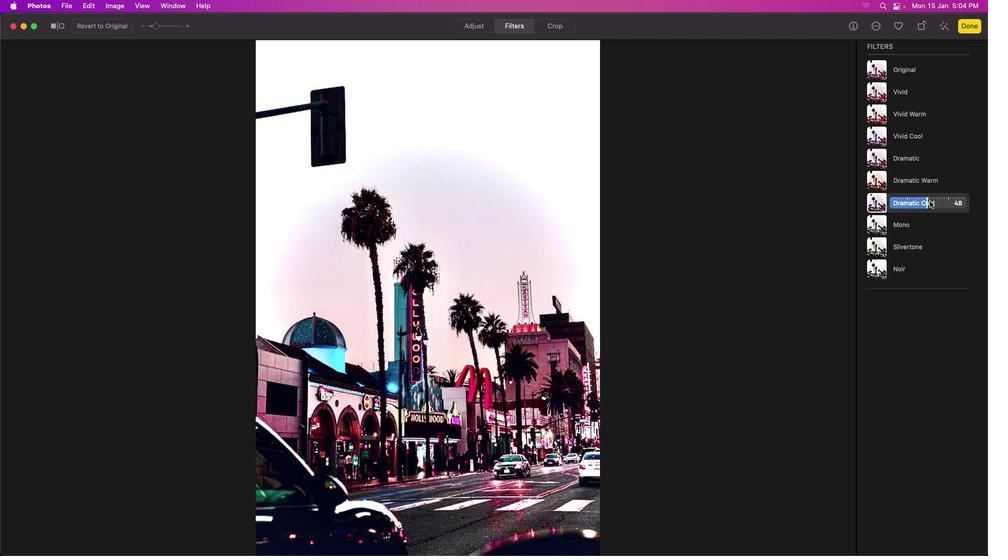 
Action: Mouse moved to (927, 264)
Screenshot: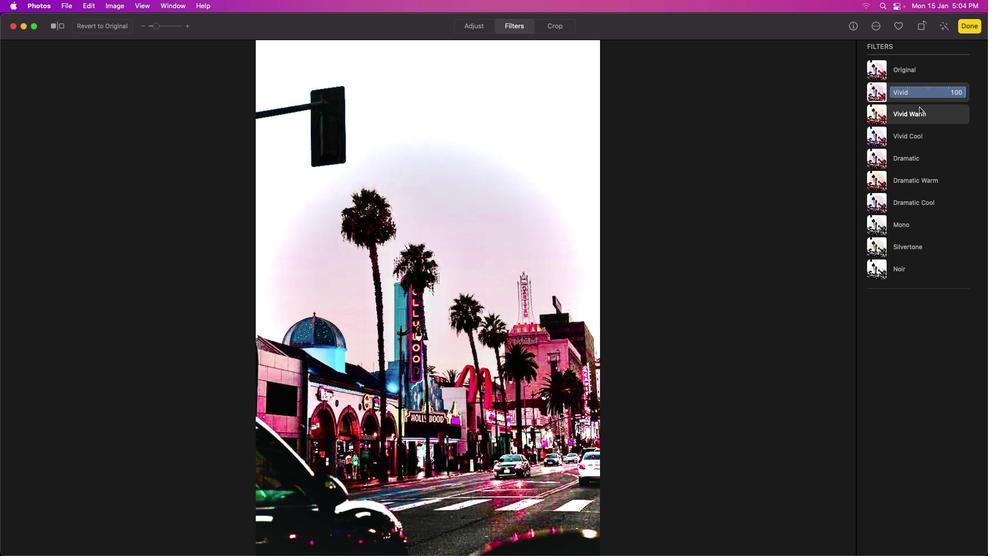 
Action: Mouse pressed left at (927, 264)
Screenshot: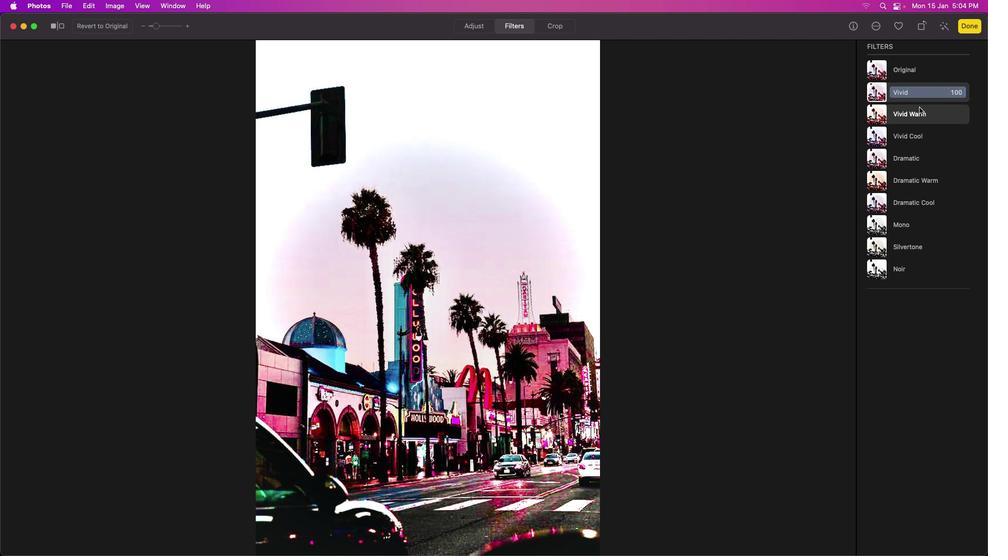 
Action: Mouse moved to (948, 262)
Screenshot: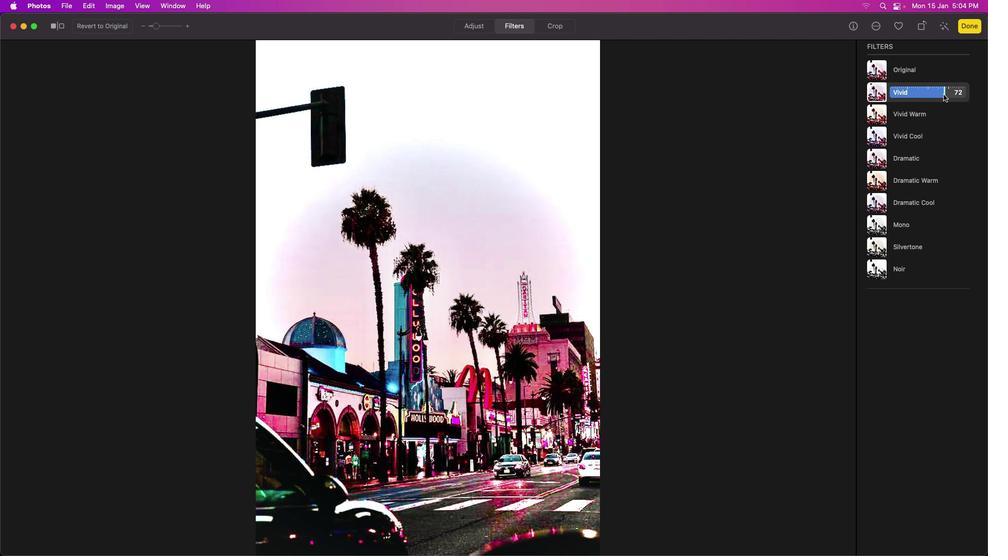 
Action: Mouse pressed left at (948, 262)
Screenshot: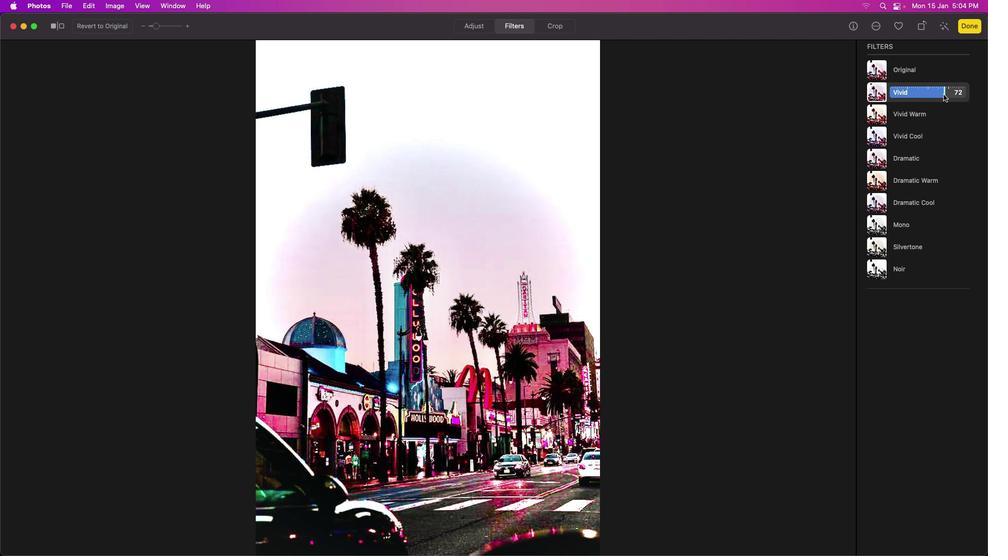 
Action: Mouse moved to (933, 237)
